 Task: Use indoor maps to help me locate the Broadway theaters within the Theater District.
Action: Mouse moved to (211, 172)
Screenshot: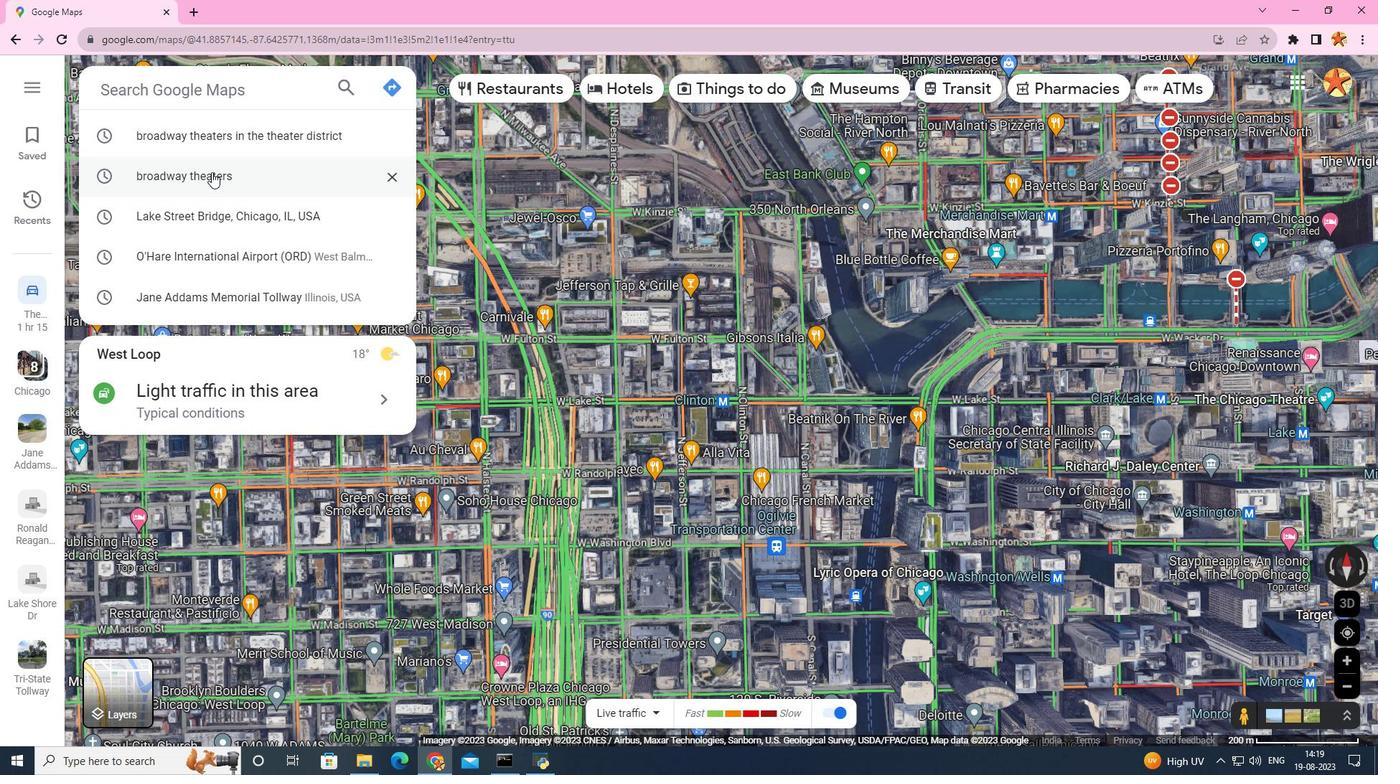 
Action: Mouse pressed left at (211, 172)
Screenshot: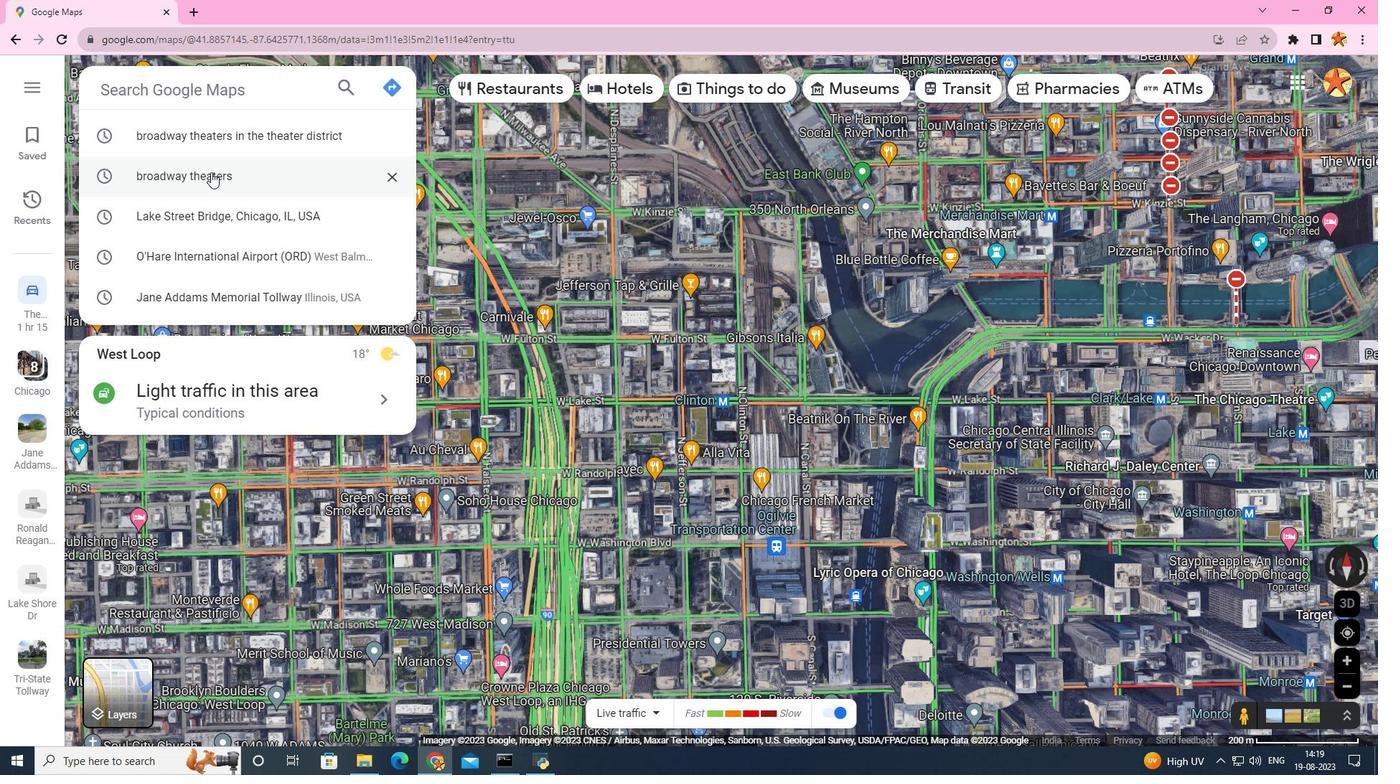 
Action: Mouse moved to (203, 207)
Screenshot: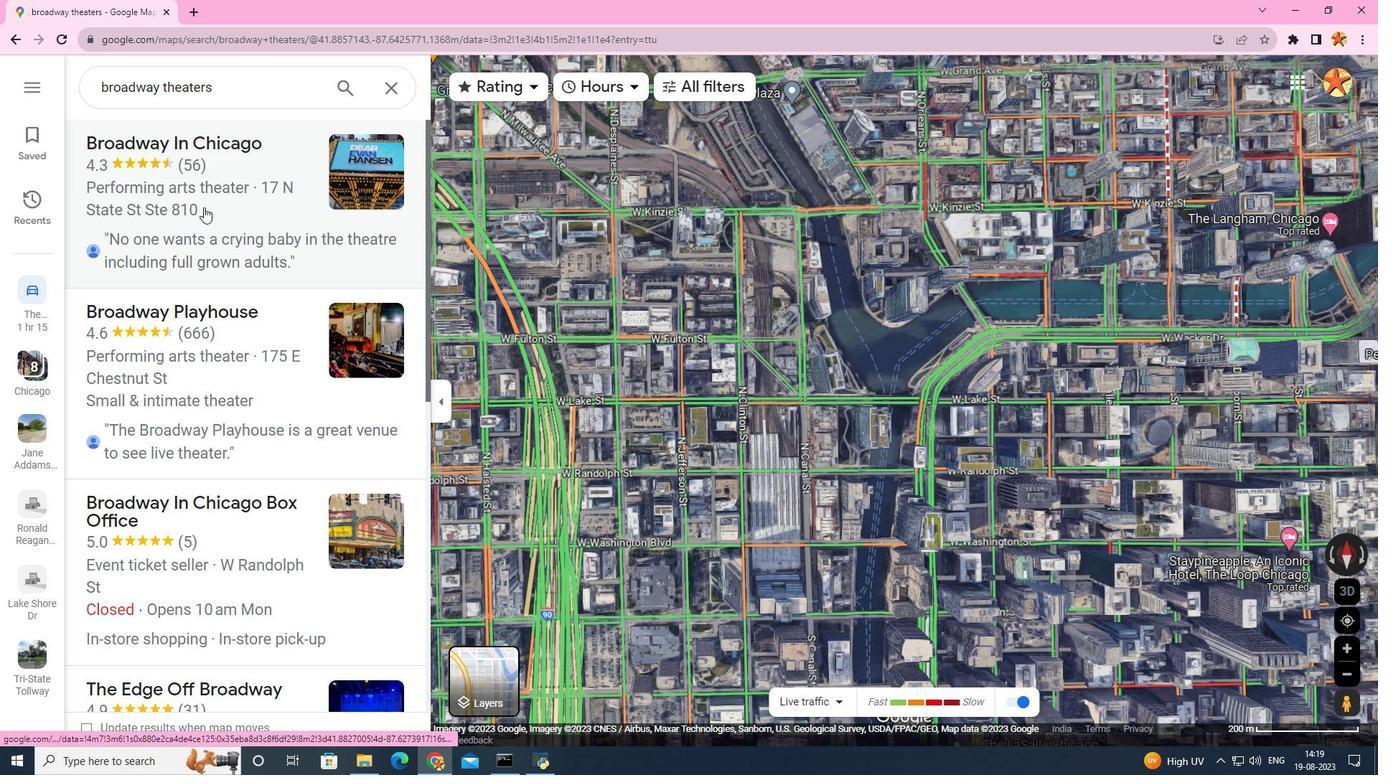 
Action: Mouse pressed left at (203, 207)
Screenshot: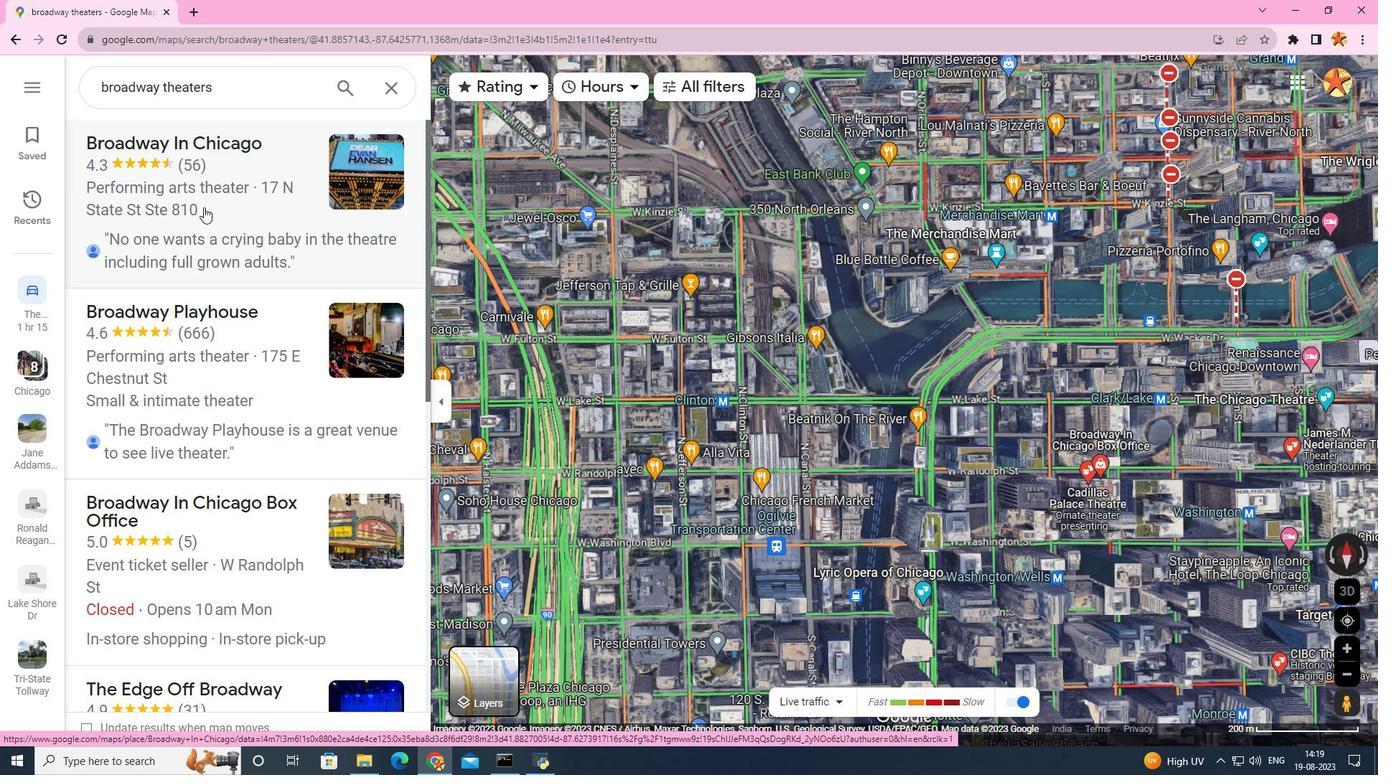 
Action: Mouse moved to (633, 465)
Screenshot: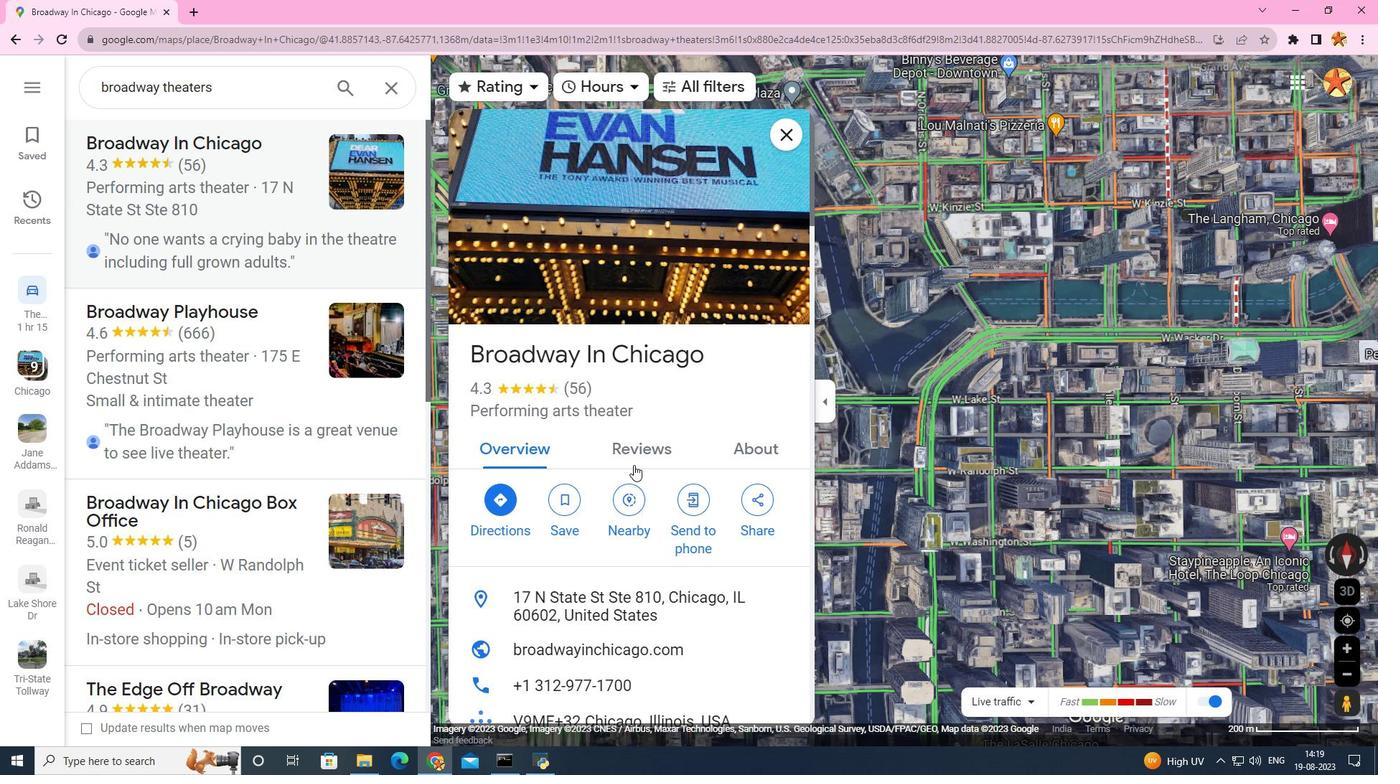 
Action: Mouse scrolled (633, 464) with delta (0, 0)
Screenshot: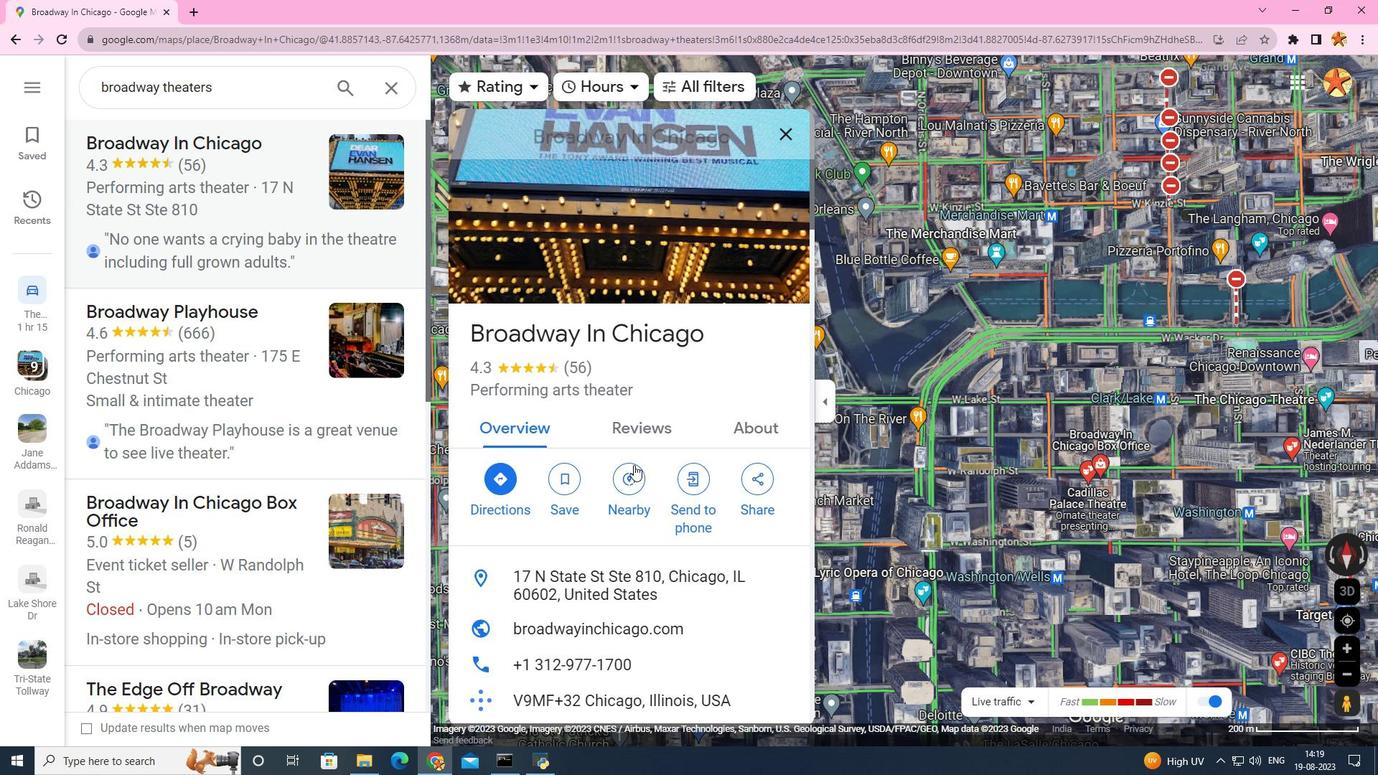
Action: Mouse scrolled (633, 464) with delta (0, 0)
Screenshot: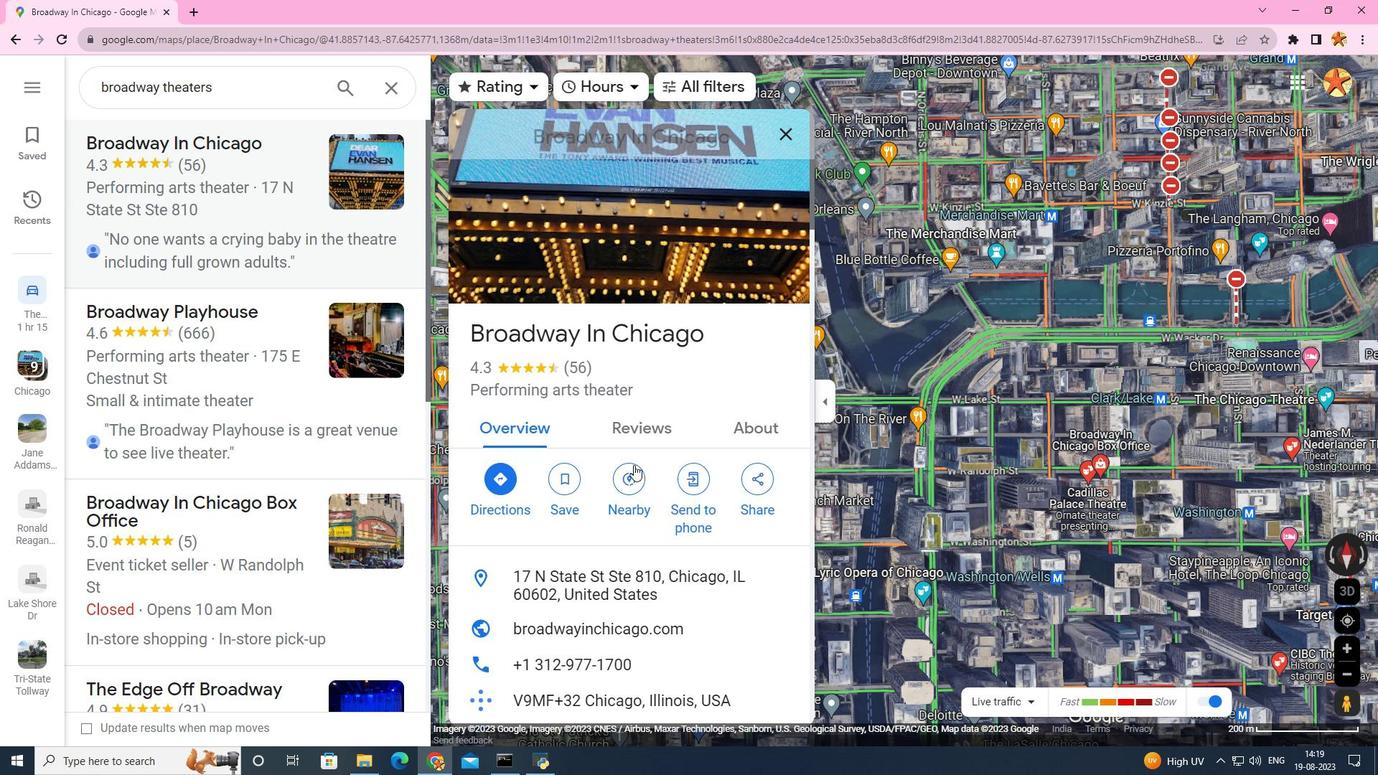 
Action: Mouse scrolled (633, 464) with delta (0, 0)
Screenshot: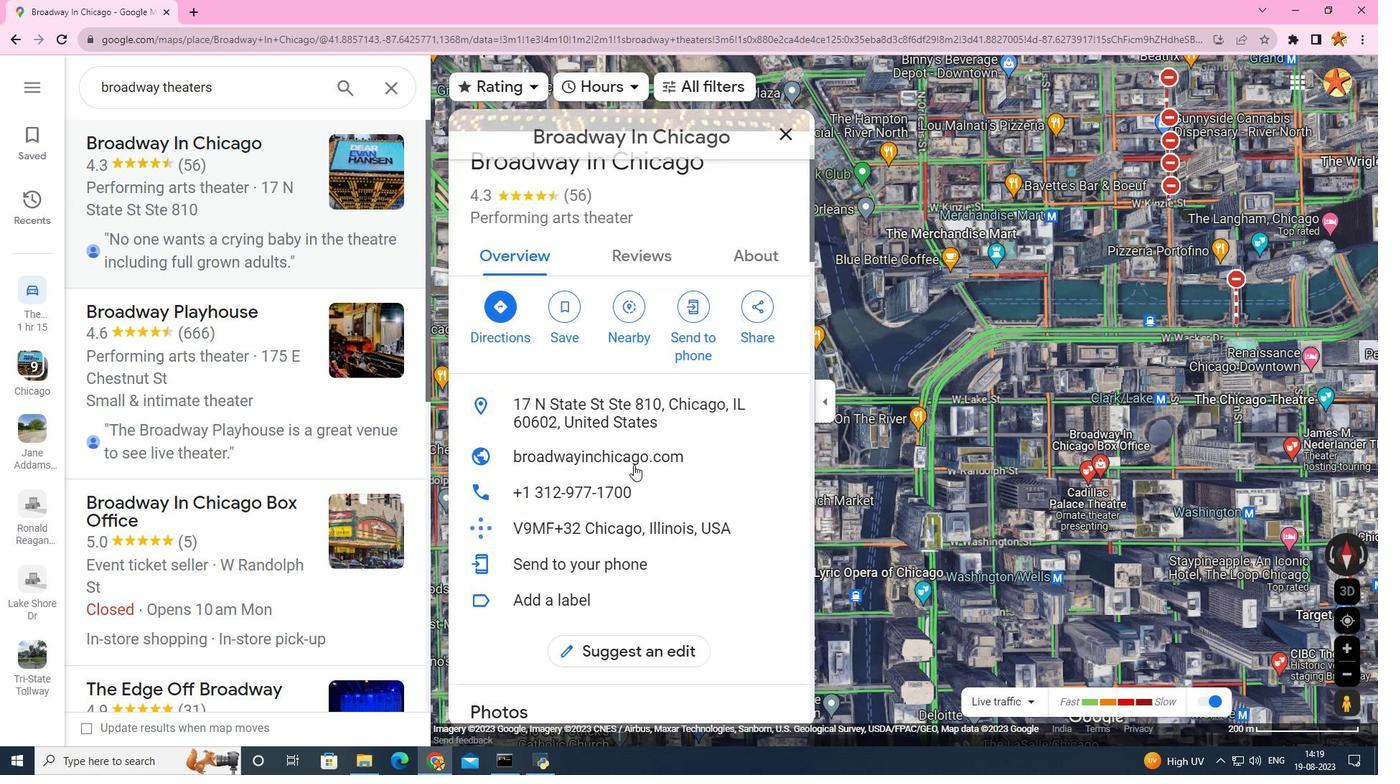 
Action: Mouse scrolled (633, 464) with delta (0, 0)
Screenshot: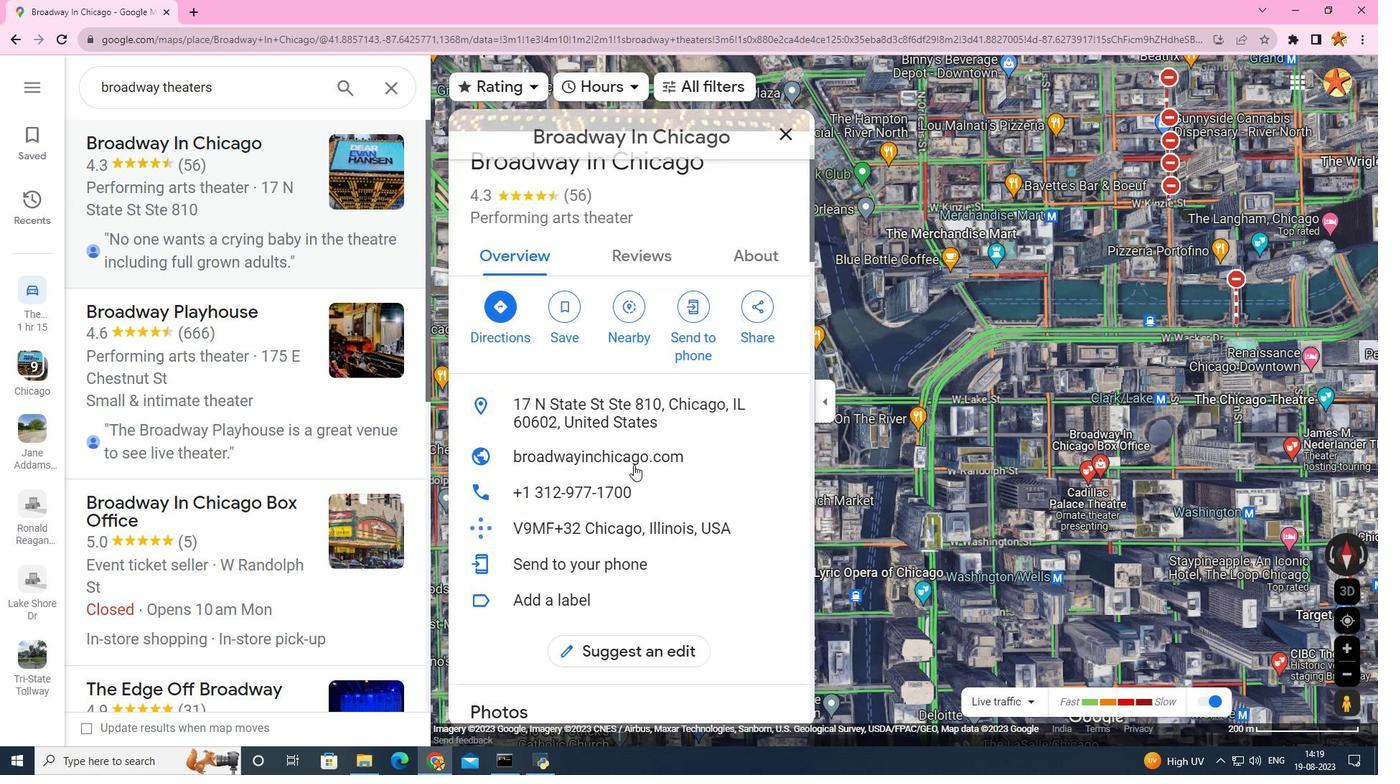 
Action: Mouse scrolled (633, 464) with delta (0, 0)
Screenshot: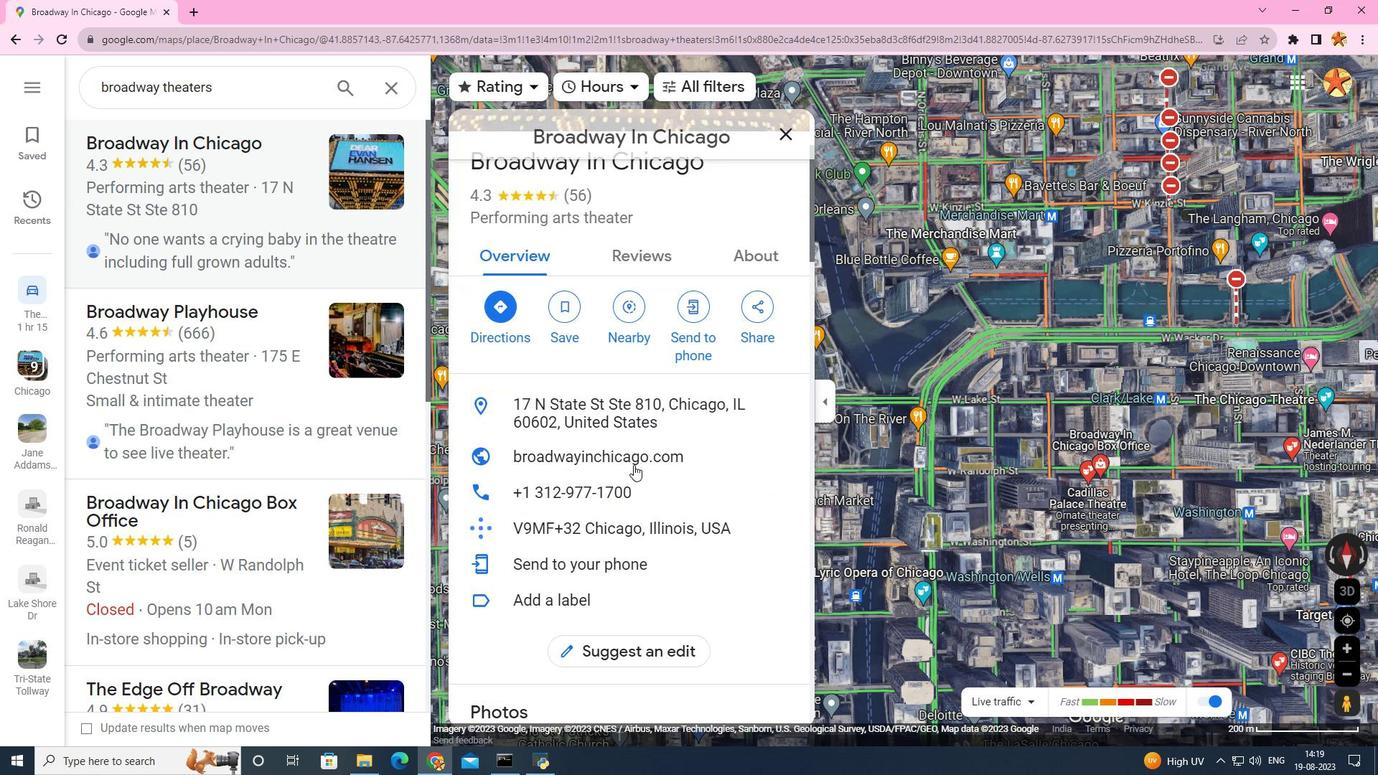 
Action: Mouse scrolled (633, 464) with delta (0, 0)
Screenshot: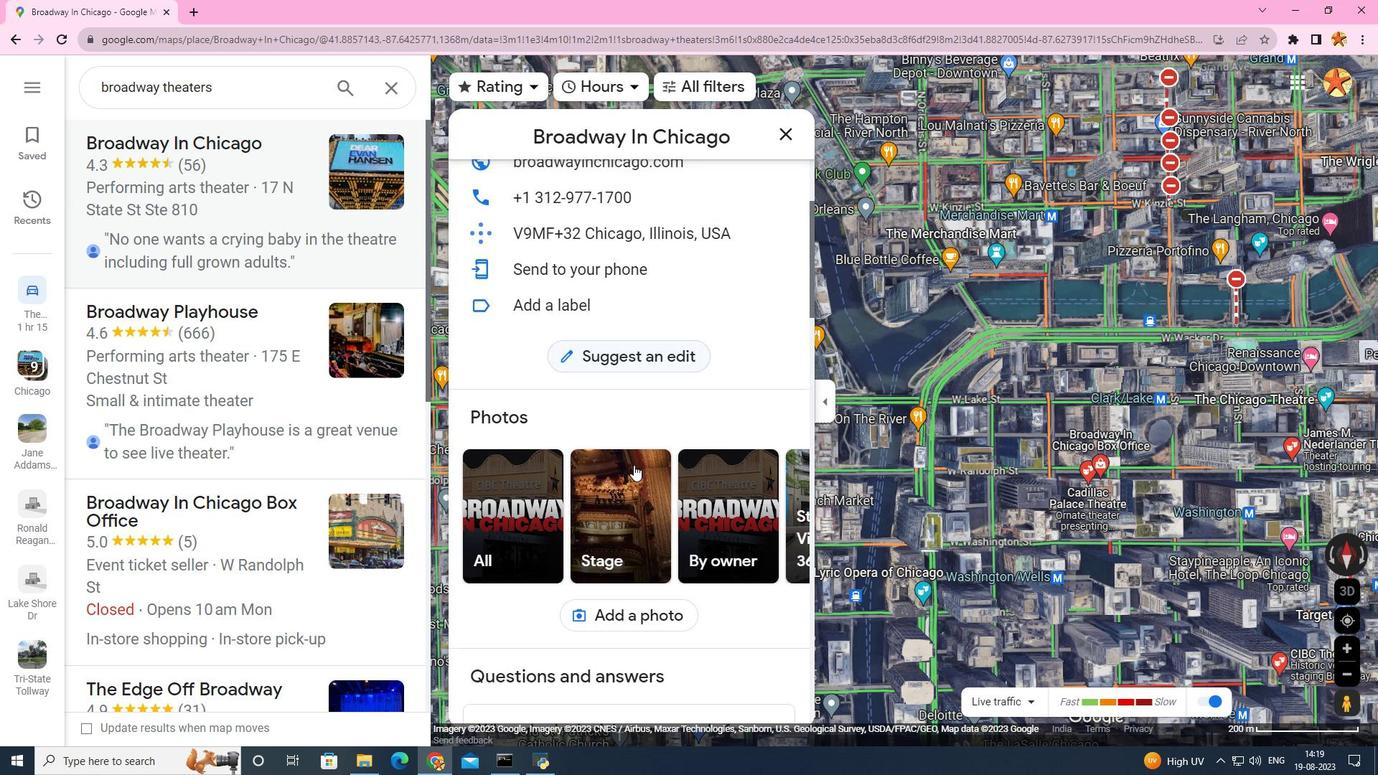 
Action: Mouse scrolled (633, 464) with delta (0, 0)
Screenshot: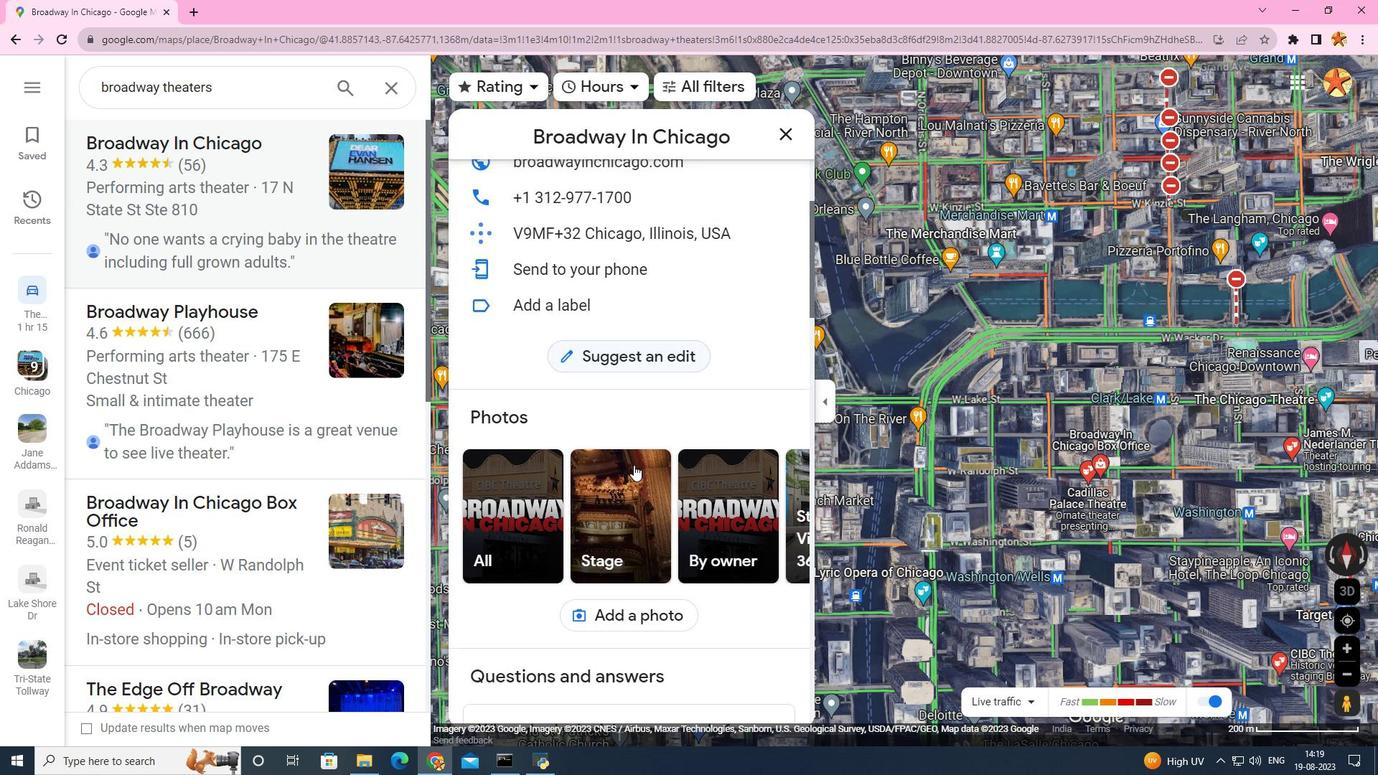 
Action: Mouse scrolled (633, 464) with delta (0, 0)
Screenshot: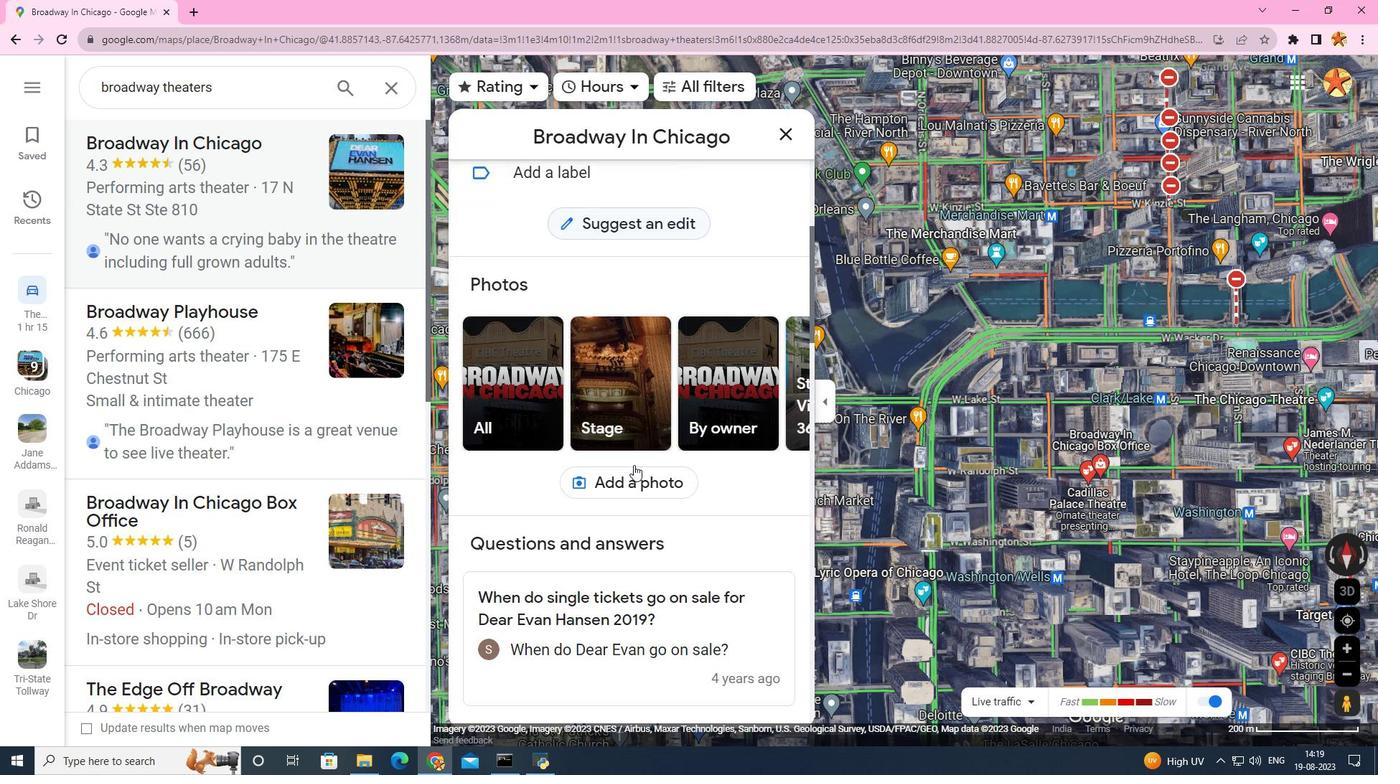 
Action: Mouse scrolled (633, 464) with delta (0, 0)
Screenshot: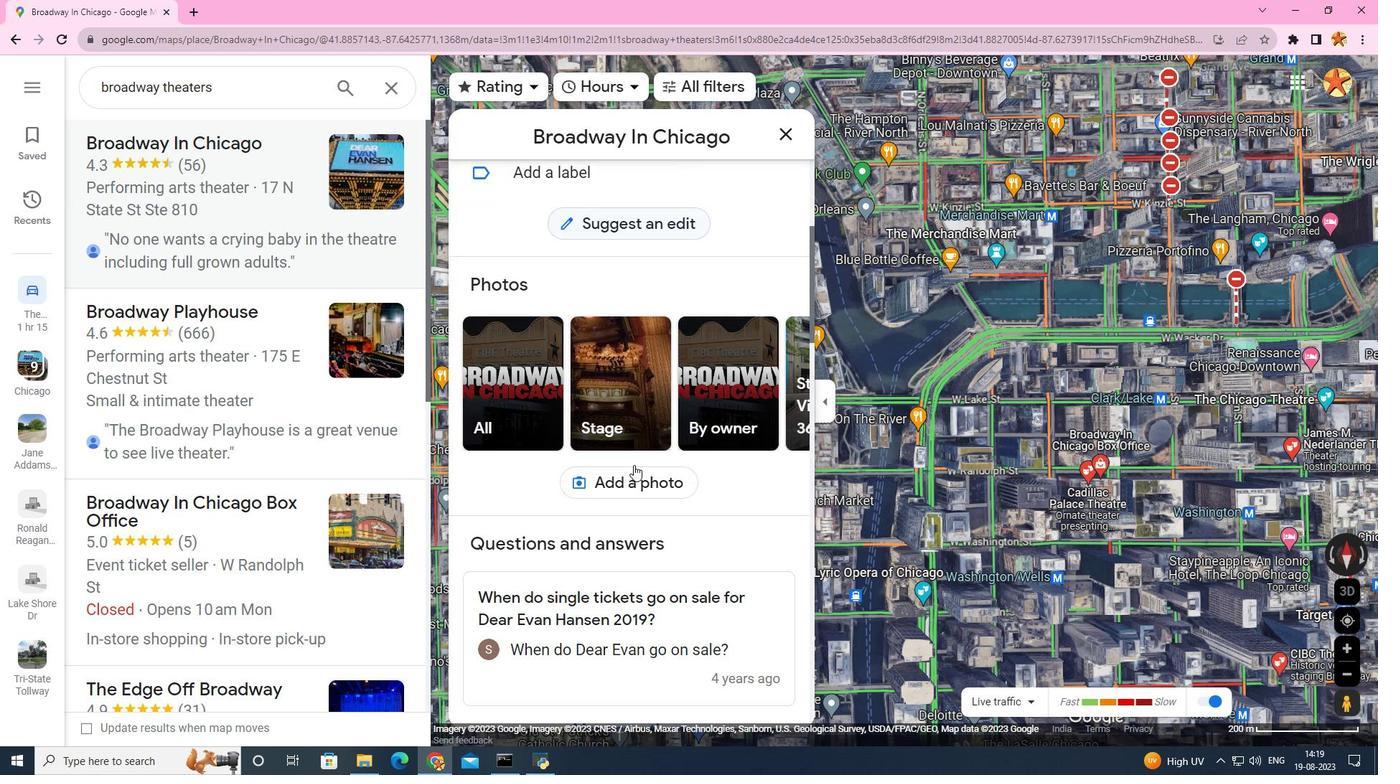 
Action: Mouse moved to (542, 402)
Screenshot: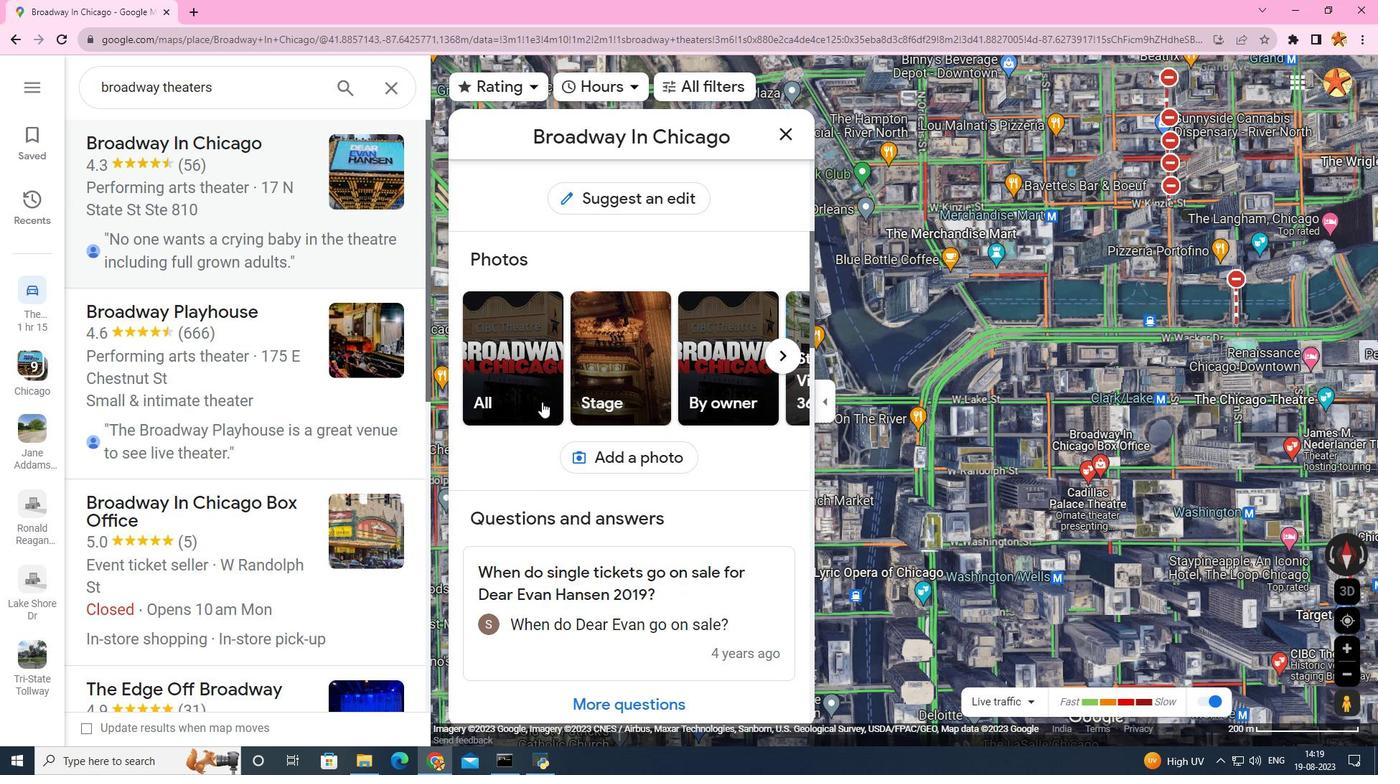 
Action: Mouse pressed left at (542, 402)
Screenshot: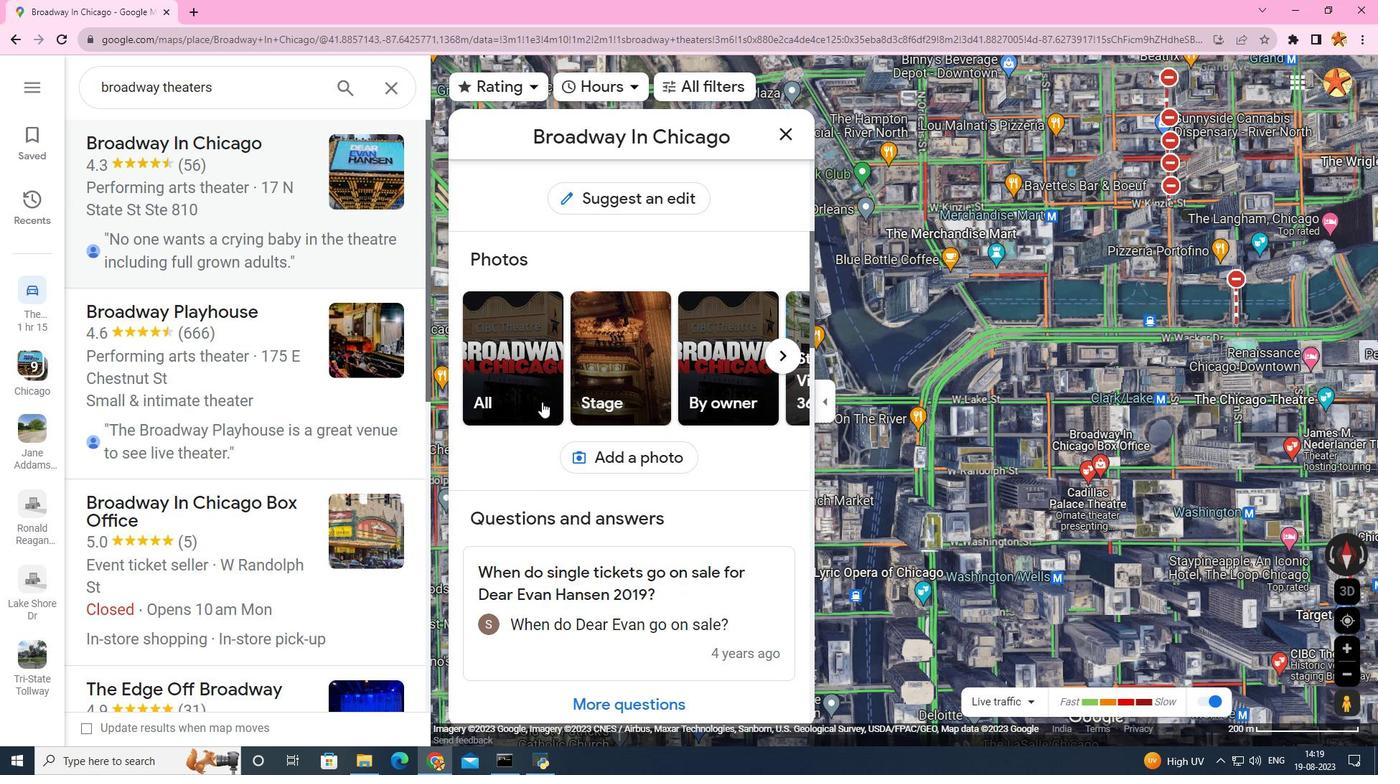 
Action: Mouse moved to (939, 650)
Screenshot: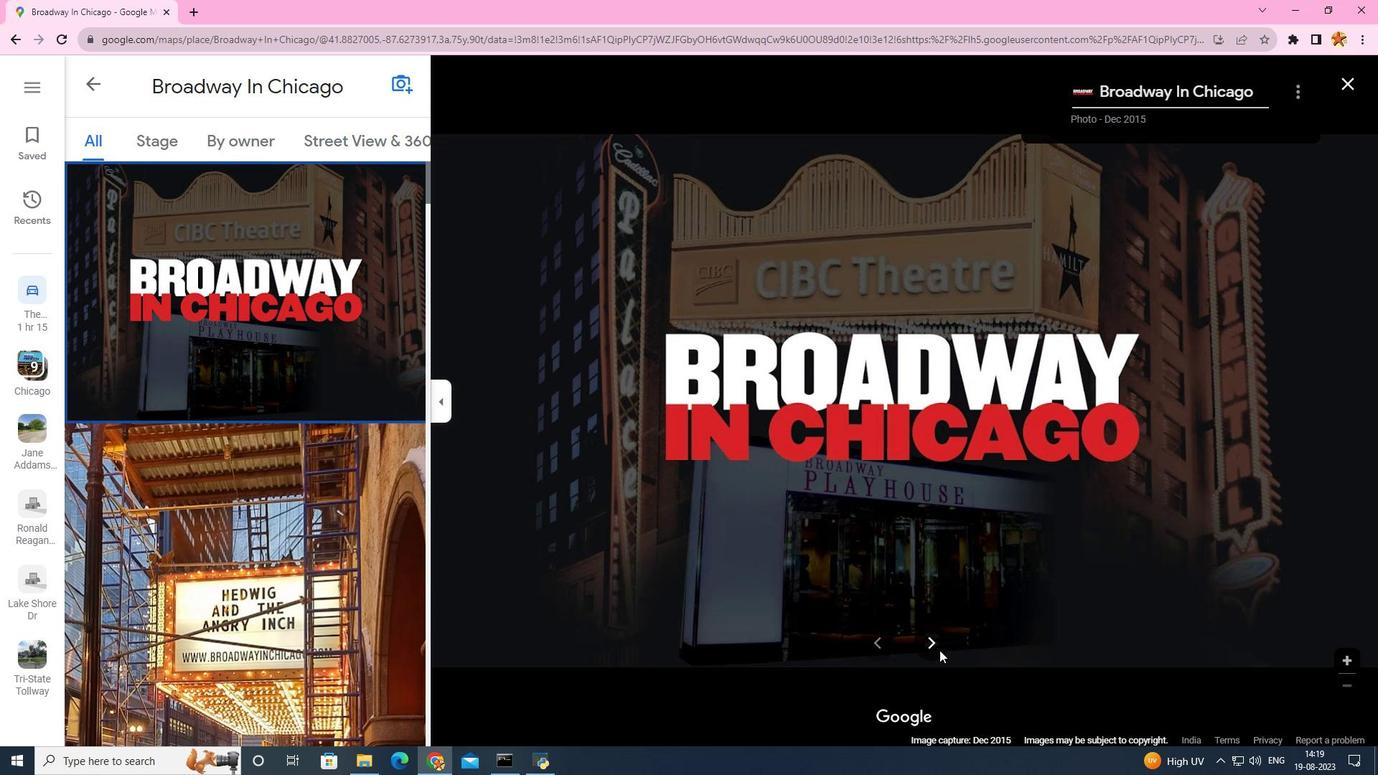 
Action: Mouse pressed left at (939, 650)
Screenshot: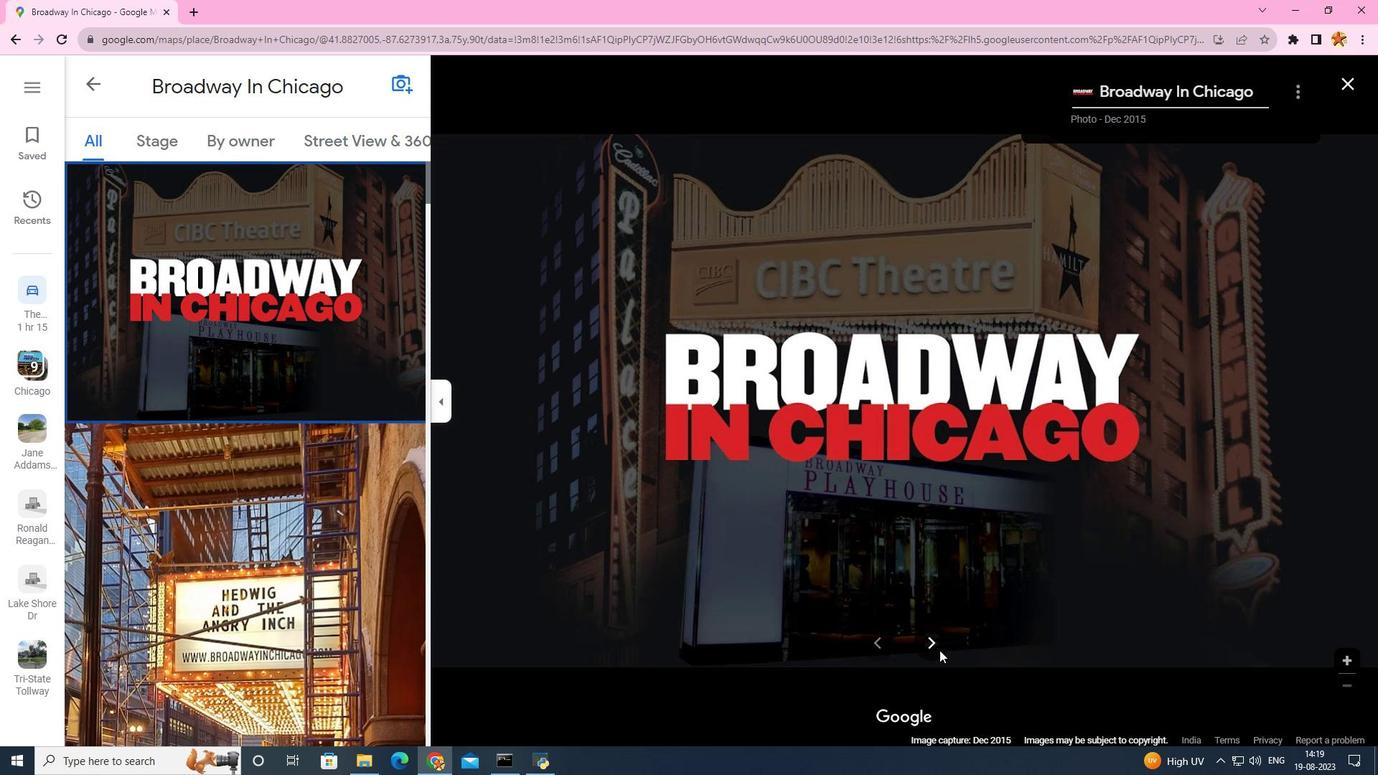 
Action: Mouse moved to (939, 650)
Screenshot: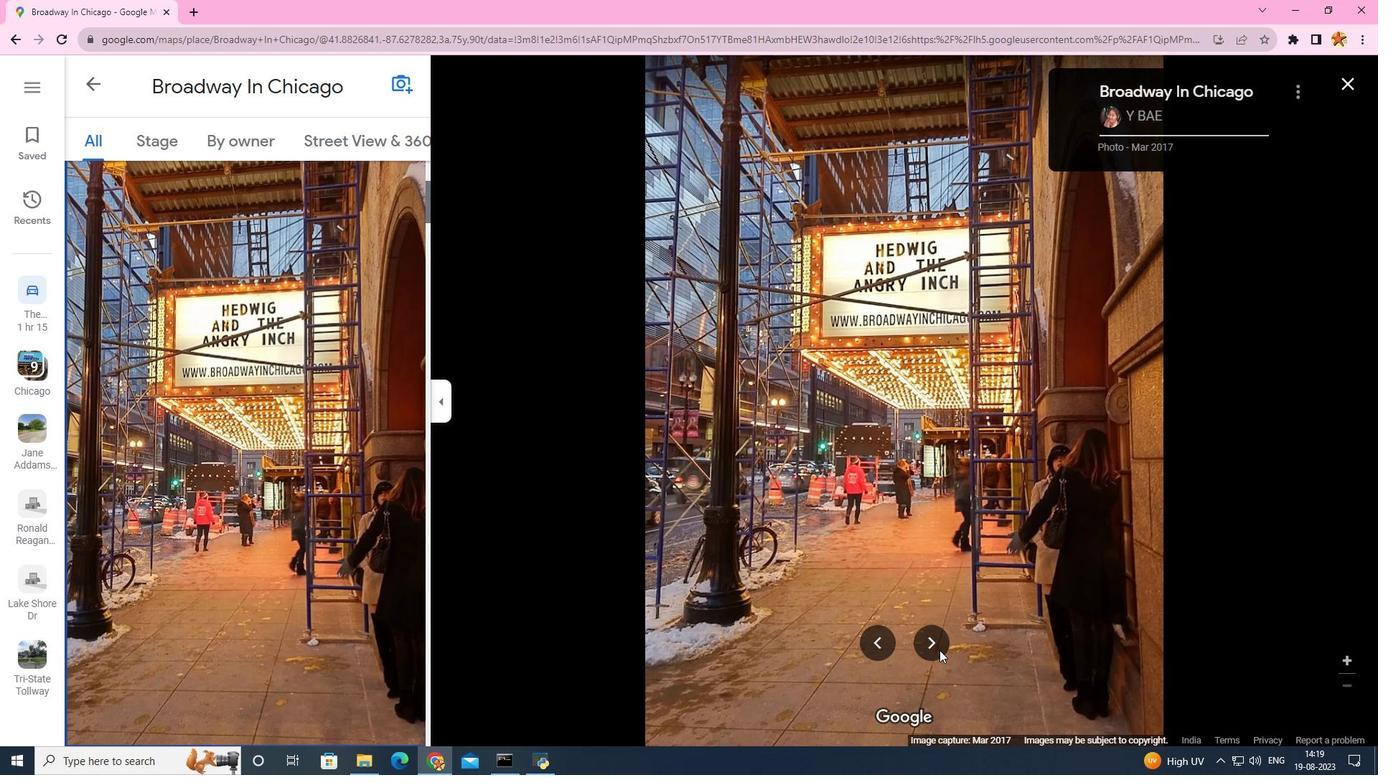 
Action: Mouse pressed left at (939, 650)
Screenshot: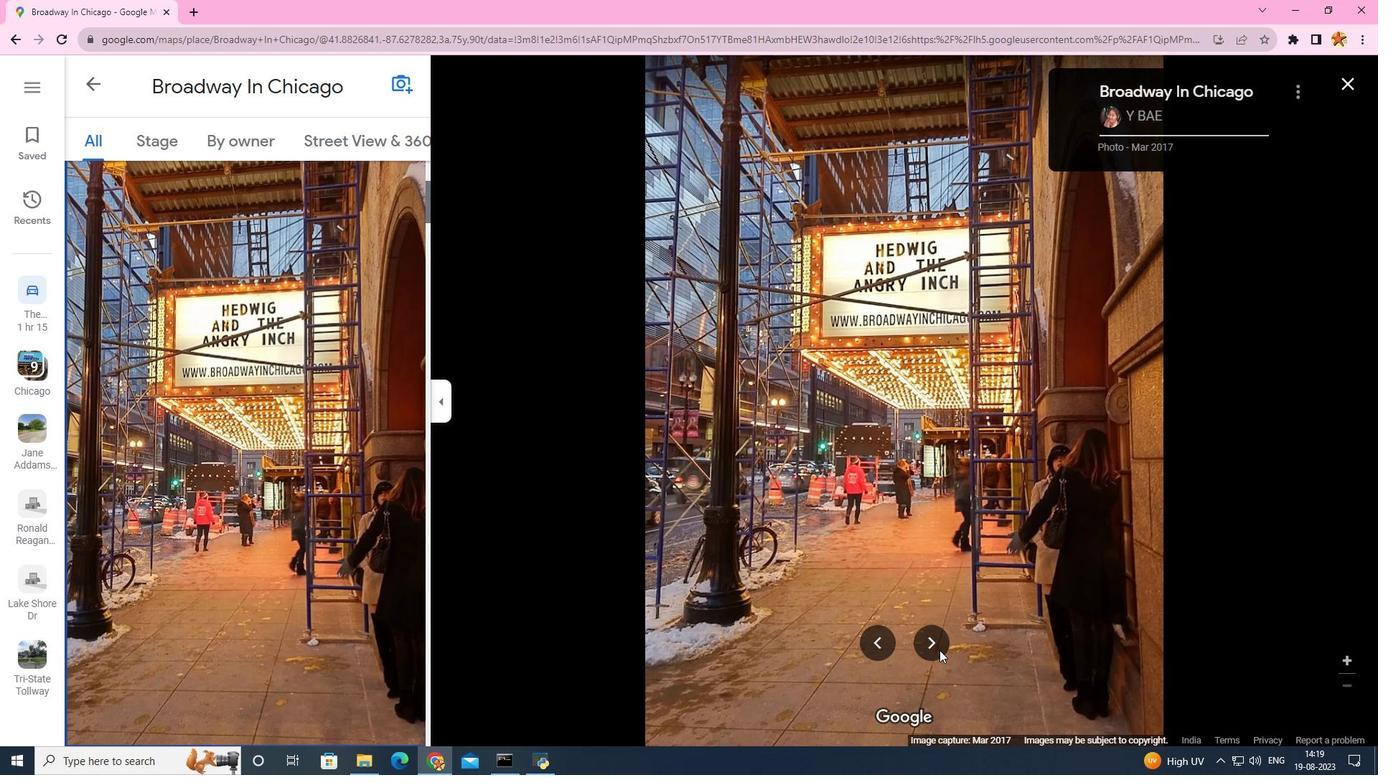 
Action: Mouse moved to (937, 650)
Screenshot: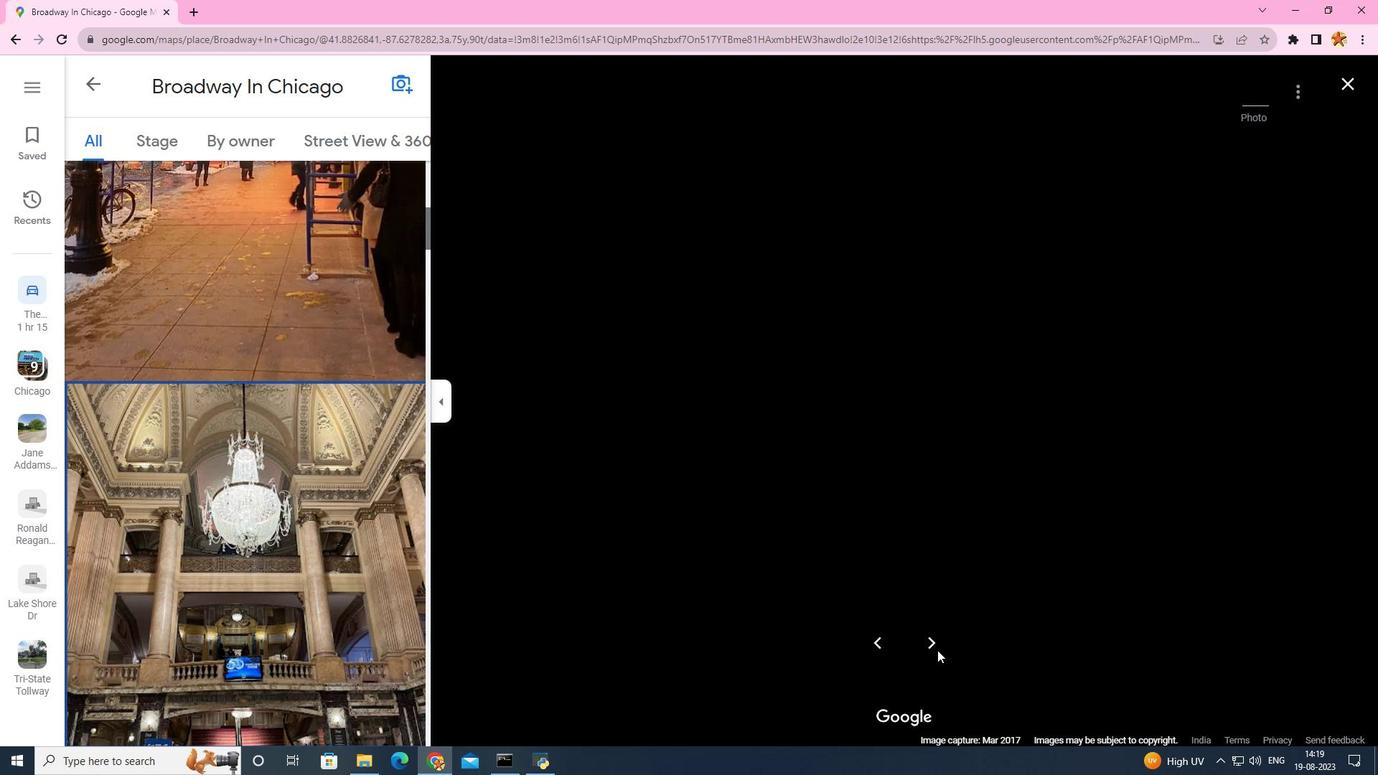 
Action: Mouse pressed left at (937, 650)
Screenshot: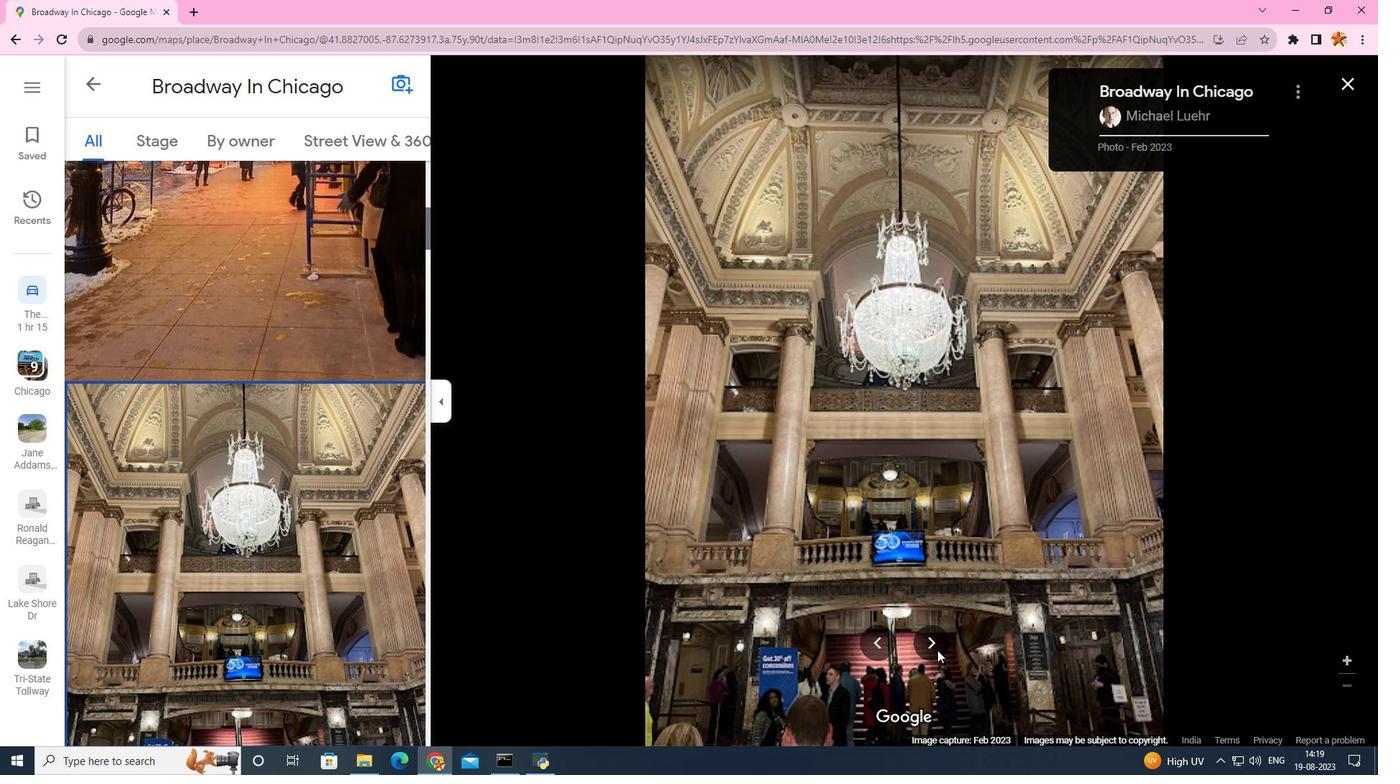 
Action: Mouse pressed left at (937, 650)
Screenshot: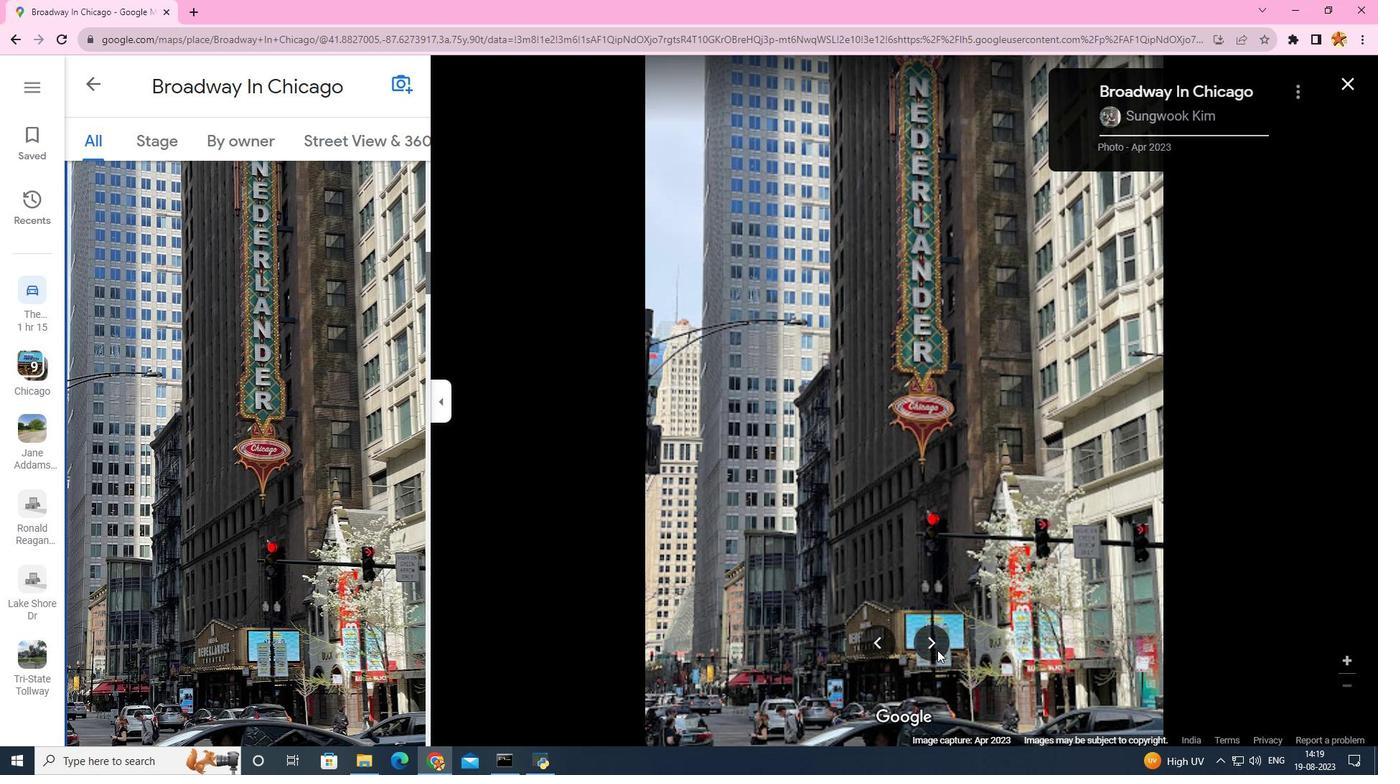 
Action: Mouse pressed left at (937, 650)
Screenshot: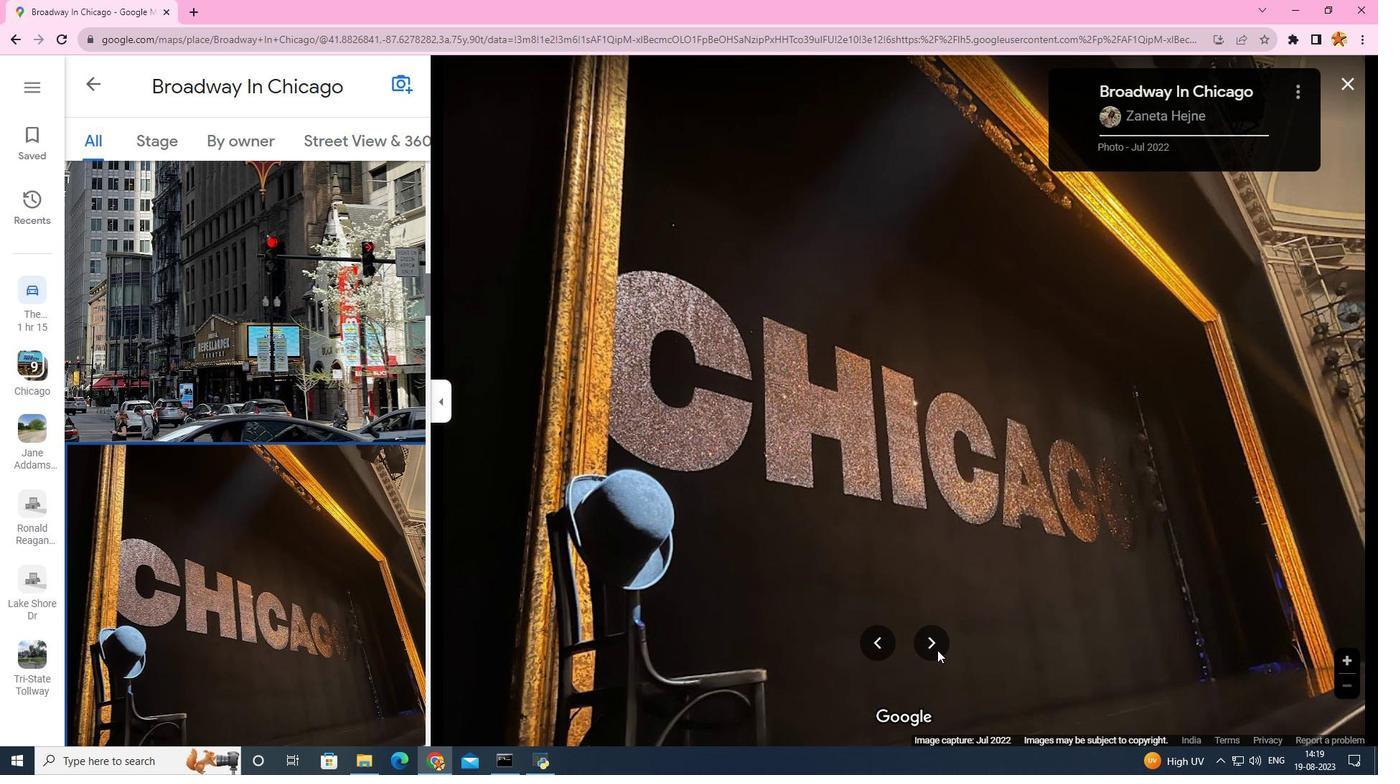 
Action: Mouse pressed left at (937, 650)
Screenshot: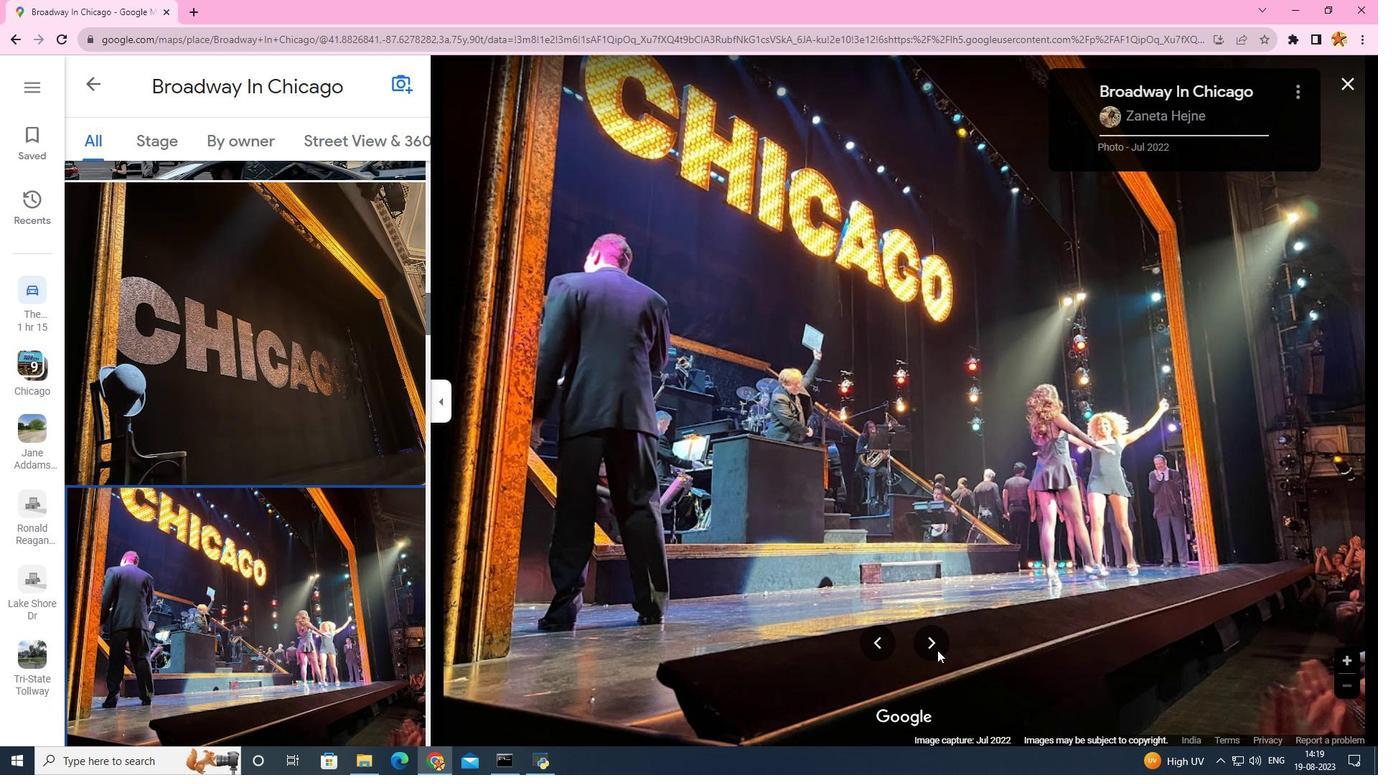 
Action: Mouse pressed left at (937, 650)
Screenshot: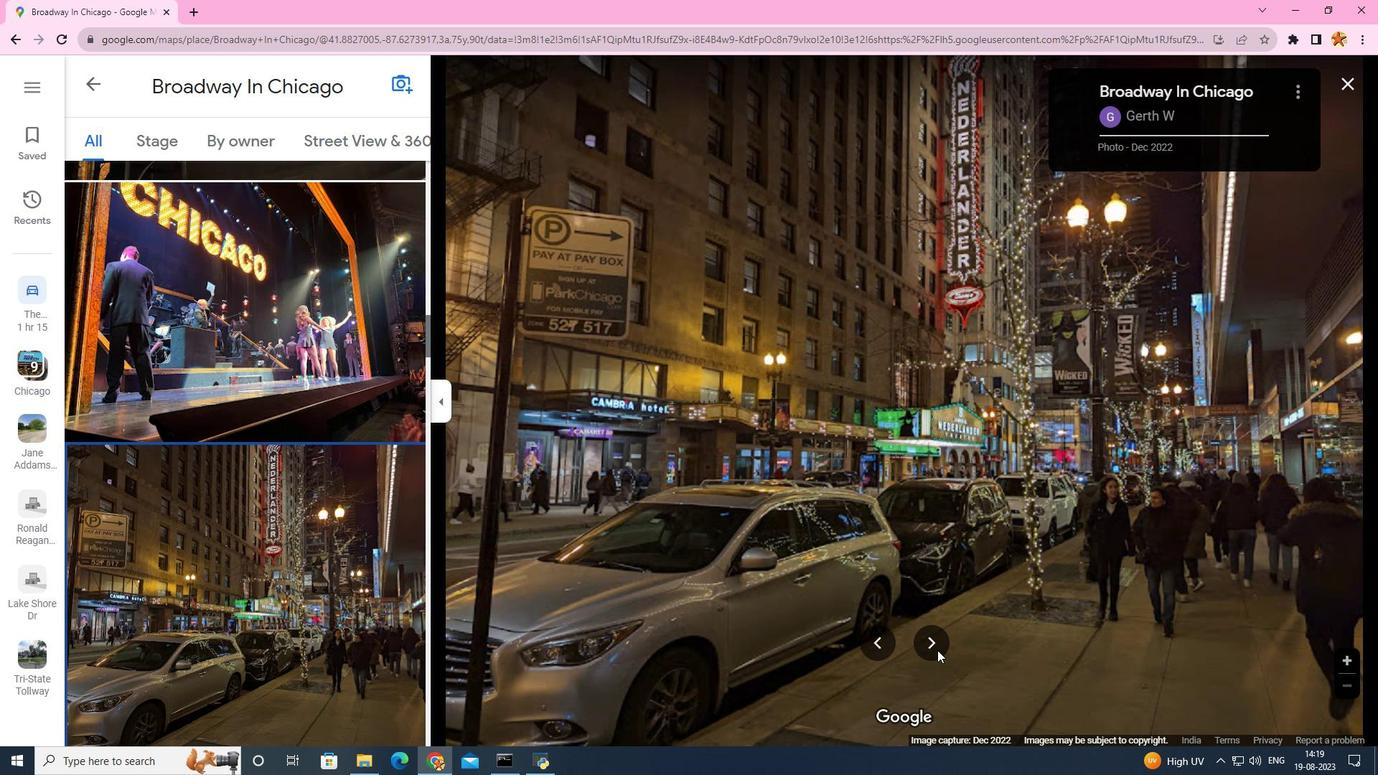 
Action: Mouse pressed left at (937, 650)
Screenshot: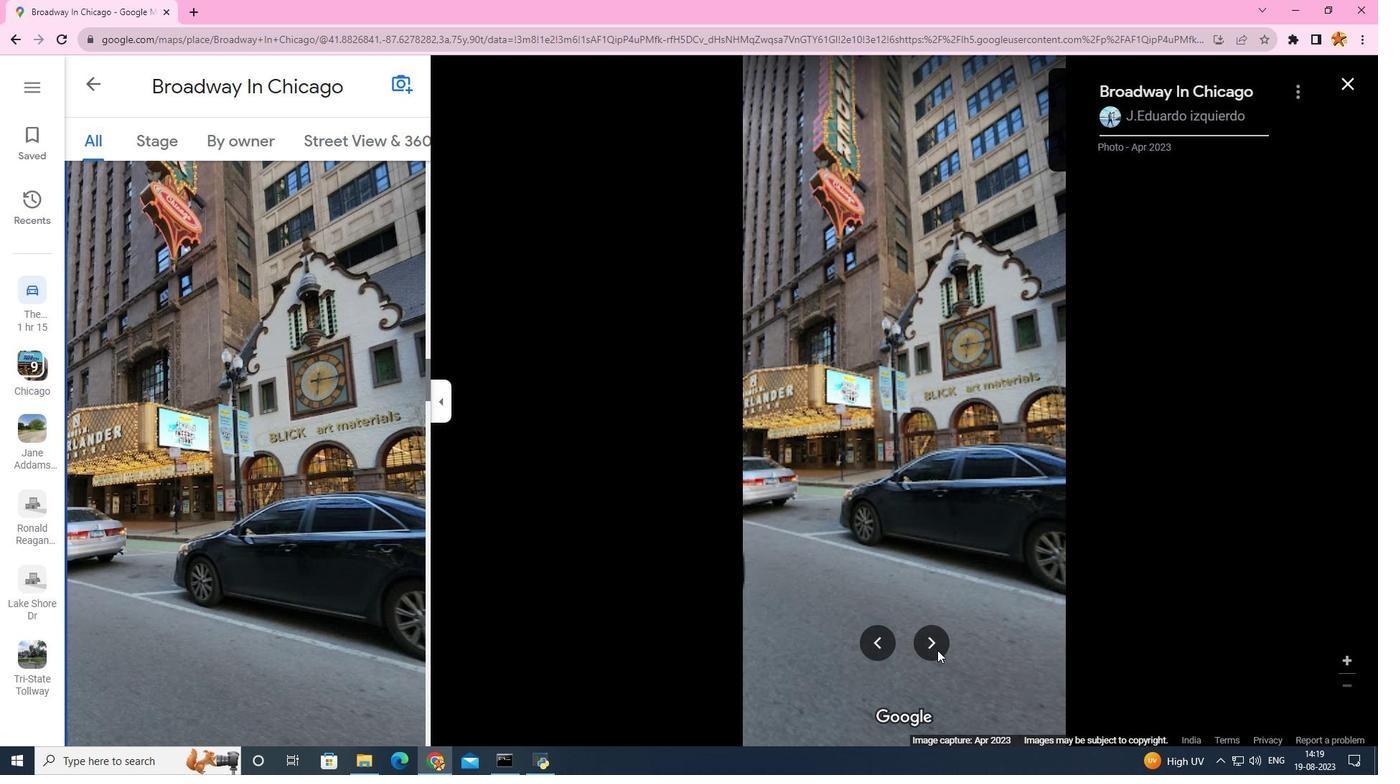 
Action: Mouse pressed left at (937, 650)
Screenshot: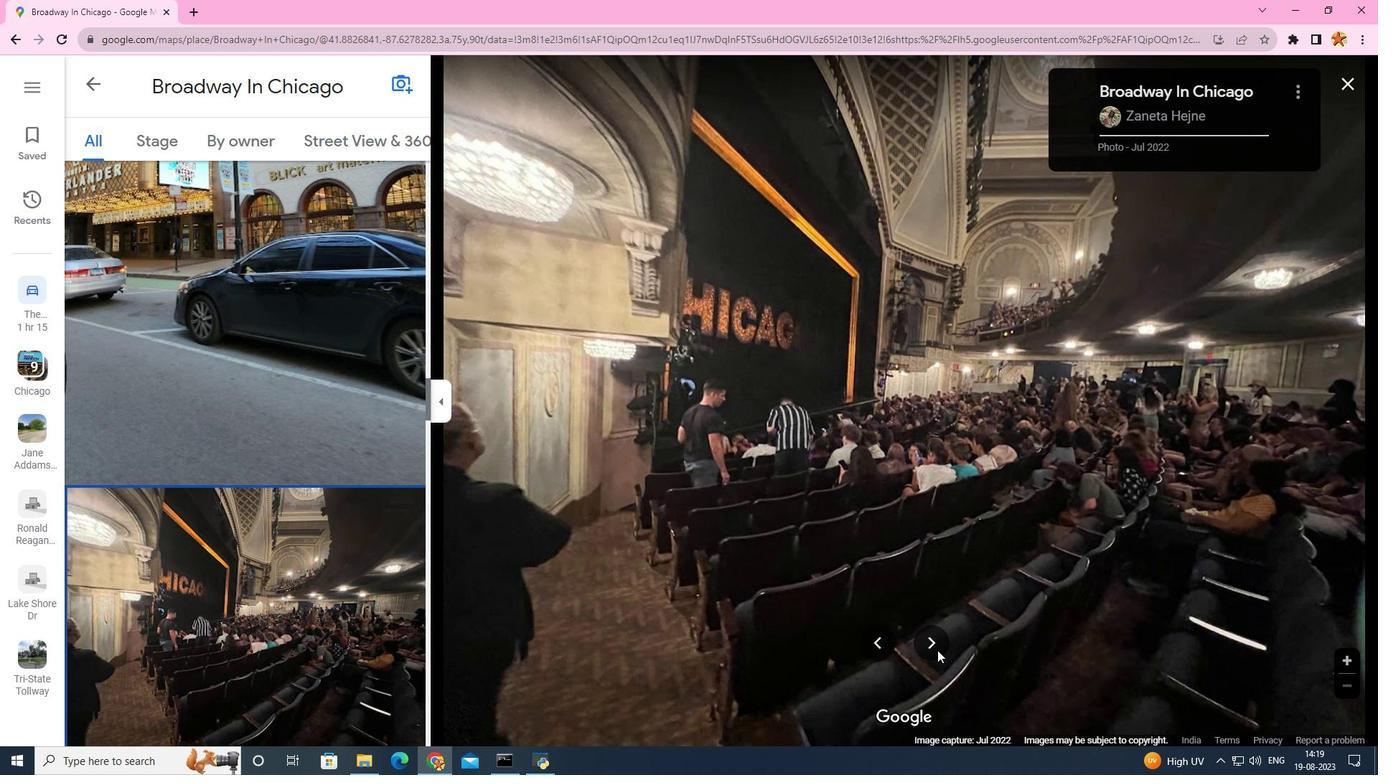 
Action: Mouse pressed left at (937, 650)
Screenshot: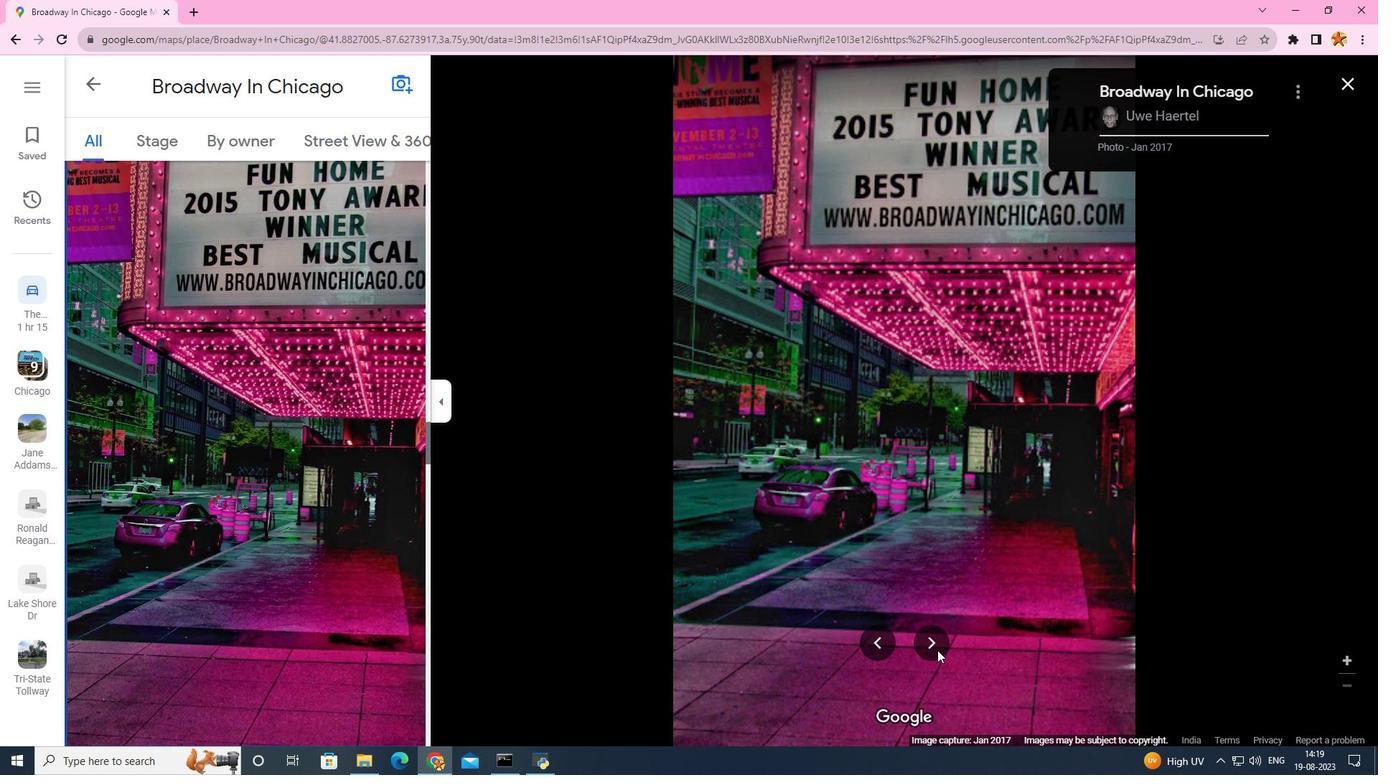 
Action: Mouse pressed left at (937, 650)
Screenshot: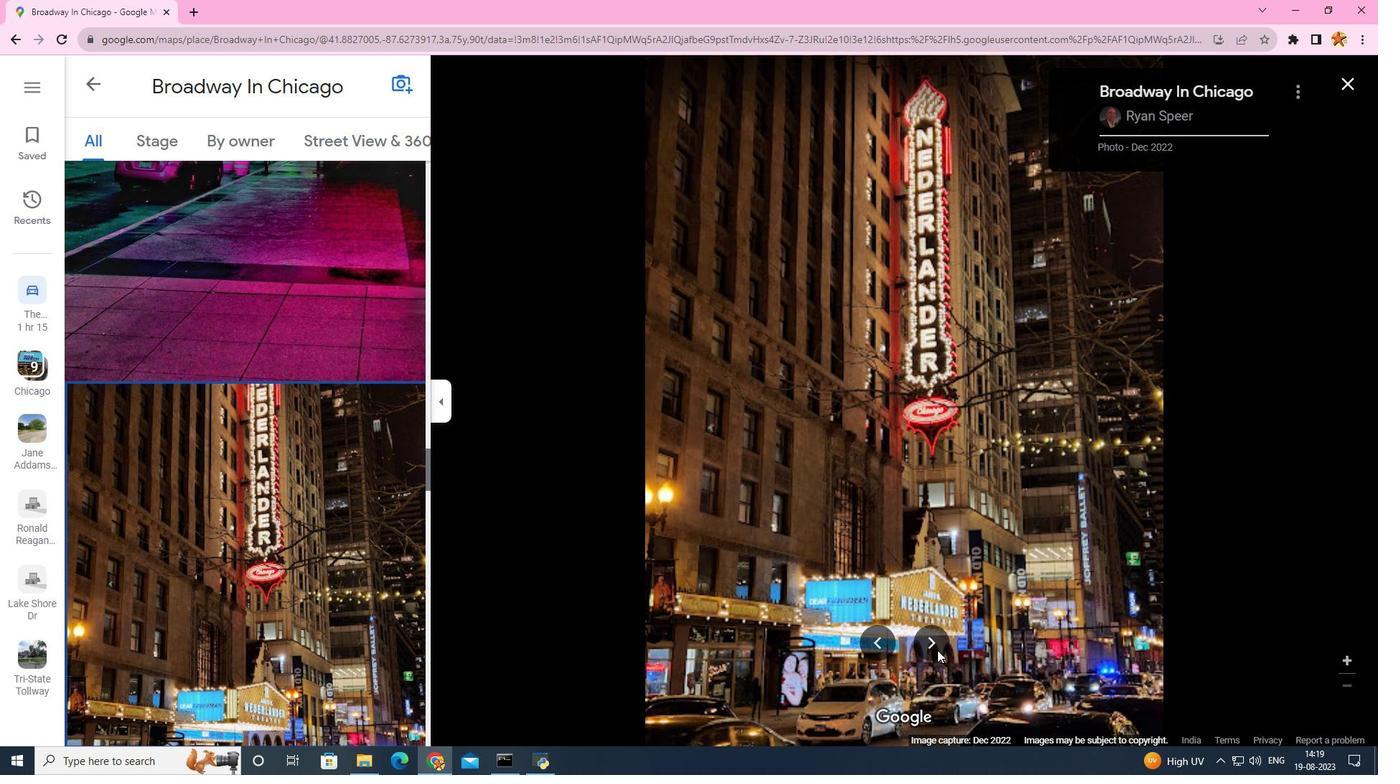 
Action: Mouse pressed left at (937, 650)
Screenshot: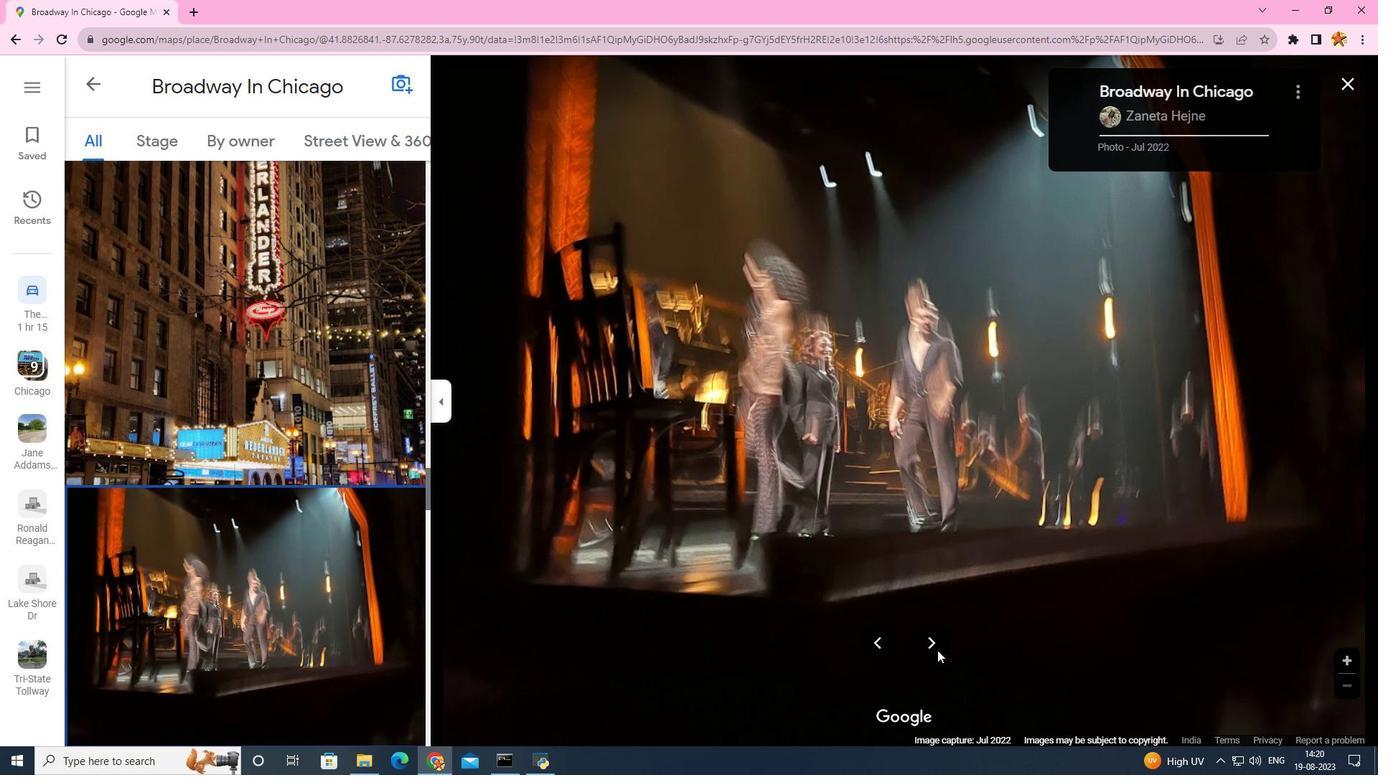 
Action: Mouse pressed left at (937, 650)
Screenshot: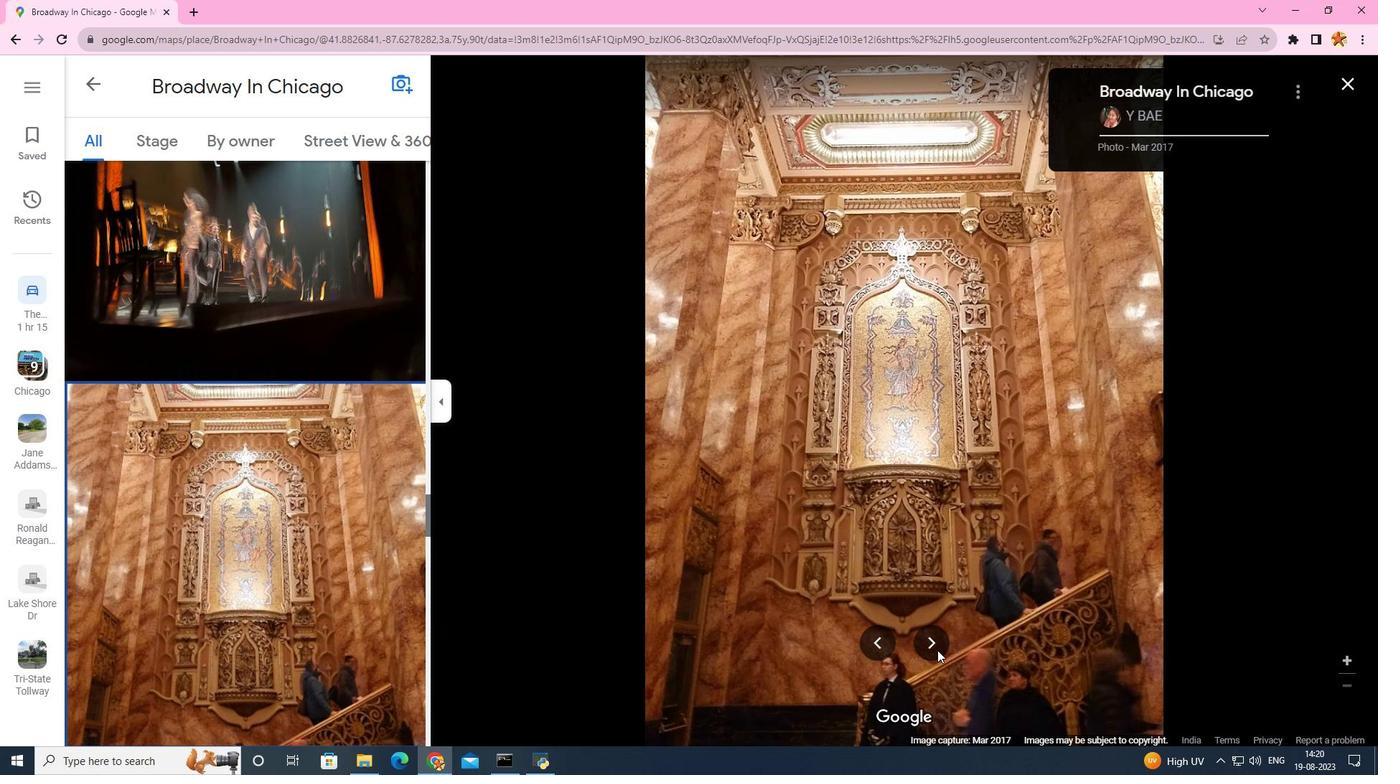 
Action: Mouse pressed left at (937, 650)
Screenshot: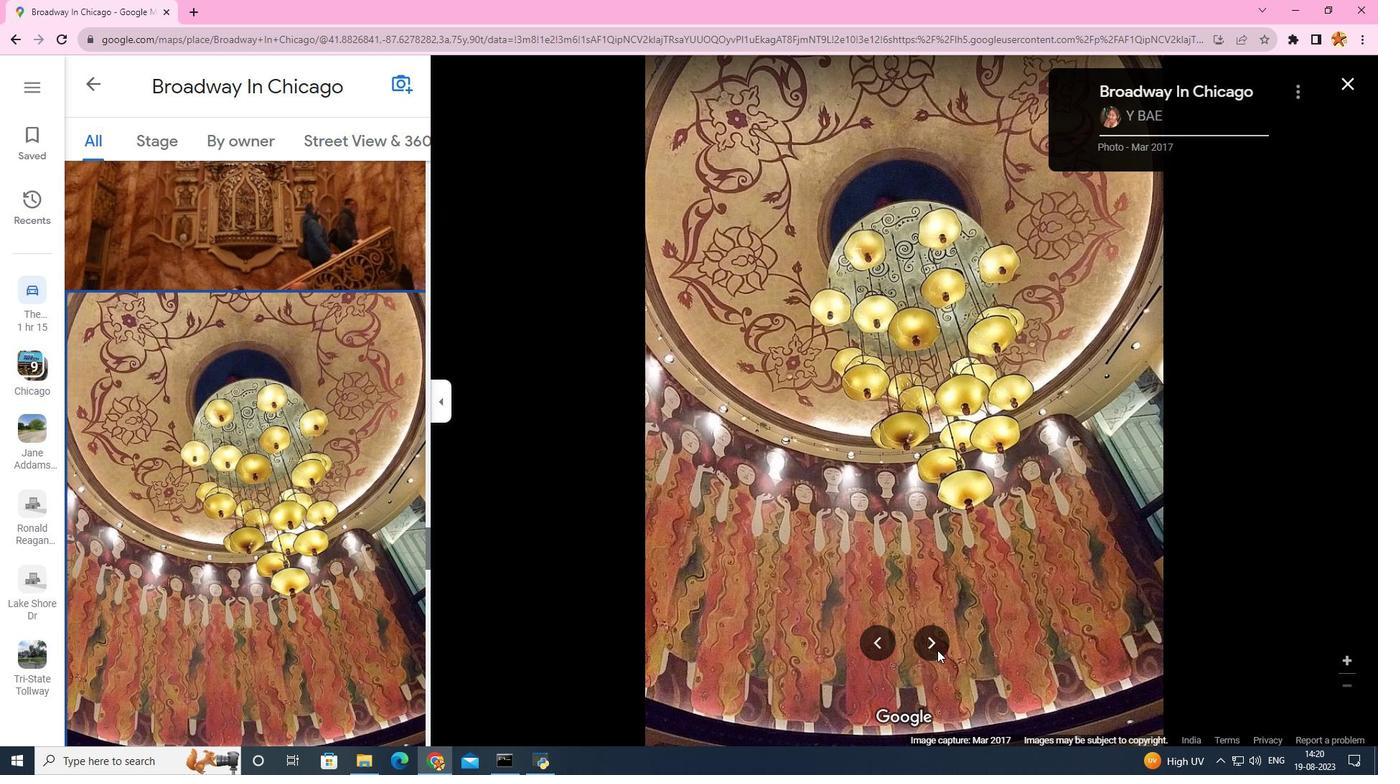 
Action: Mouse moved to (930, 649)
Screenshot: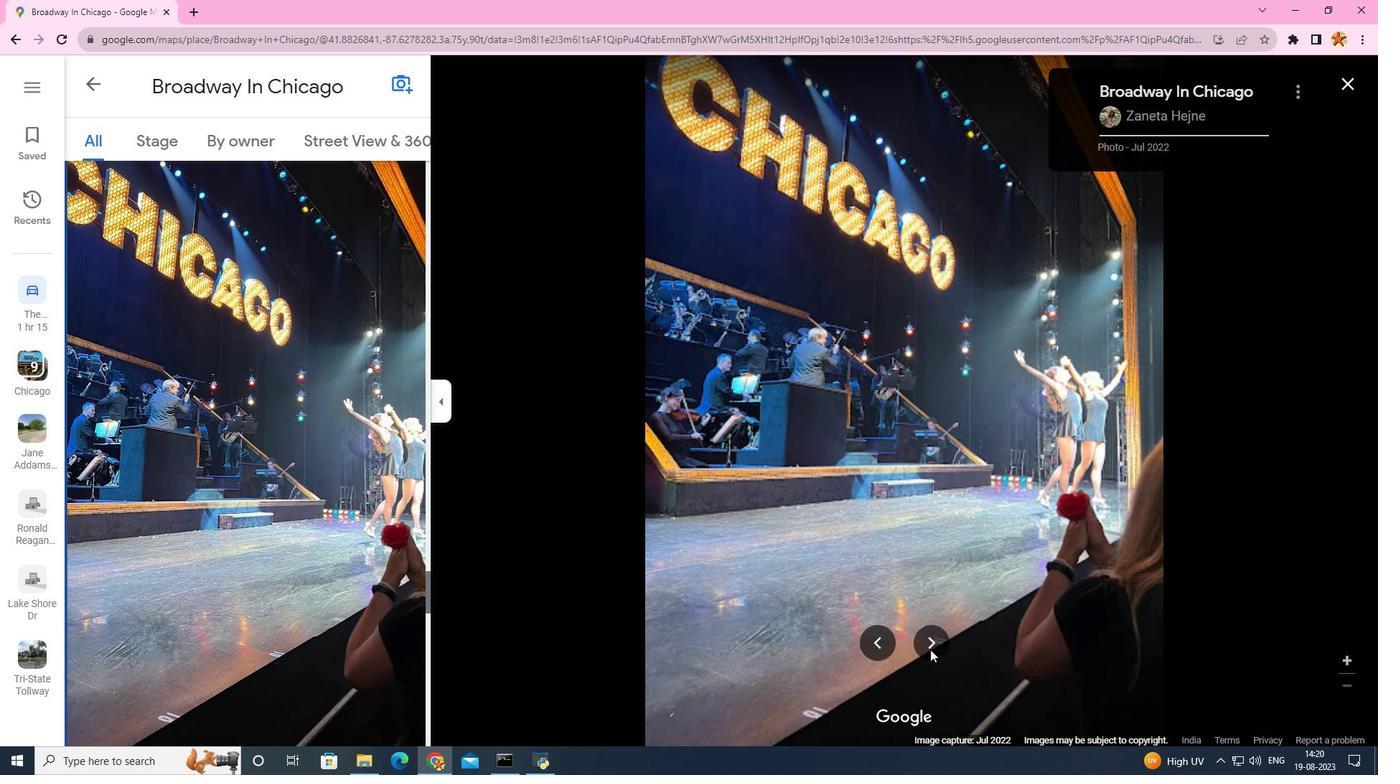 
Action: Mouse pressed left at (930, 649)
Screenshot: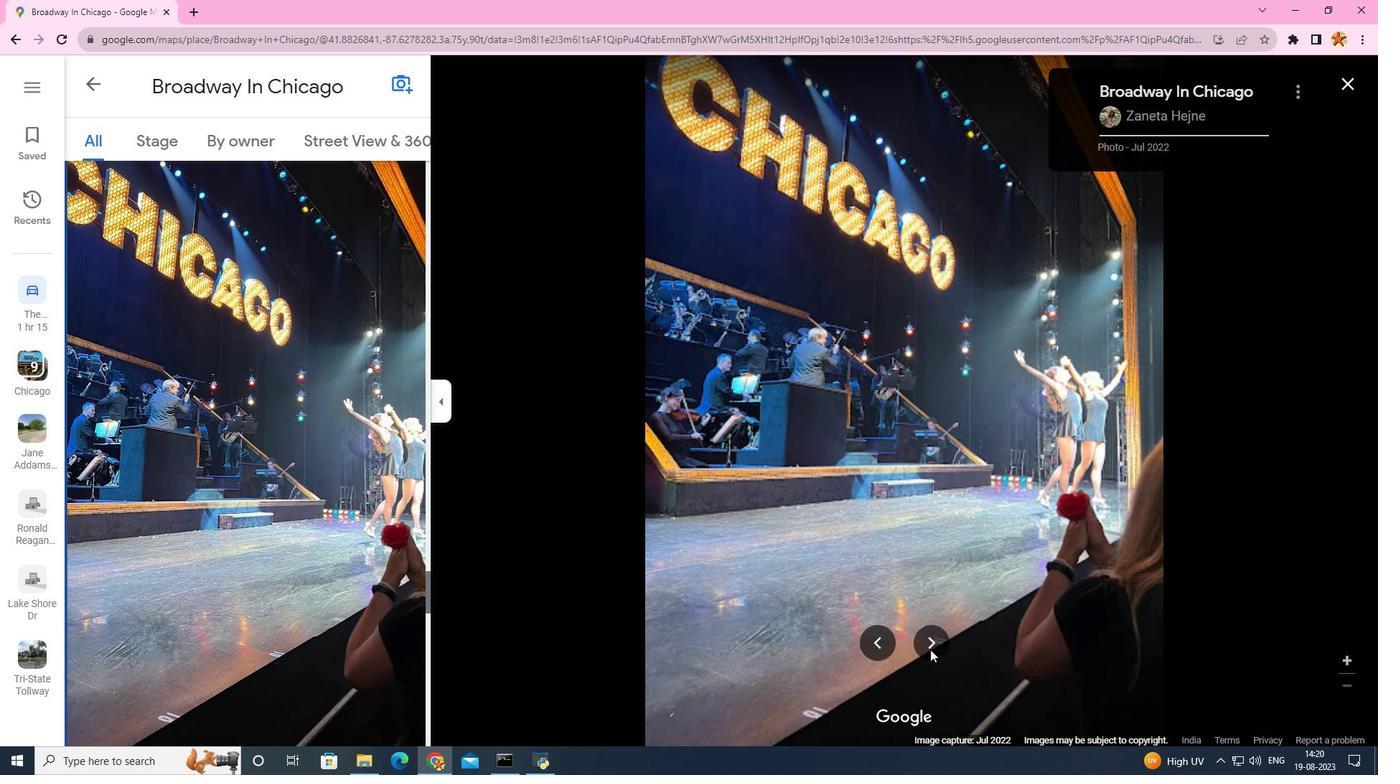 
Action: Mouse moved to (925, 650)
Screenshot: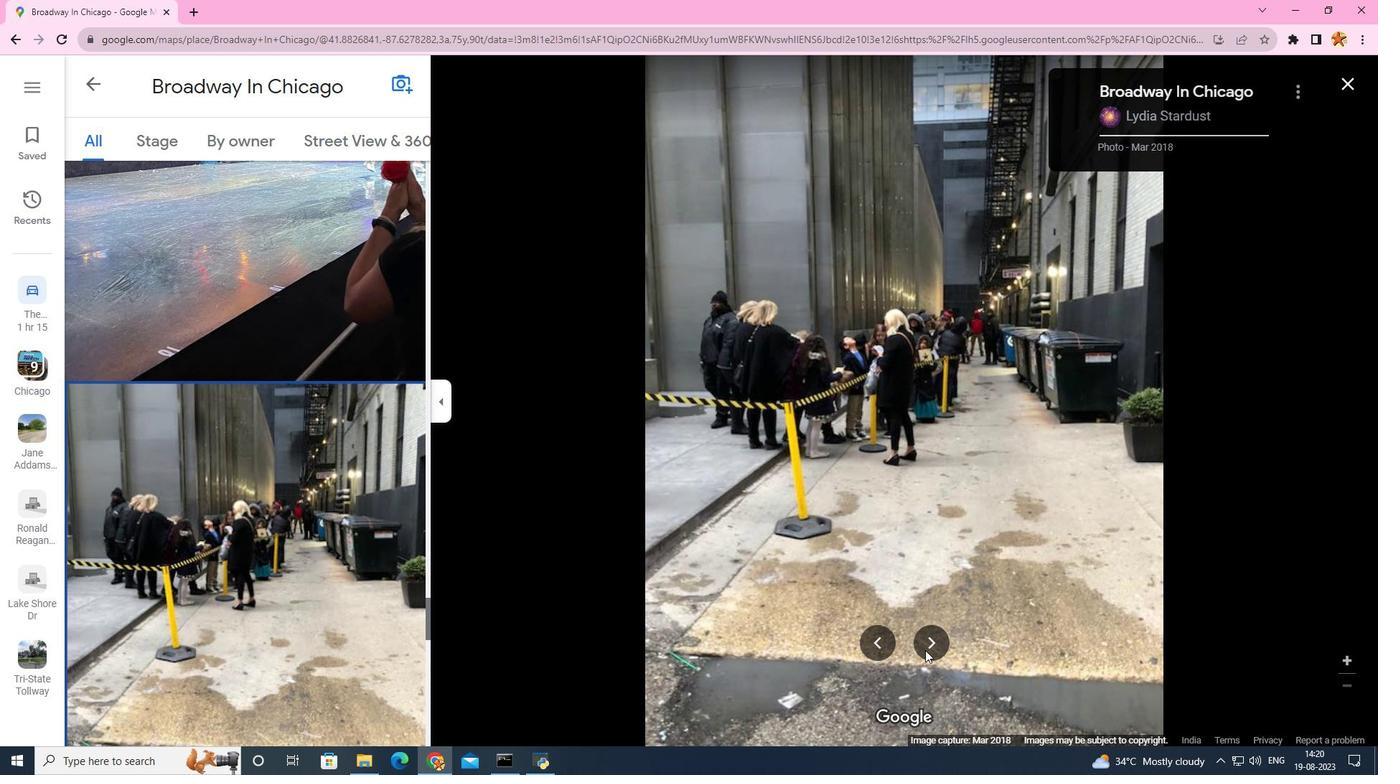 
Action: Mouse pressed left at (925, 650)
Screenshot: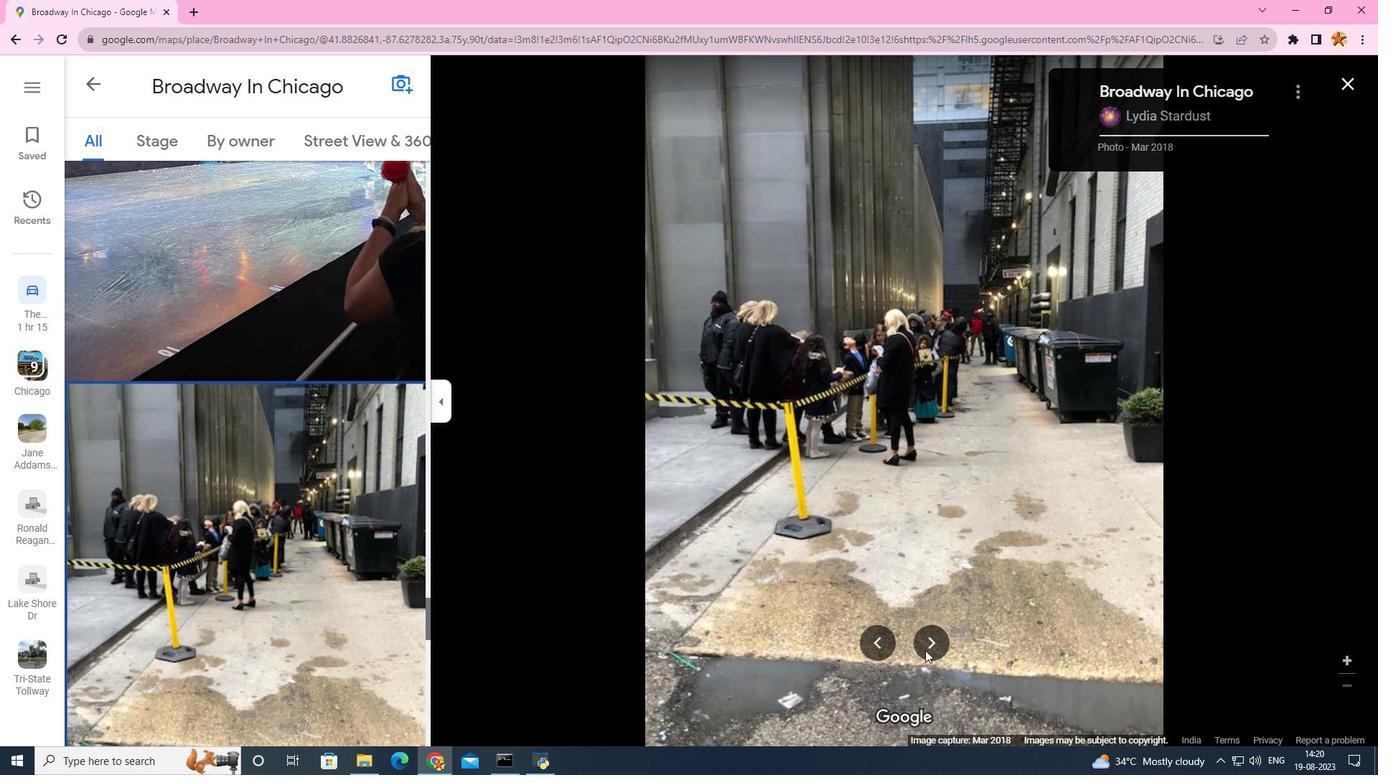 
Action: Mouse pressed left at (925, 650)
Screenshot: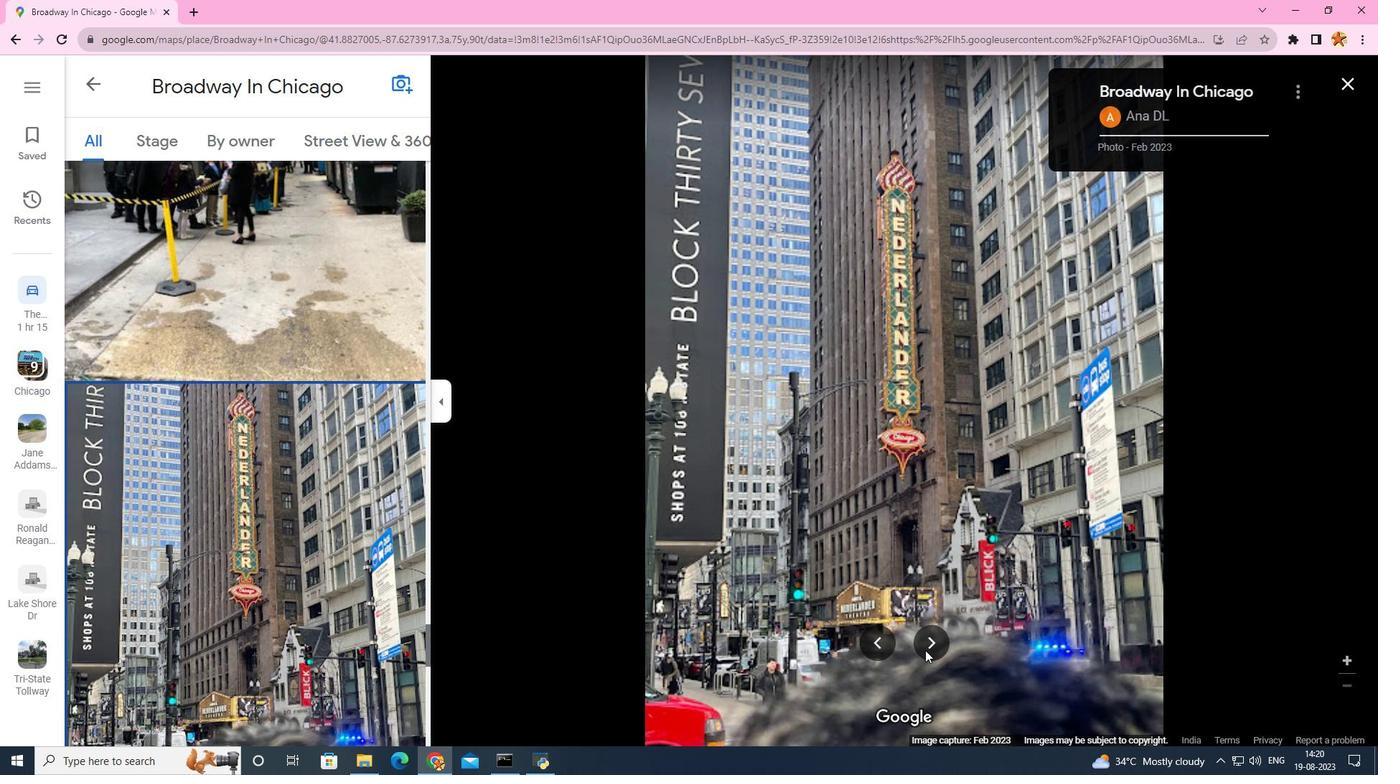 
Action: Mouse pressed left at (925, 650)
Screenshot: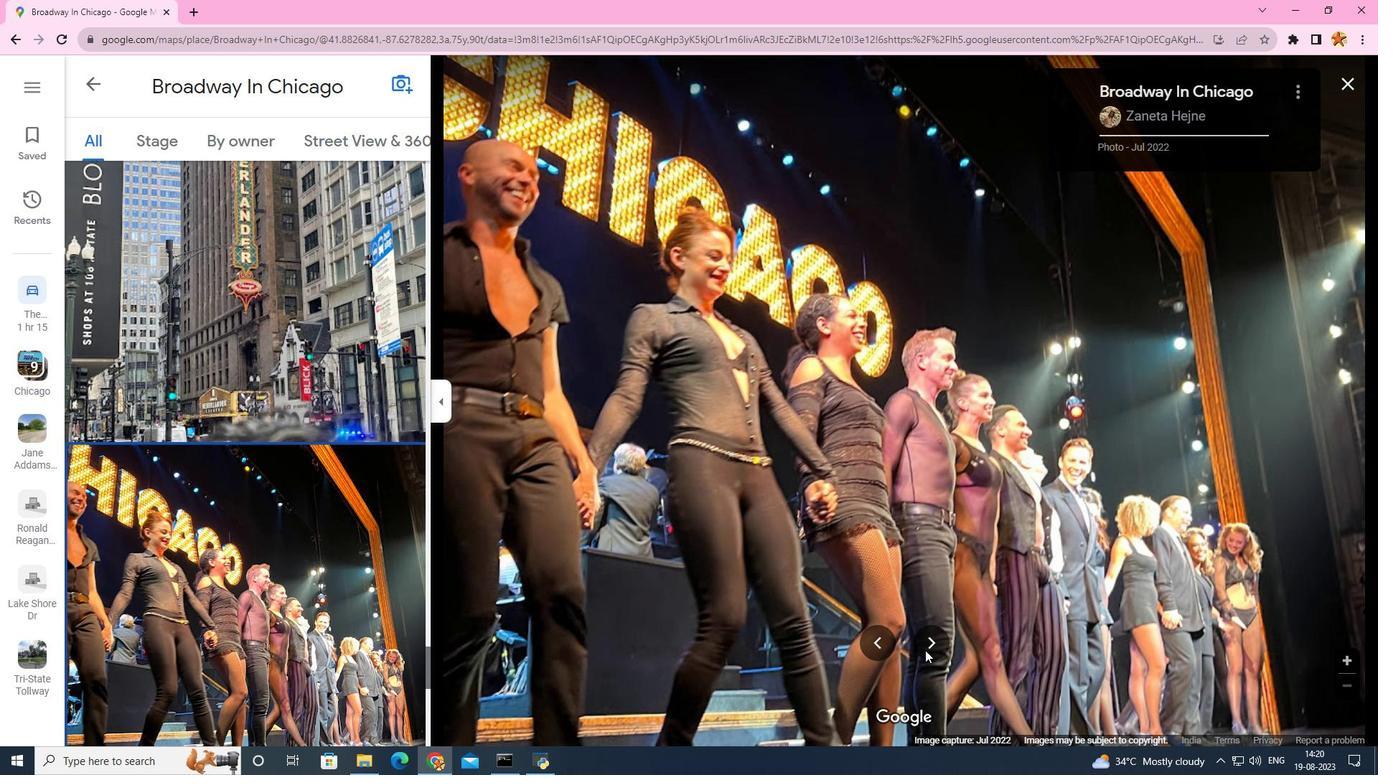 
Action: Mouse pressed left at (925, 650)
Screenshot: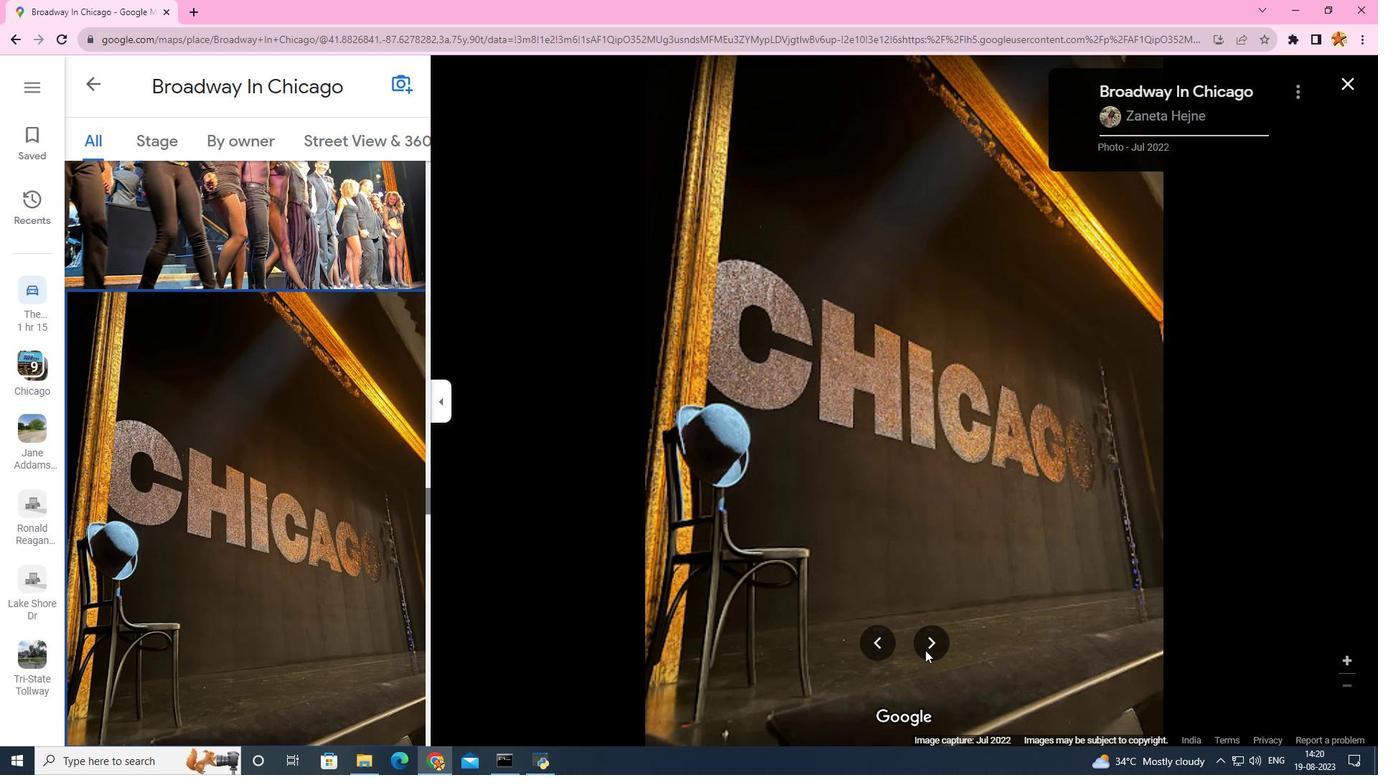 
Action: Mouse pressed left at (925, 650)
Screenshot: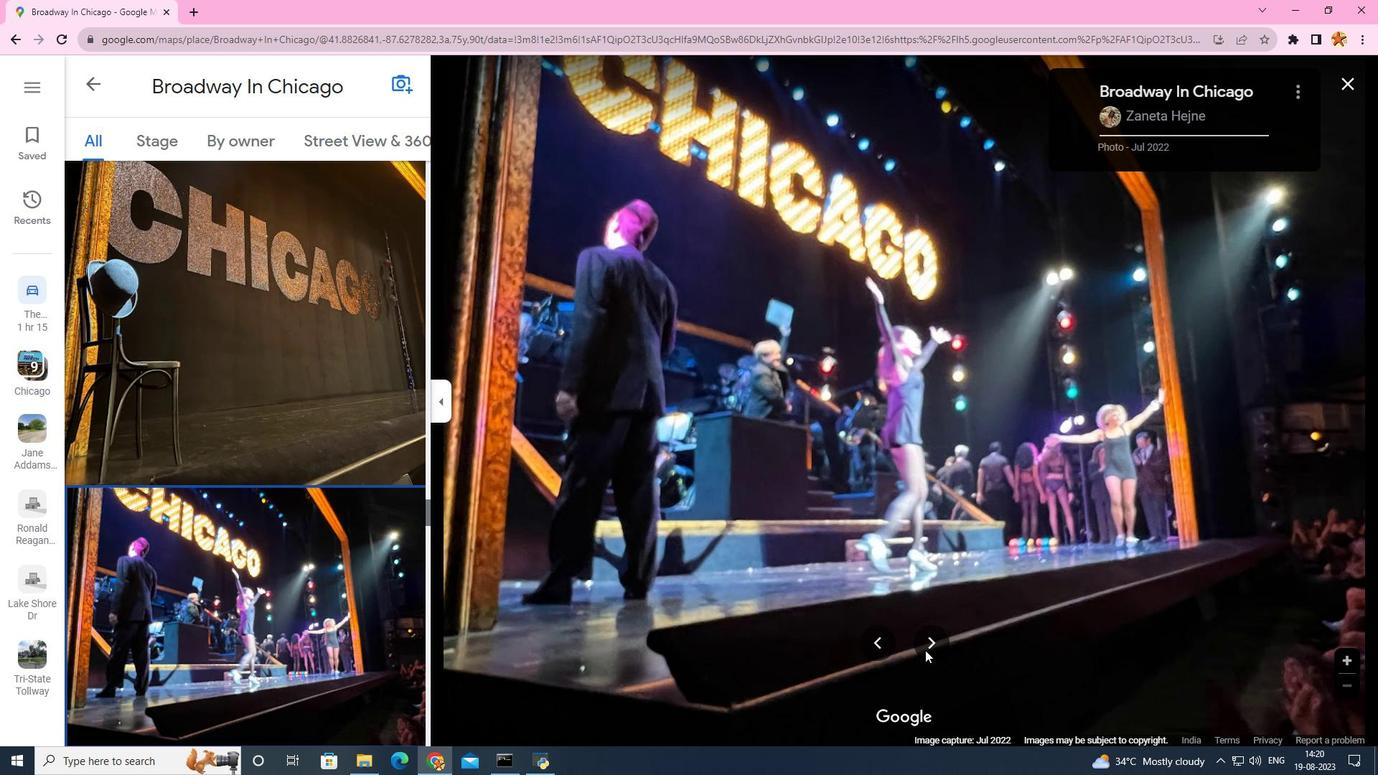 
Action: Mouse moved to (101, 81)
Screenshot: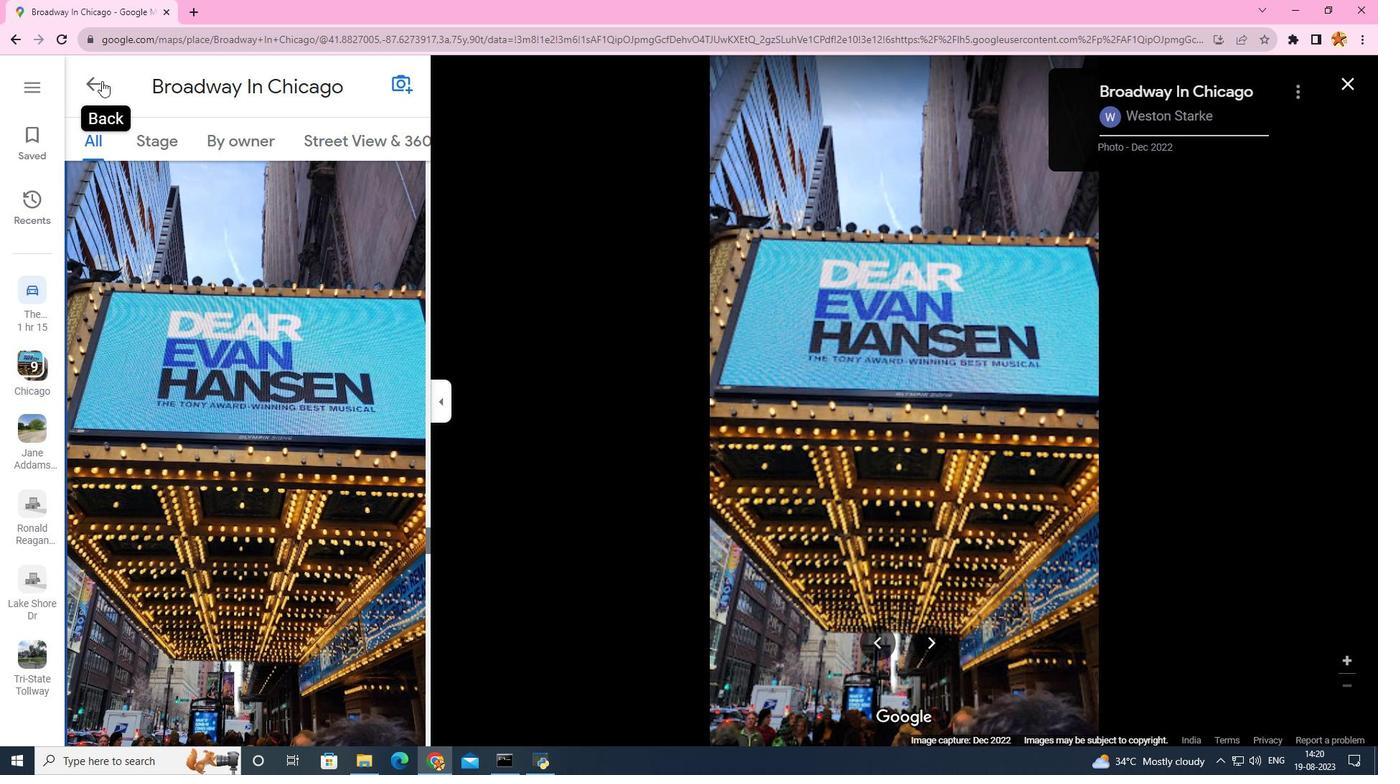 
Action: Mouse pressed left at (101, 81)
Screenshot: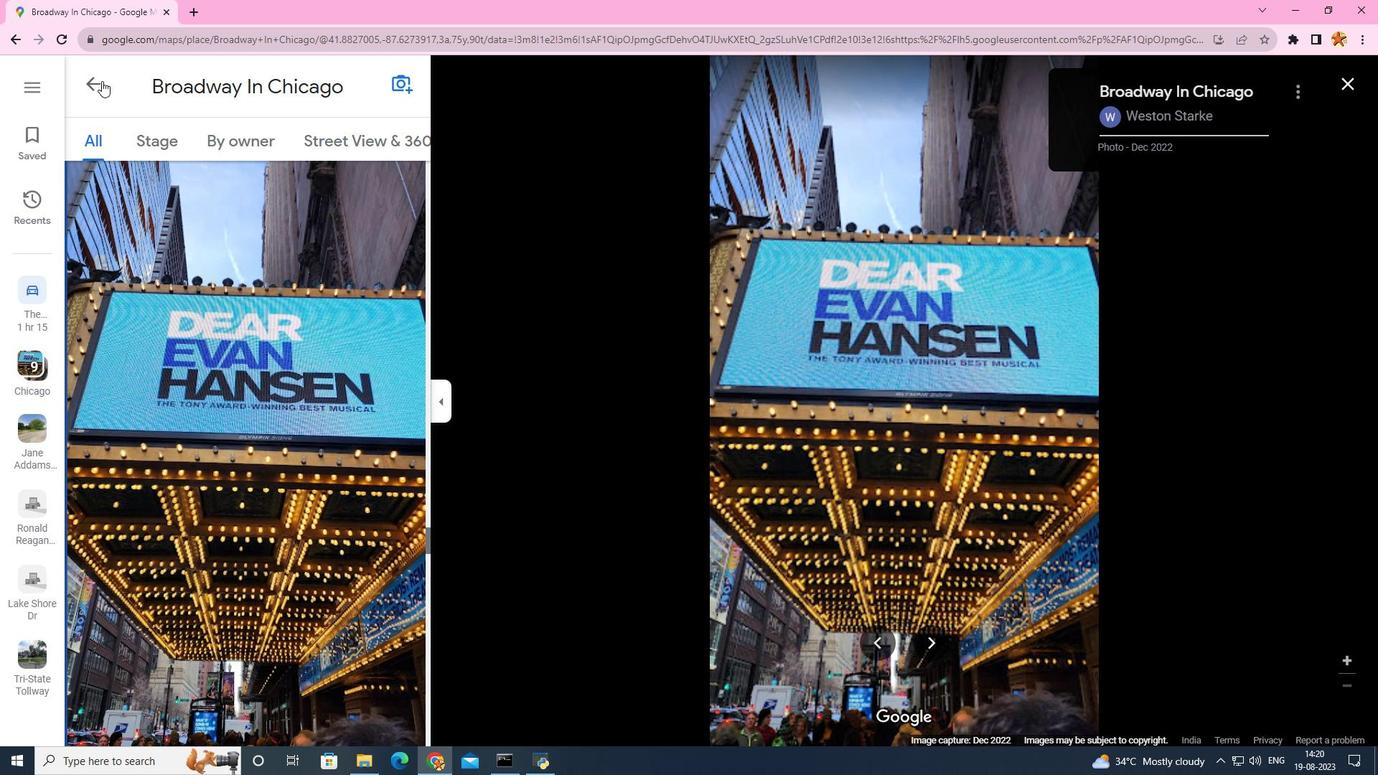 
Action: Mouse moved to (186, 340)
Screenshot: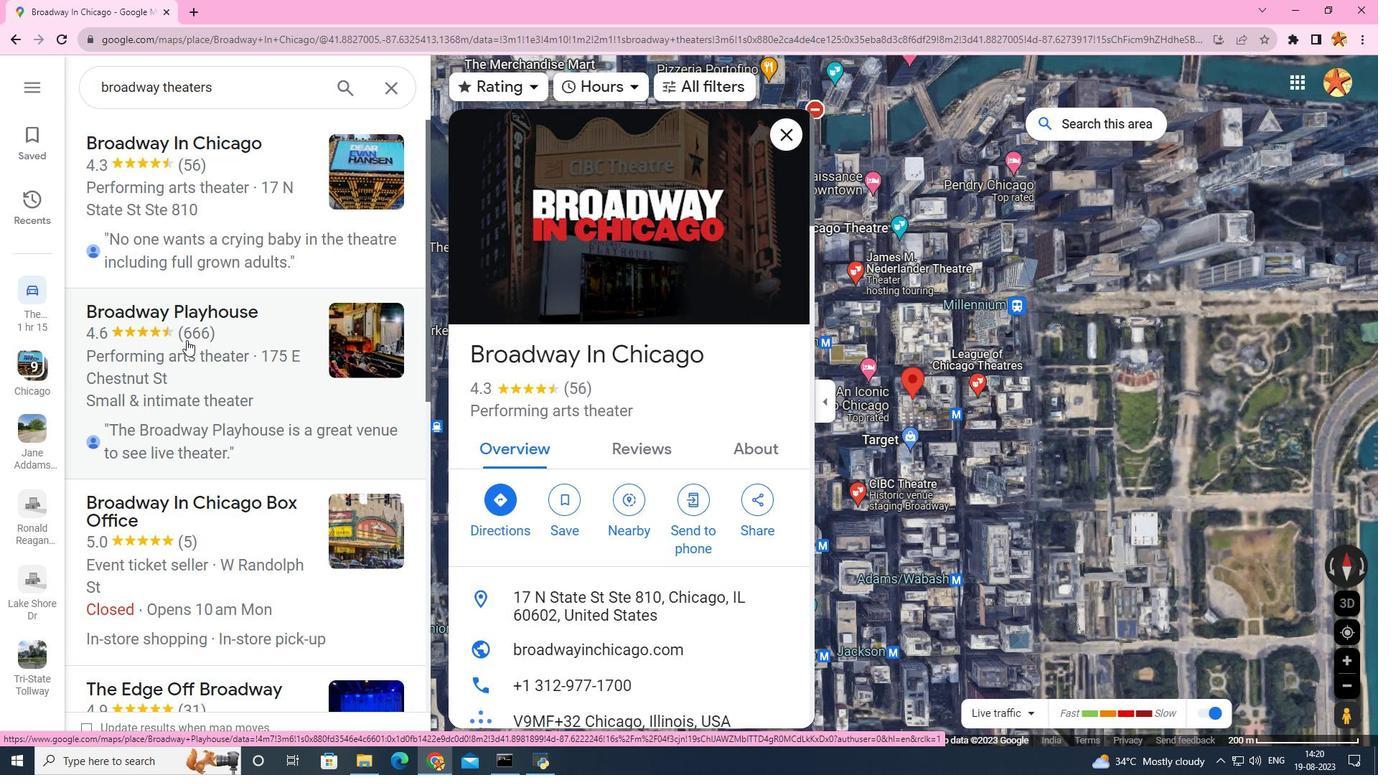 
Action: Mouse pressed left at (186, 340)
Screenshot: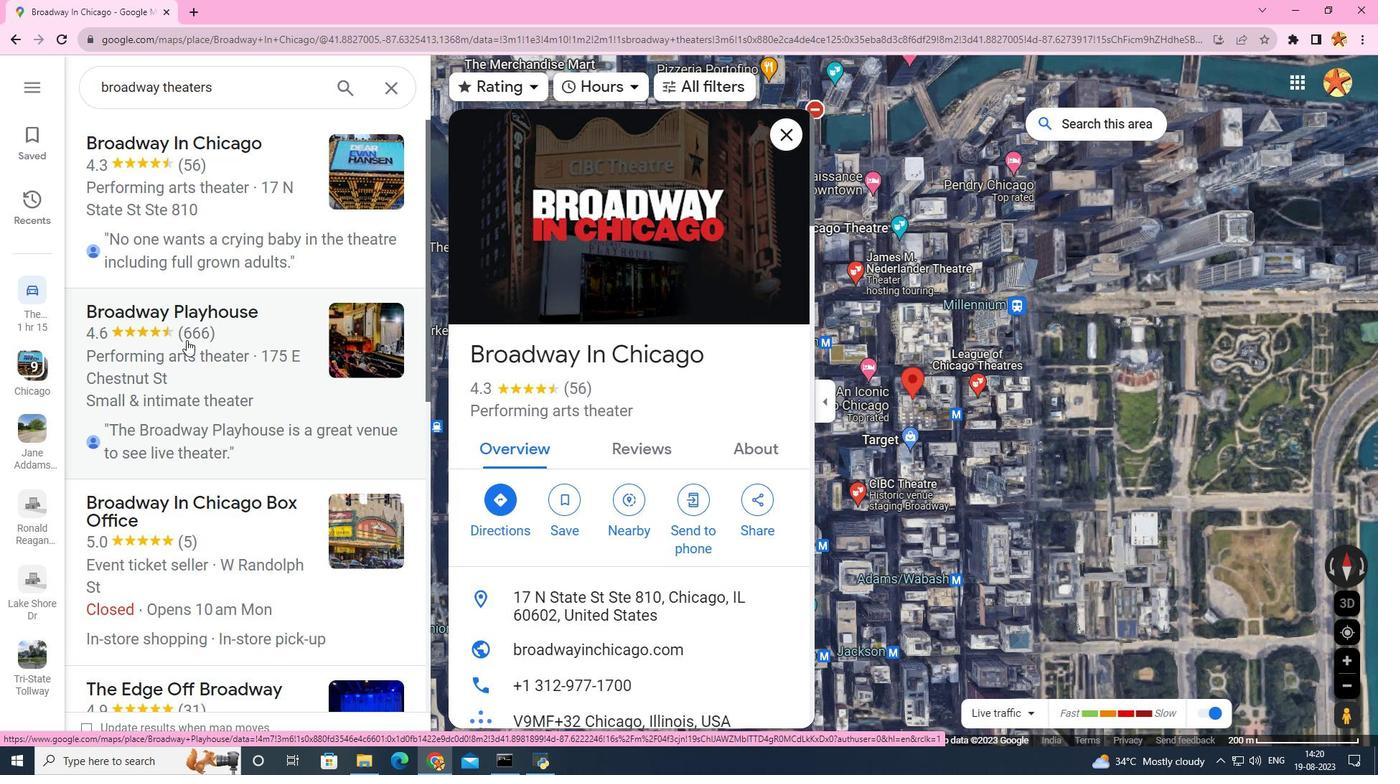 
Action: Mouse moved to (575, 611)
Screenshot: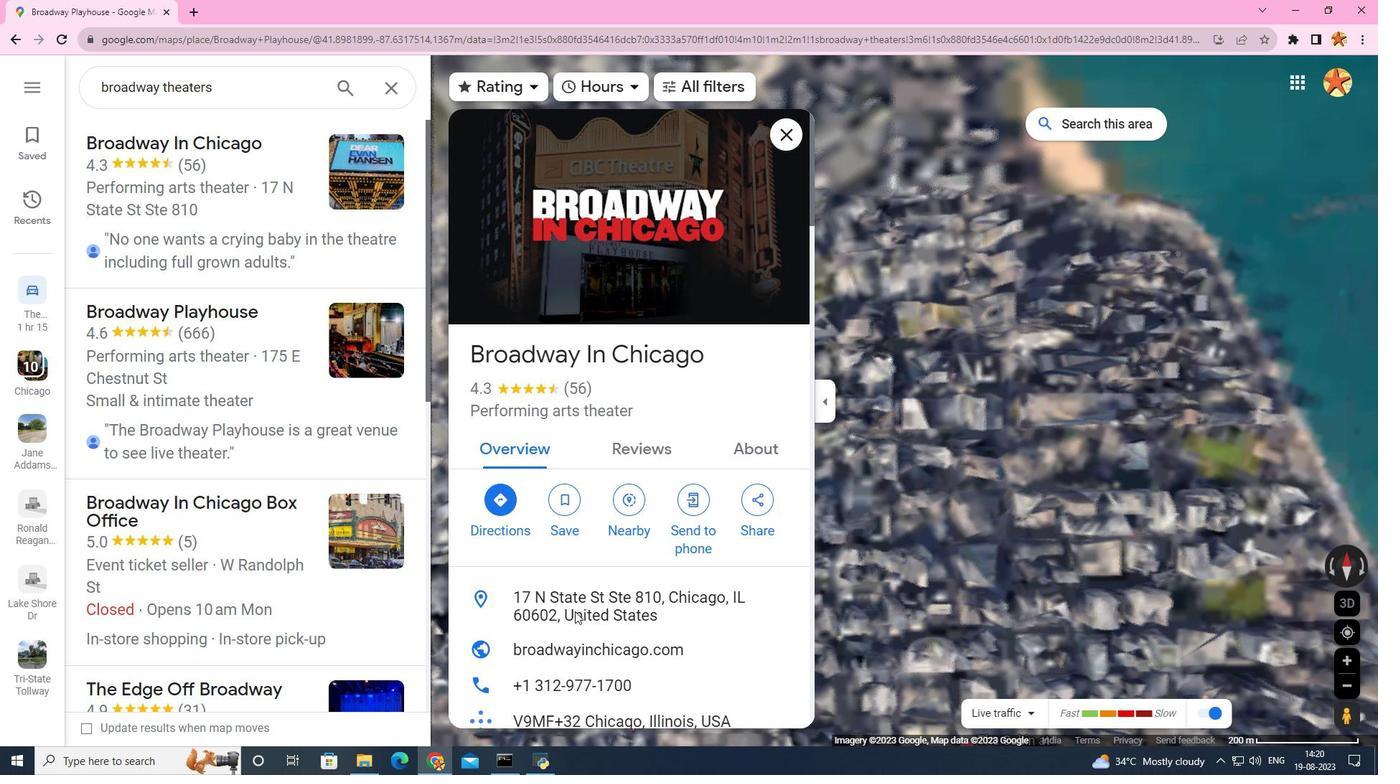 
Action: Mouse scrolled (575, 610) with delta (0, 0)
Screenshot: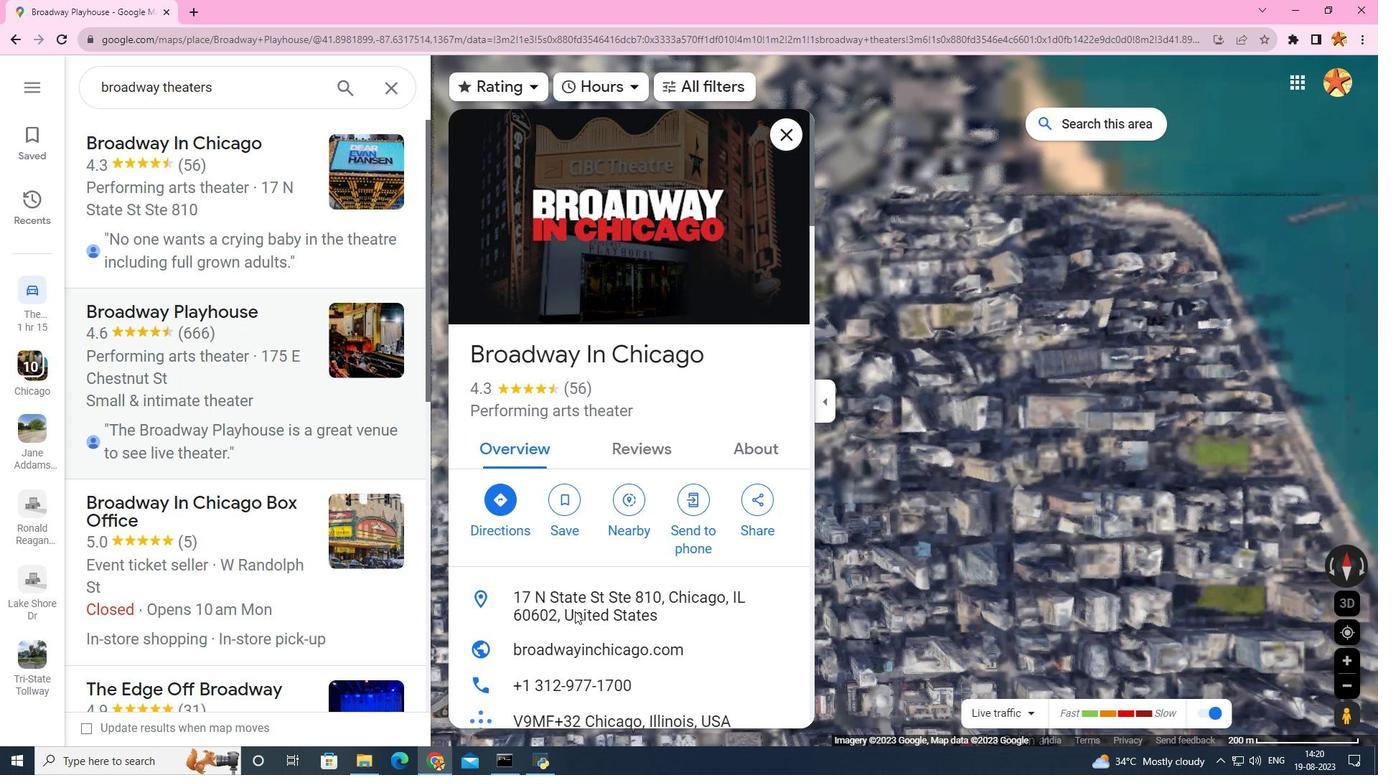 
Action: Mouse scrolled (575, 610) with delta (0, 0)
Screenshot: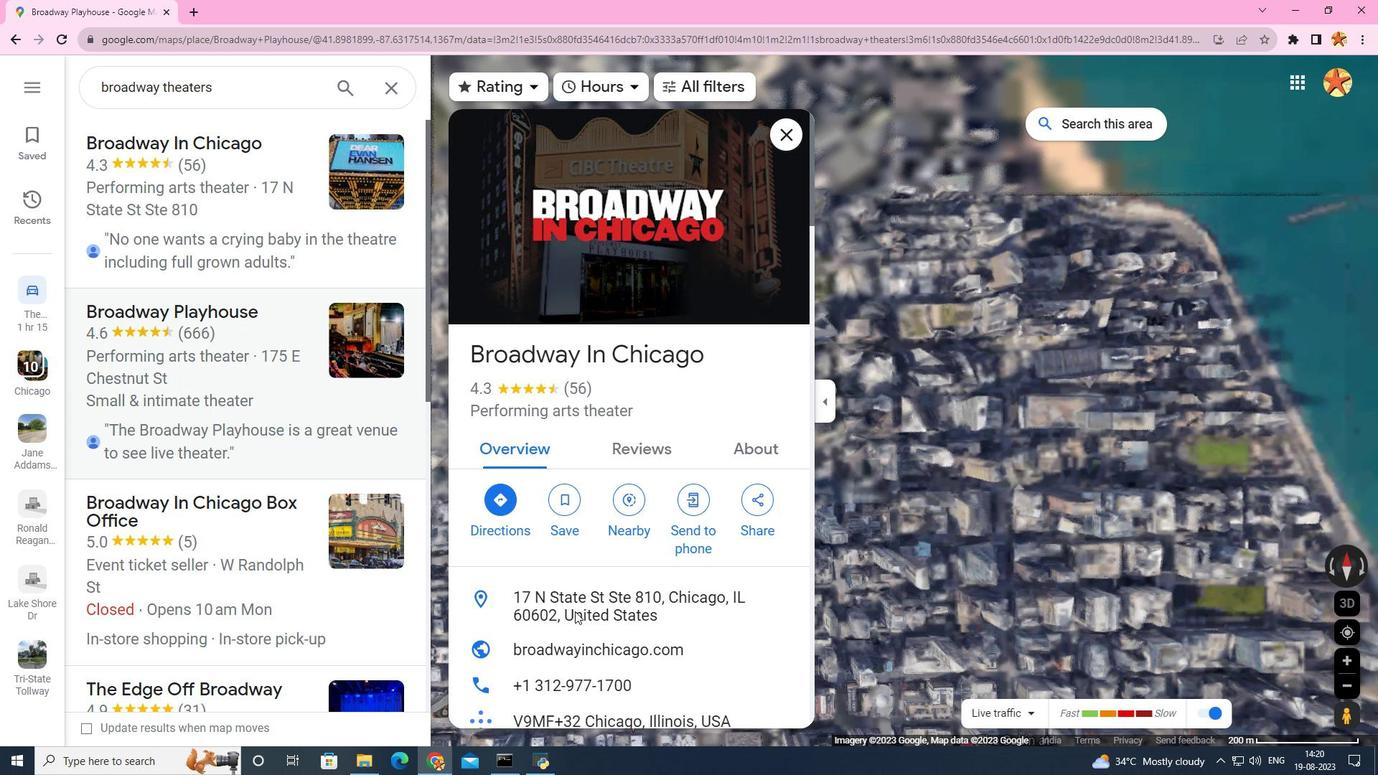 
Action: Mouse scrolled (575, 610) with delta (0, 0)
Screenshot: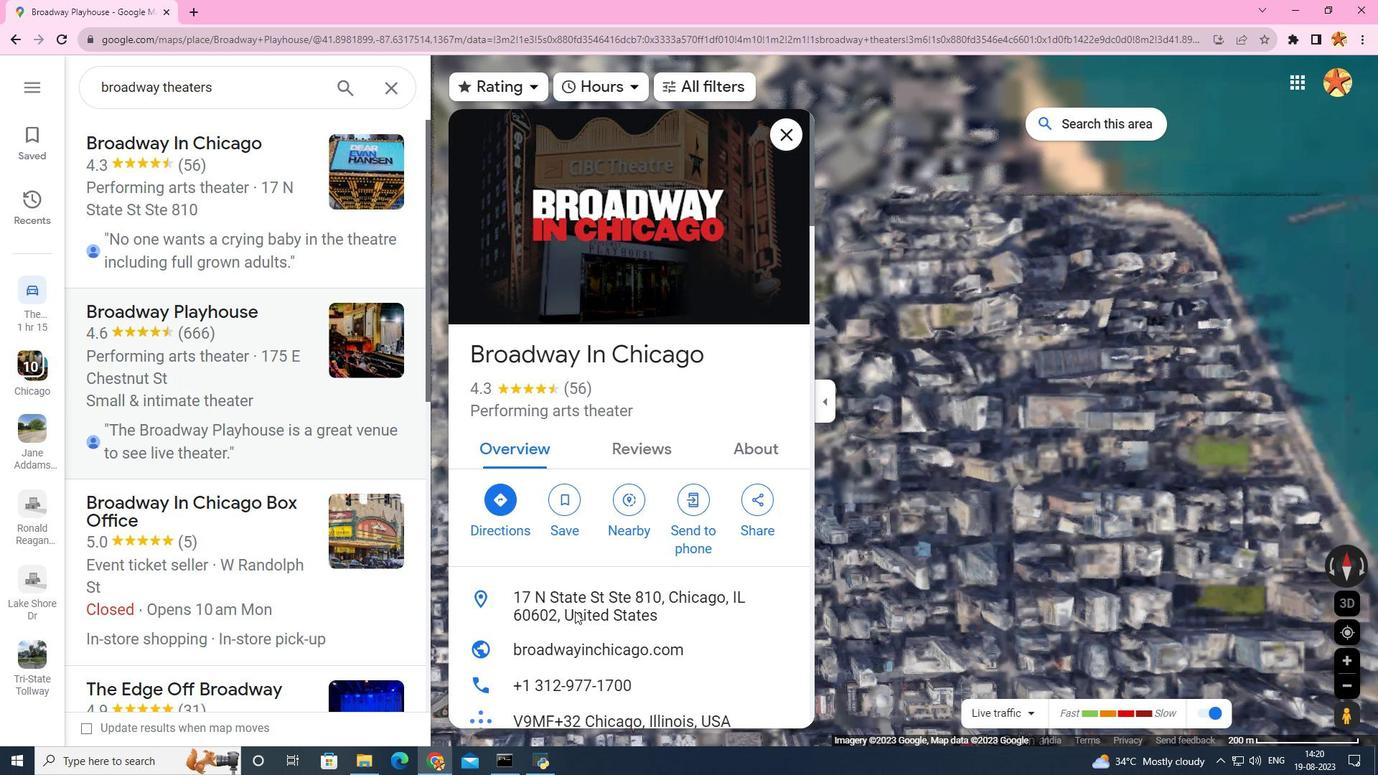
Action: Mouse scrolled (575, 610) with delta (0, 0)
Screenshot: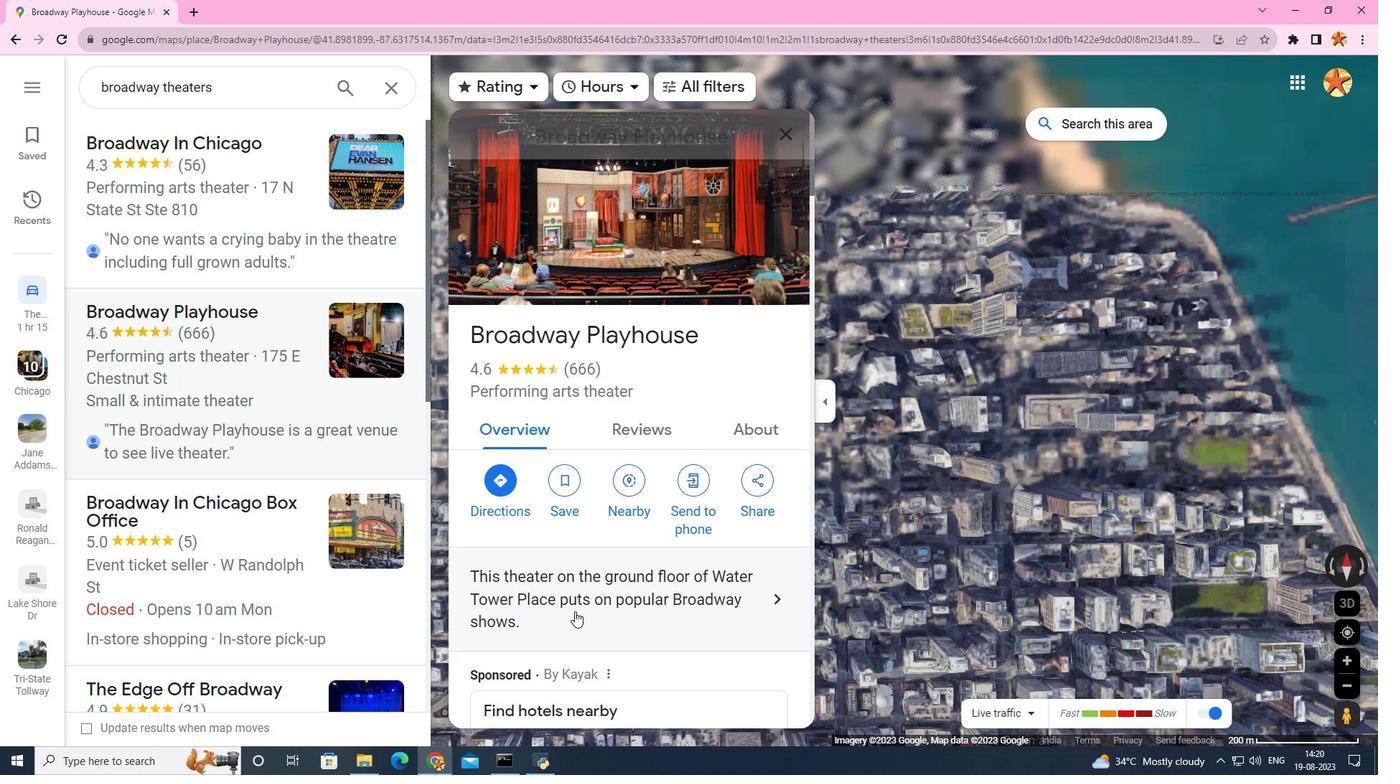 
Action: Mouse scrolled (575, 610) with delta (0, 0)
Screenshot: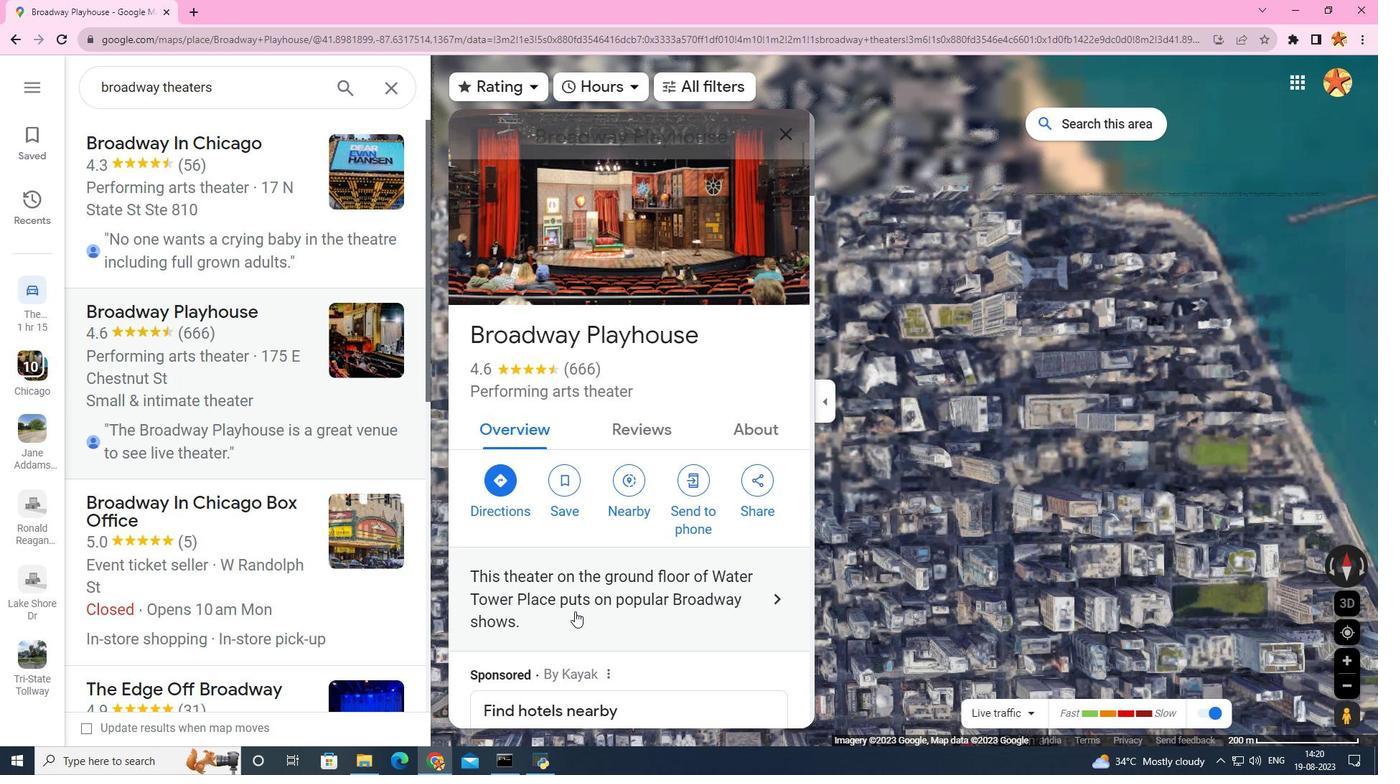 
Action: Mouse moved to (575, 612)
Screenshot: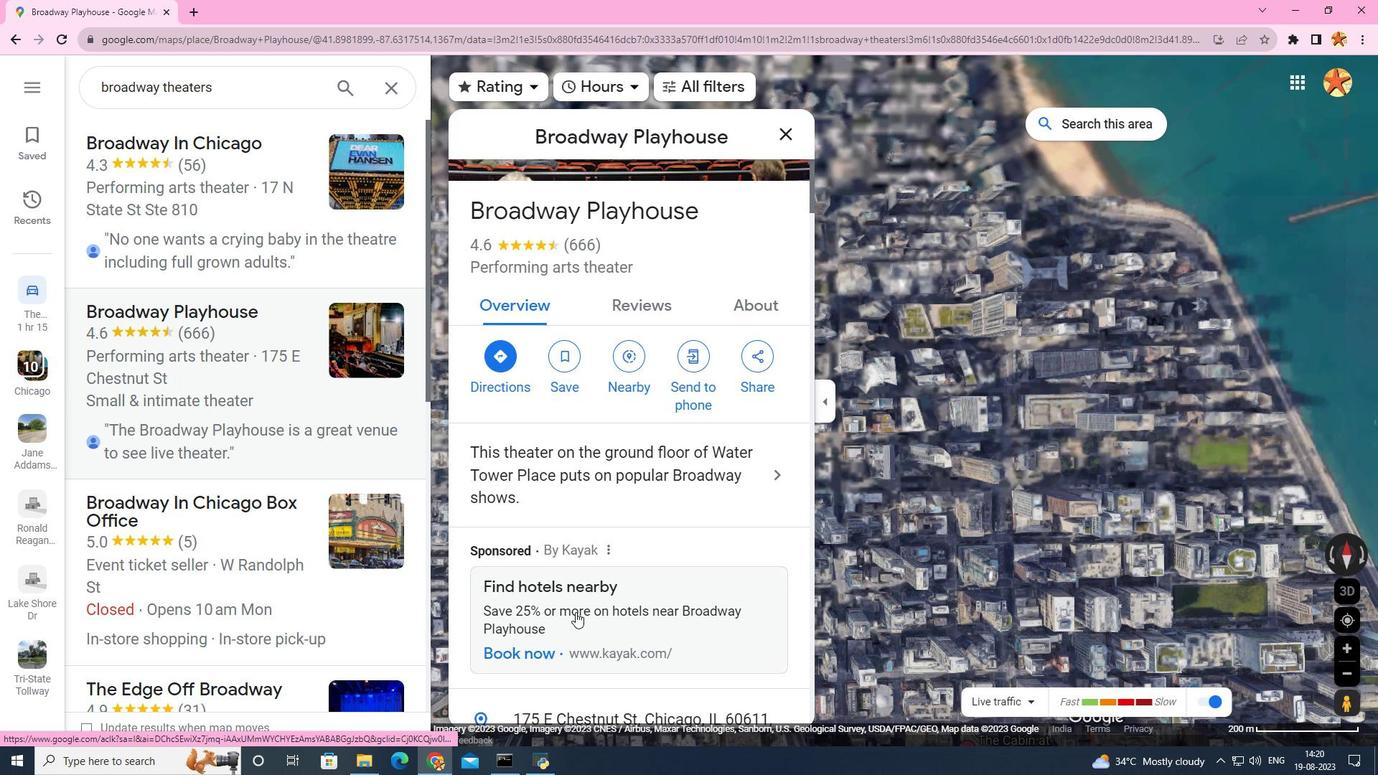 
Action: Mouse scrolled (575, 611) with delta (0, 0)
Screenshot: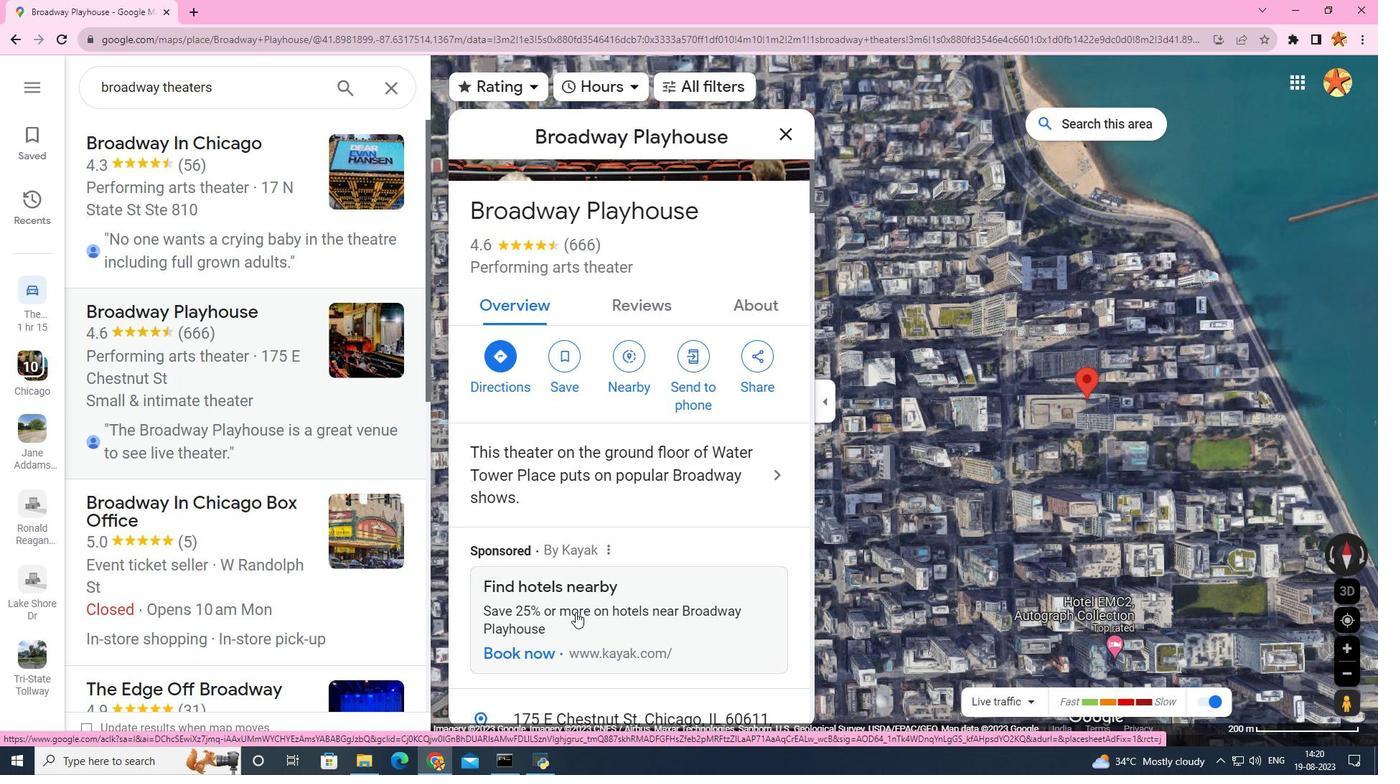 
Action: Mouse scrolled (575, 611) with delta (0, 0)
Screenshot: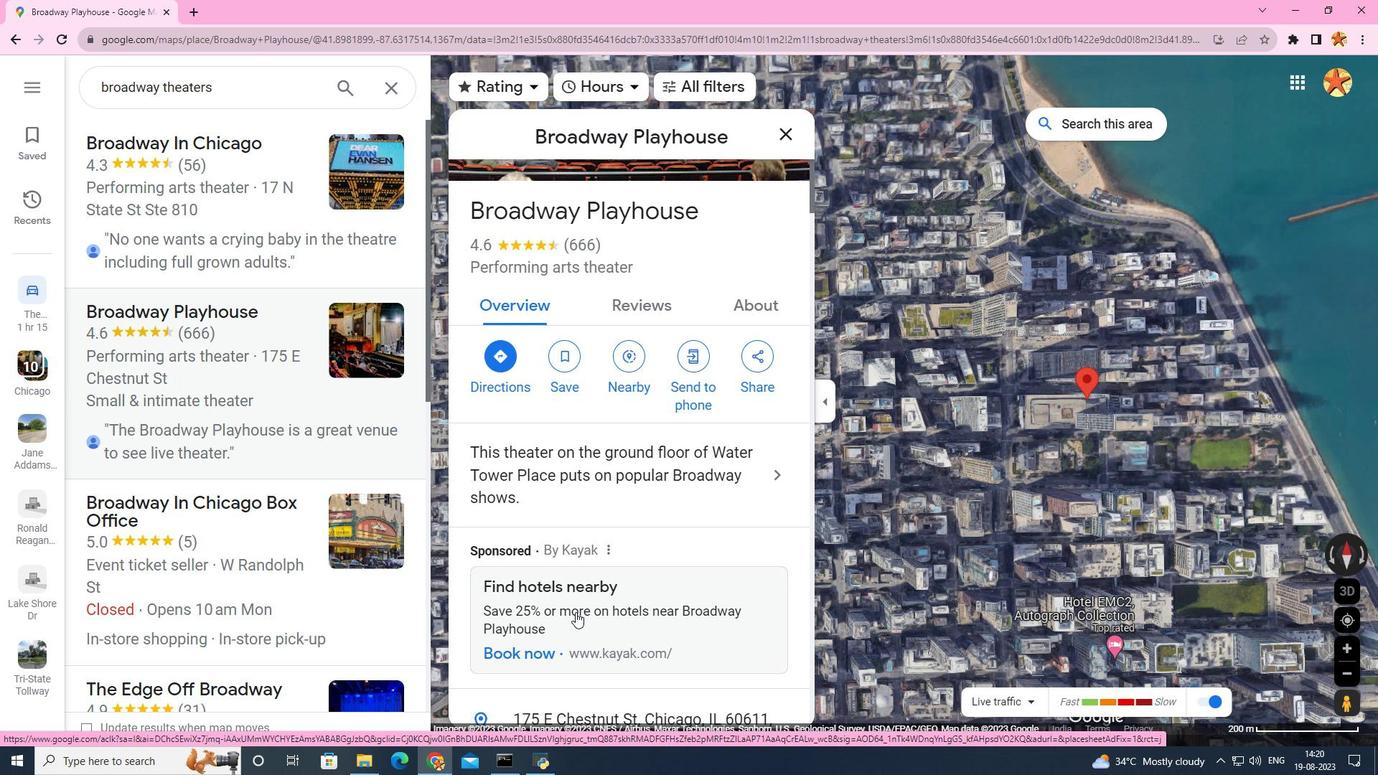 
Action: Mouse scrolled (575, 611) with delta (0, 0)
Screenshot: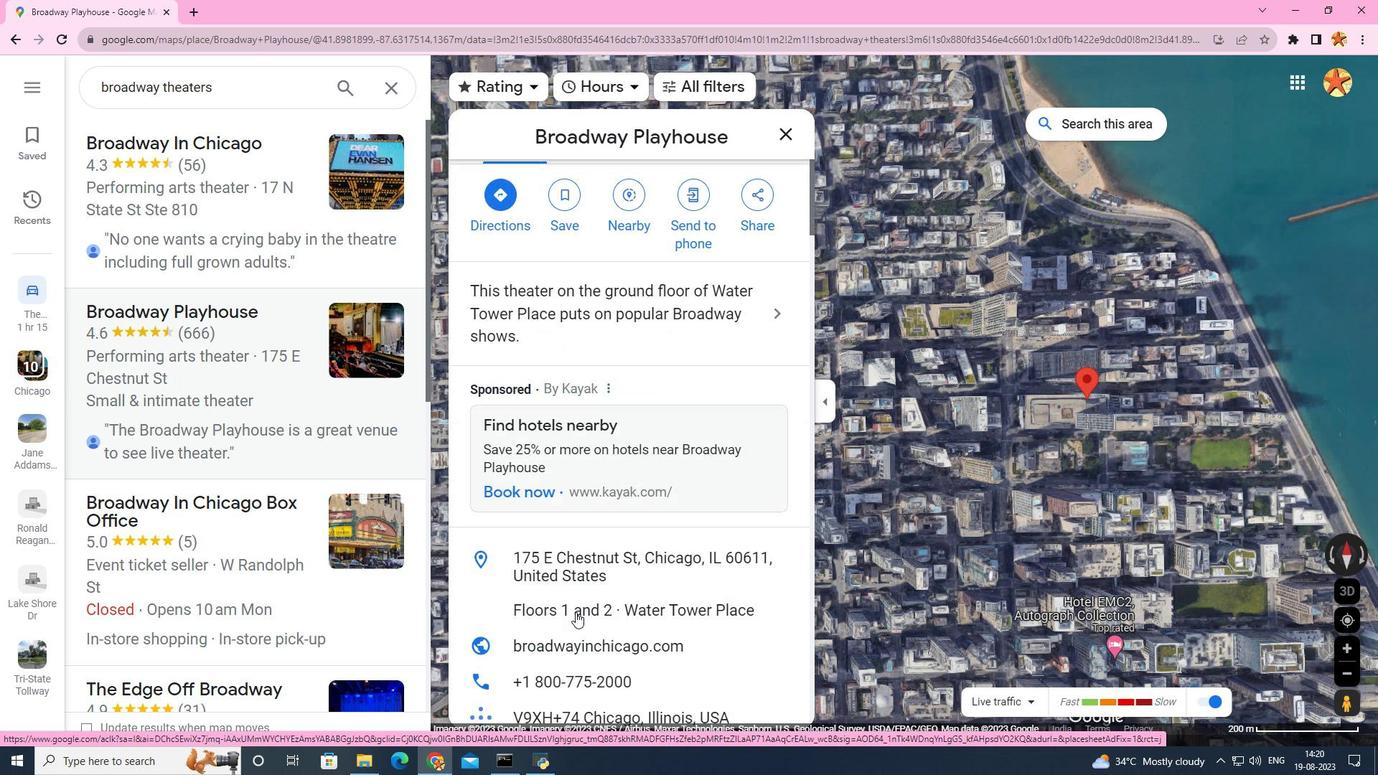 
Action: Mouse scrolled (575, 611) with delta (0, 0)
Screenshot: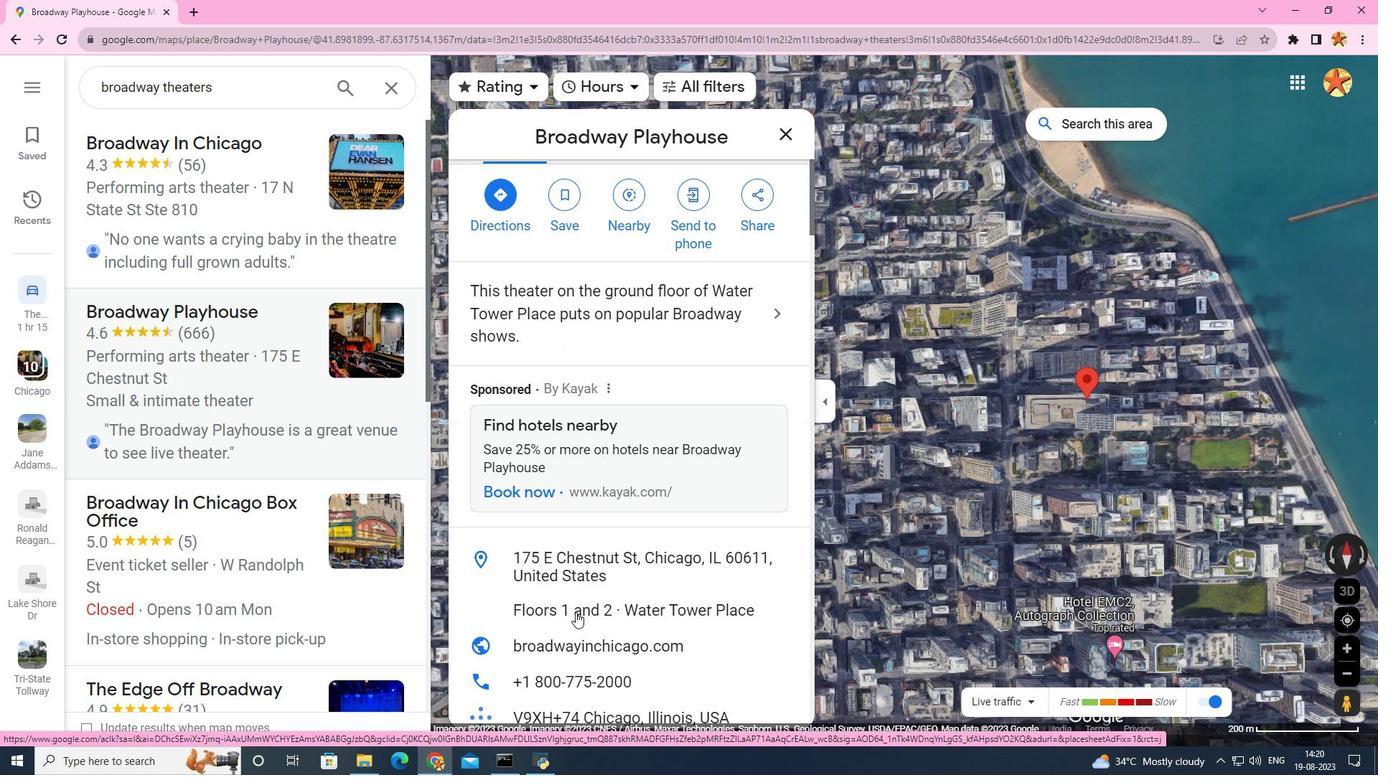
Action: Mouse scrolled (575, 611) with delta (0, 0)
Screenshot: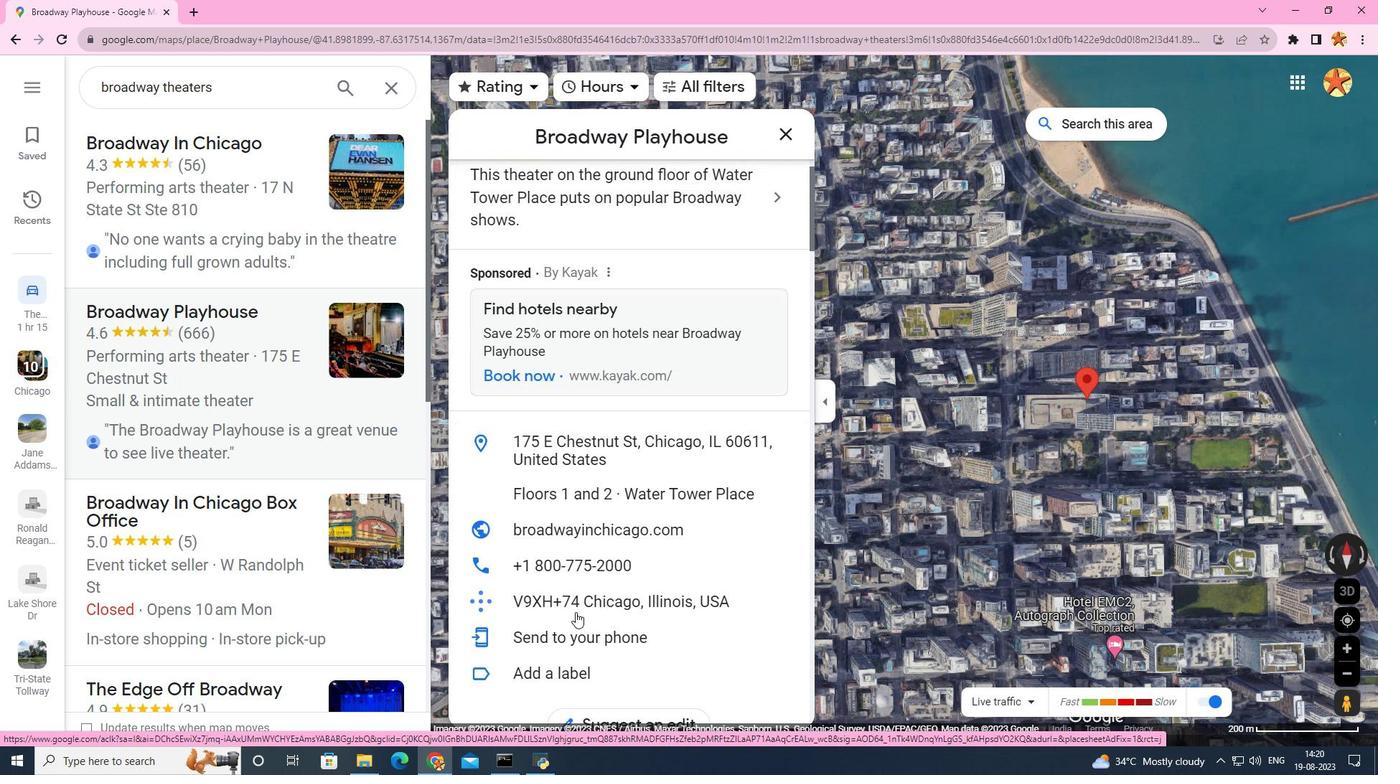 
Action: Mouse scrolled (575, 611) with delta (0, 0)
Screenshot: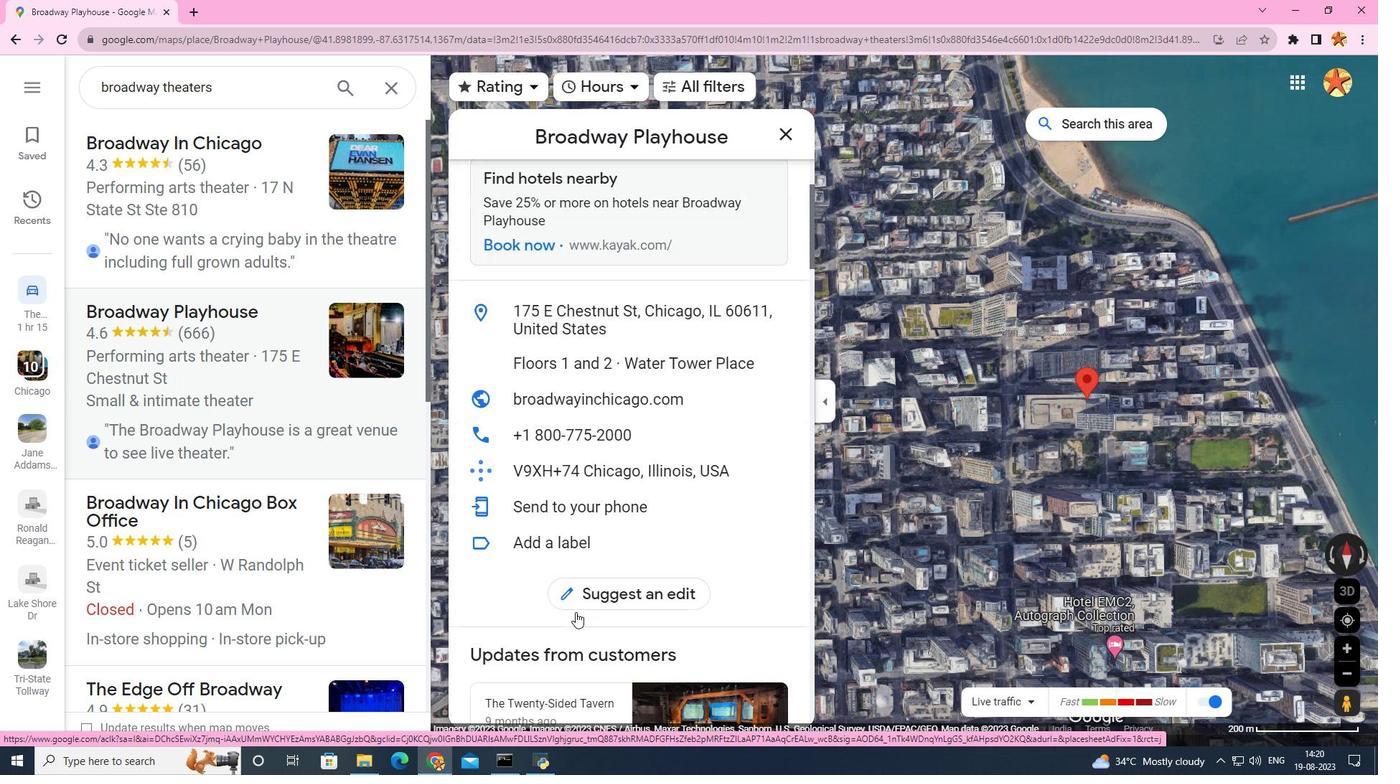 
Action: Mouse scrolled (575, 611) with delta (0, 0)
Screenshot: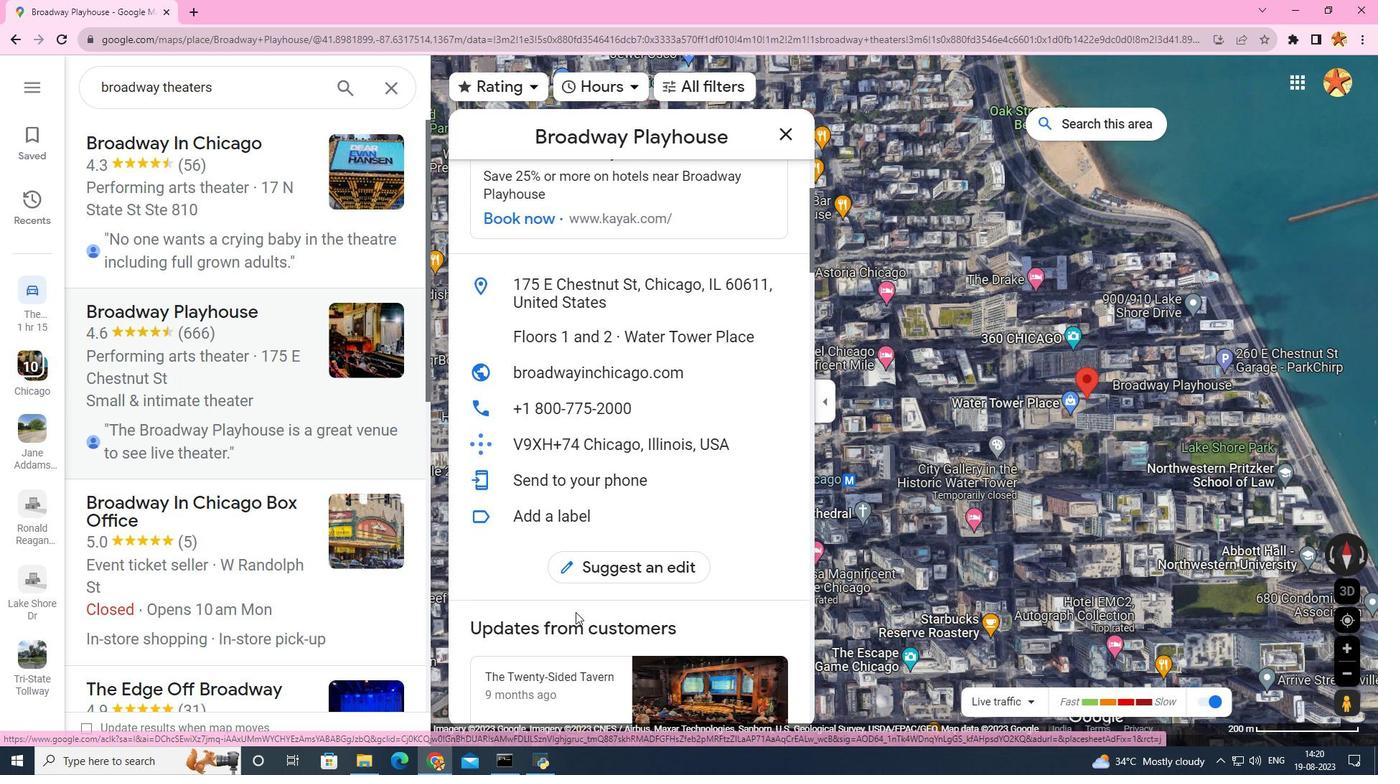 
Action: Mouse scrolled (575, 611) with delta (0, 0)
Screenshot: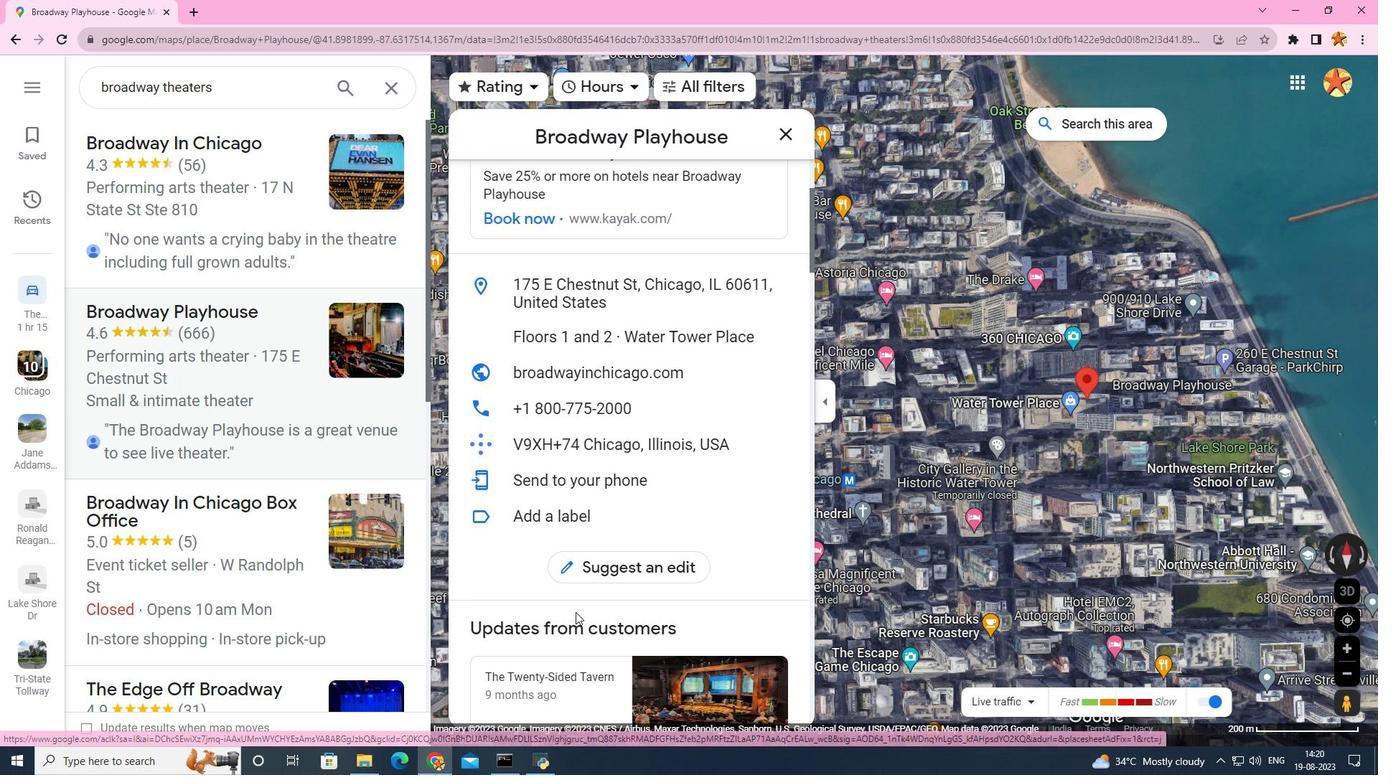 
Action: Mouse scrolled (575, 611) with delta (0, 0)
Screenshot: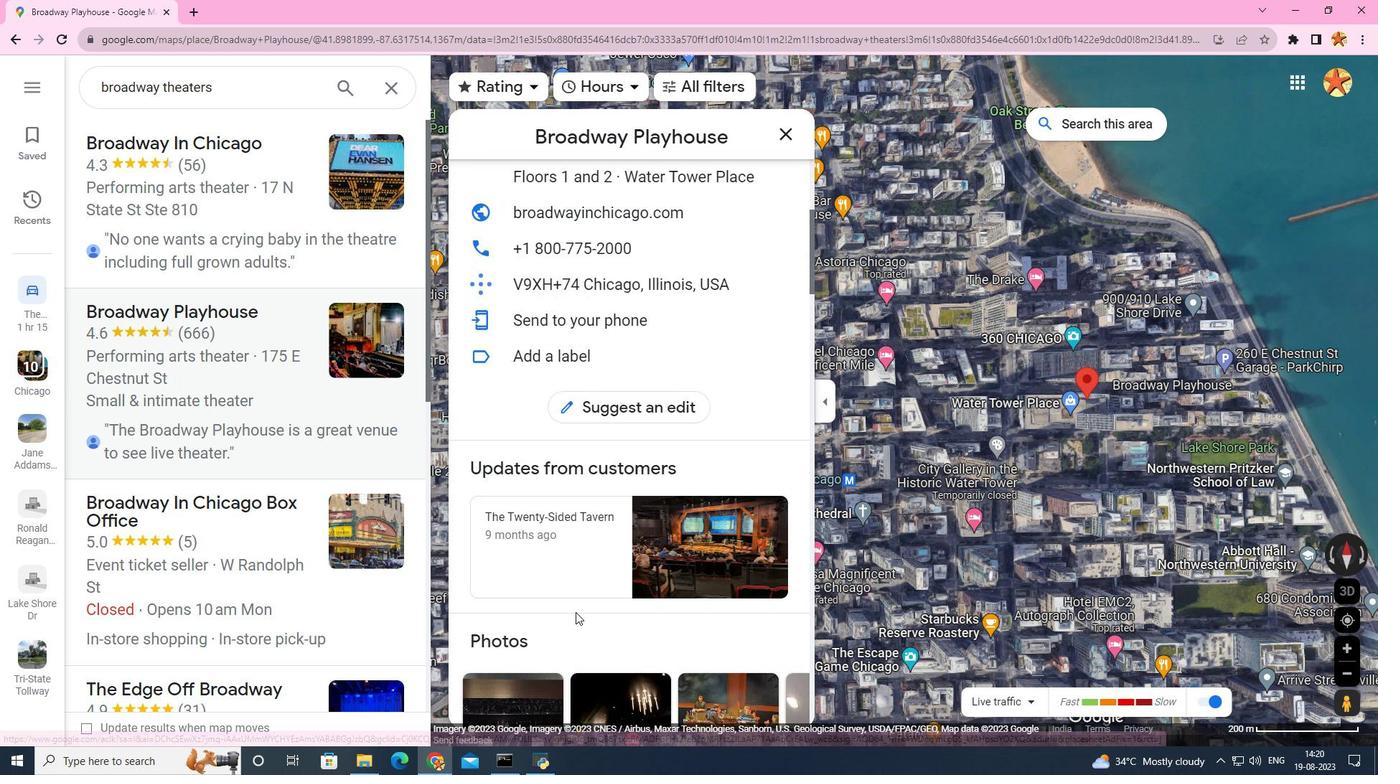 
Action: Mouse scrolled (575, 611) with delta (0, 0)
Screenshot: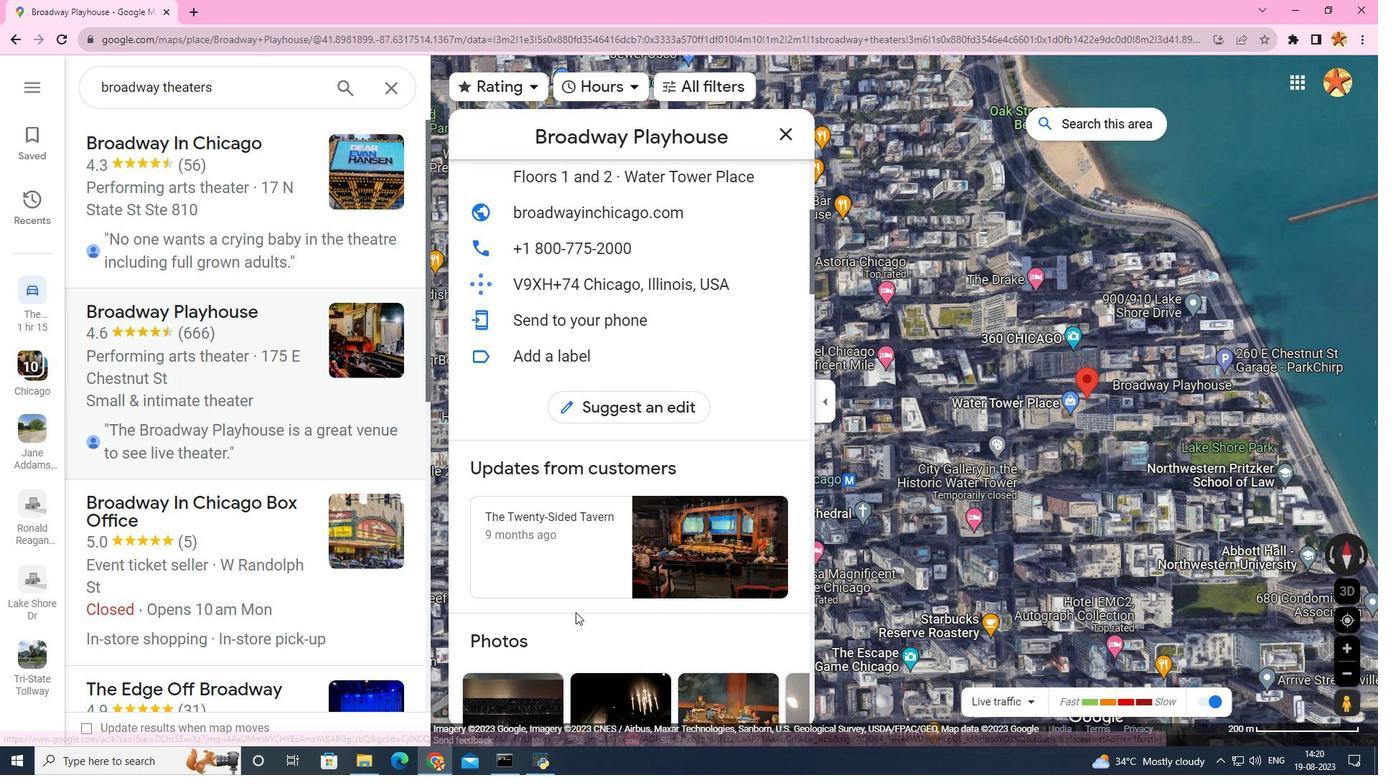 
Action: Mouse scrolled (575, 611) with delta (0, 0)
Screenshot: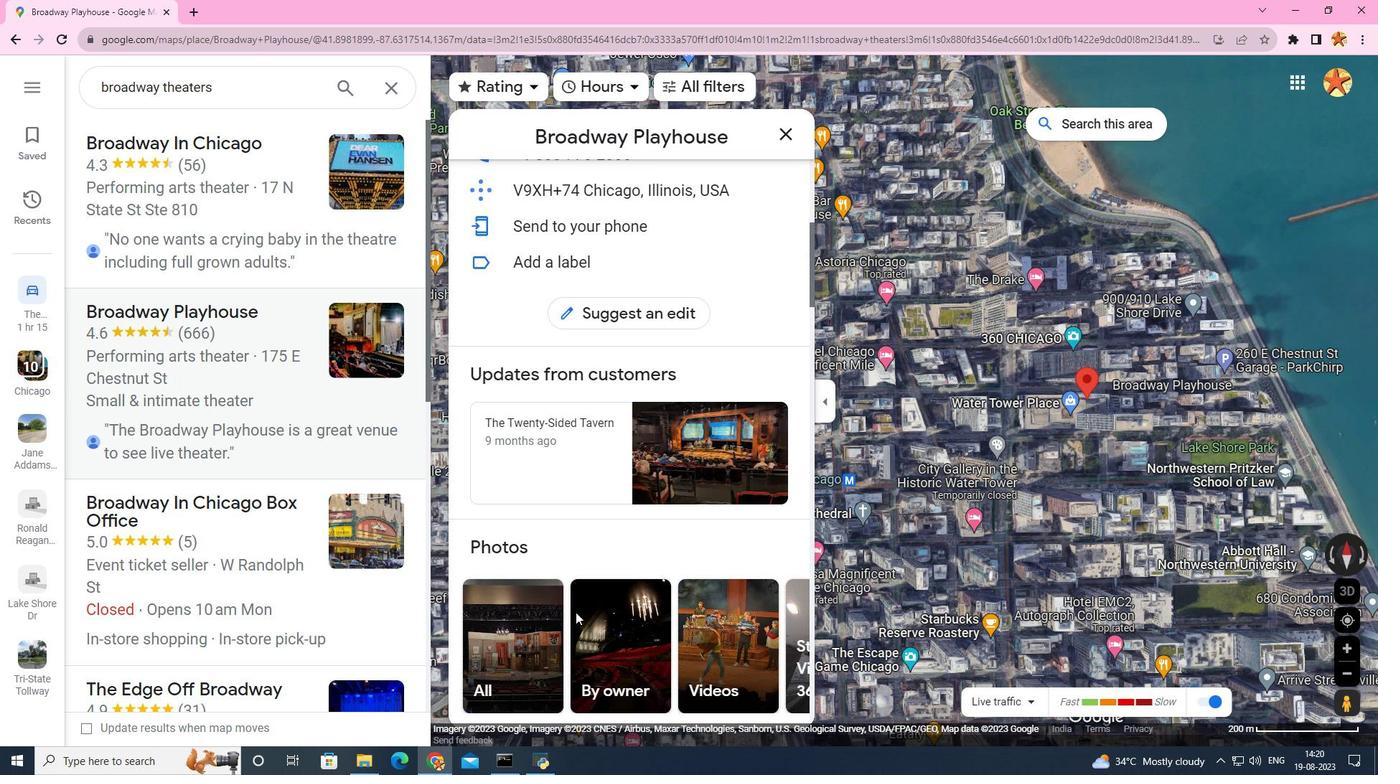 
Action: Mouse scrolled (575, 611) with delta (0, 0)
Screenshot: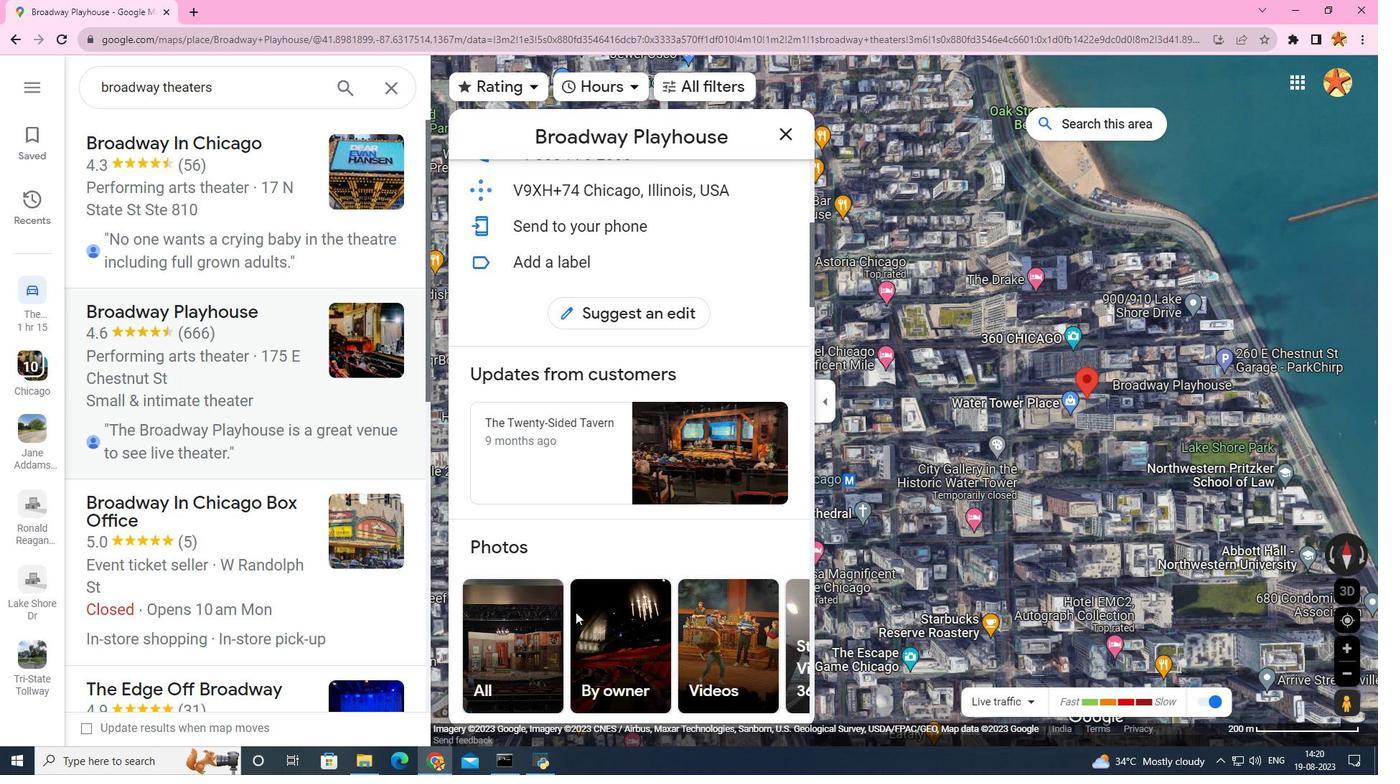 
Action: Mouse moved to (545, 470)
Screenshot: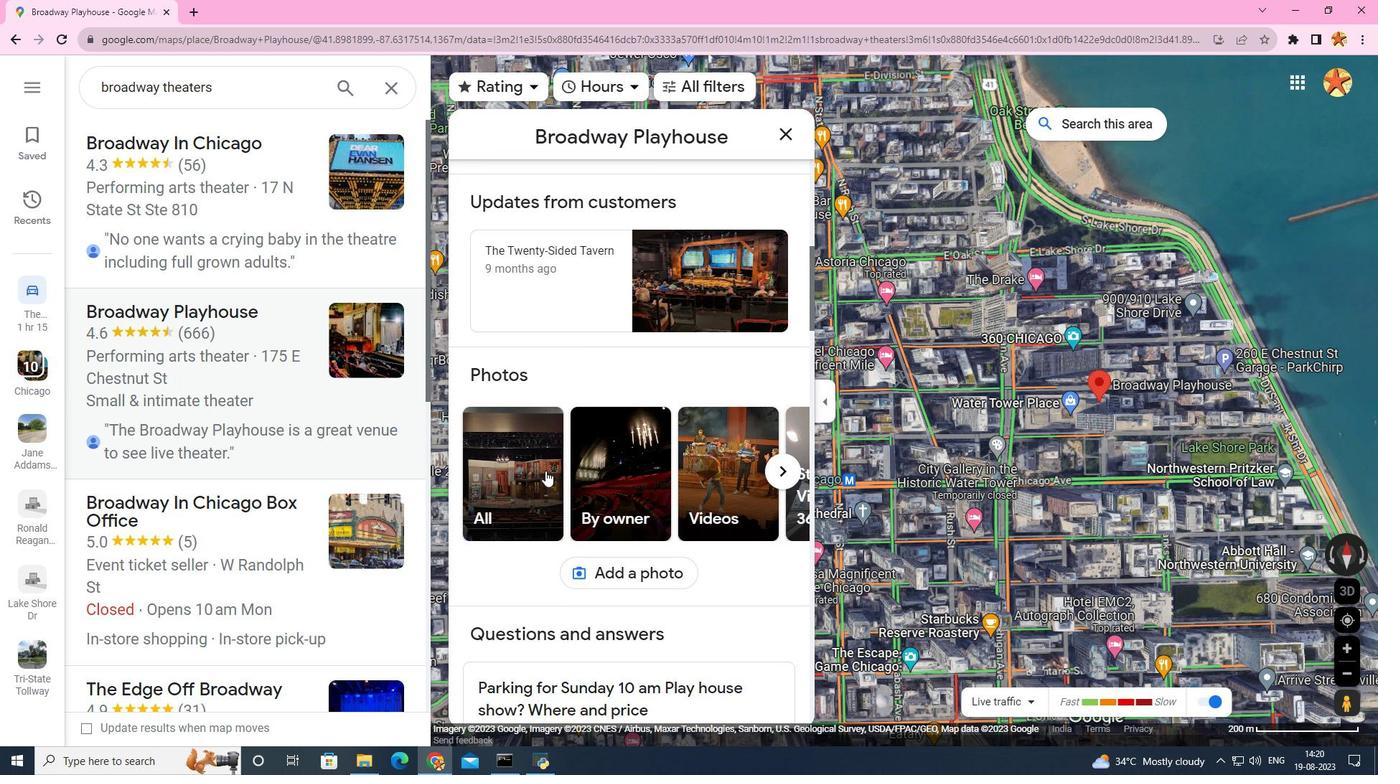
Action: Mouse pressed left at (545, 470)
Screenshot: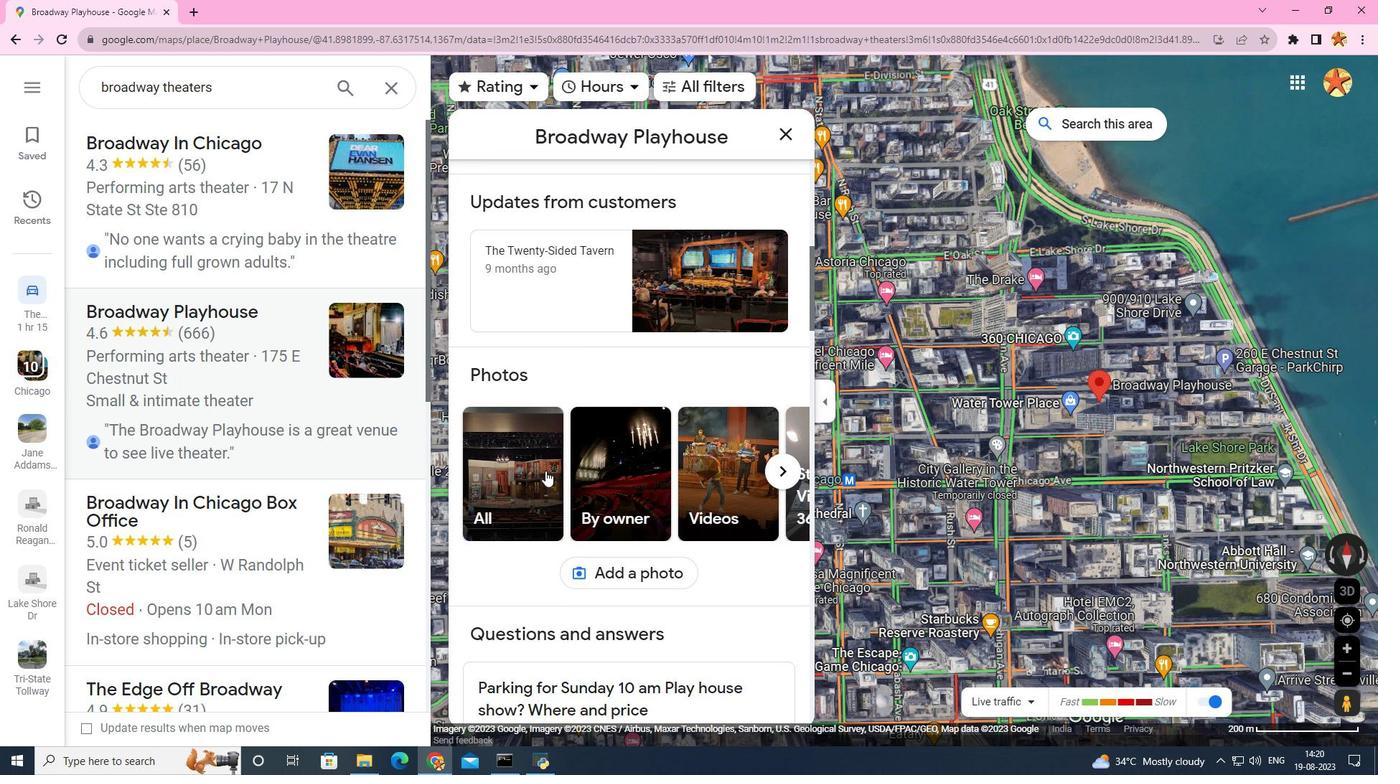 
Action: Mouse moved to (931, 641)
Screenshot: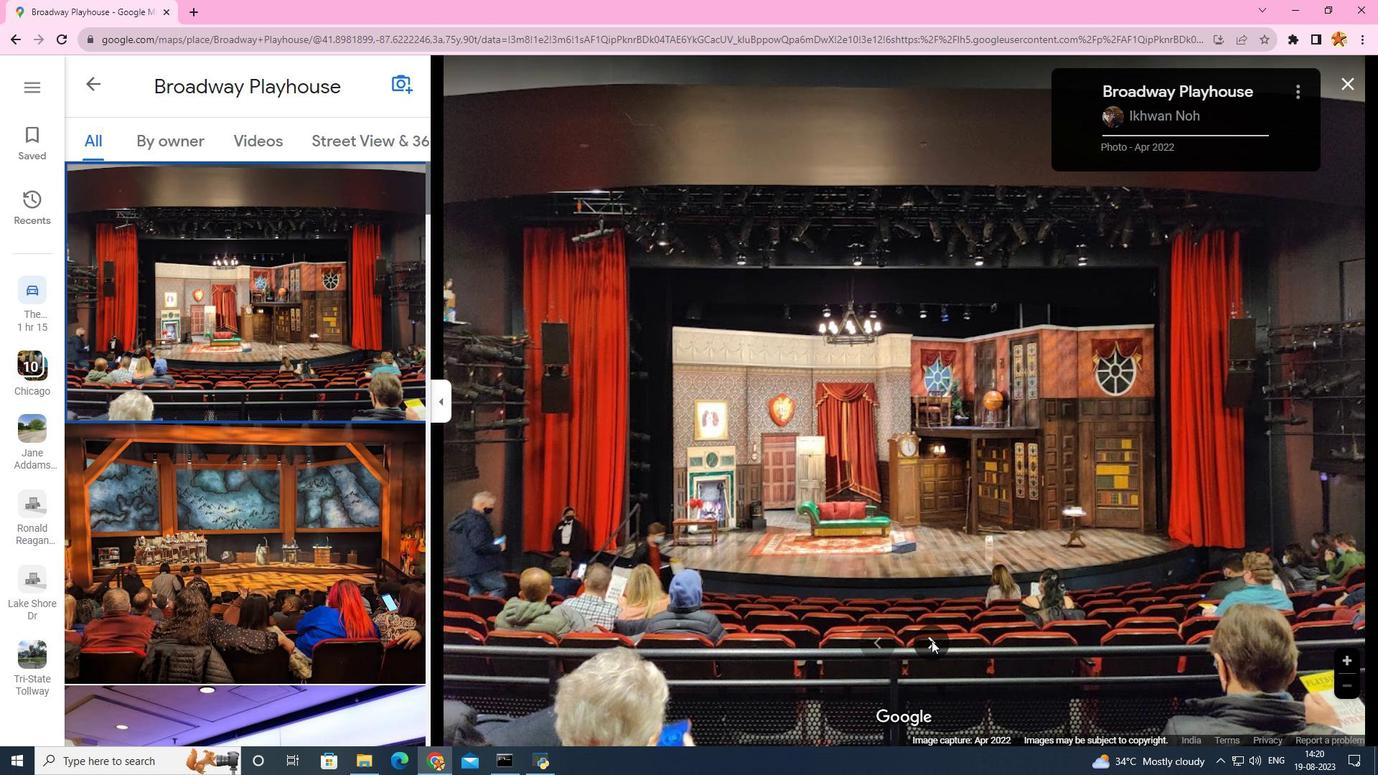 
Action: Mouse pressed left at (931, 641)
Screenshot: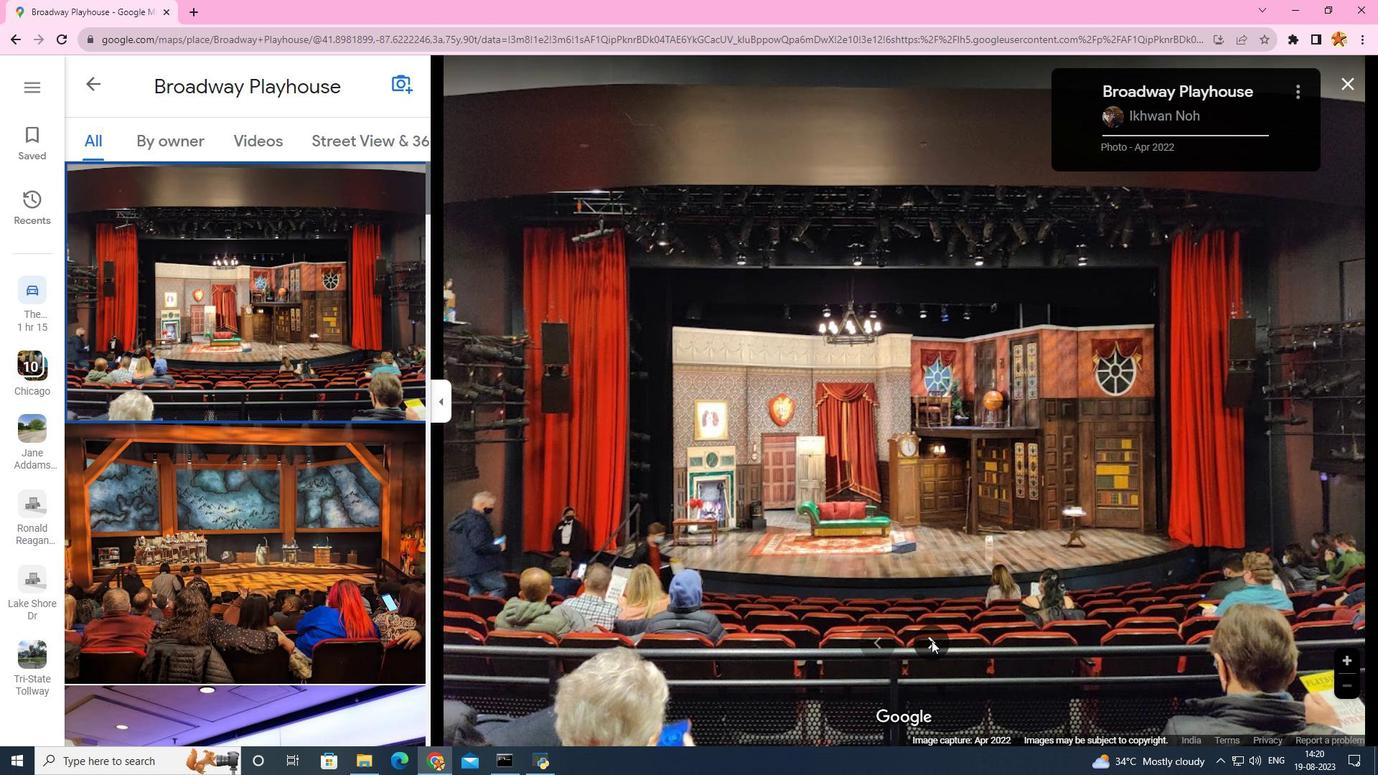 
Action: Mouse pressed left at (931, 641)
Screenshot: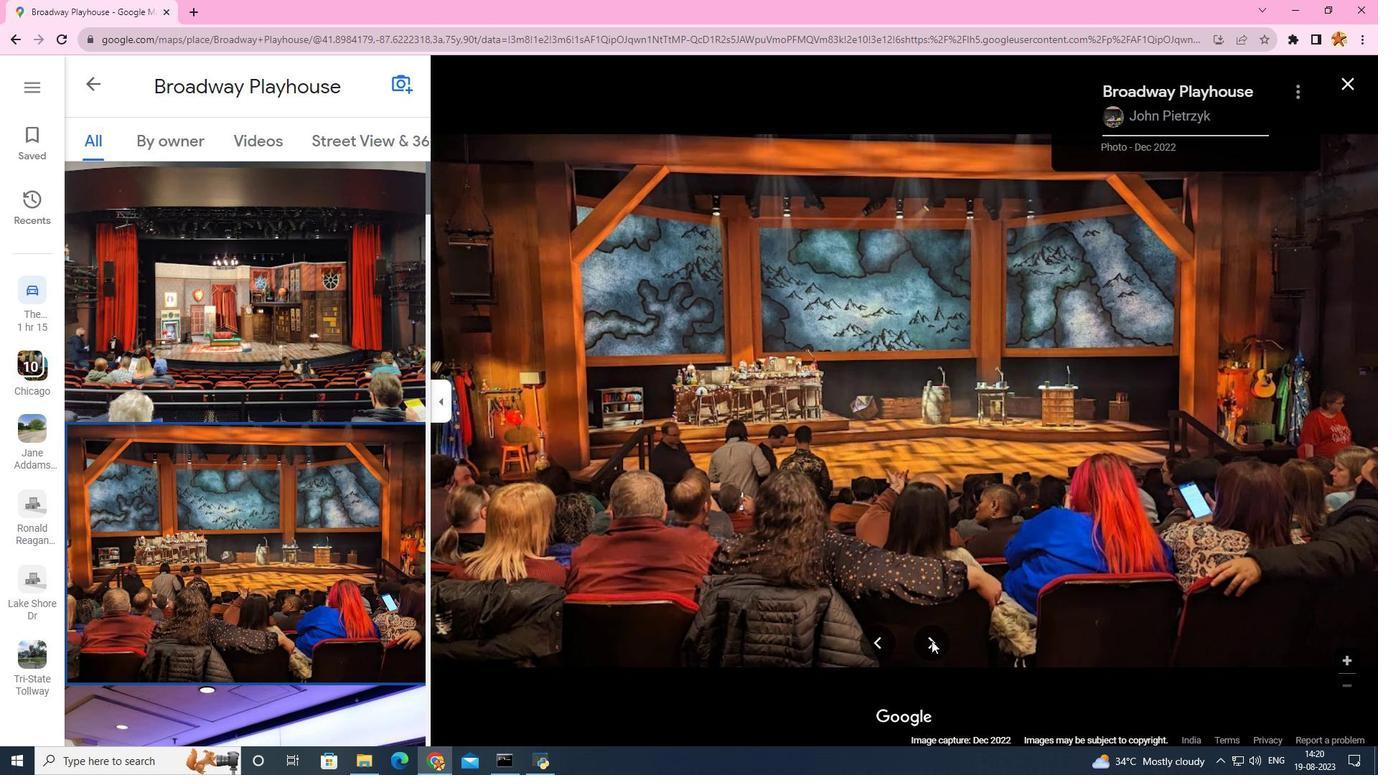 
Action: Mouse pressed left at (931, 641)
Screenshot: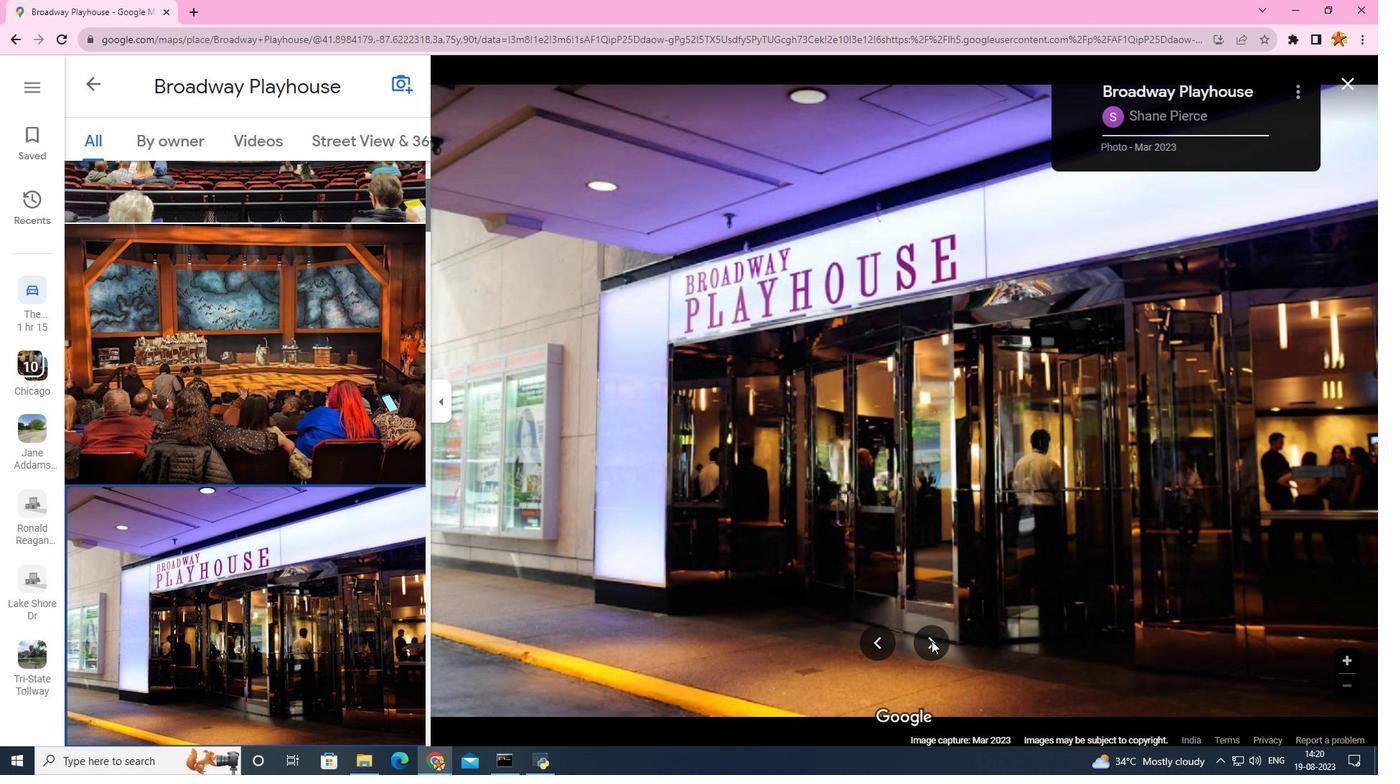
Action: Mouse moved to (931, 640)
Screenshot: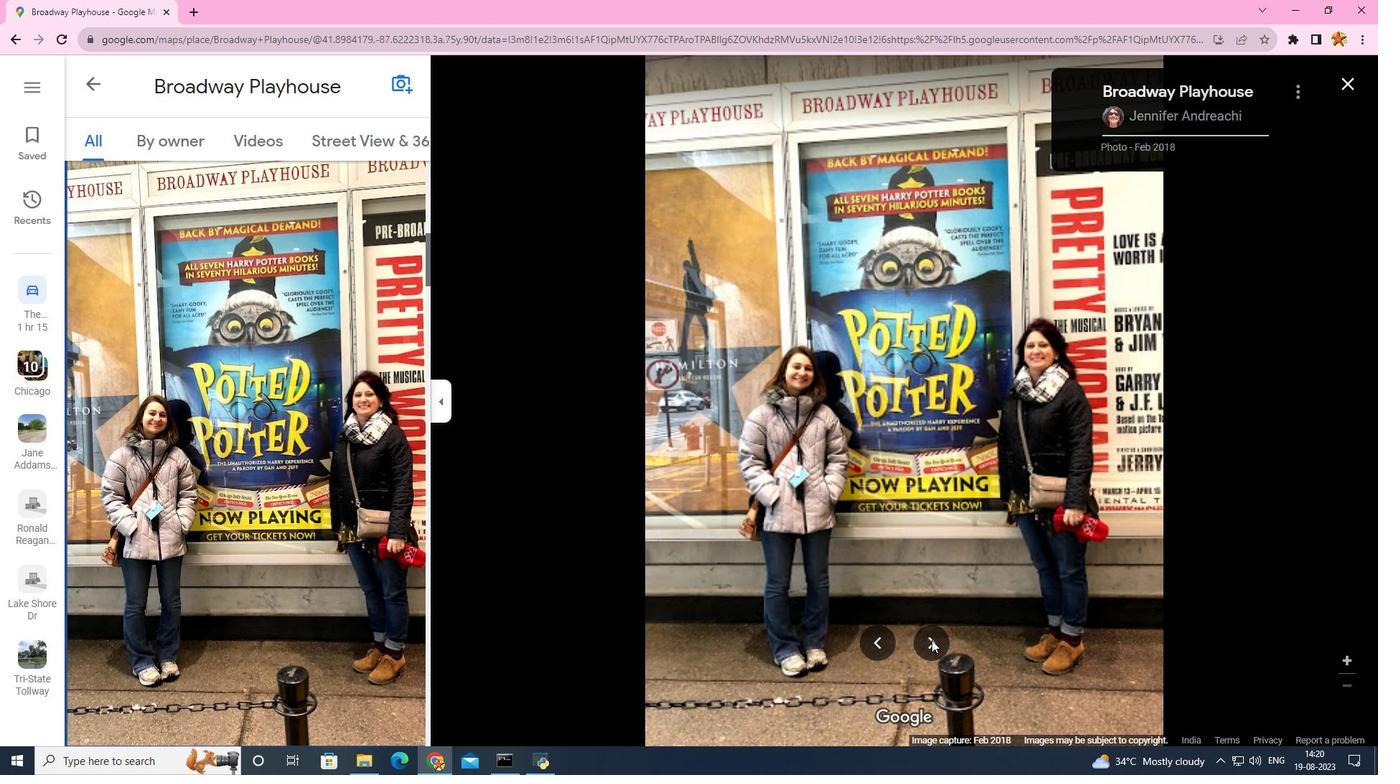 
Action: Mouse pressed left at (931, 640)
Screenshot: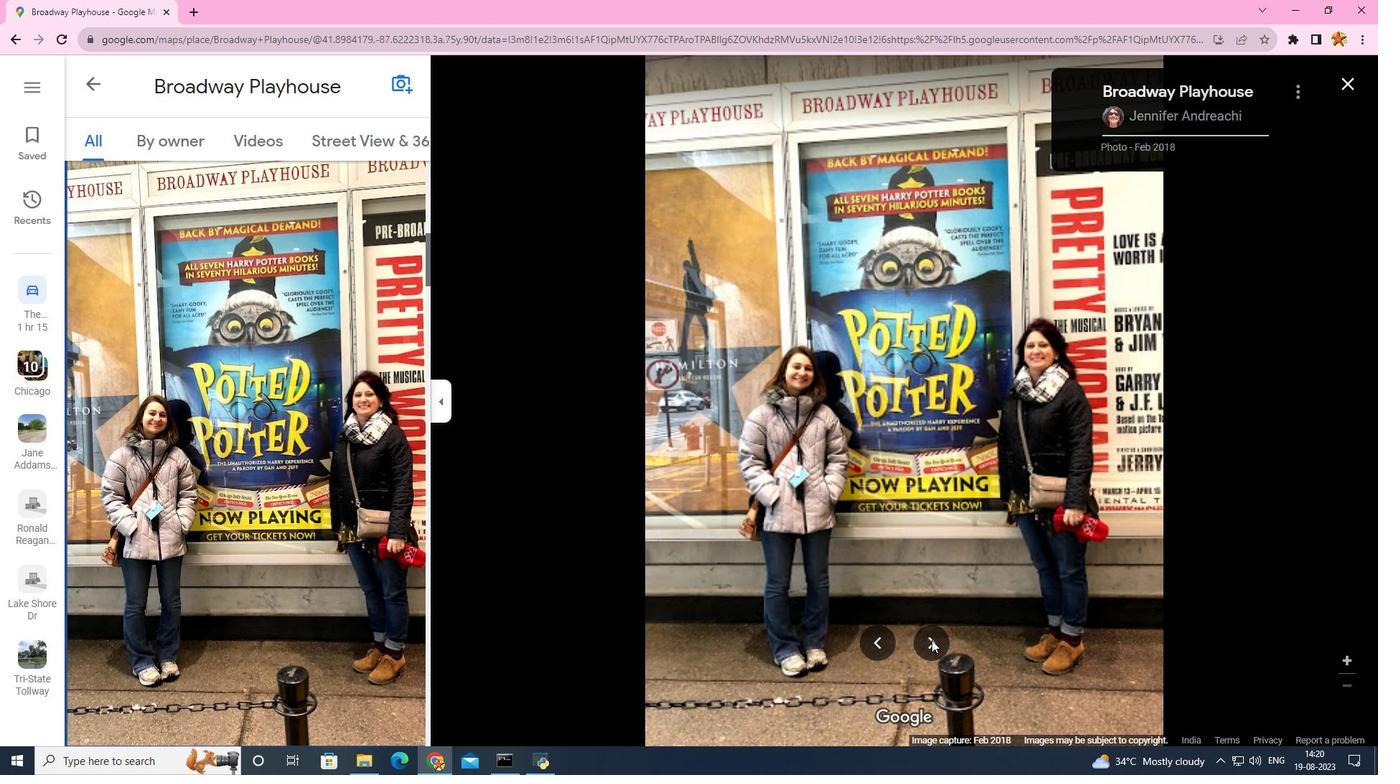 
Action: Mouse pressed left at (931, 640)
Screenshot: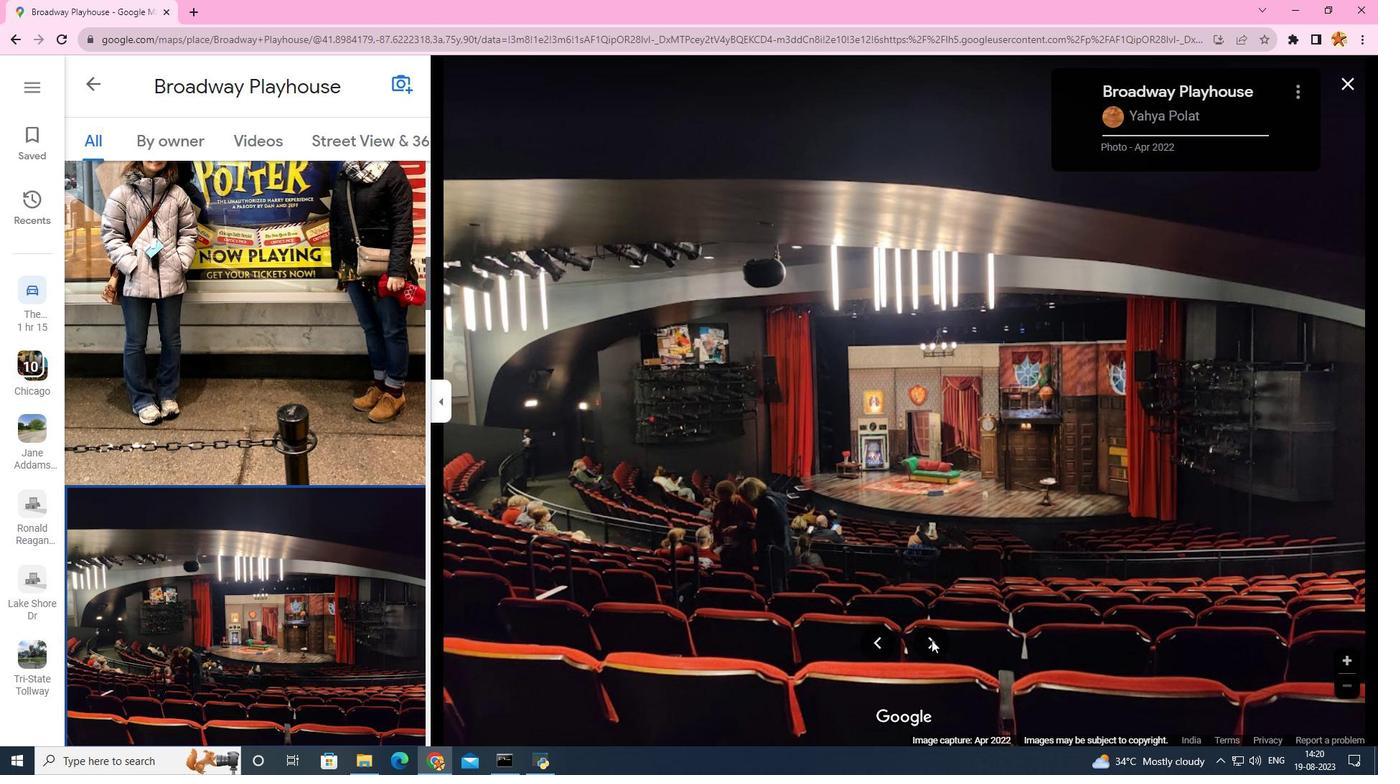 
Action: Mouse pressed left at (931, 640)
Screenshot: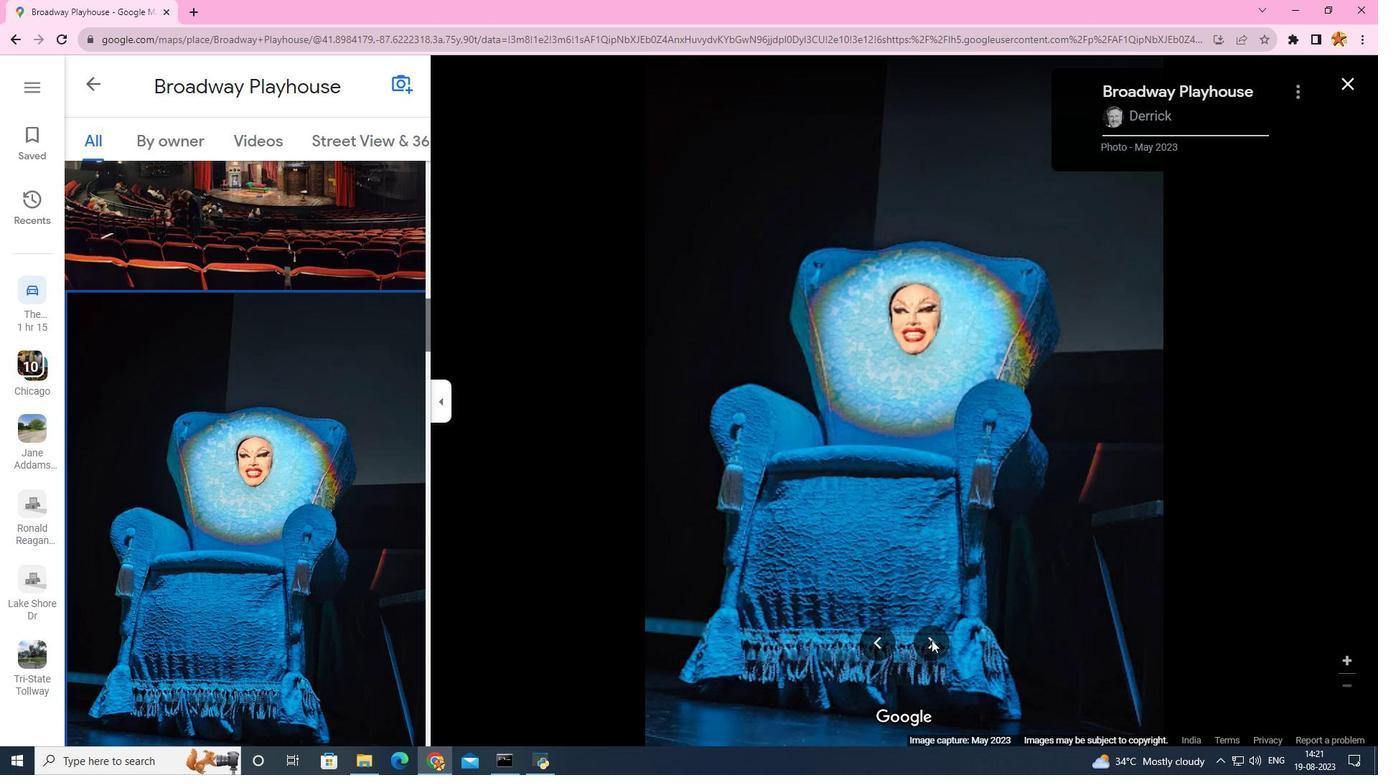 
Action: Mouse pressed left at (931, 640)
Screenshot: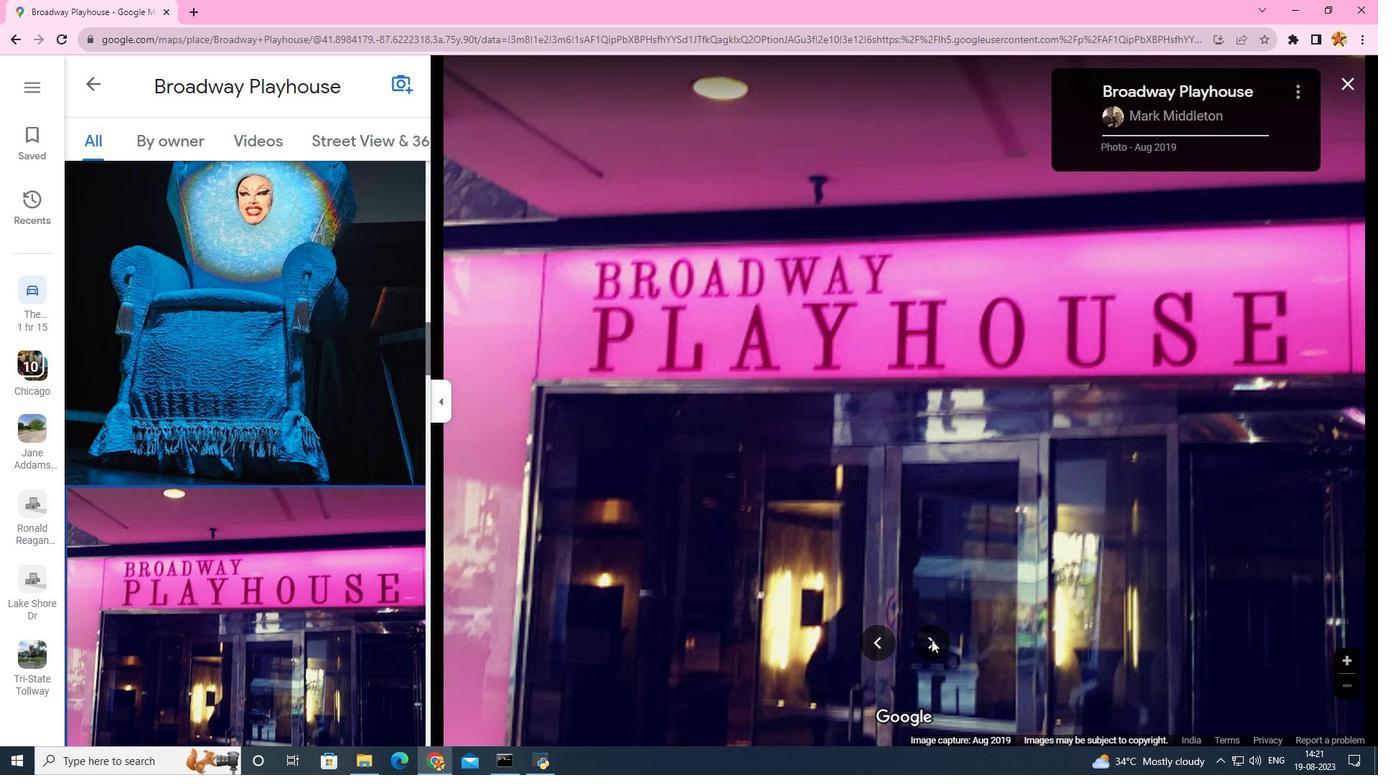 
Action: Mouse pressed left at (931, 640)
Screenshot: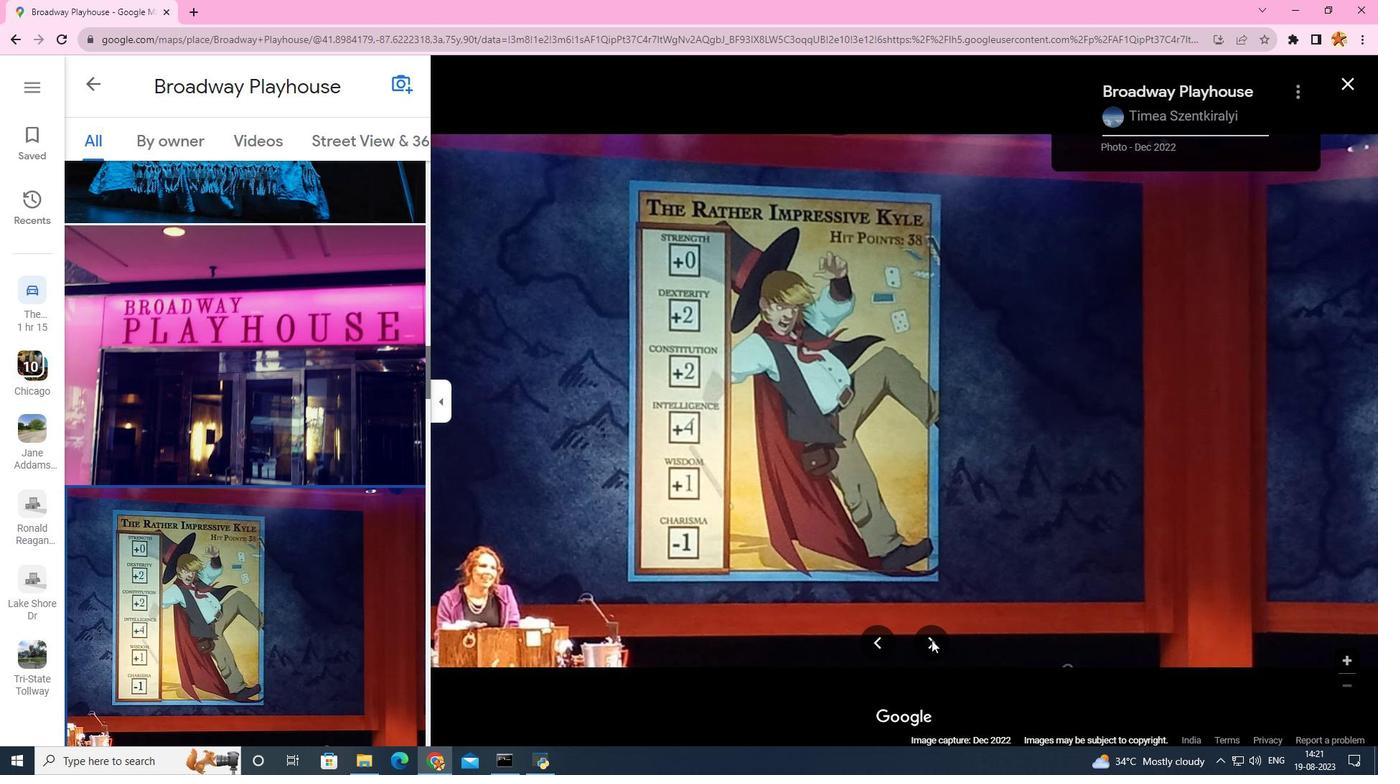
Action: Mouse pressed left at (931, 640)
Screenshot: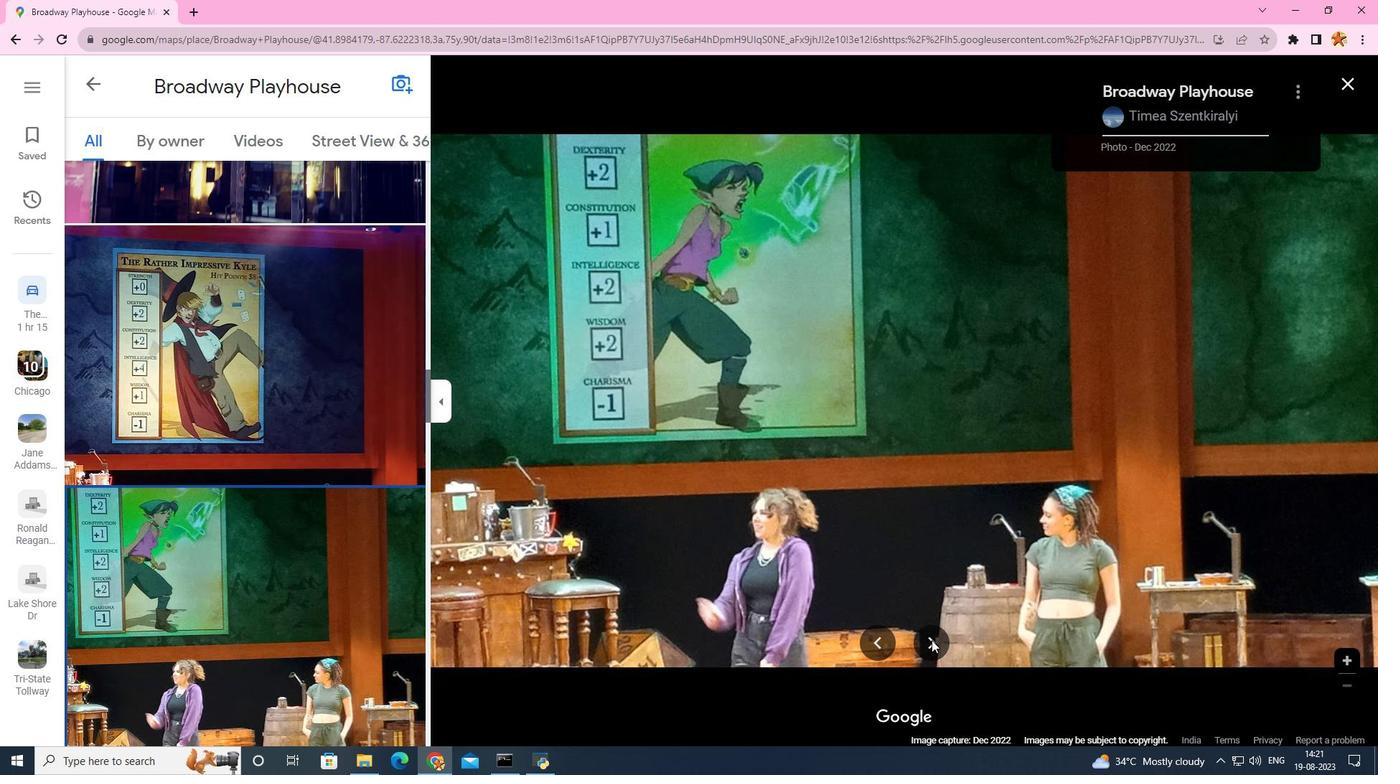 
Action: Mouse pressed left at (931, 640)
Screenshot: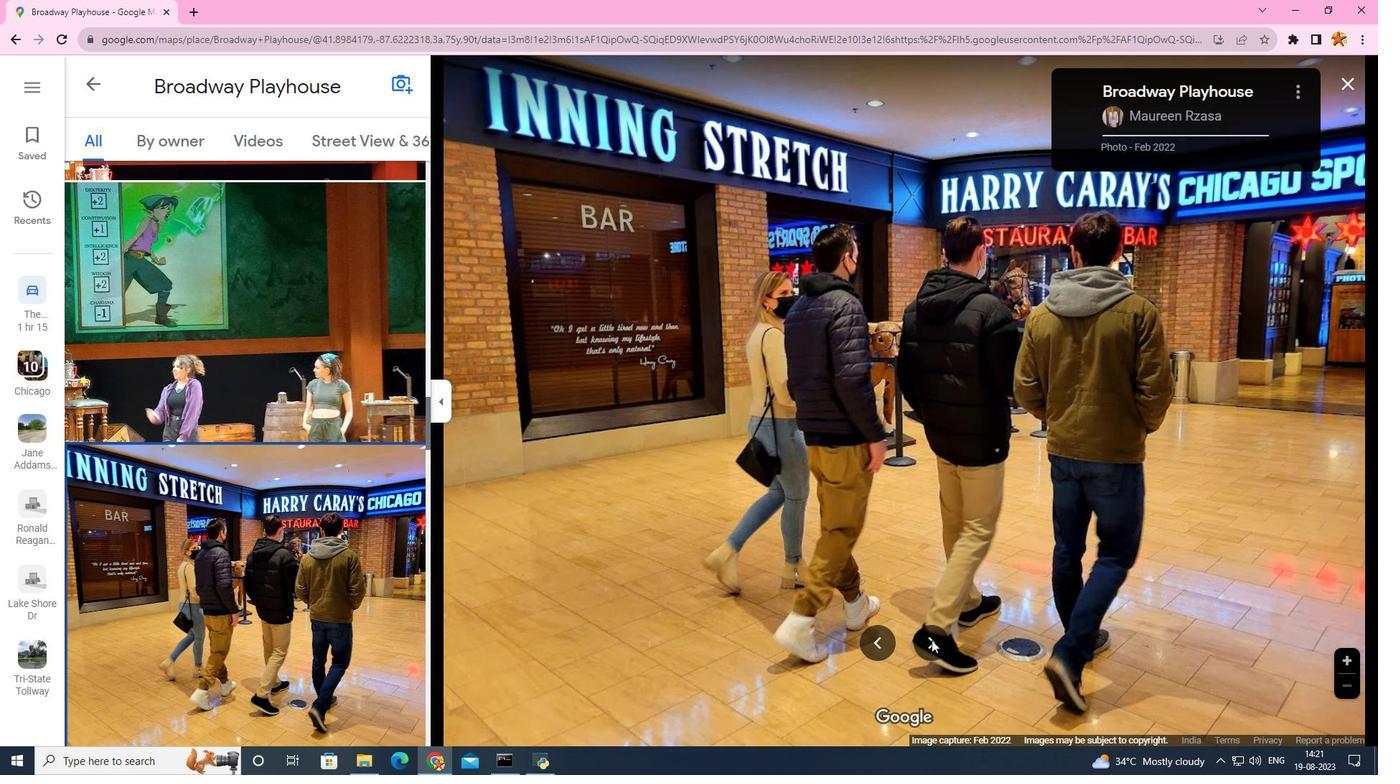 
Action: Mouse pressed left at (931, 640)
Screenshot: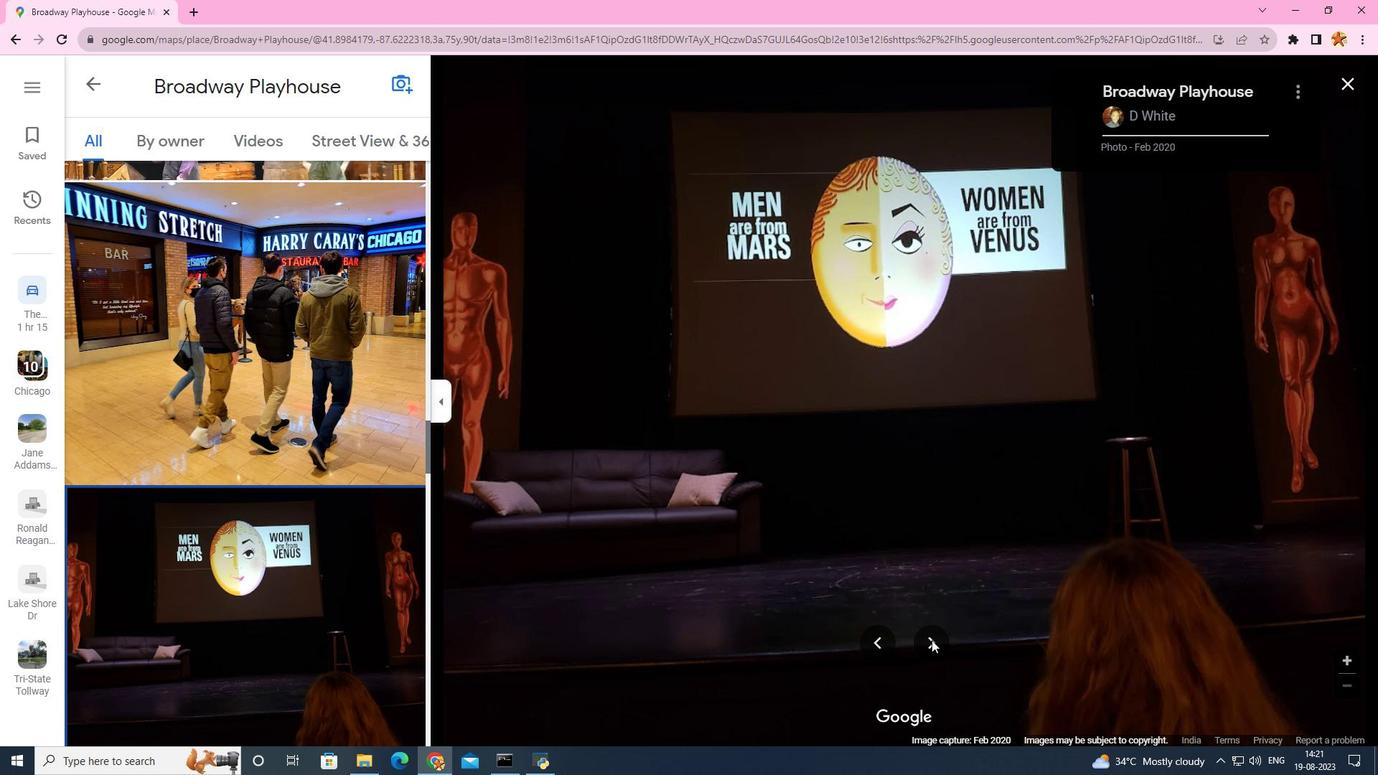 
Action: Mouse moved to (881, 647)
Screenshot: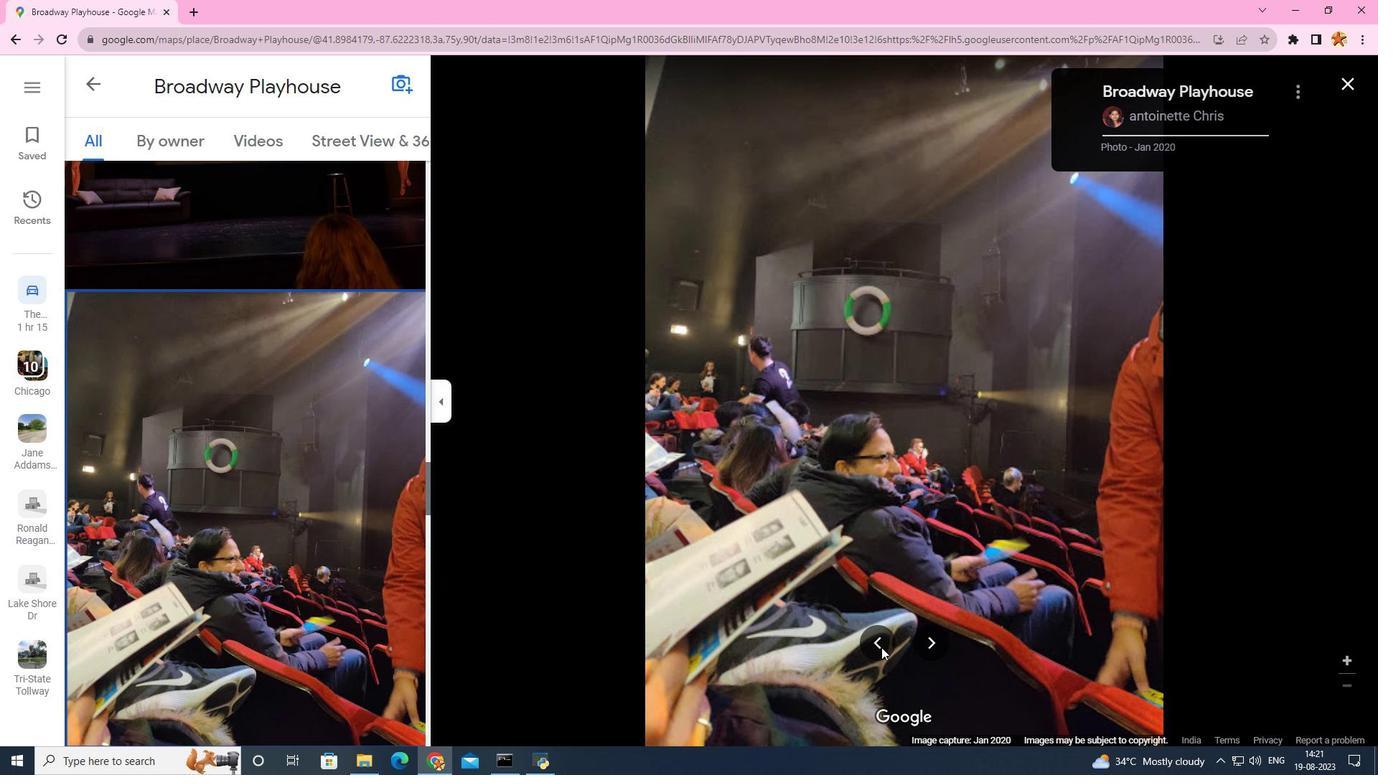 
Action: Mouse pressed left at (881, 647)
Screenshot: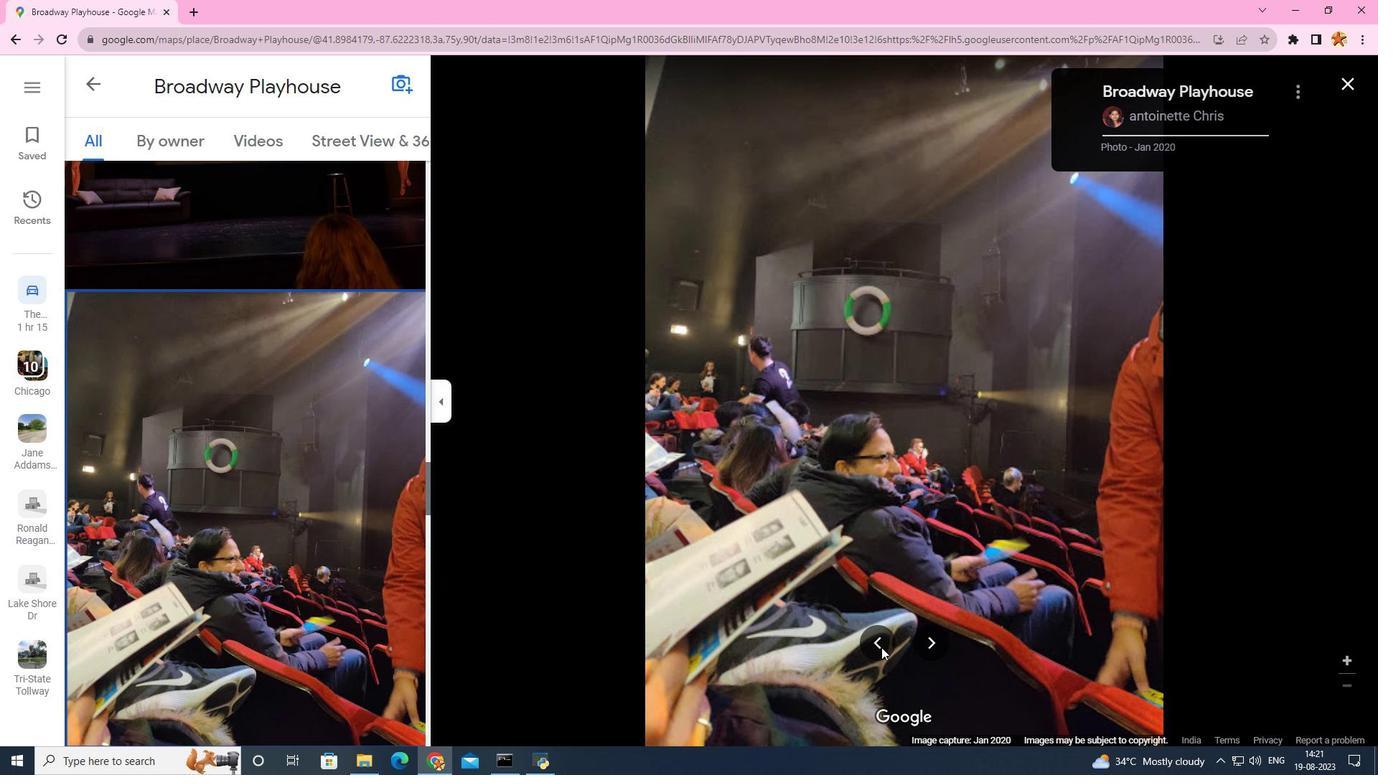 
Action: Mouse moved to (906, 643)
Screenshot: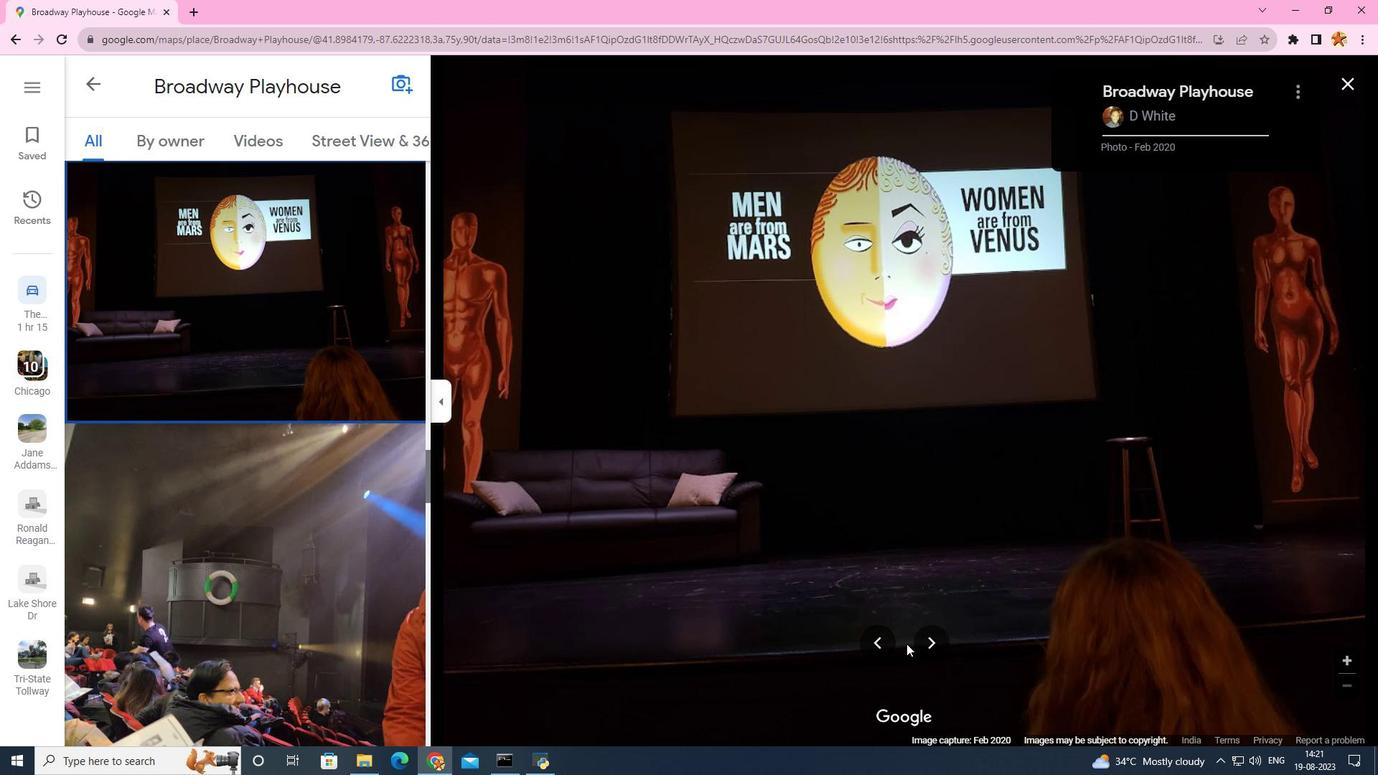 
Action: Mouse pressed left at (906, 643)
Screenshot: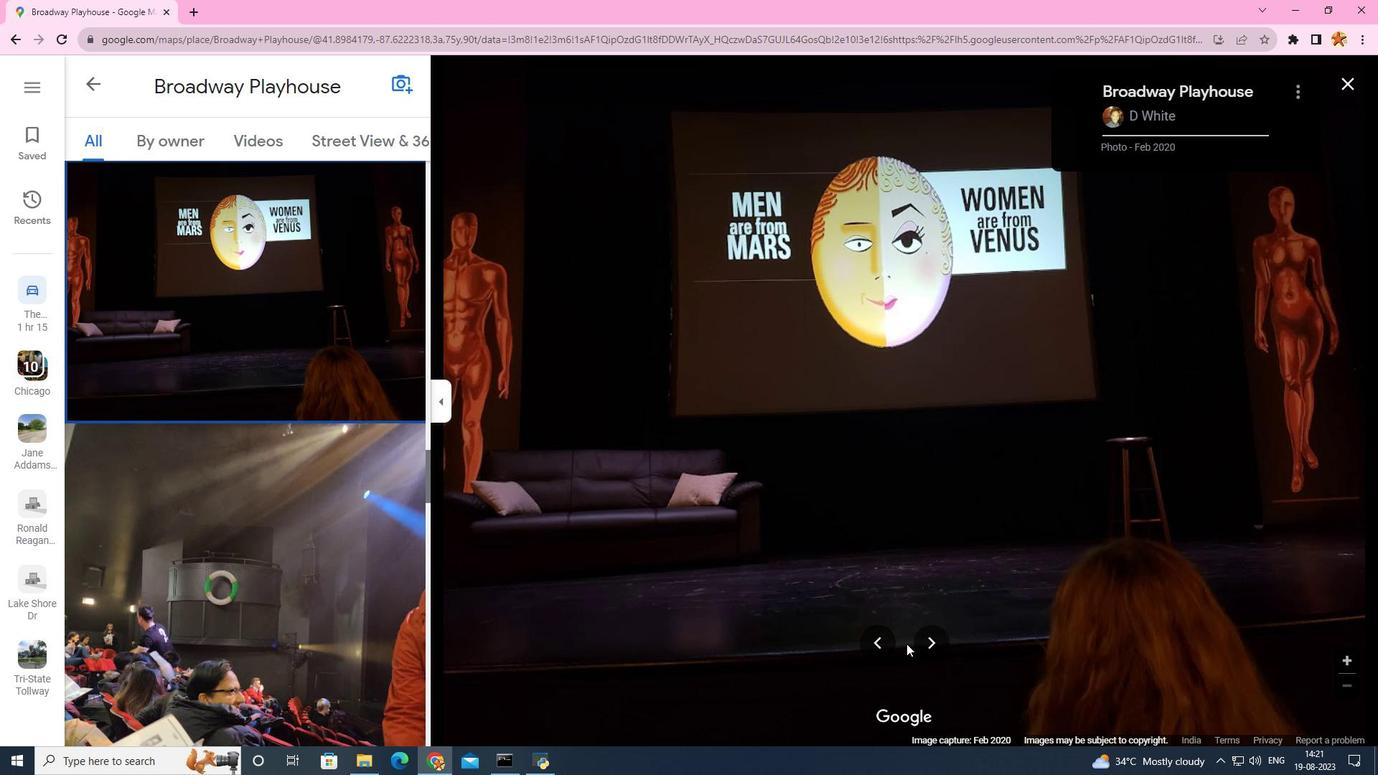 
Action: Mouse moved to (928, 645)
Screenshot: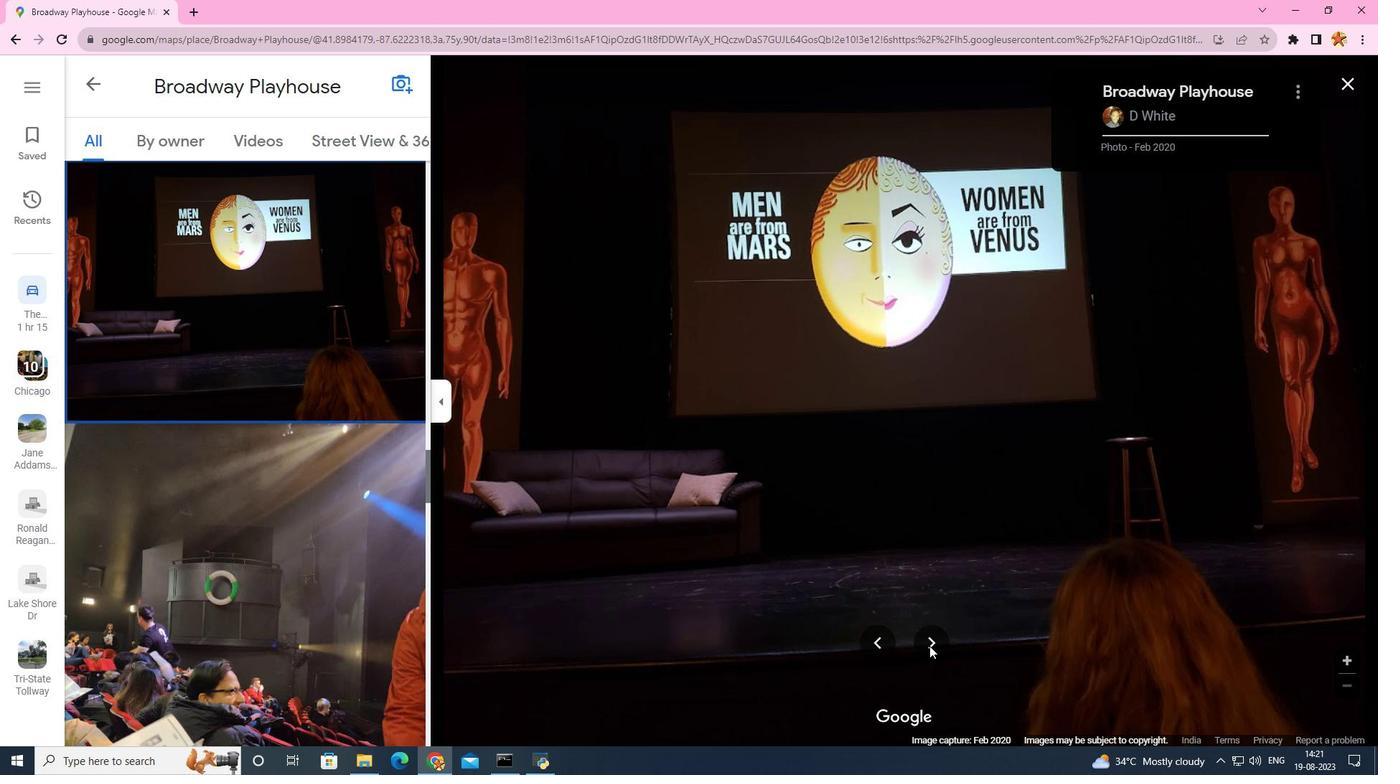 
Action: Mouse pressed left at (928, 645)
Screenshot: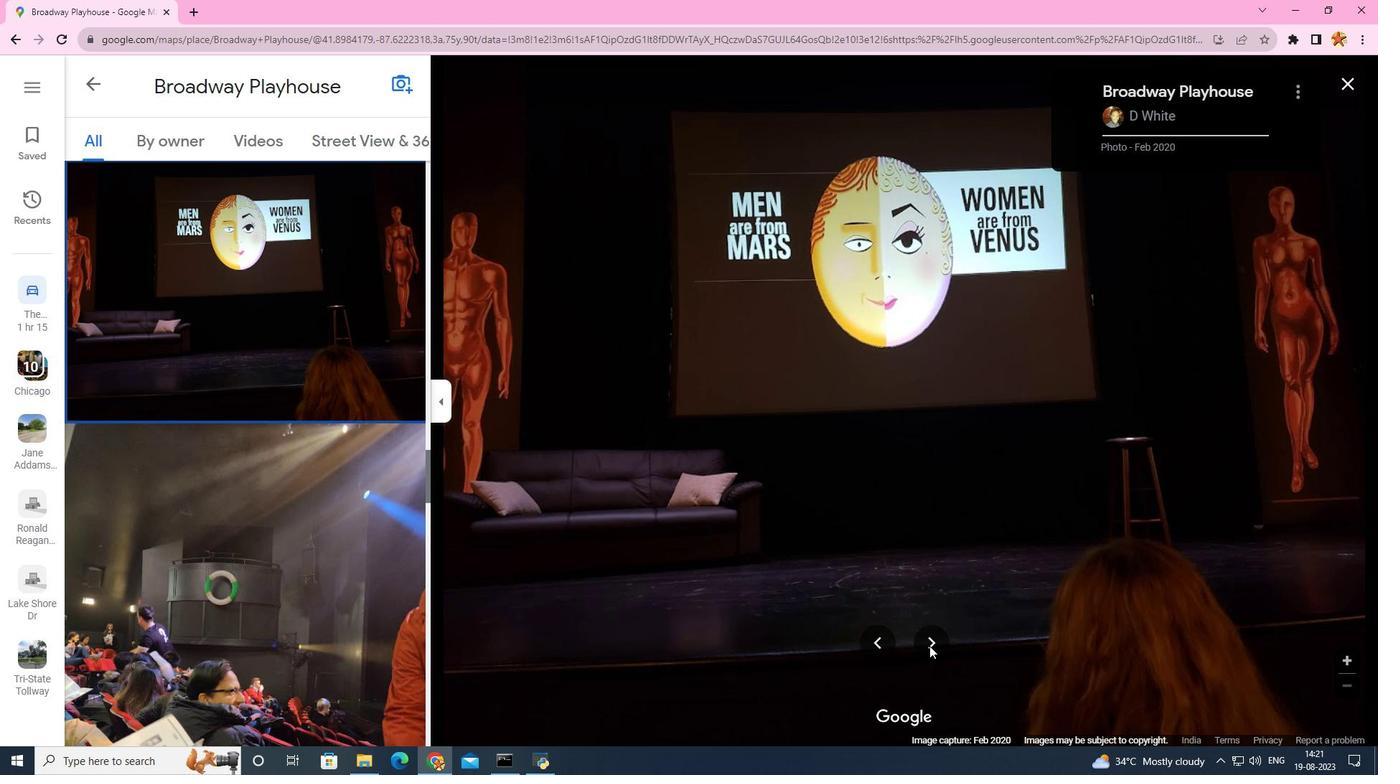 
Action: Mouse moved to (929, 646)
Screenshot: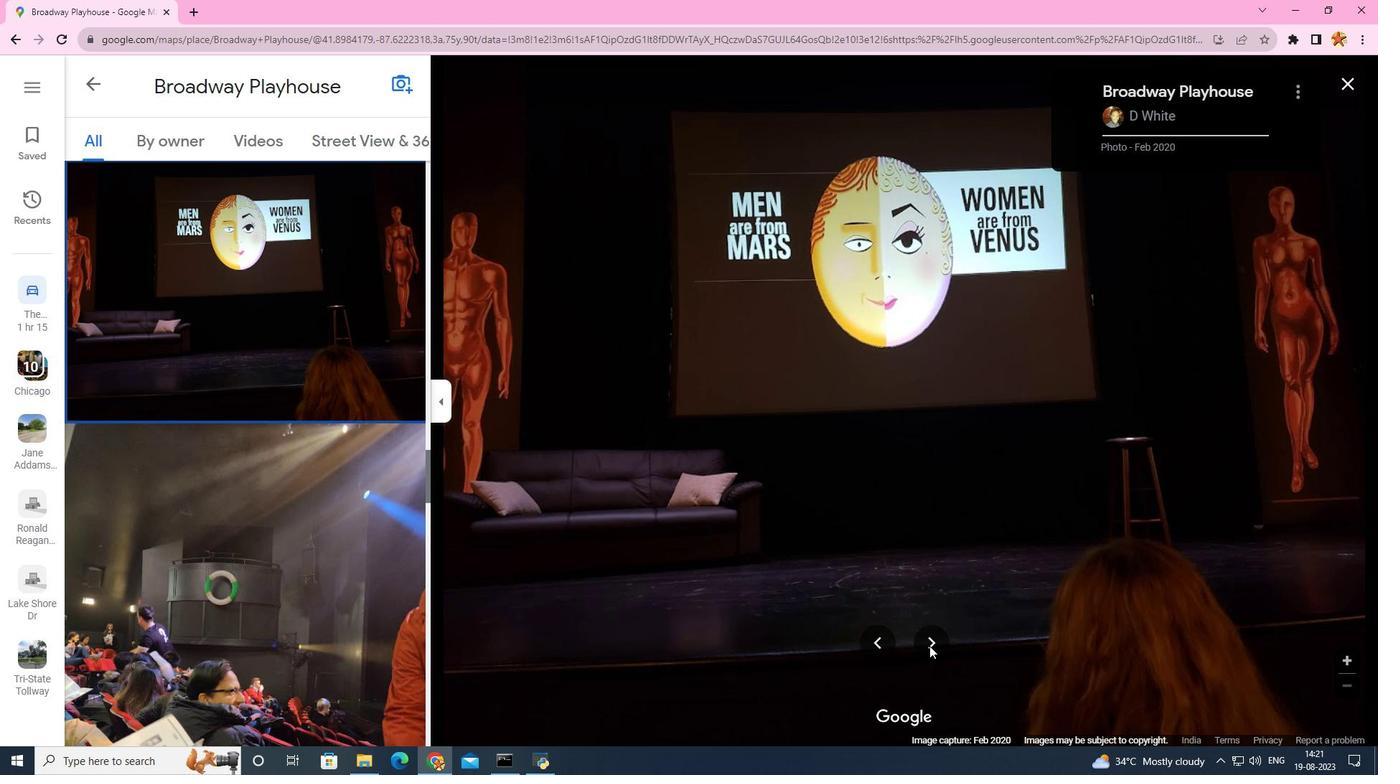 
Action: Mouse pressed left at (929, 646)
Screenshot: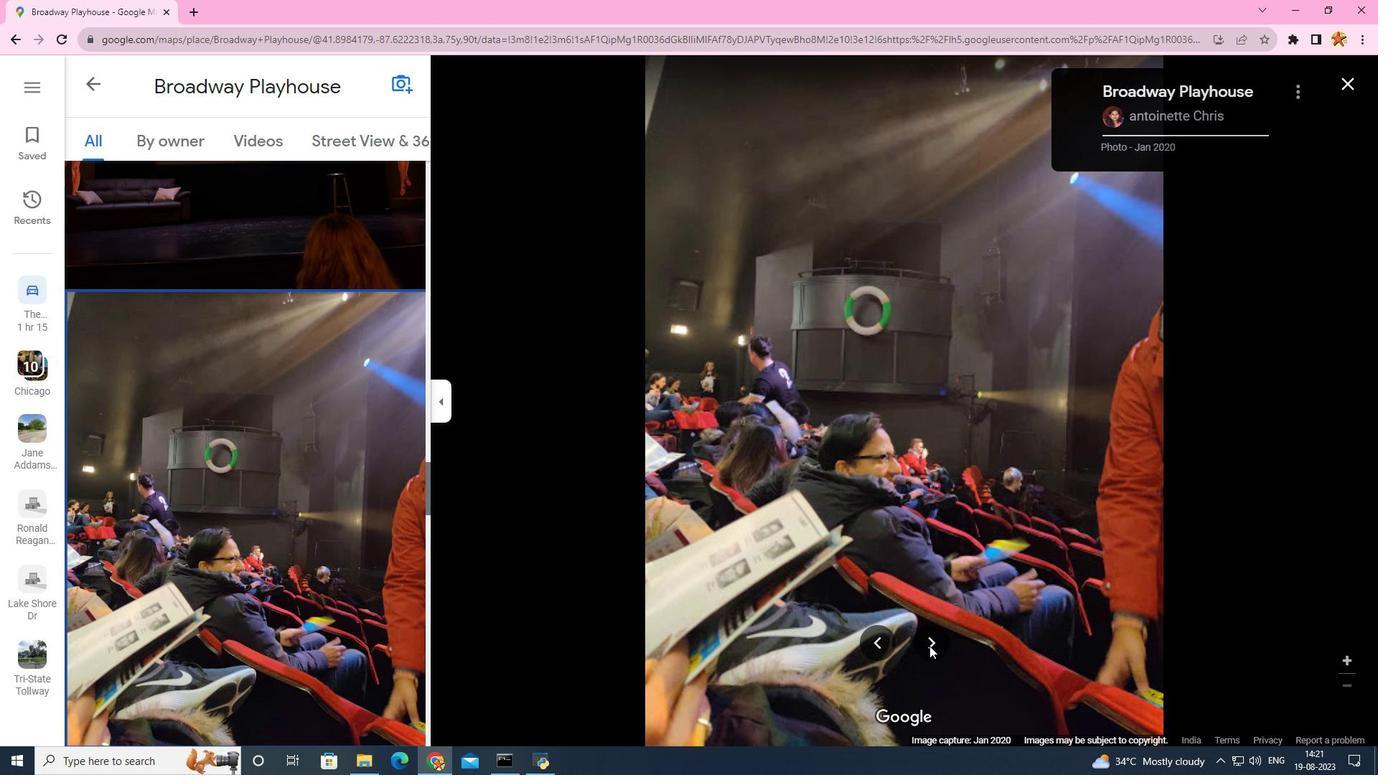 
Action: Mouse moved to (929, 646)
Screenshot: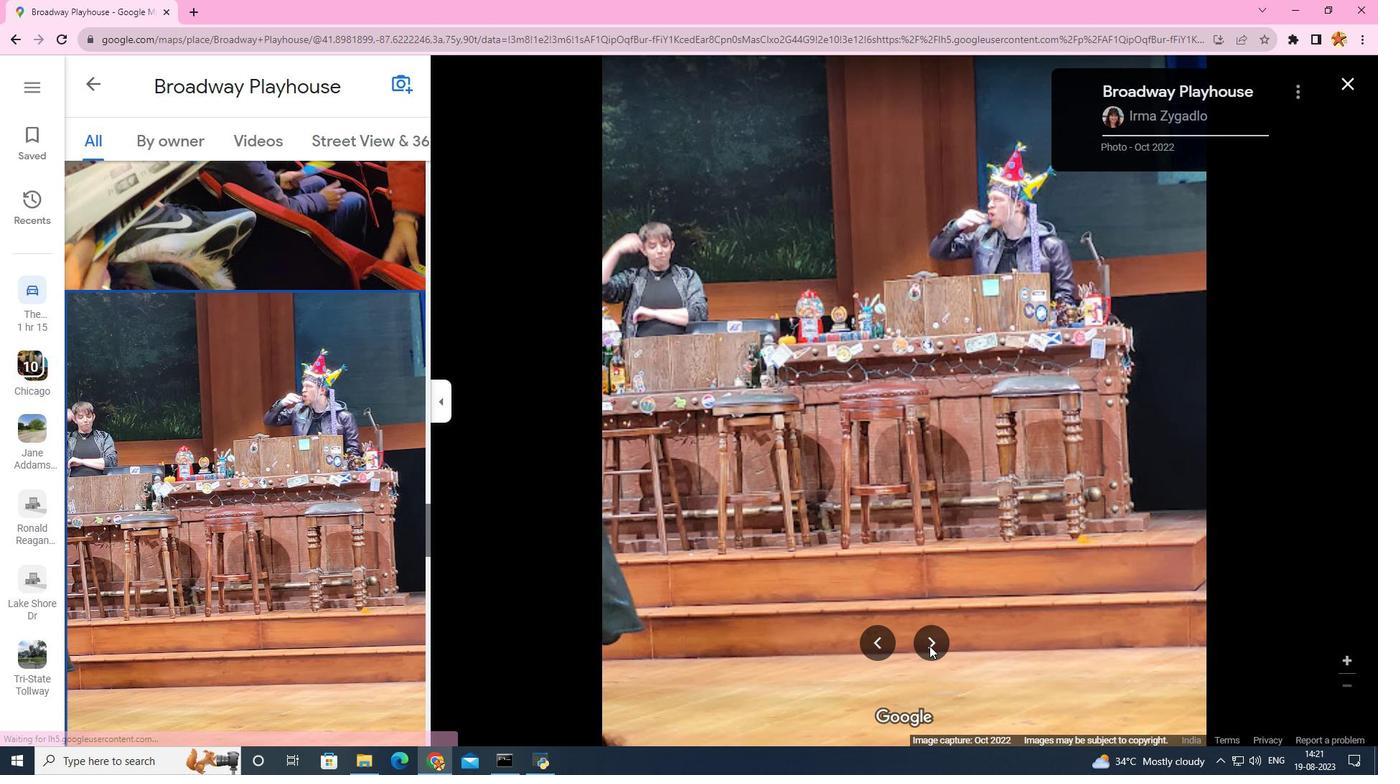 
Action: Mouse pressed left at (929, 646)
Screenshot: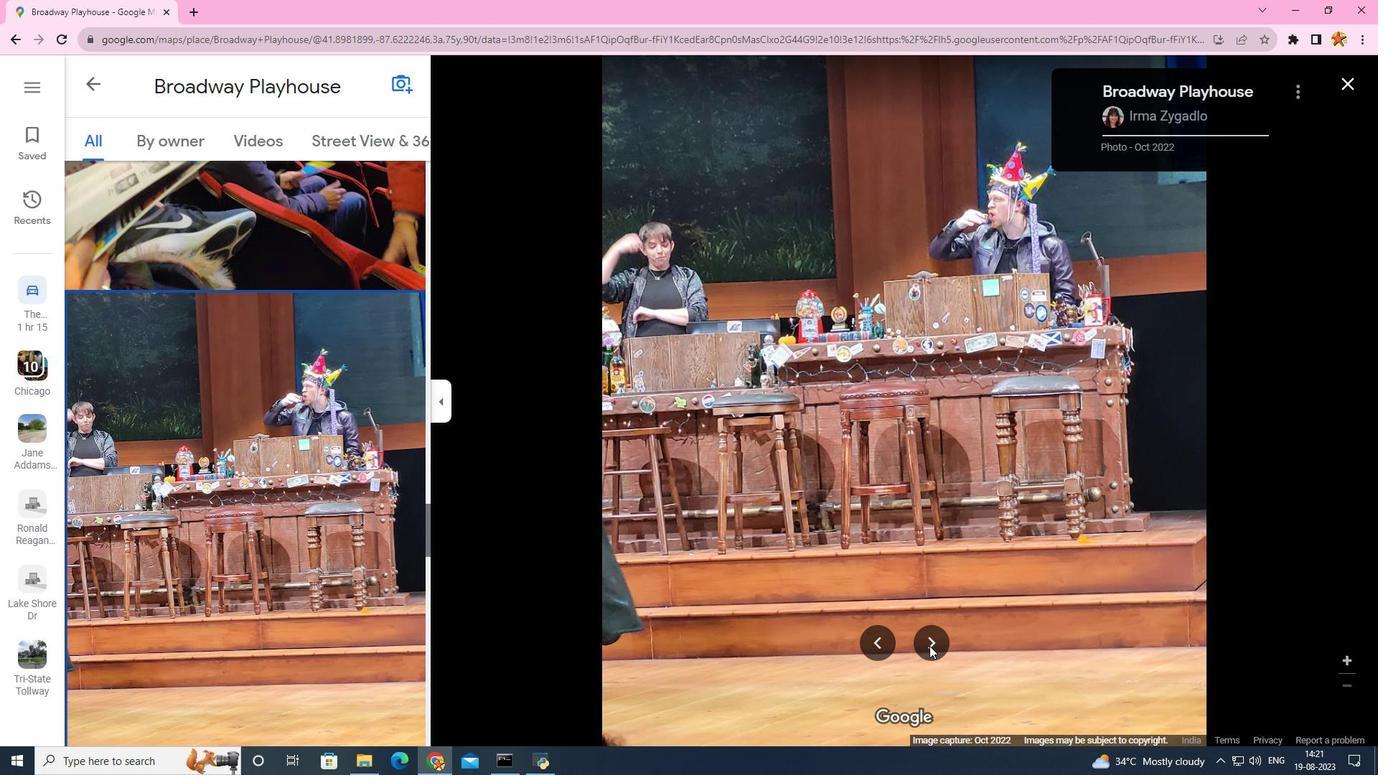 
Action: Mouse pressed left at (929, 646)
Screenshot: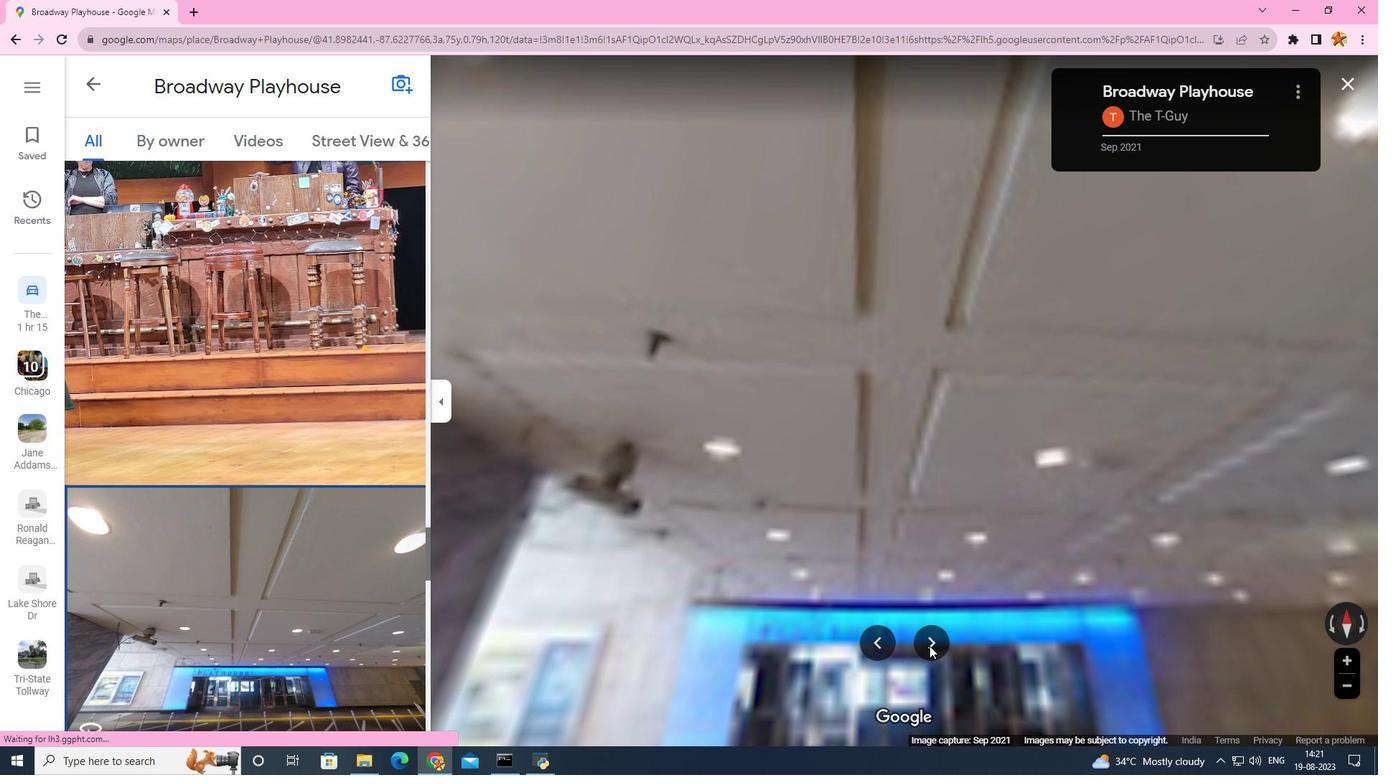 
Action: Mouse pressed left at (929, 646)
Screenshot: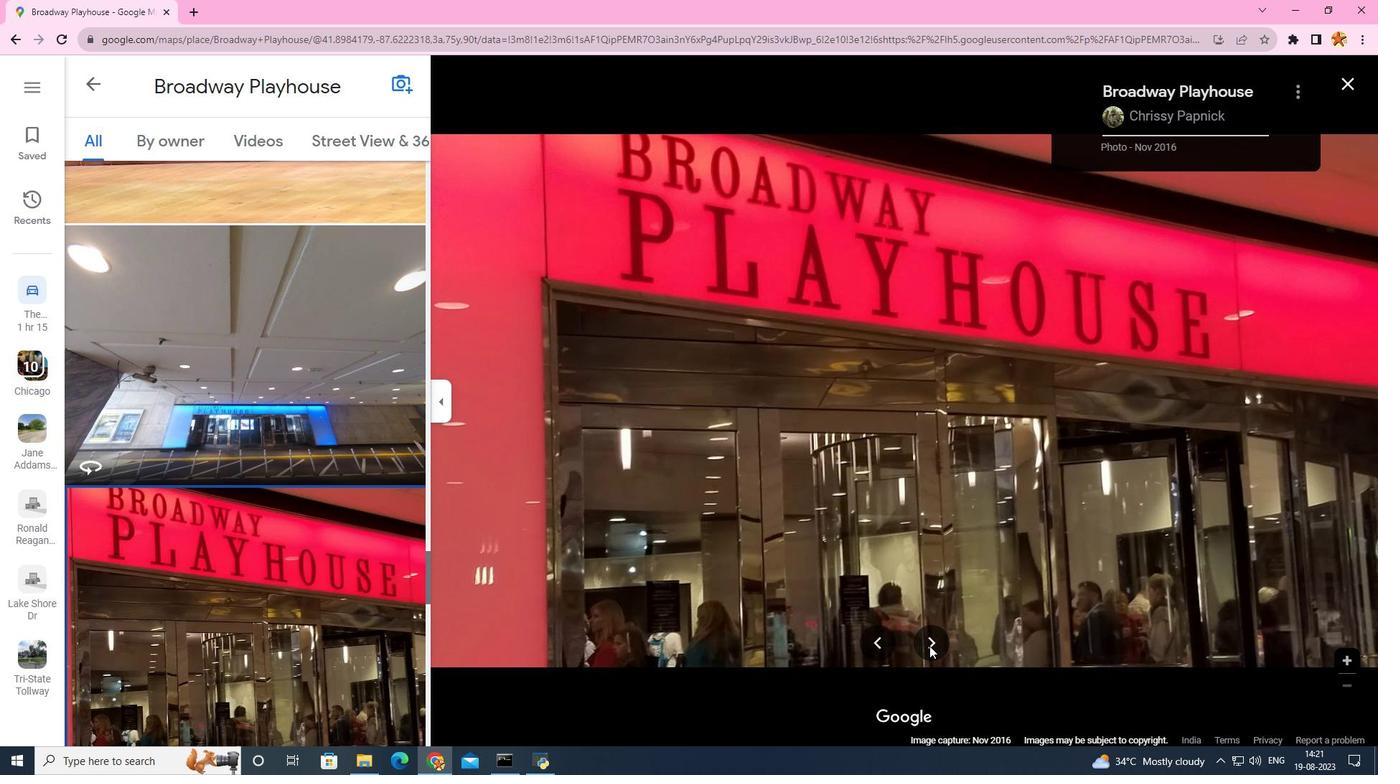
Action: Mouse moved to (94, 86)
Screenshot: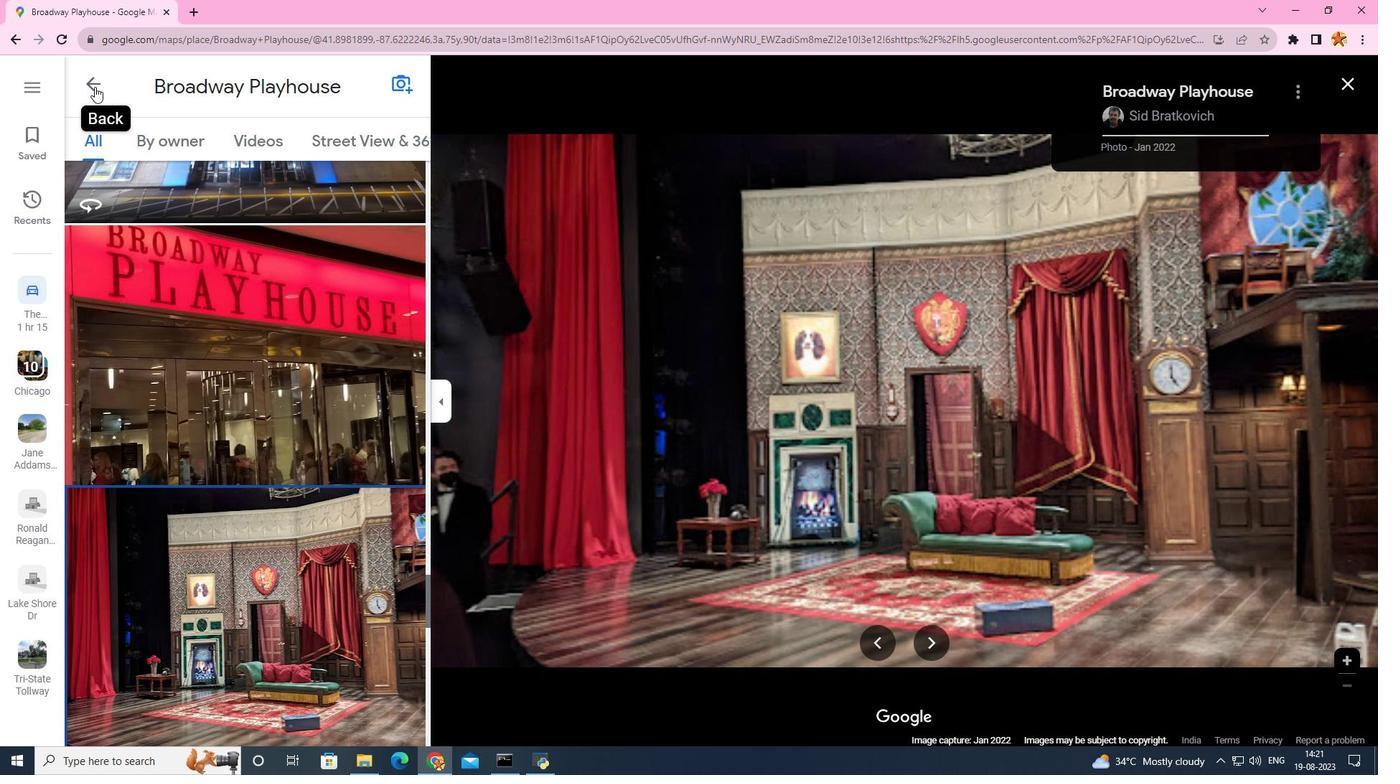 
Action: Mouse pressed left at (94, 86)
Screenshot: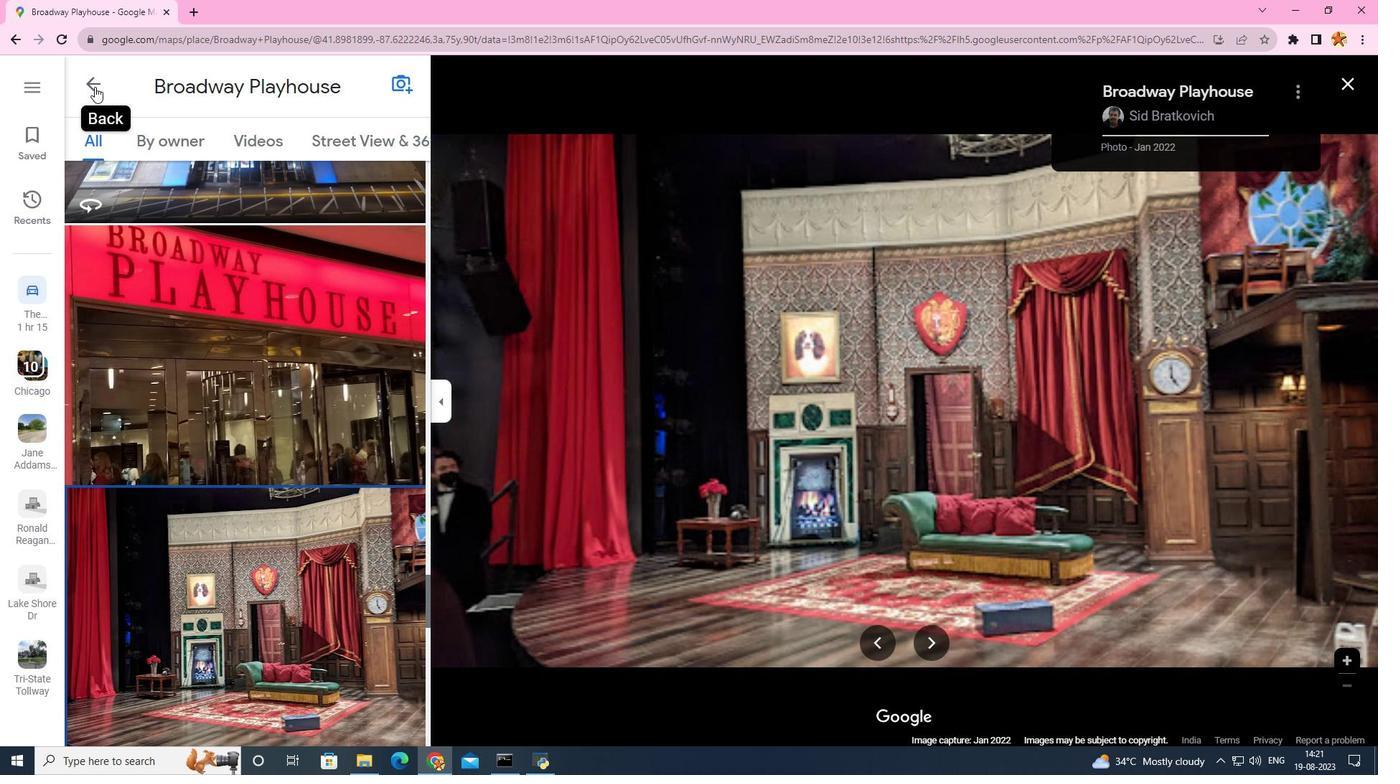 
Action: Mouse moved to (244, 345)
Screenshot: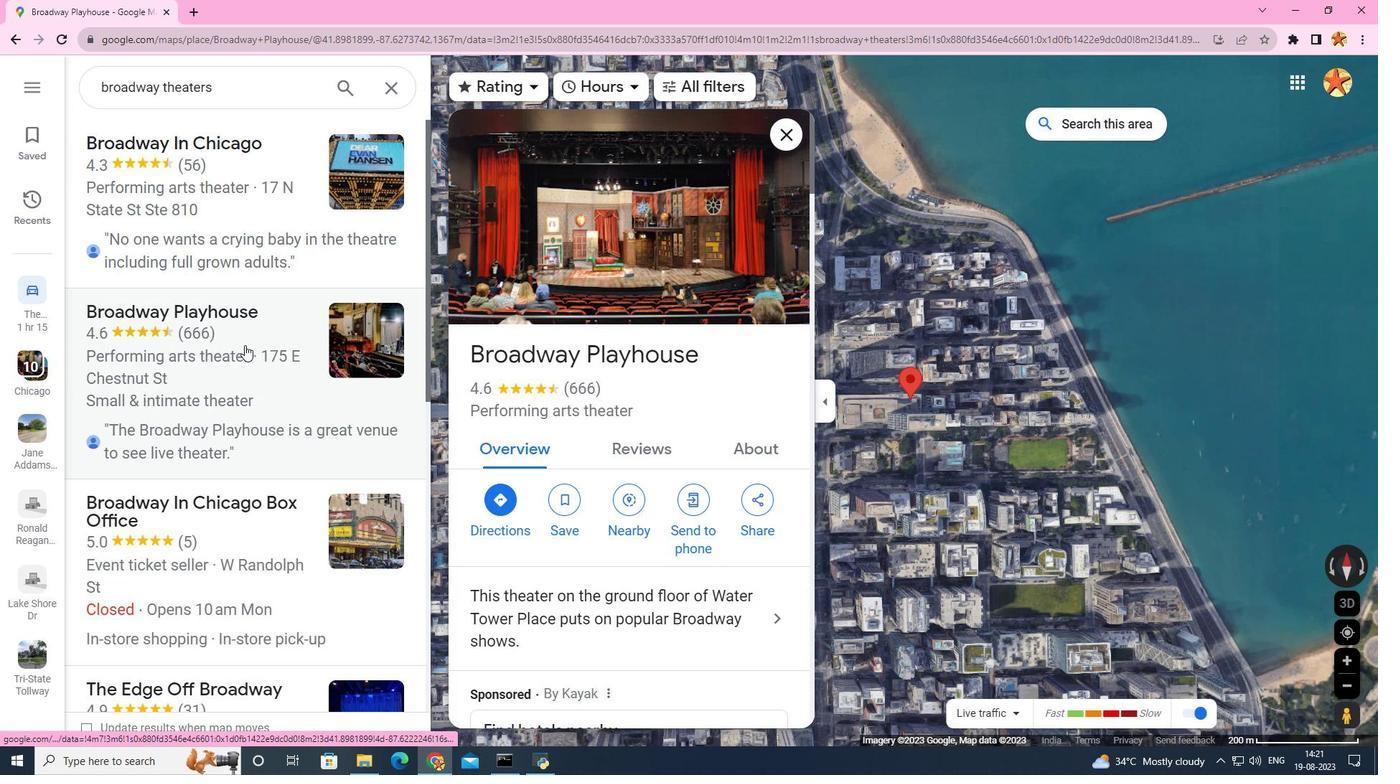 
Action: Mouse scrolled (244, 344) with delta (0, 0)
Screenshot: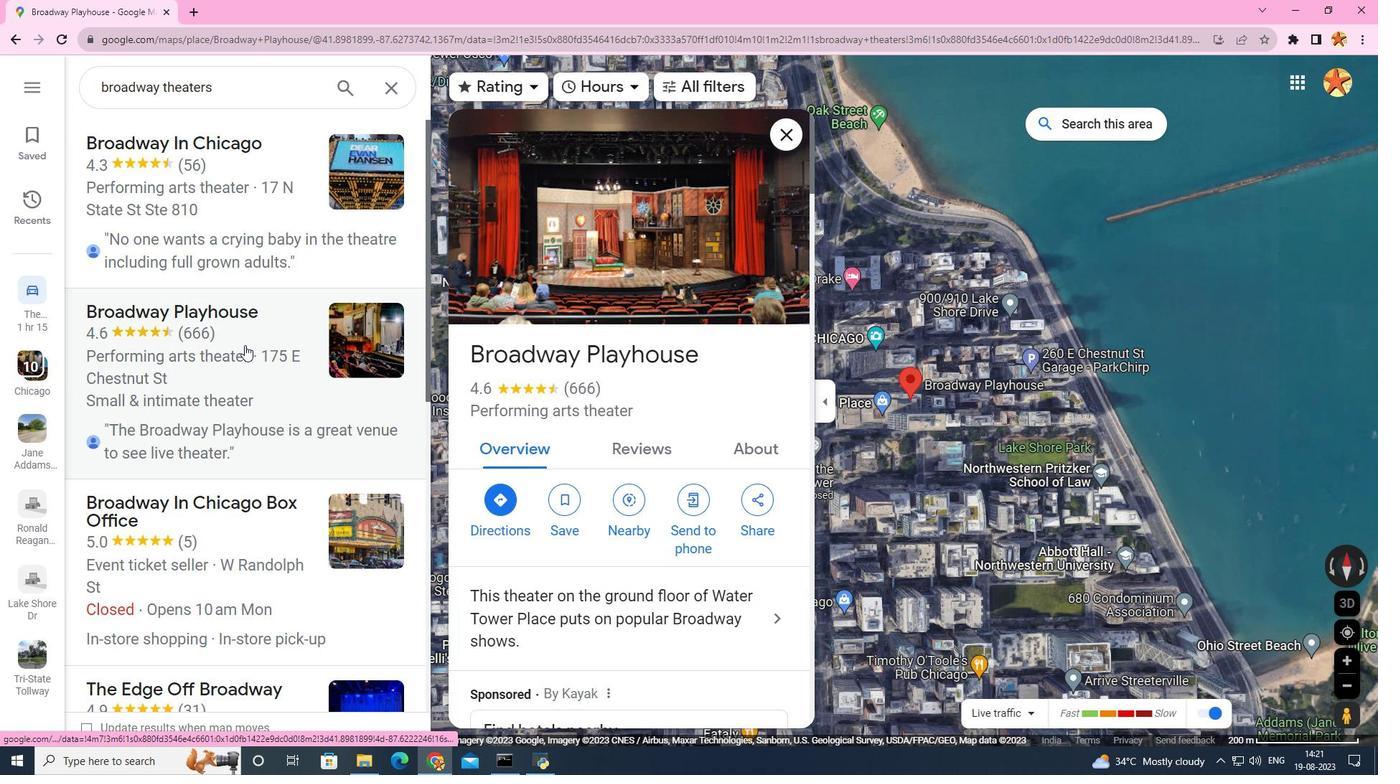 
Action: Mouse scrolled (244, 344) with delta (0, 0)
Screenshot: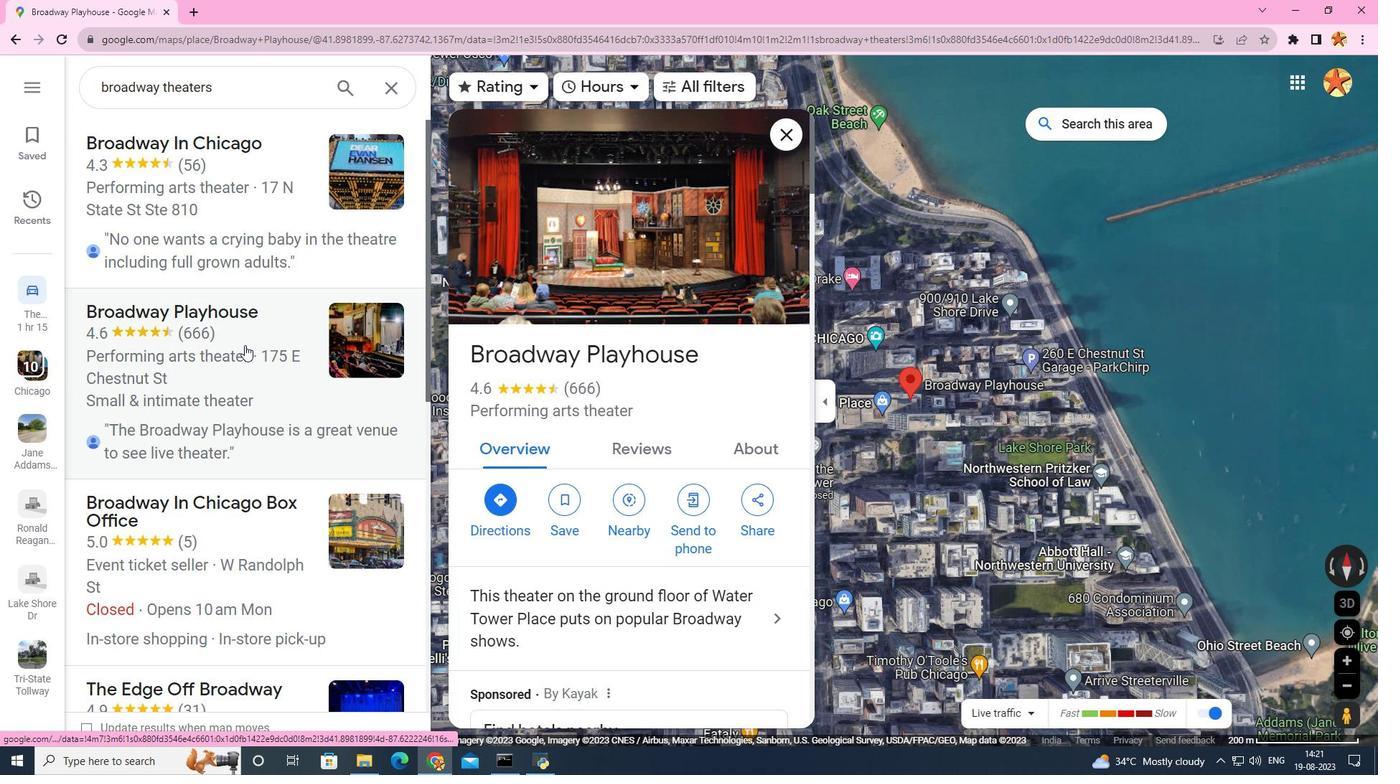 
Action: Mouse scrolled (244, 344) with delta (0, 0)
Screenshot: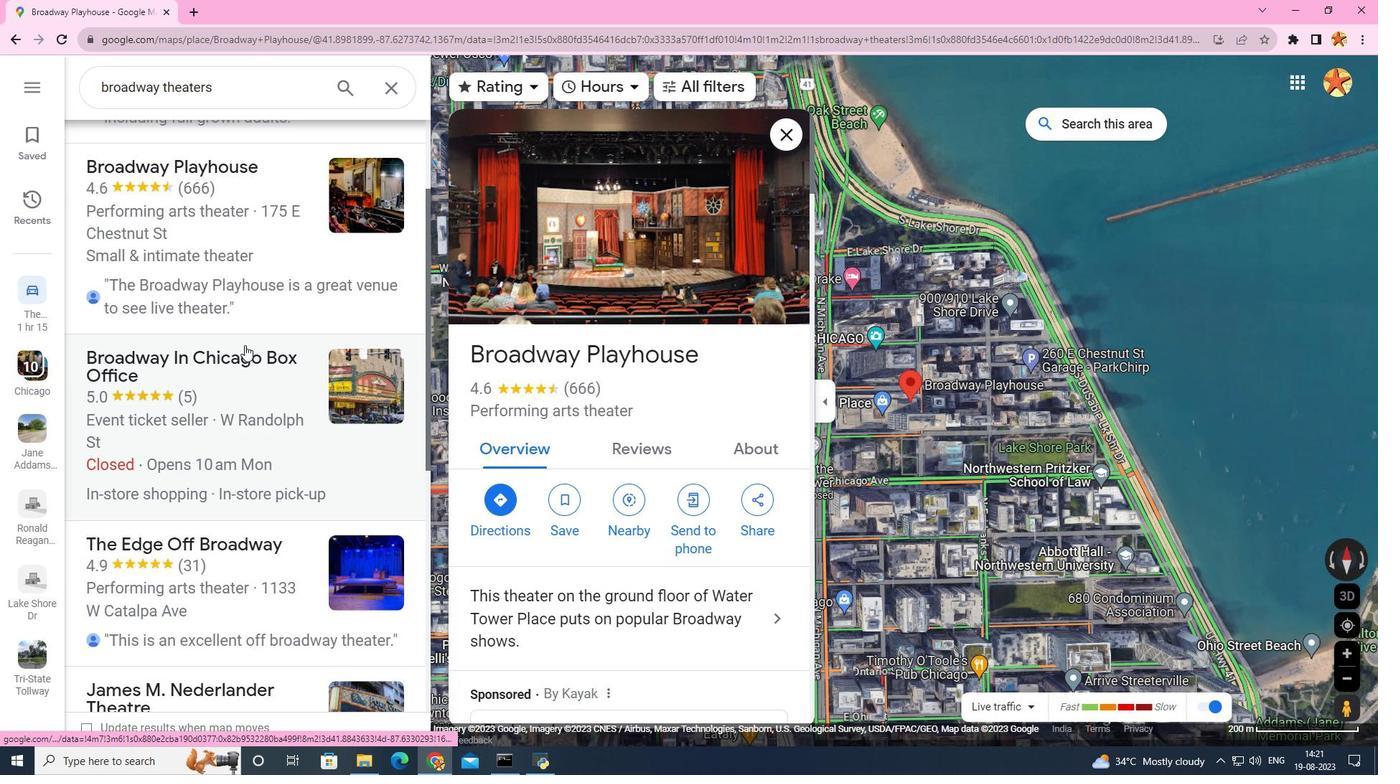 
Action: Mouse scrolled (244, 344) with delta (0, 0)
Screenshot: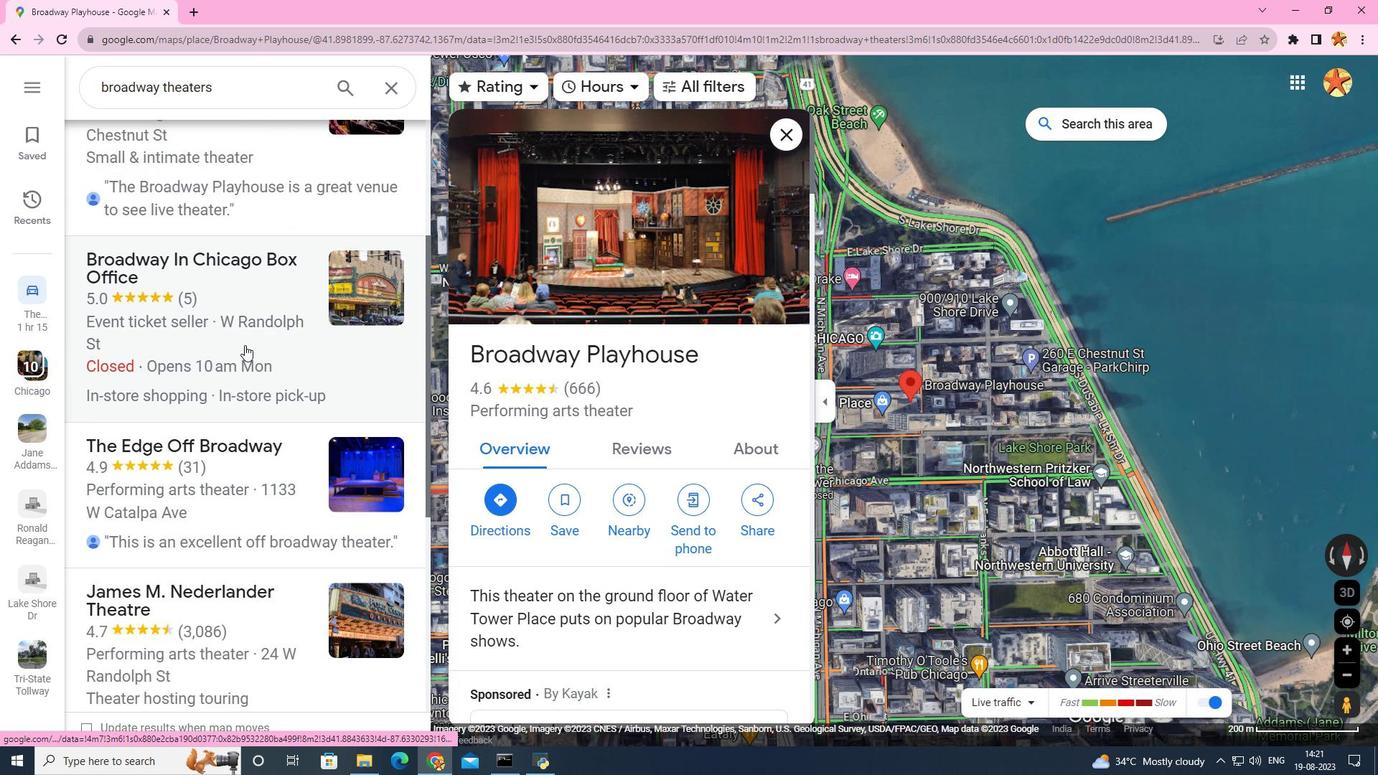 
Action: Mouse scrolled (244, 344) with delta (0, 0)
Screenshot: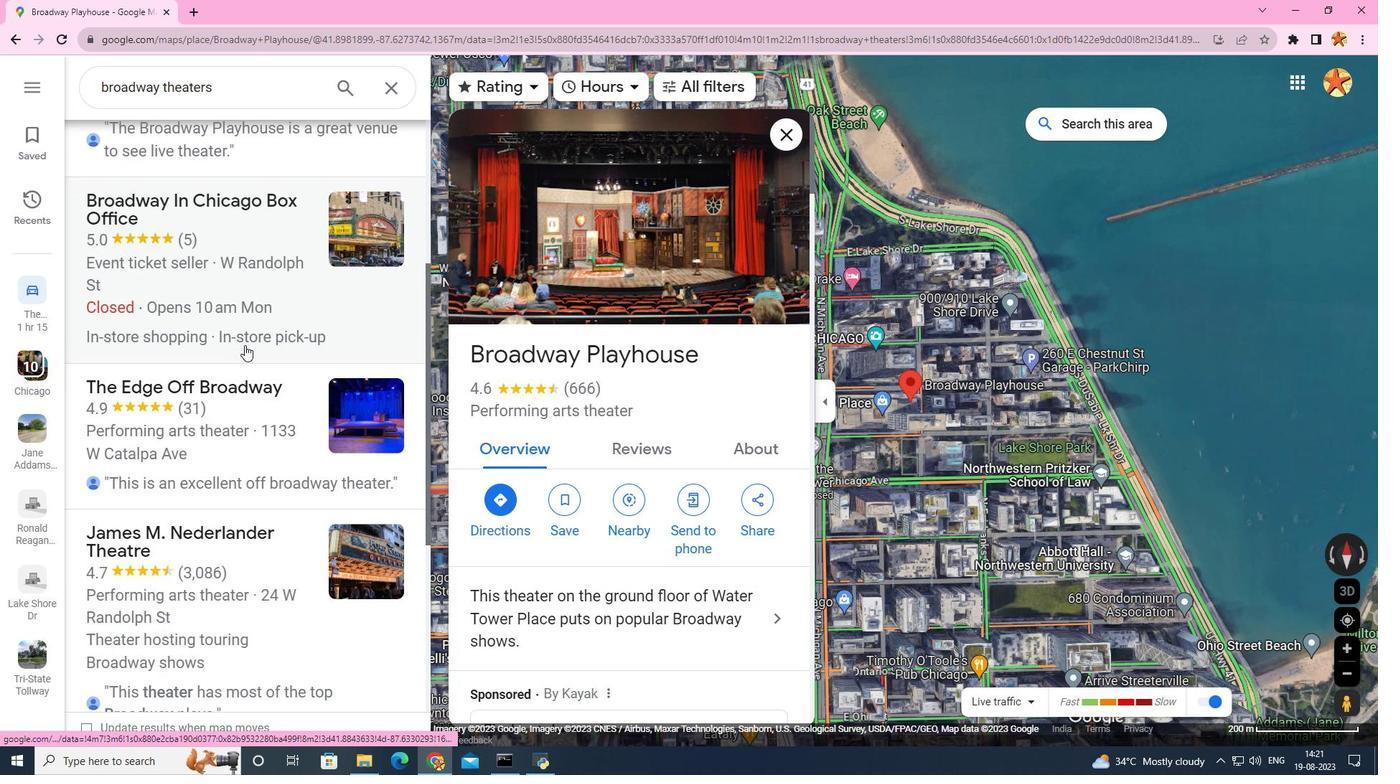 
Action: Mouse moved to (276, 229)
Screenshot: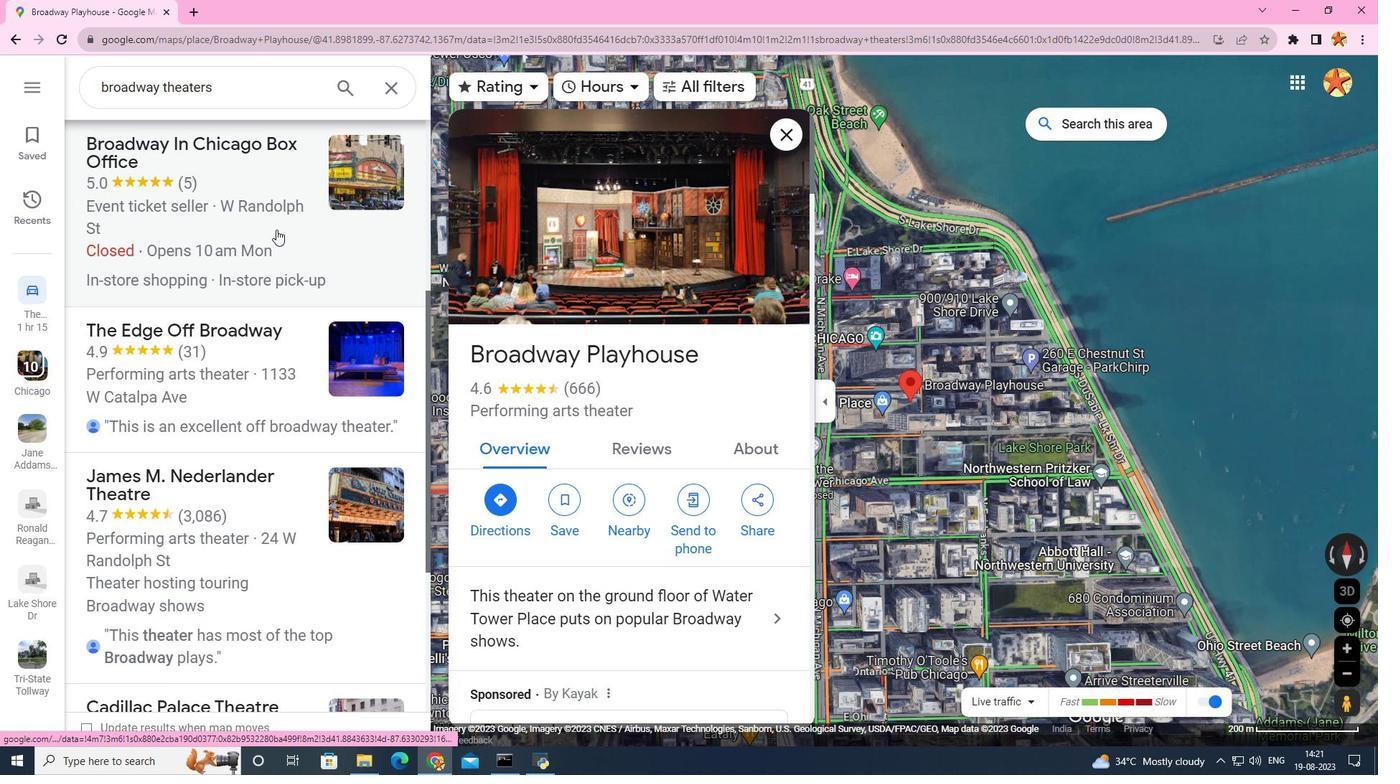 
Action: Mouse pressed left at (276, 229)
Screenshot: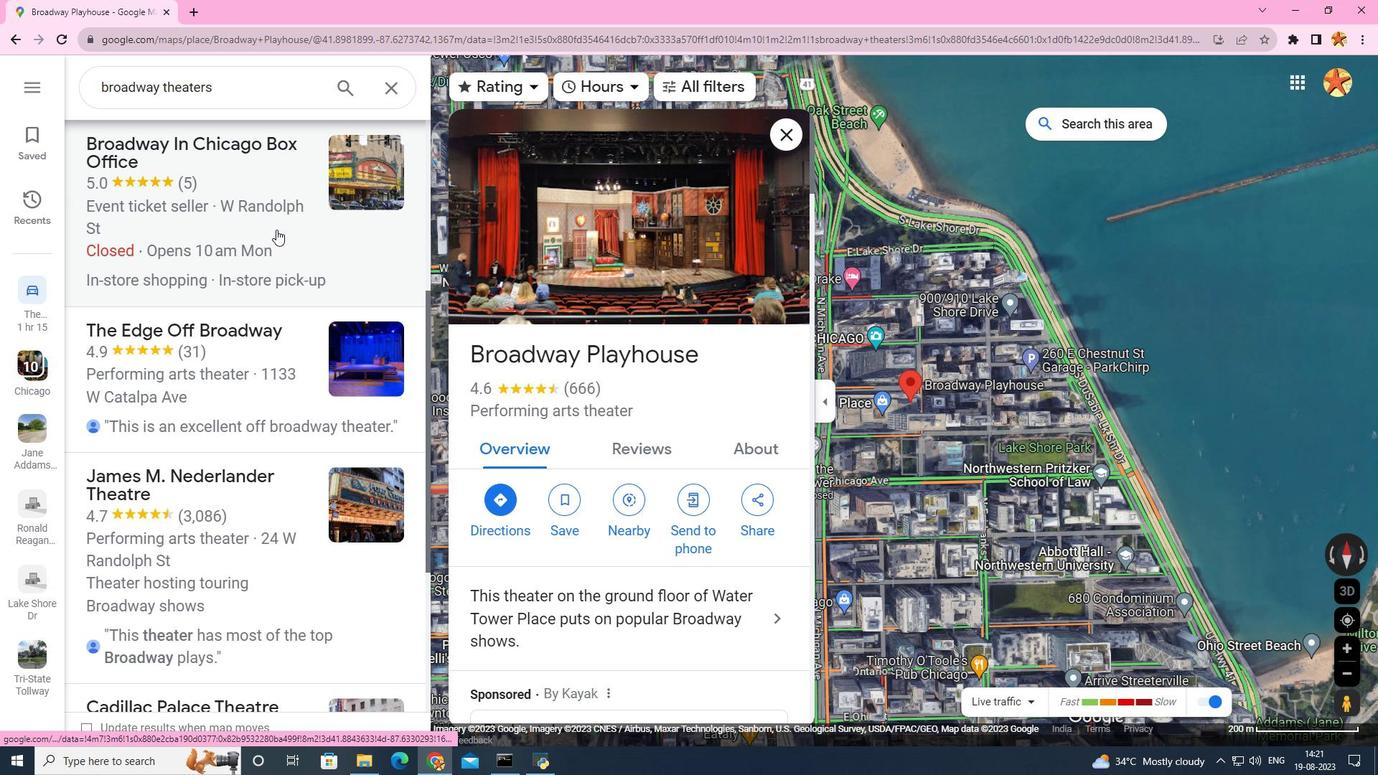 
Action: Mouse moved to (600, 568)
Screenshot: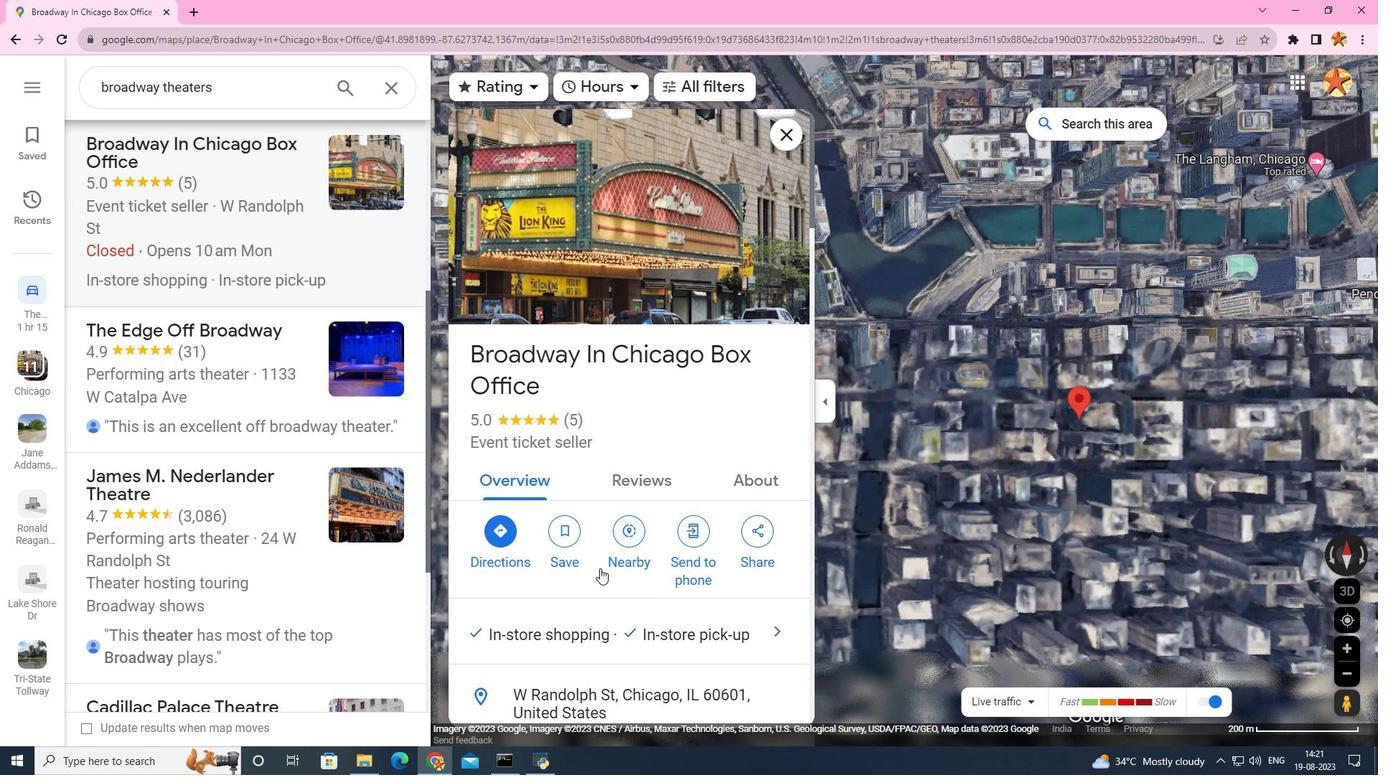 
Action: Mouse scrolled (600, 567) with delta (0, 0)
Screenshot: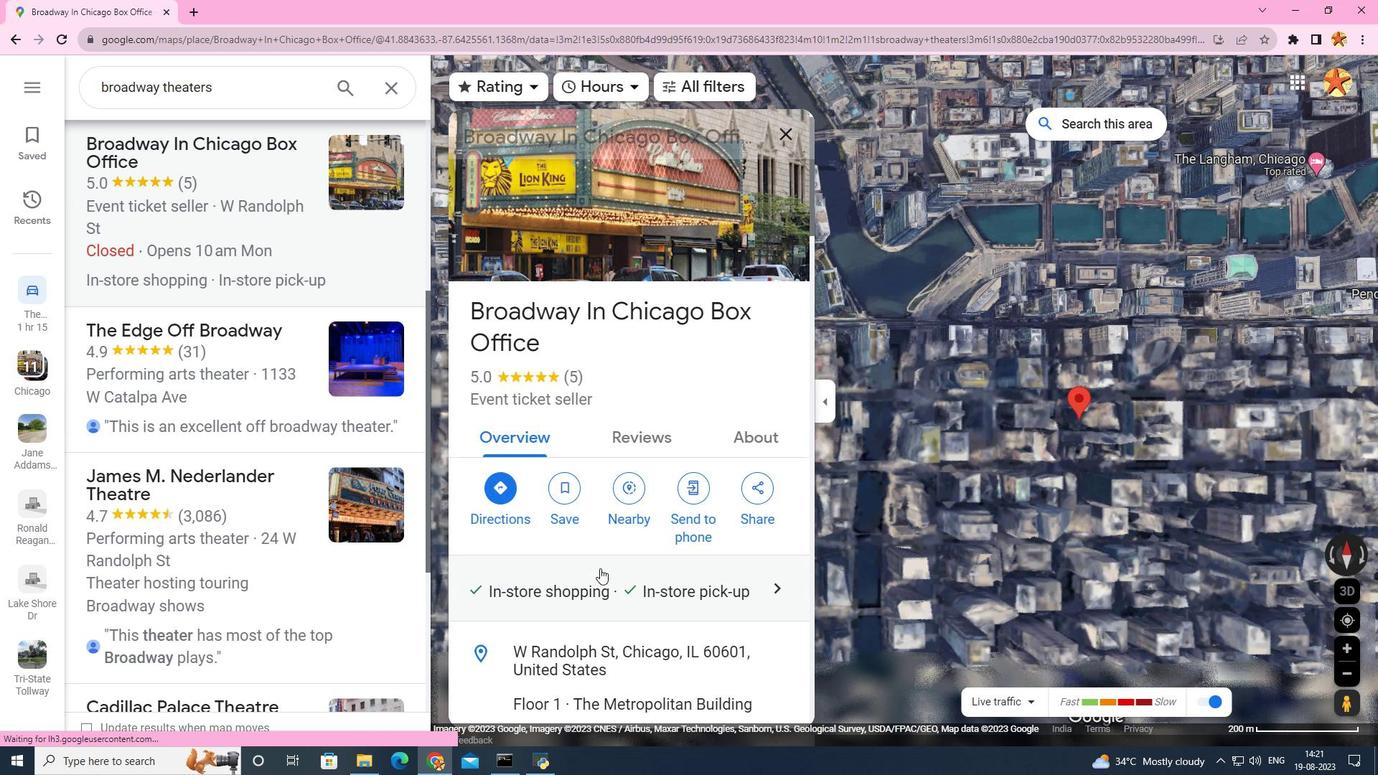 
Action: Mouse scrolled (600, 567) with delta (0, 0)
Screenshot: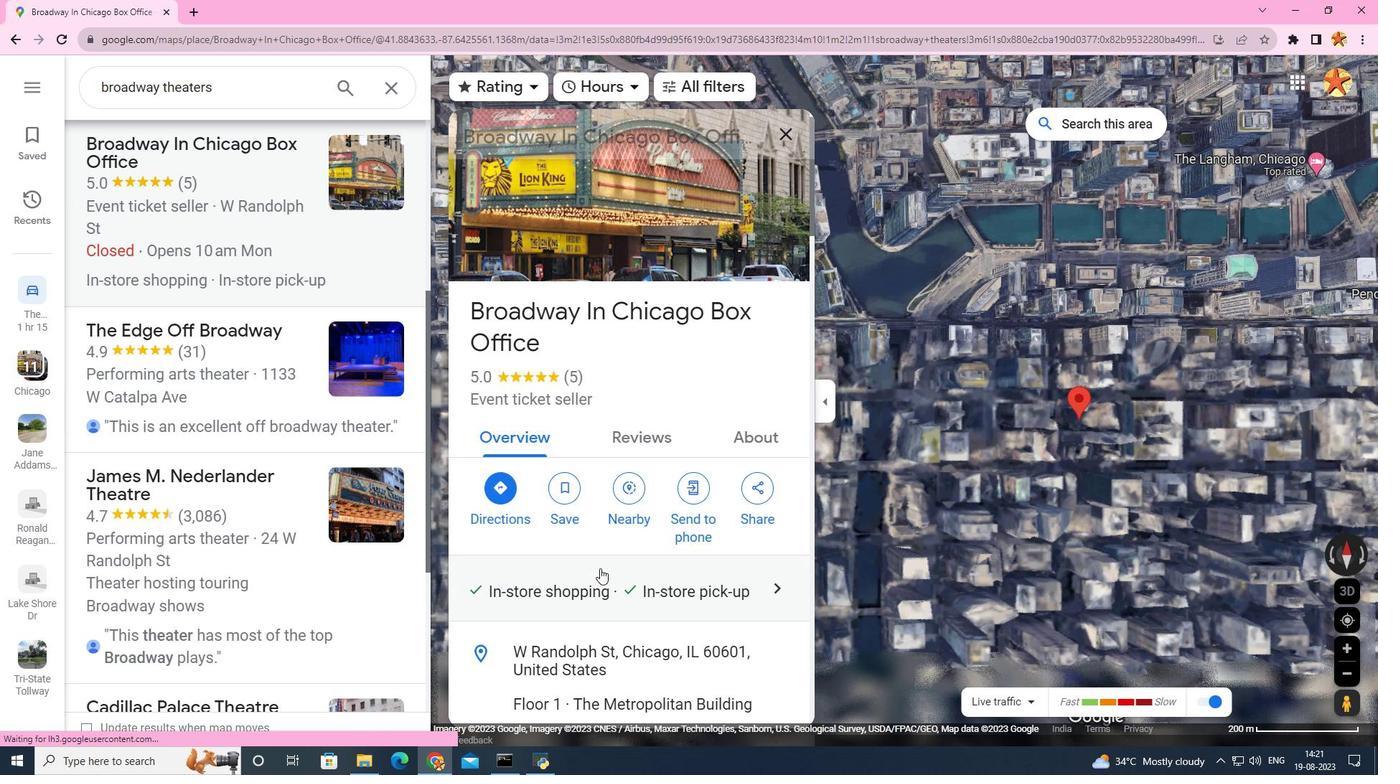 
Action: Mouse scrolled (600, 567) with delta (0, 0)
Screenshot: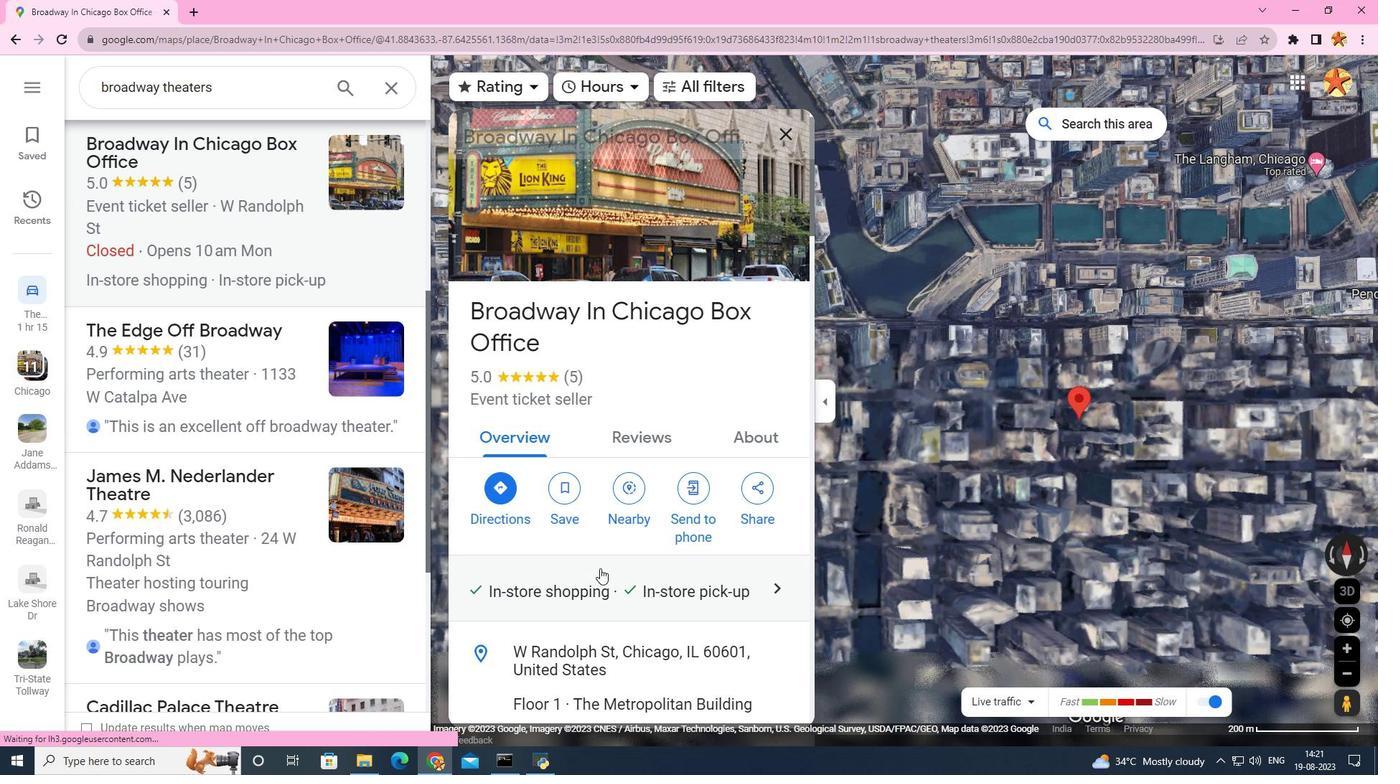 
Action: Mouse scrolled (600, 567) with delta (0, 0)
Screenshot: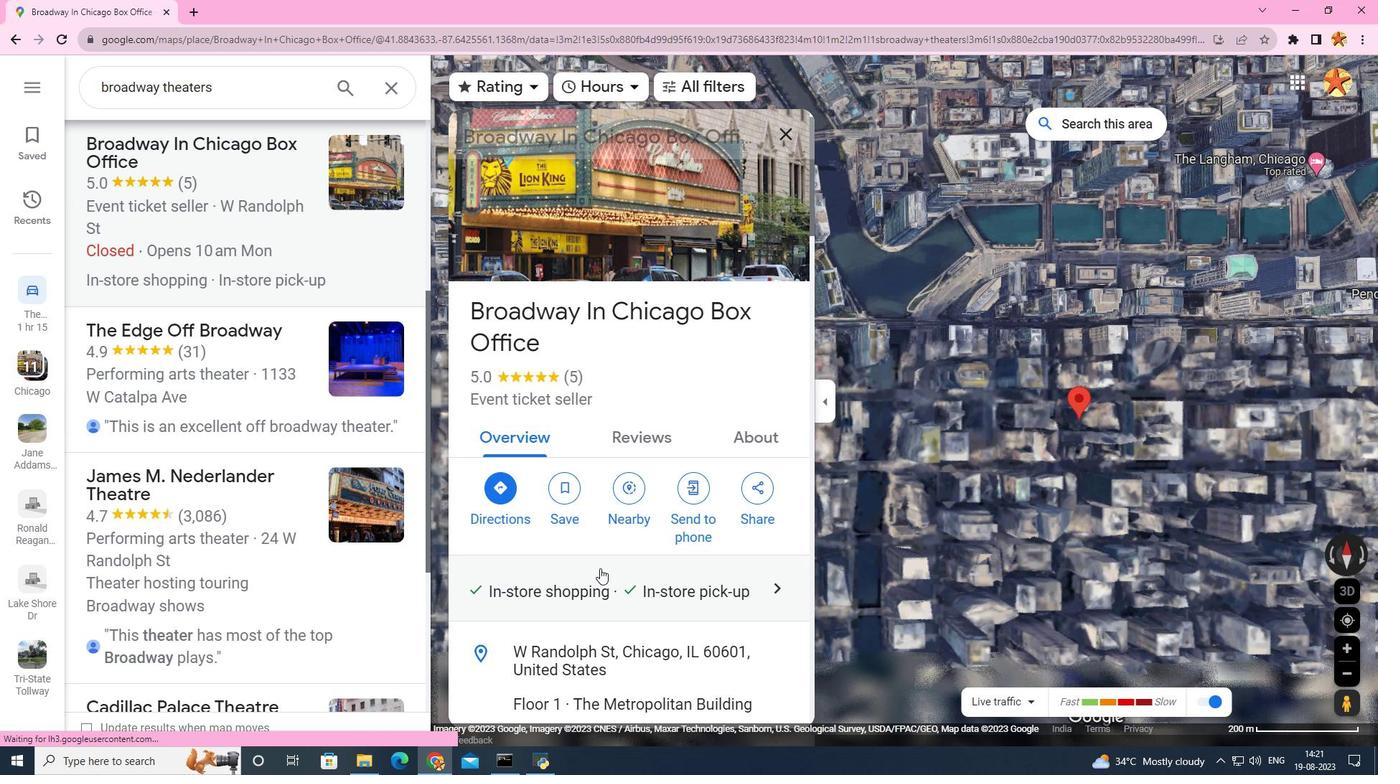 
Action: Mouse scrolled (600, 567) with delta (0, 0)
Screenshot: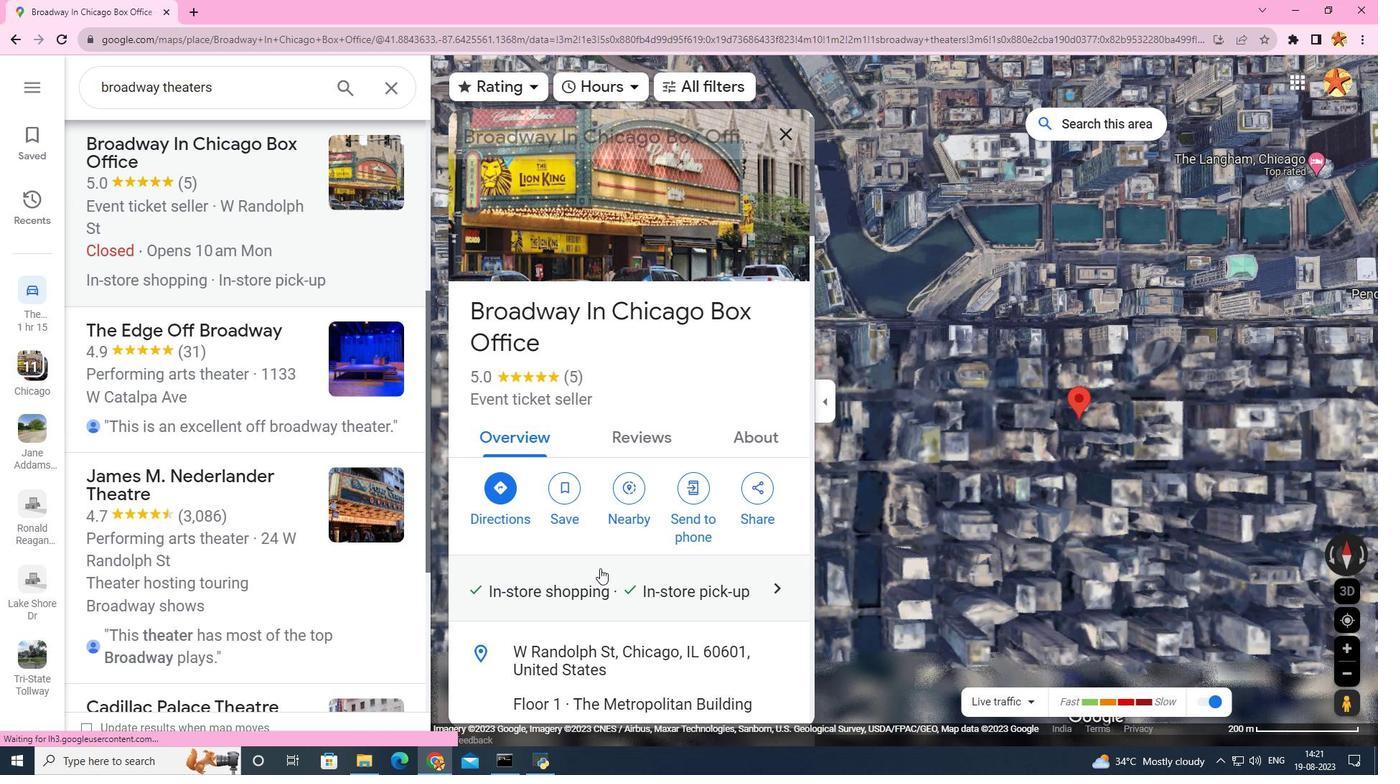 
Action: Mouse scrolled (600, 567) with delta (0, 0)
Screenshot: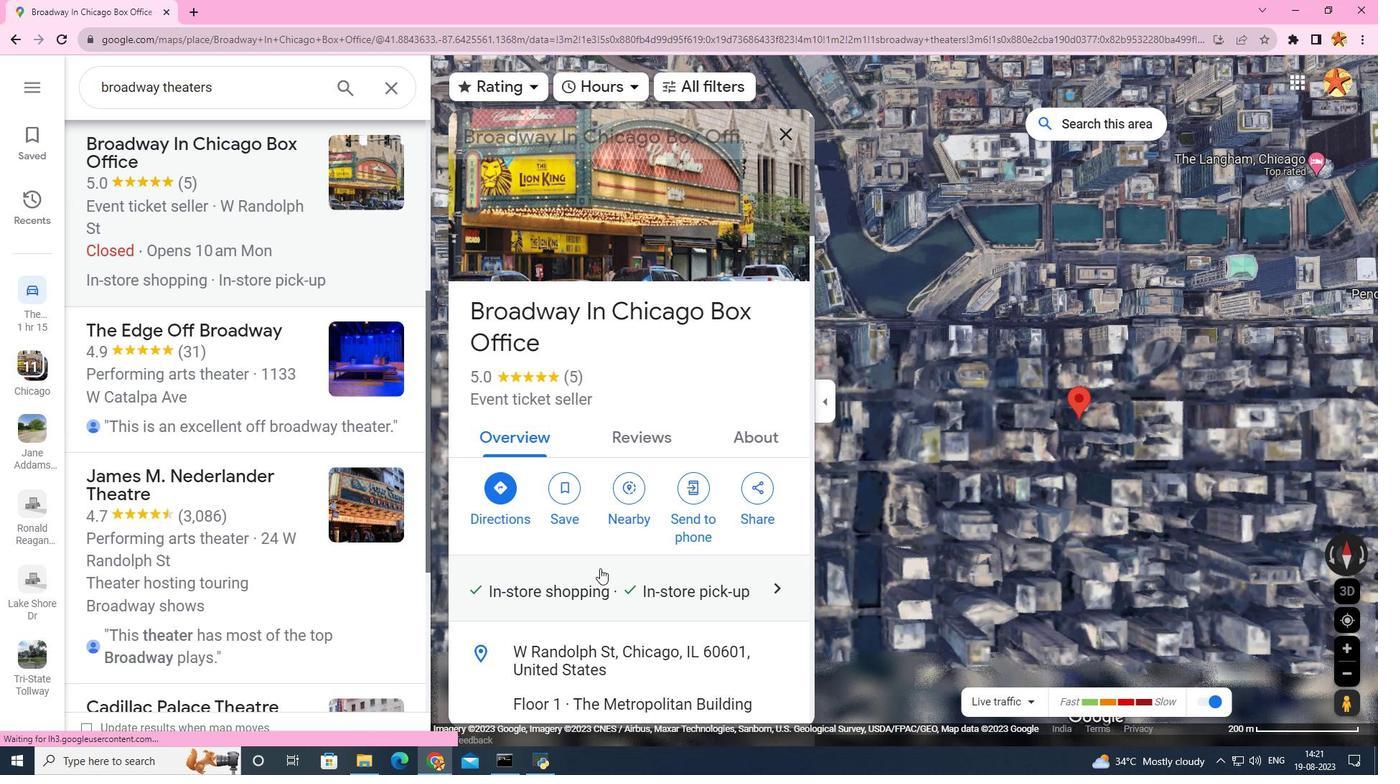 
Action: Mouse scrolled (600, 567) with delta (0, 0)
Screenshot: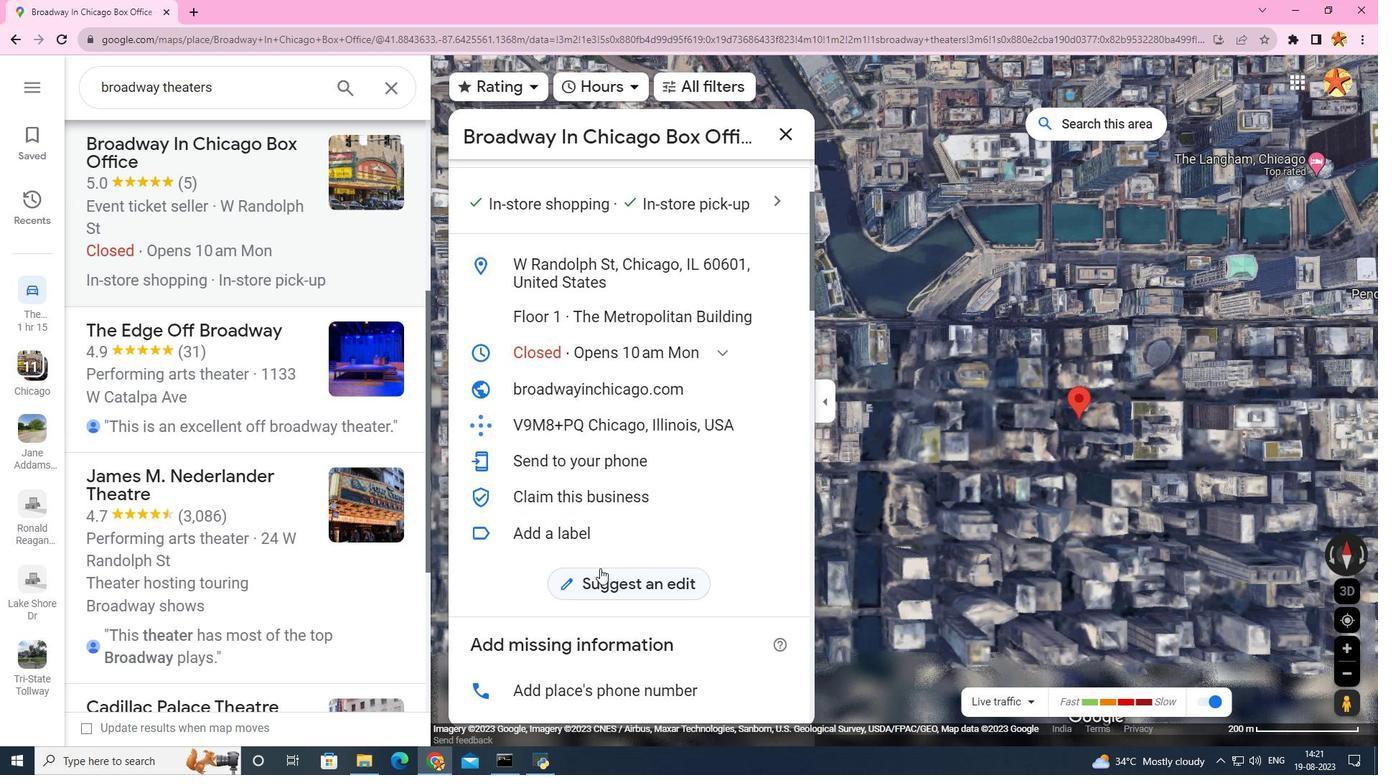 
Action: Mouse scrolled (600, 567) with delta (0, 0)
Screenshot: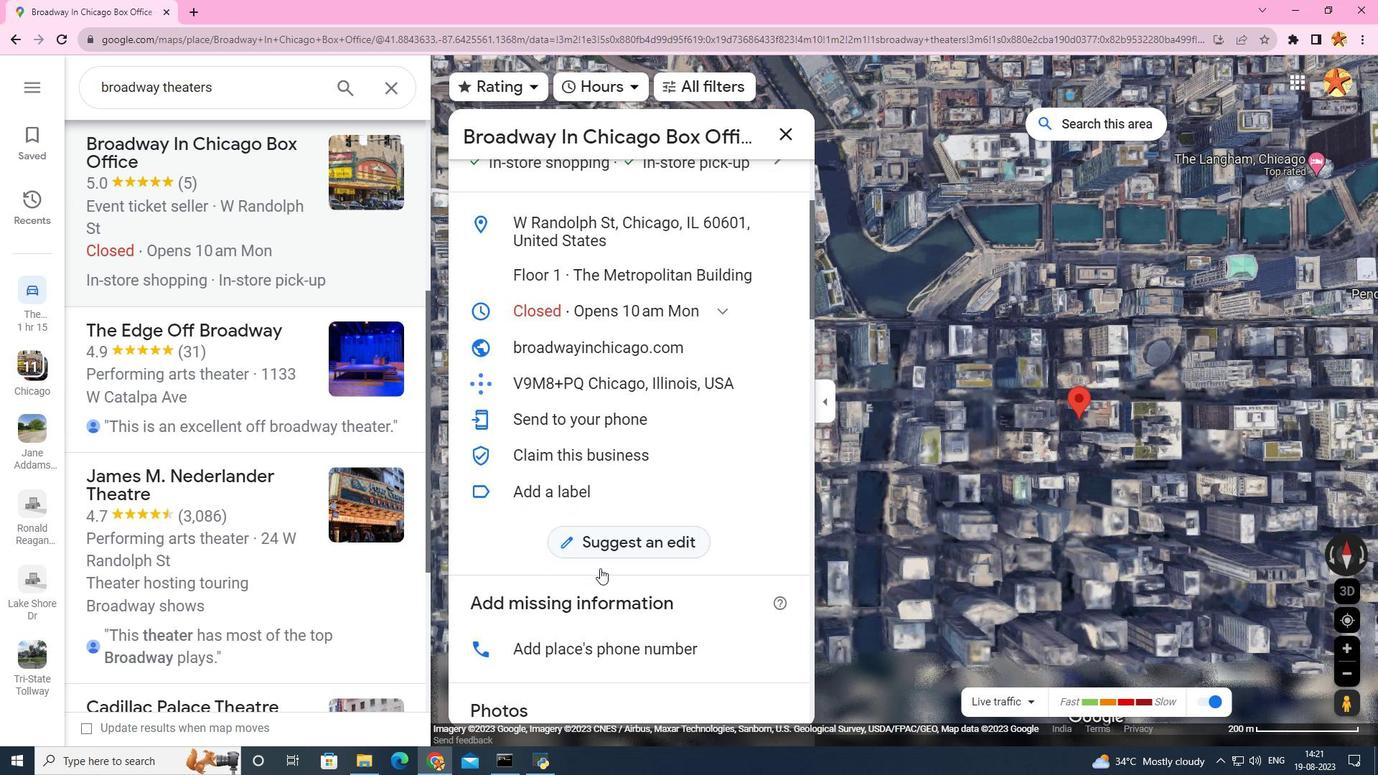 
Action: Mouse scrolled (600, 567) with delta (0, 0)
Screenshot: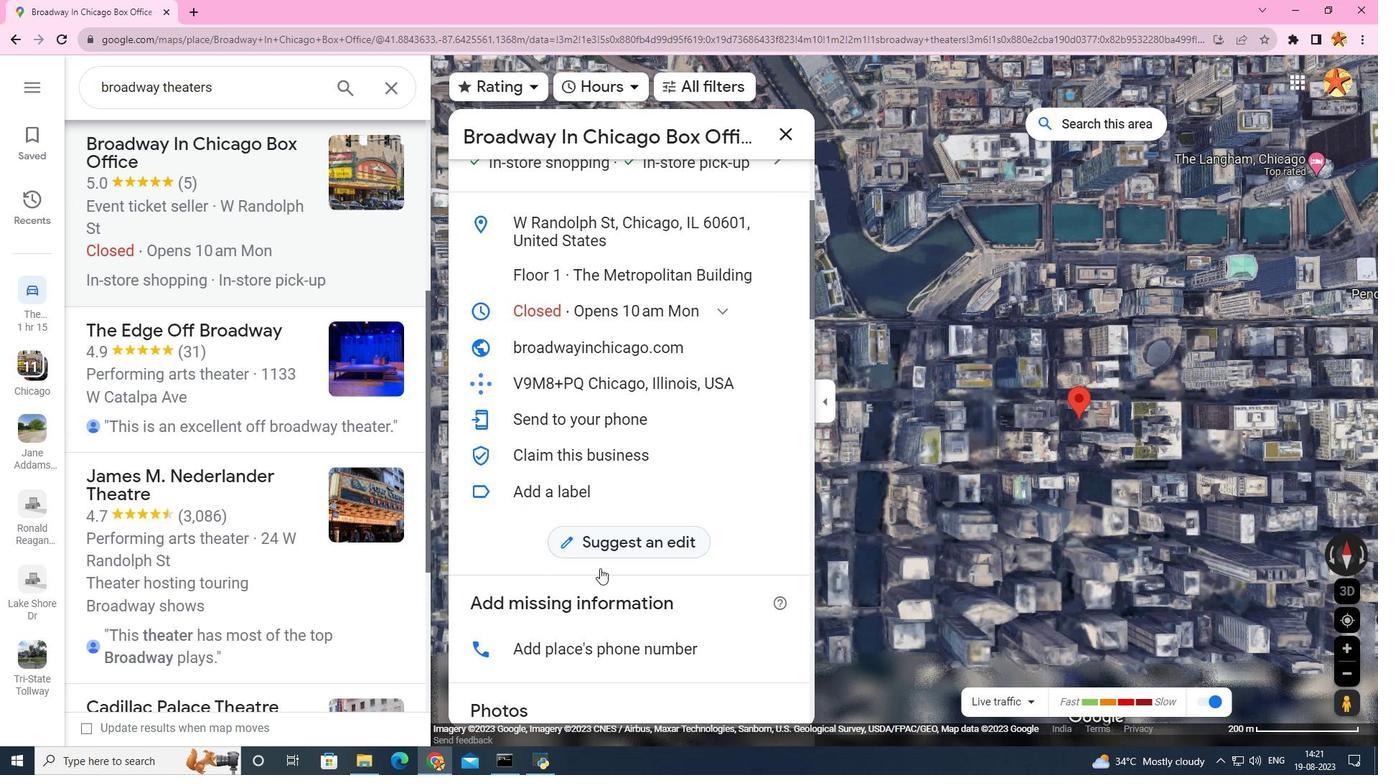 
Action: Mouse scrolled (600, 567) with delta (0, 0)
Screenshot: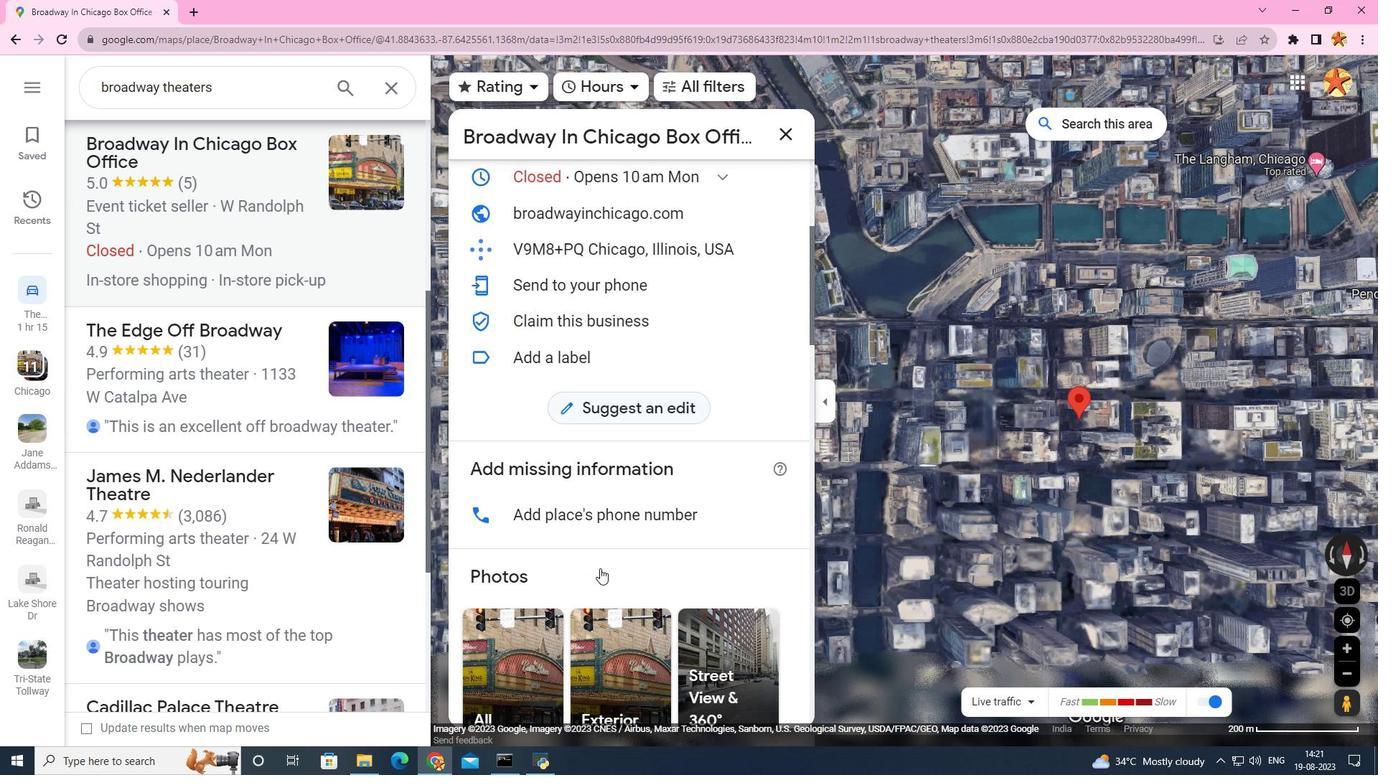 
Action: Mouse scrolled (600, 567) with delta (0, 0)
Screenshot: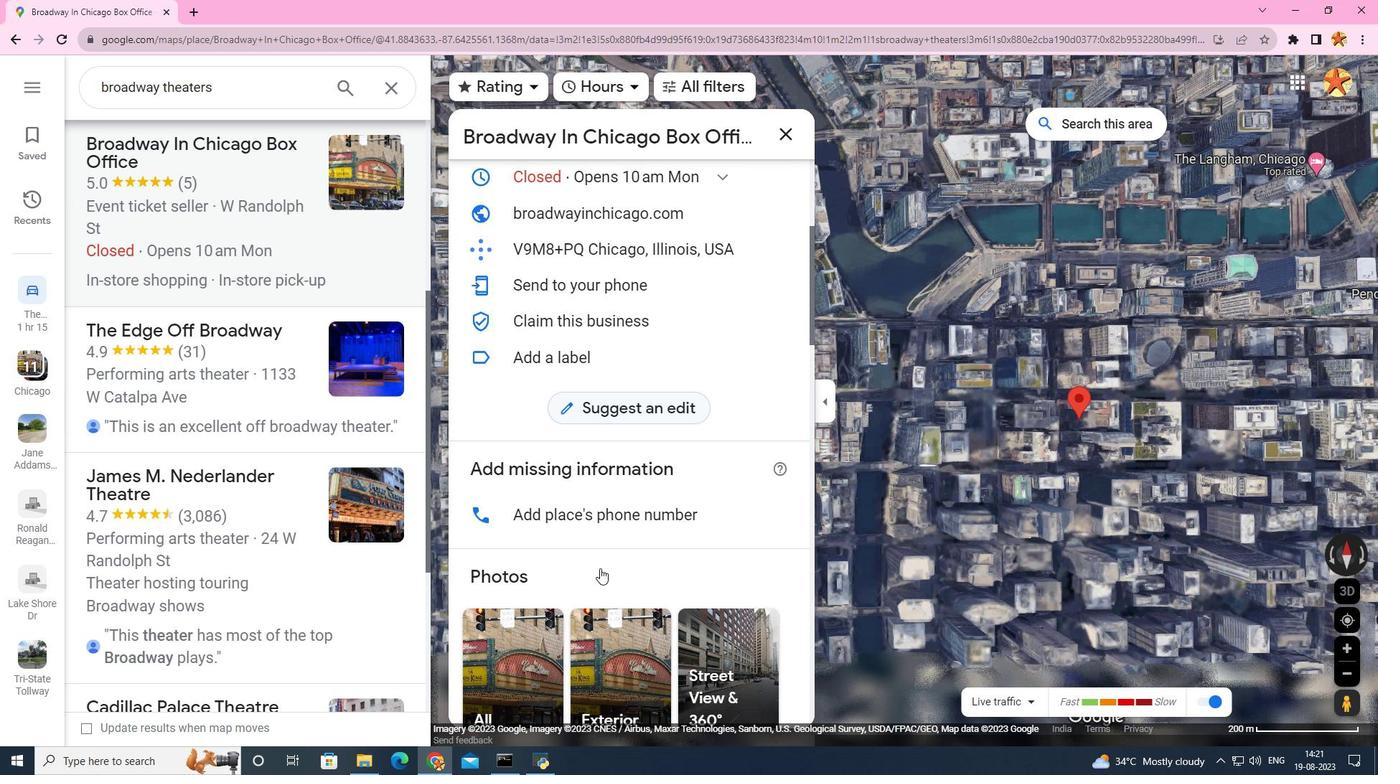 
Action: Mouse scrolled (600, 567) with delta (0, 0)
Screenshot: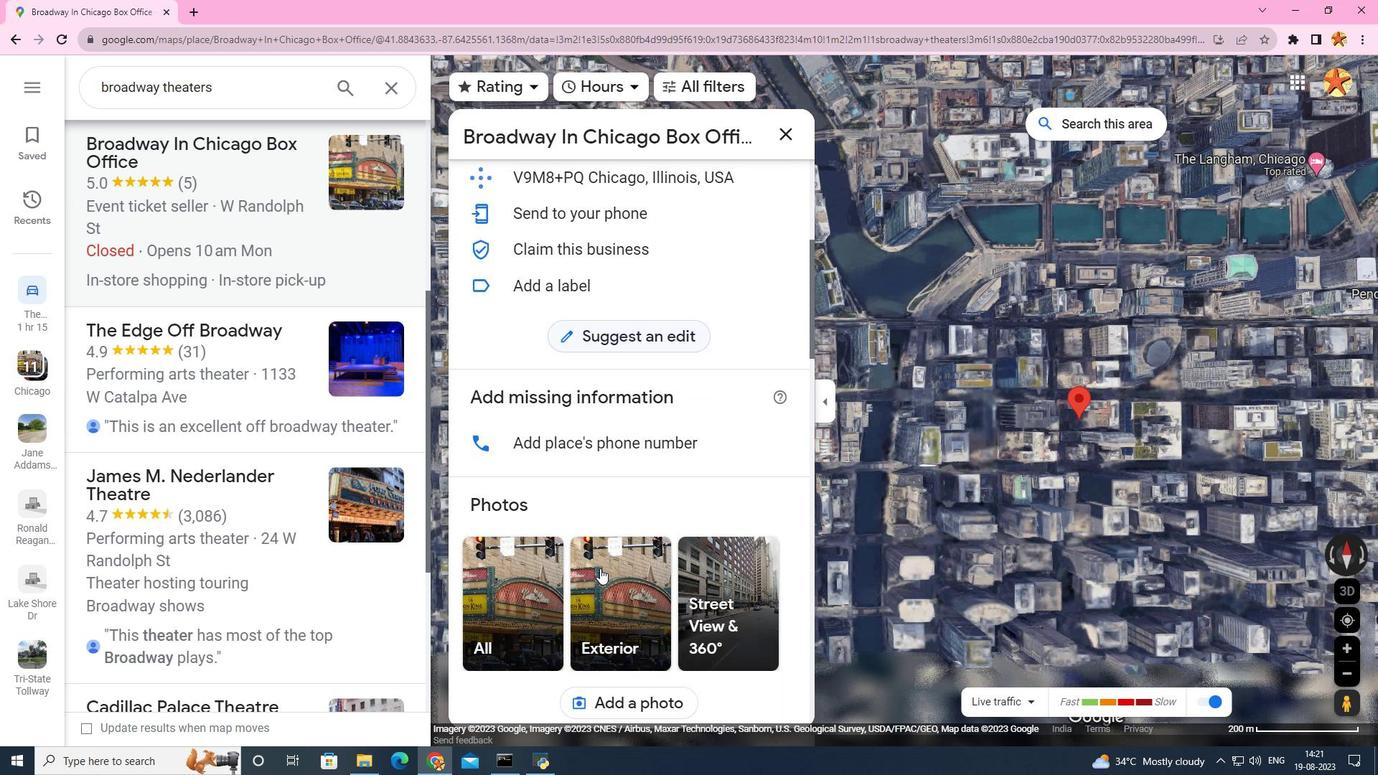 
Action: Mouse moved to (490, 446)
Screenshot: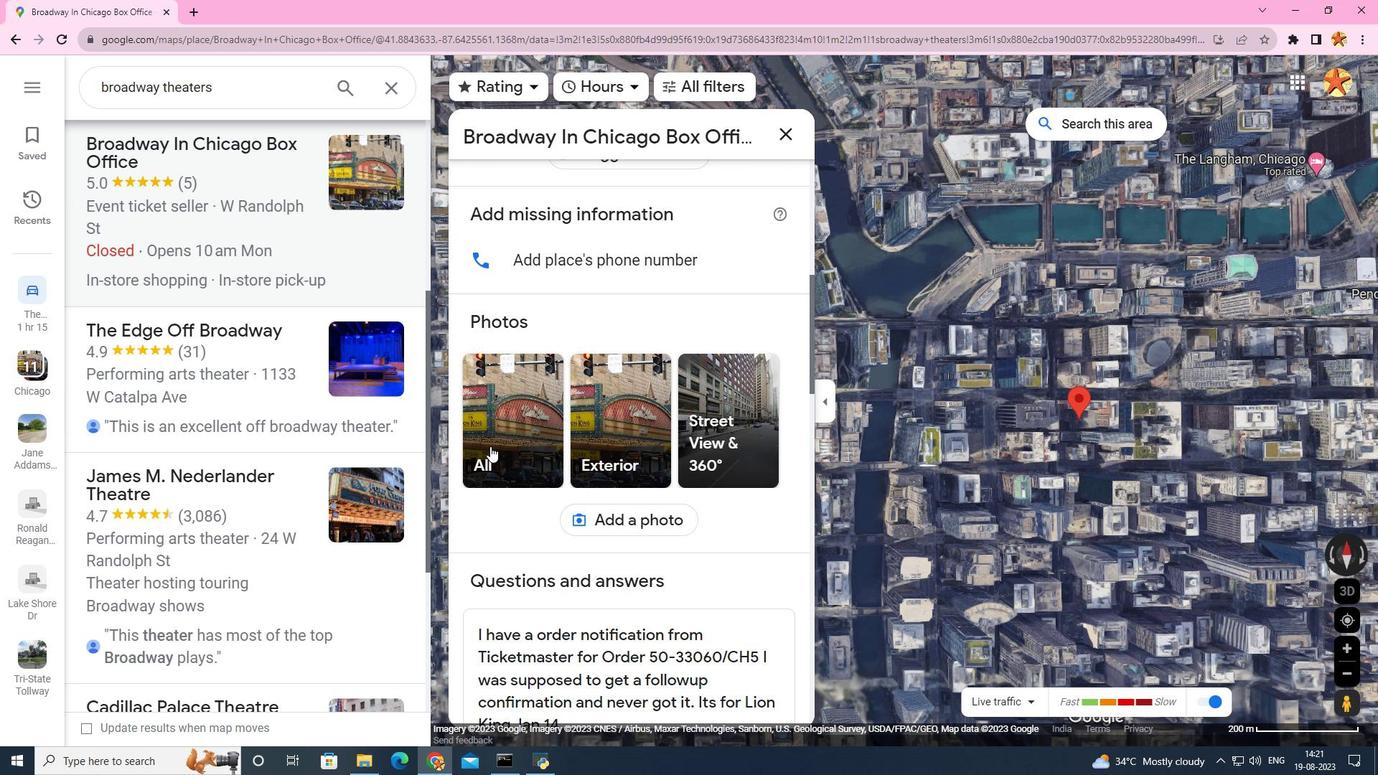 
Action: Mouse pressed left at (490, 446)
Screenshot: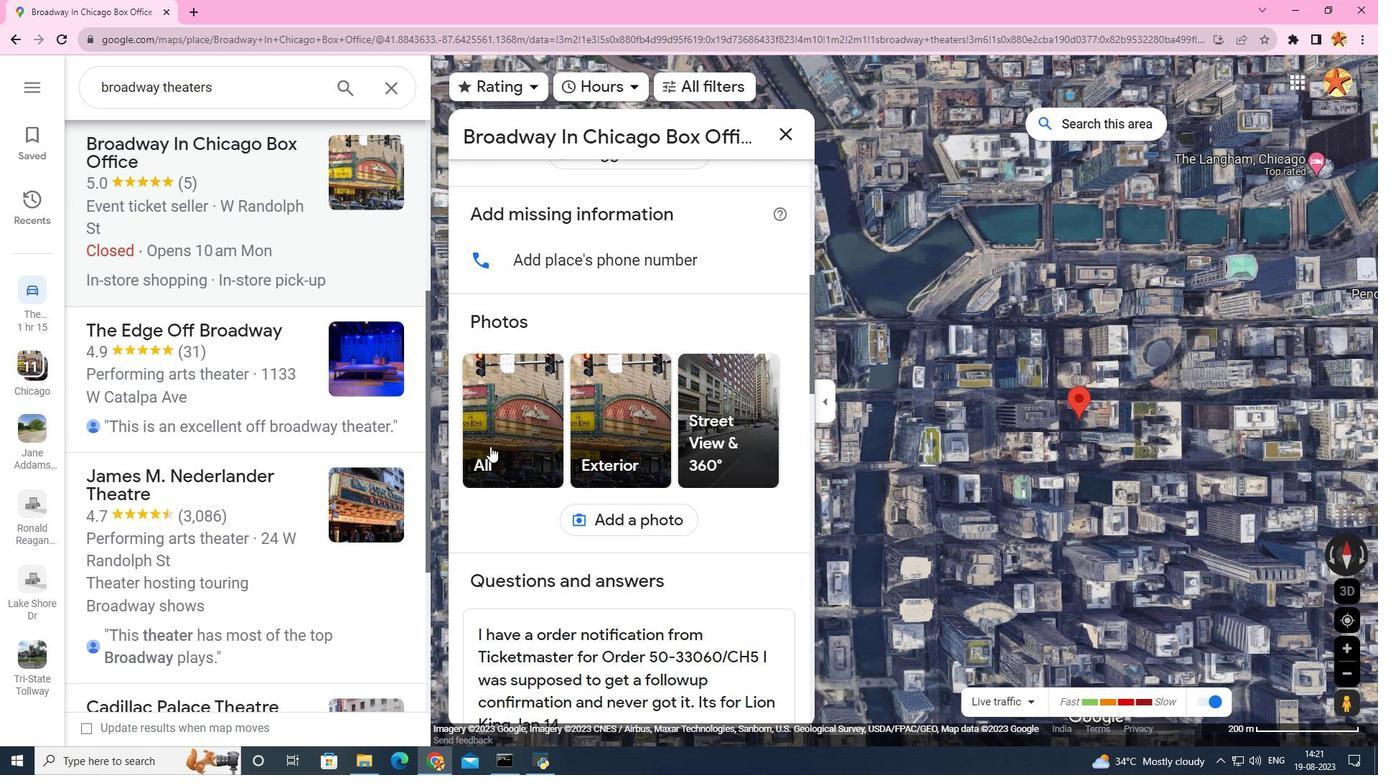 
Action: Mouse moved to (934, 643)
Screenshot: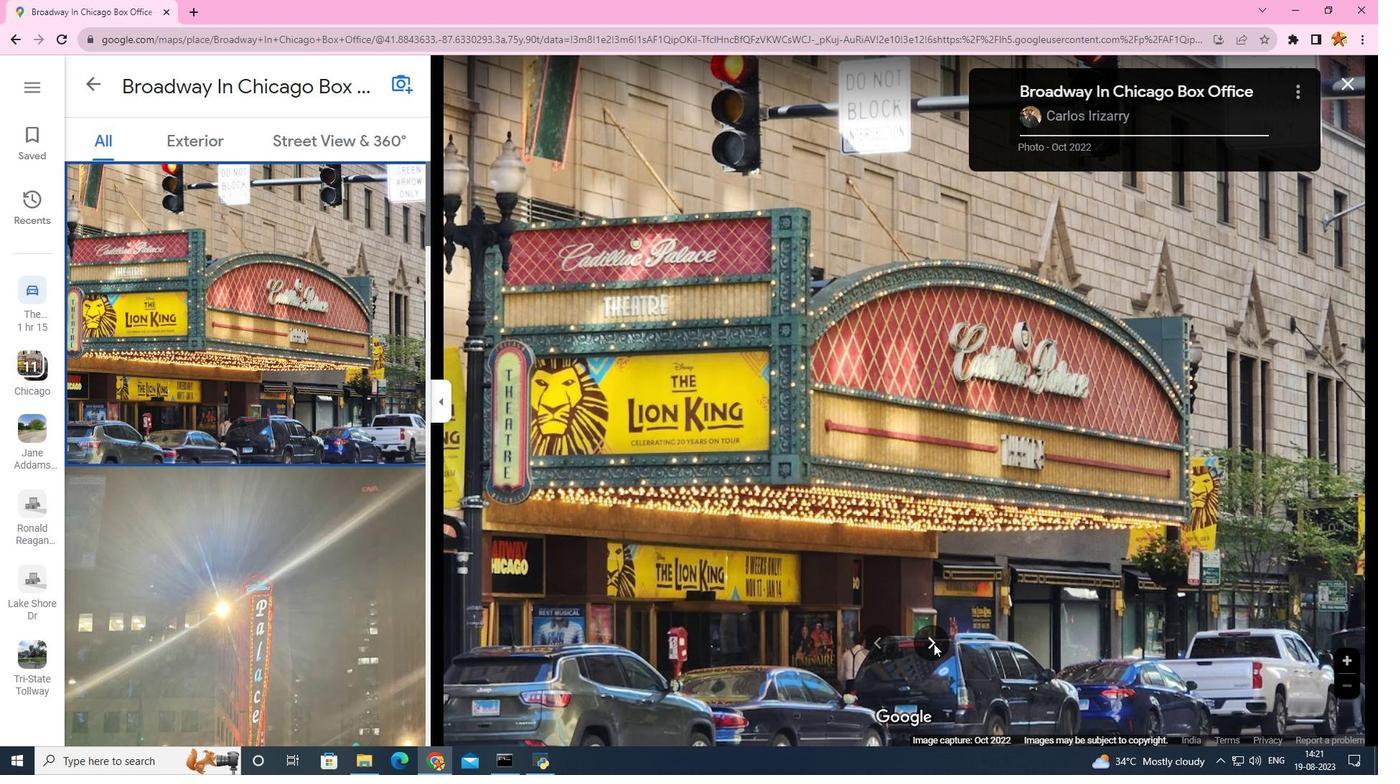 
Action: Mouse pressed left at (934, 643)
Screenshot: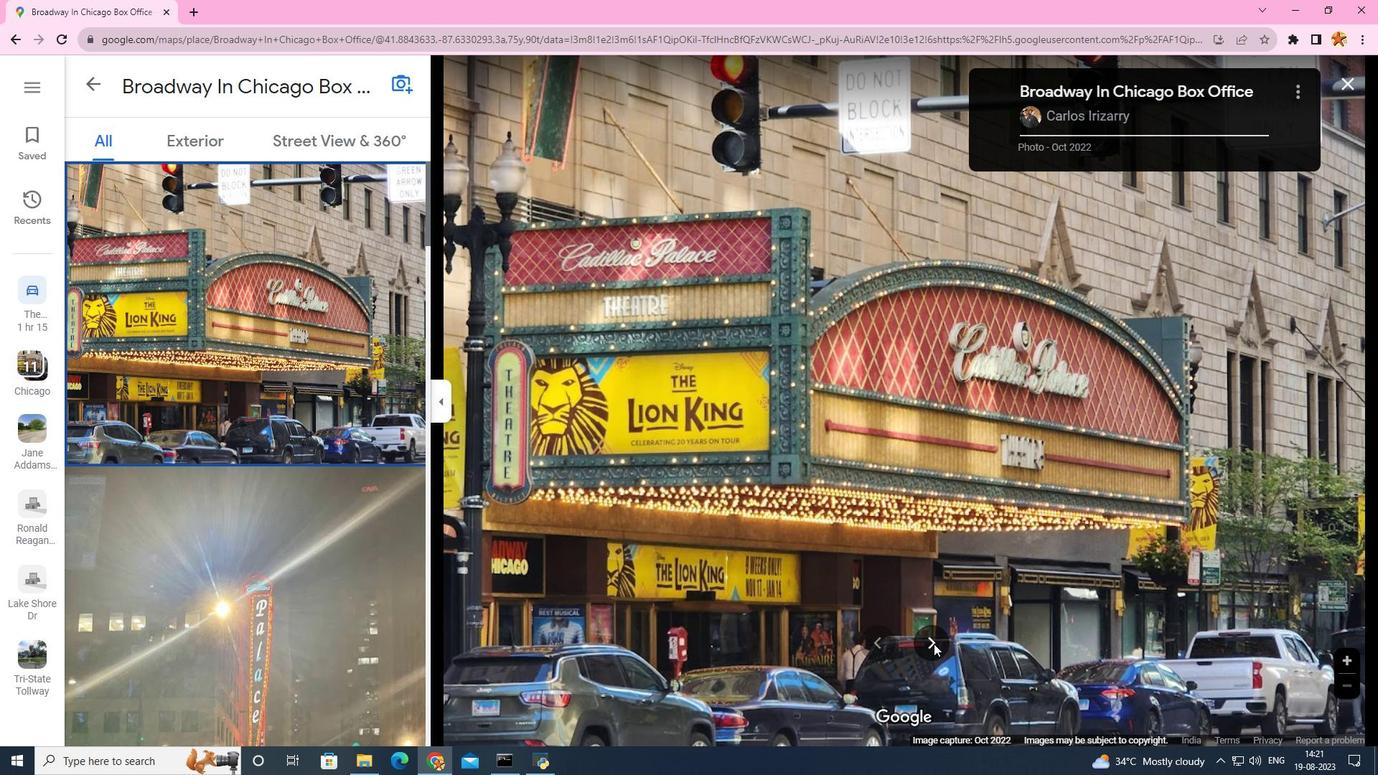 
Action: Mouse pressed left at (934, 643)
Screenshot: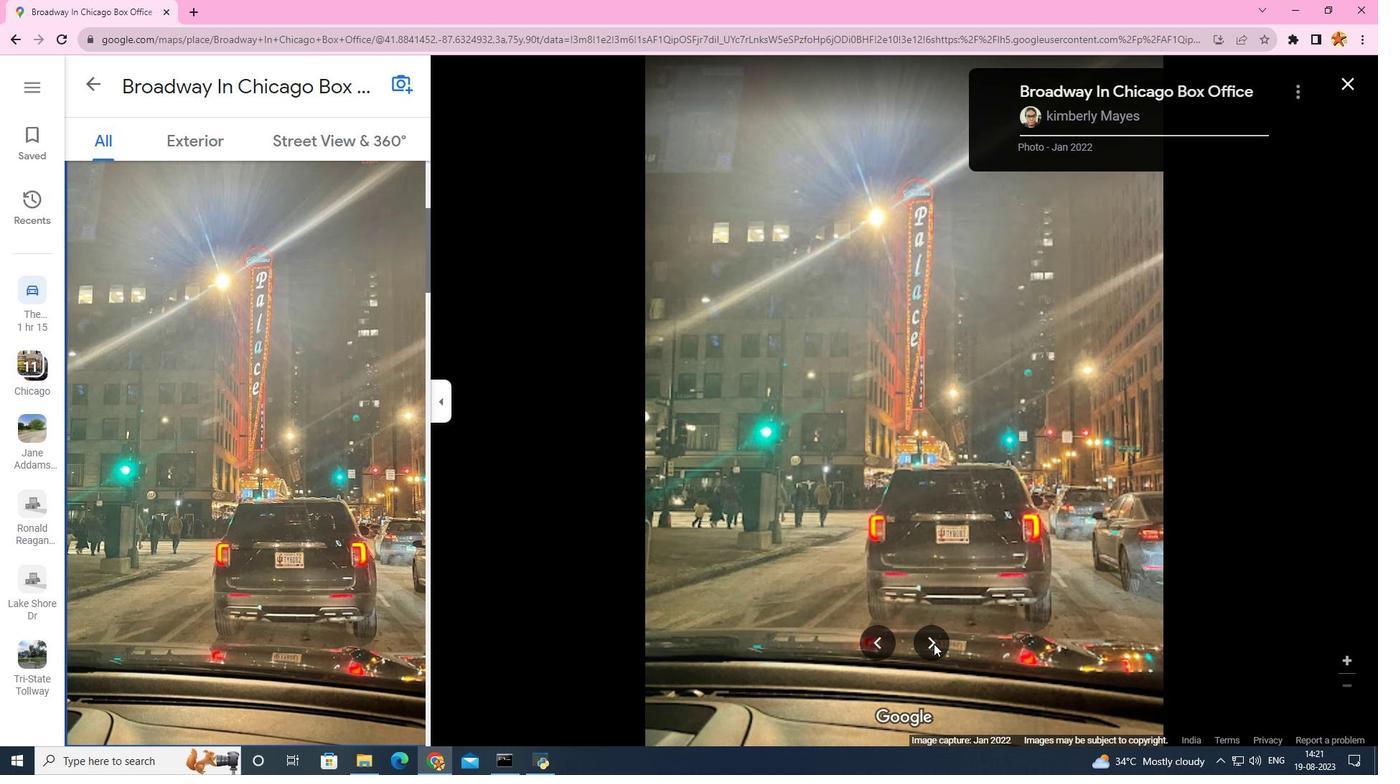 
Action: Mouse pressed left at (934, 643)
Screenshot: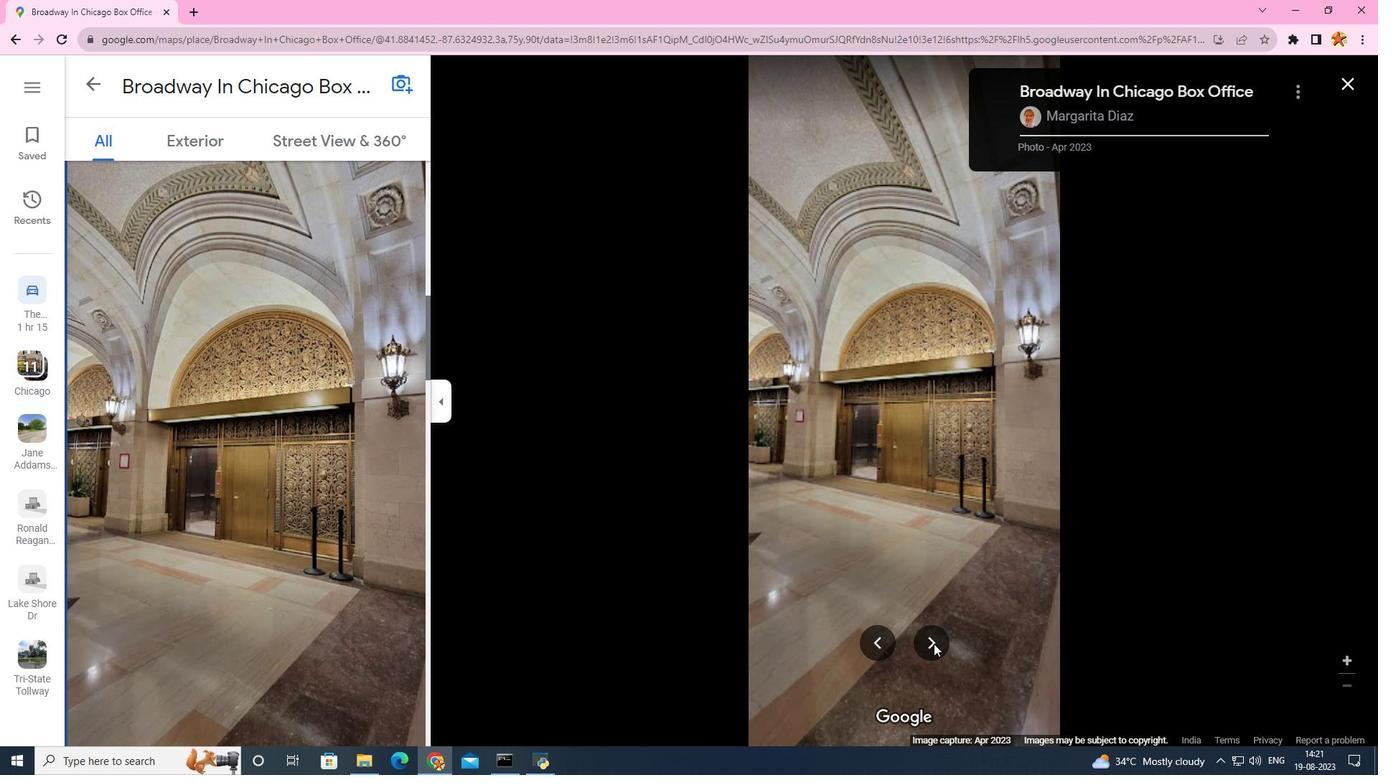 
Action: Mouse pressed left at (934, 643)
Screenshot: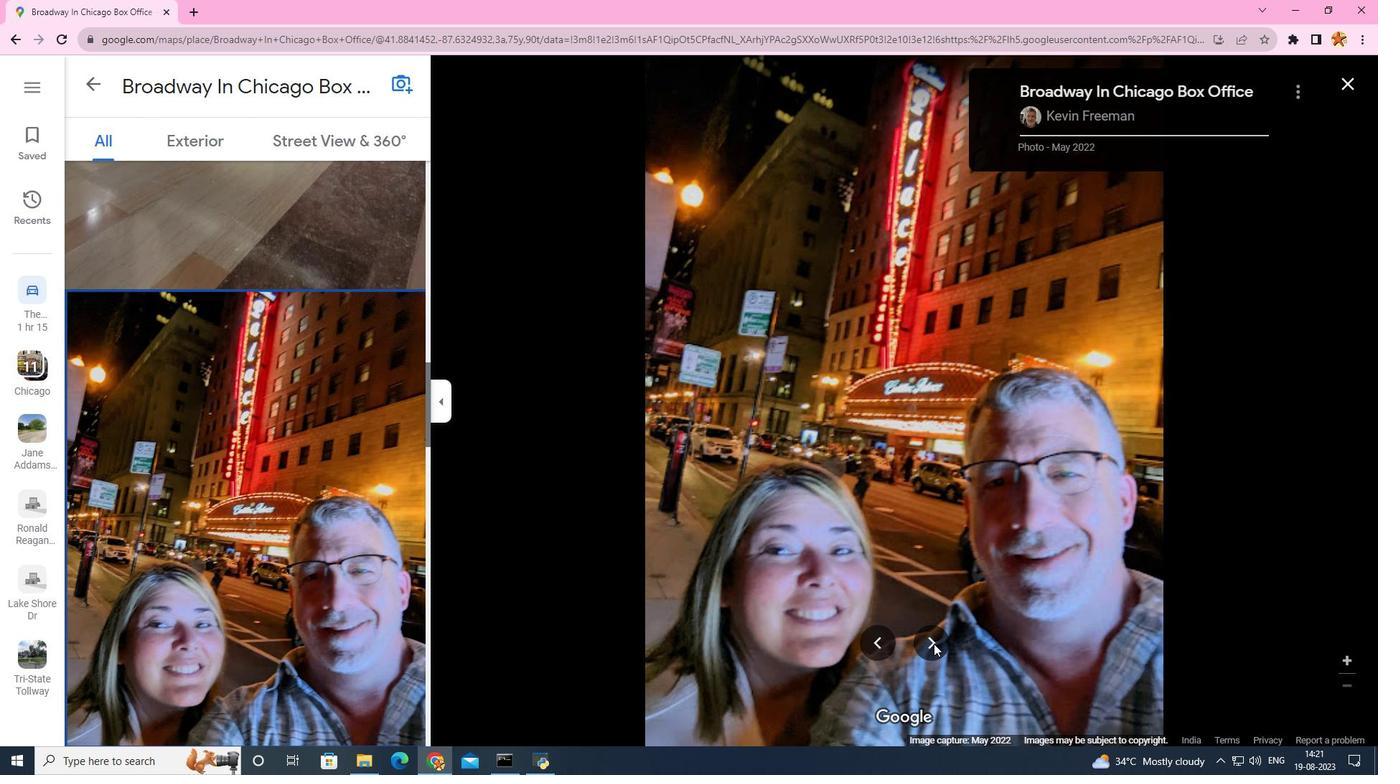 
Action: Mouse pressed left at (934, 643)
Screenshot: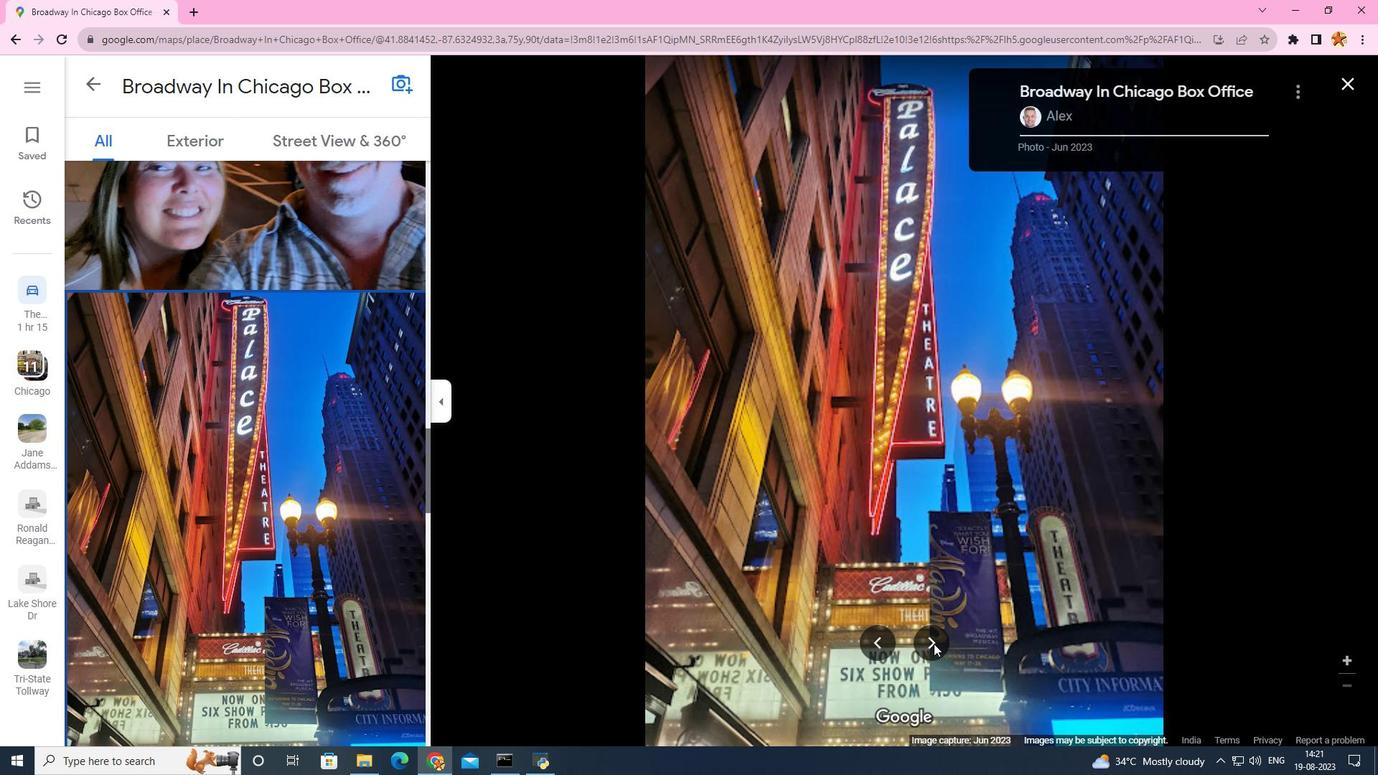 
Action: Mouse pressed left at (934, 643)
Screenshot: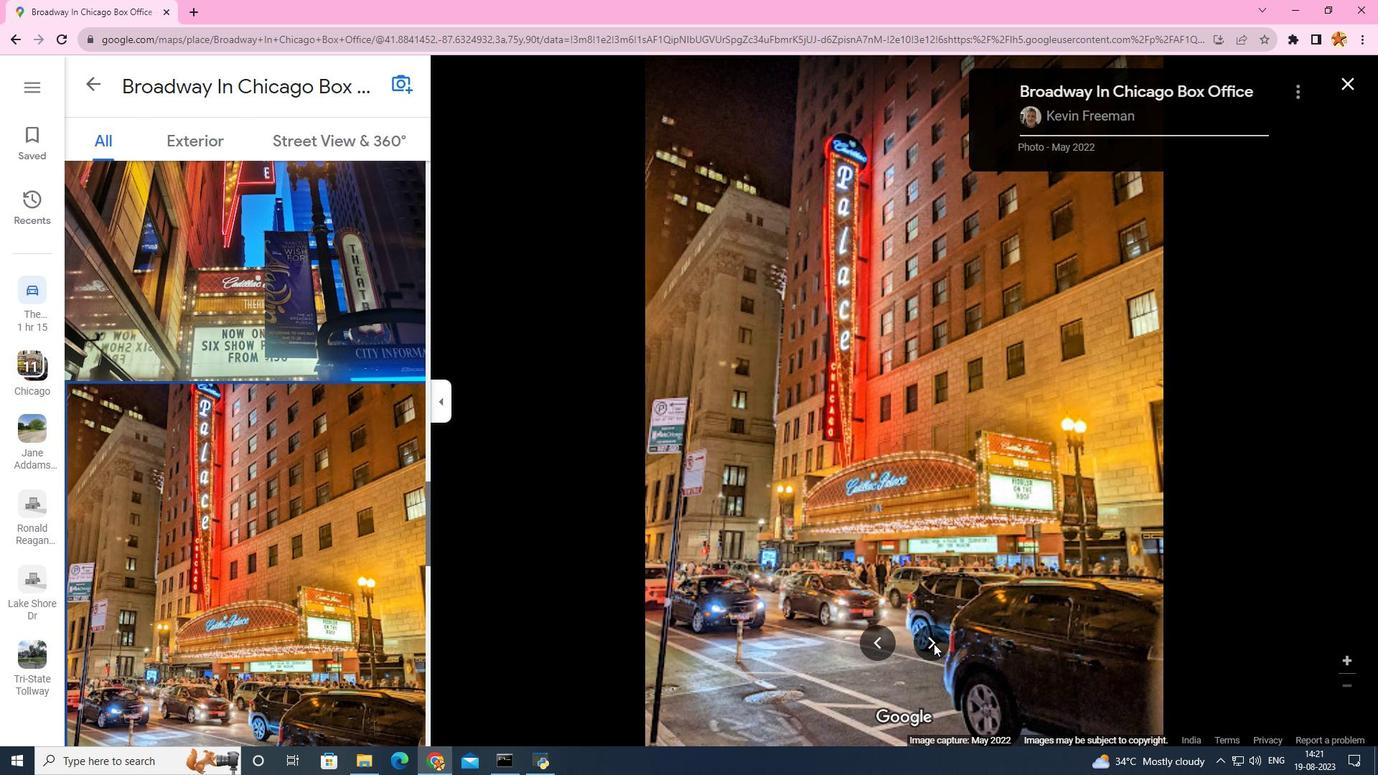 
Action: Mouse pressed left at (934, 643)
Screenshot: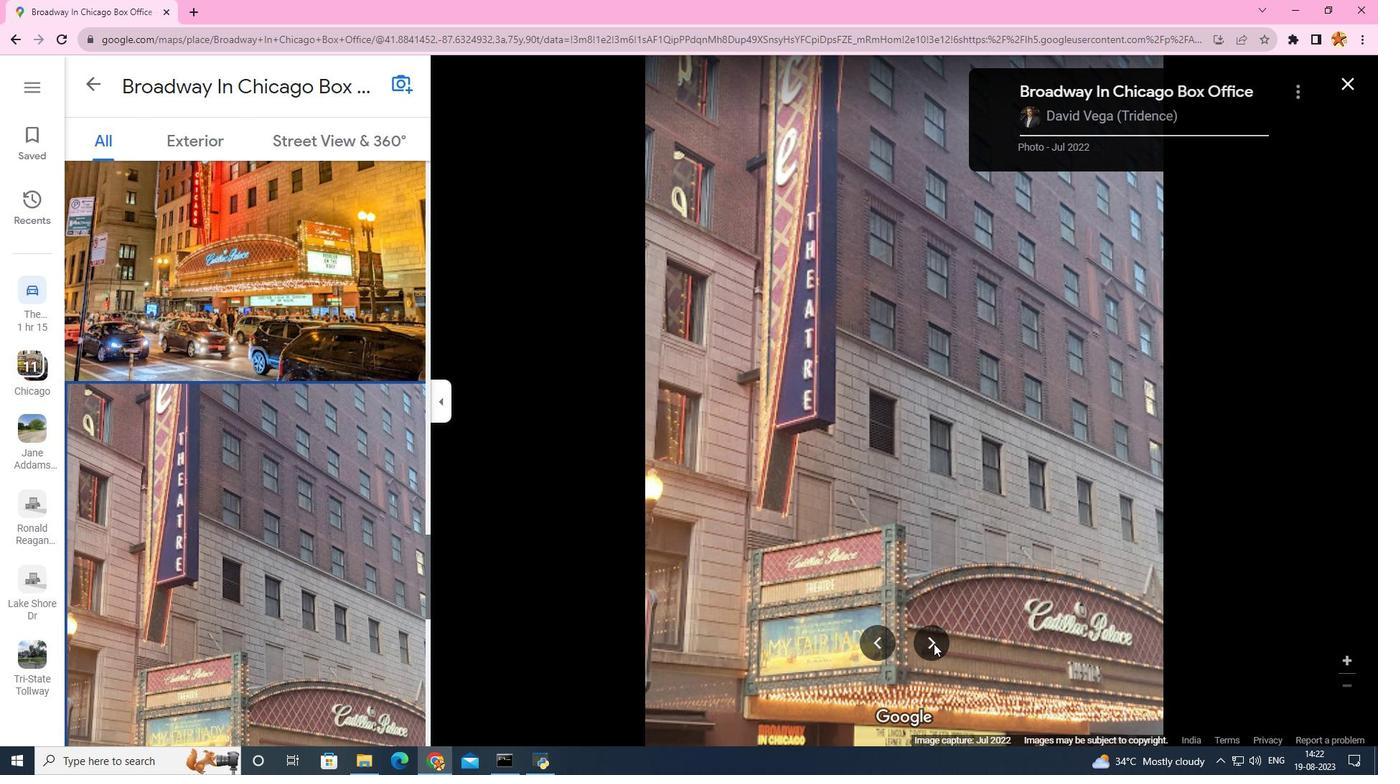 
Action: Mouse pressed left at (934, 643)
Screenshot: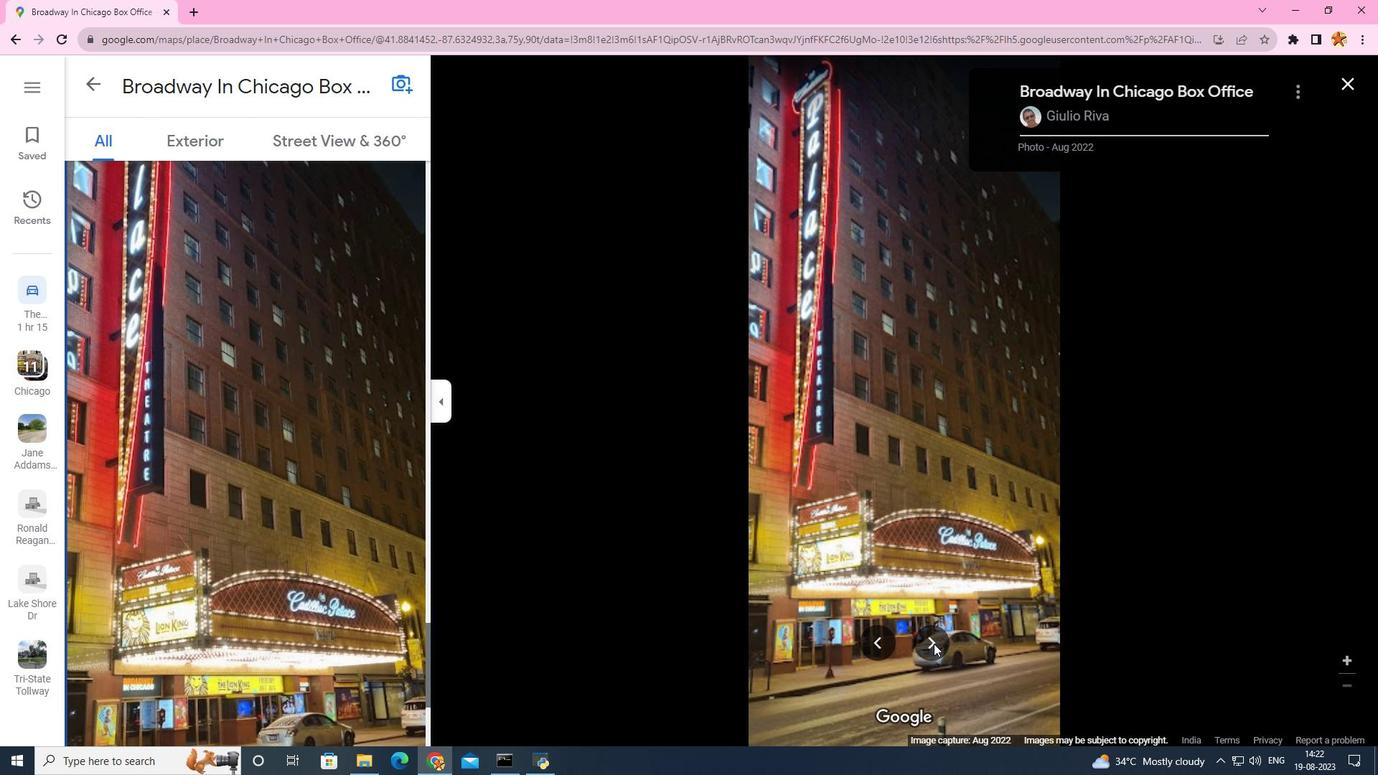 
Action: Mouse pressed left at (934, 643)
Screenshot: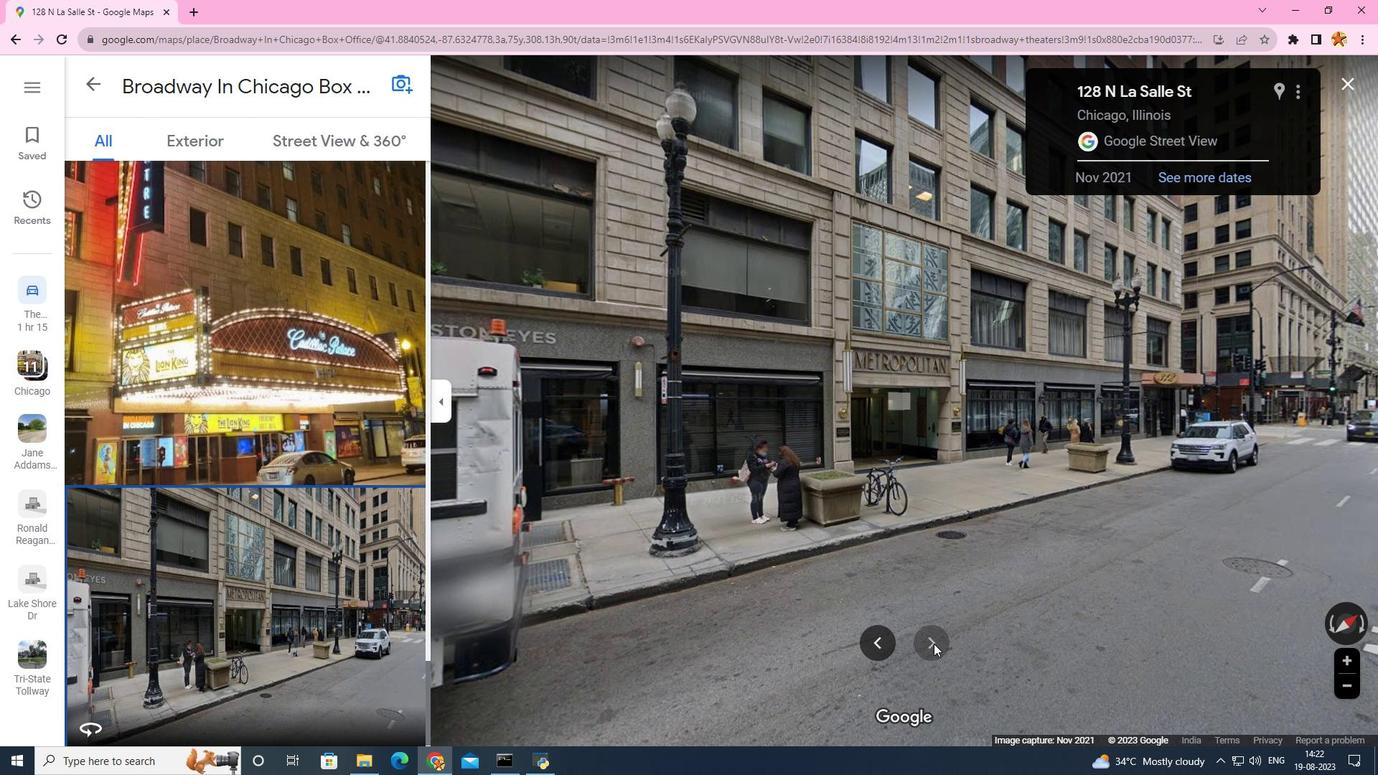 
Action: Mouse moved to (97, 94)
Screenshot: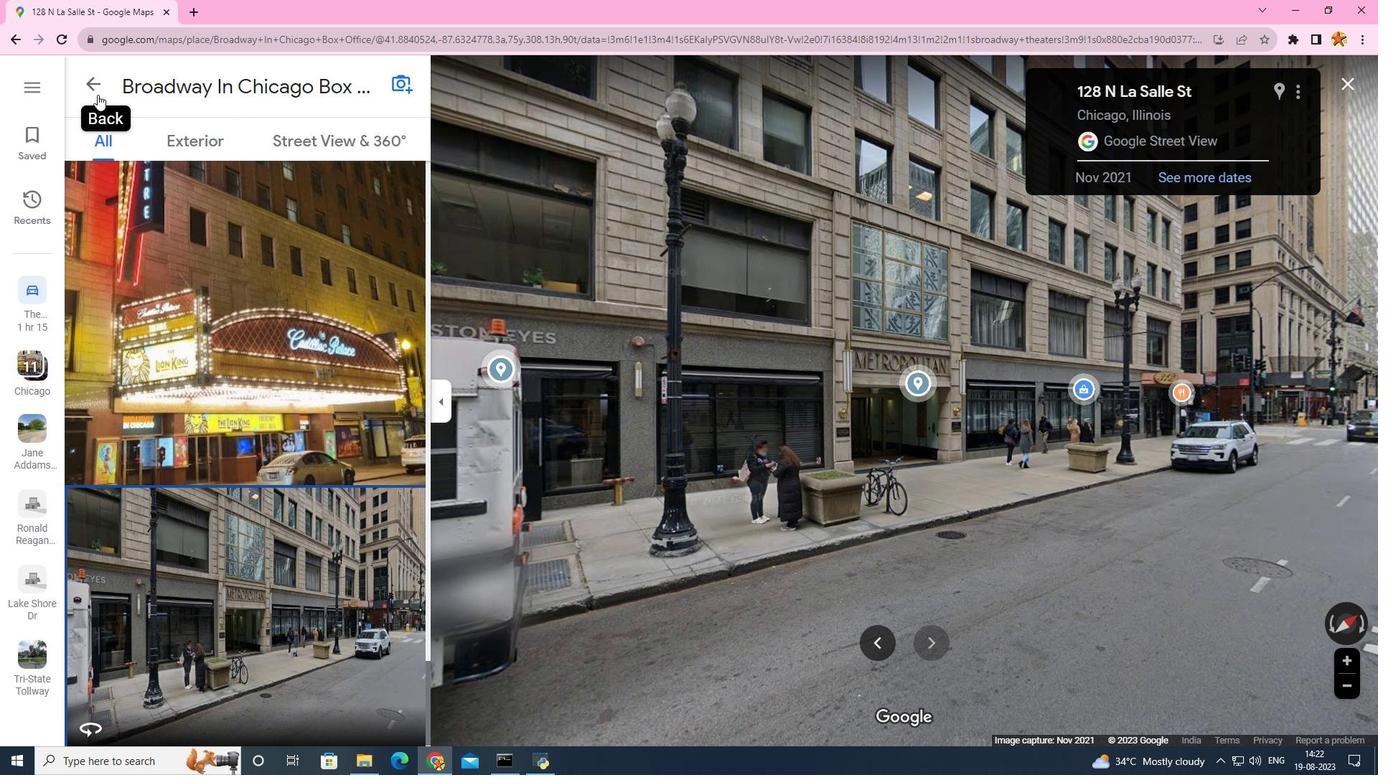 
Action: Mouse pressed left at (97, 94)
Screenshot: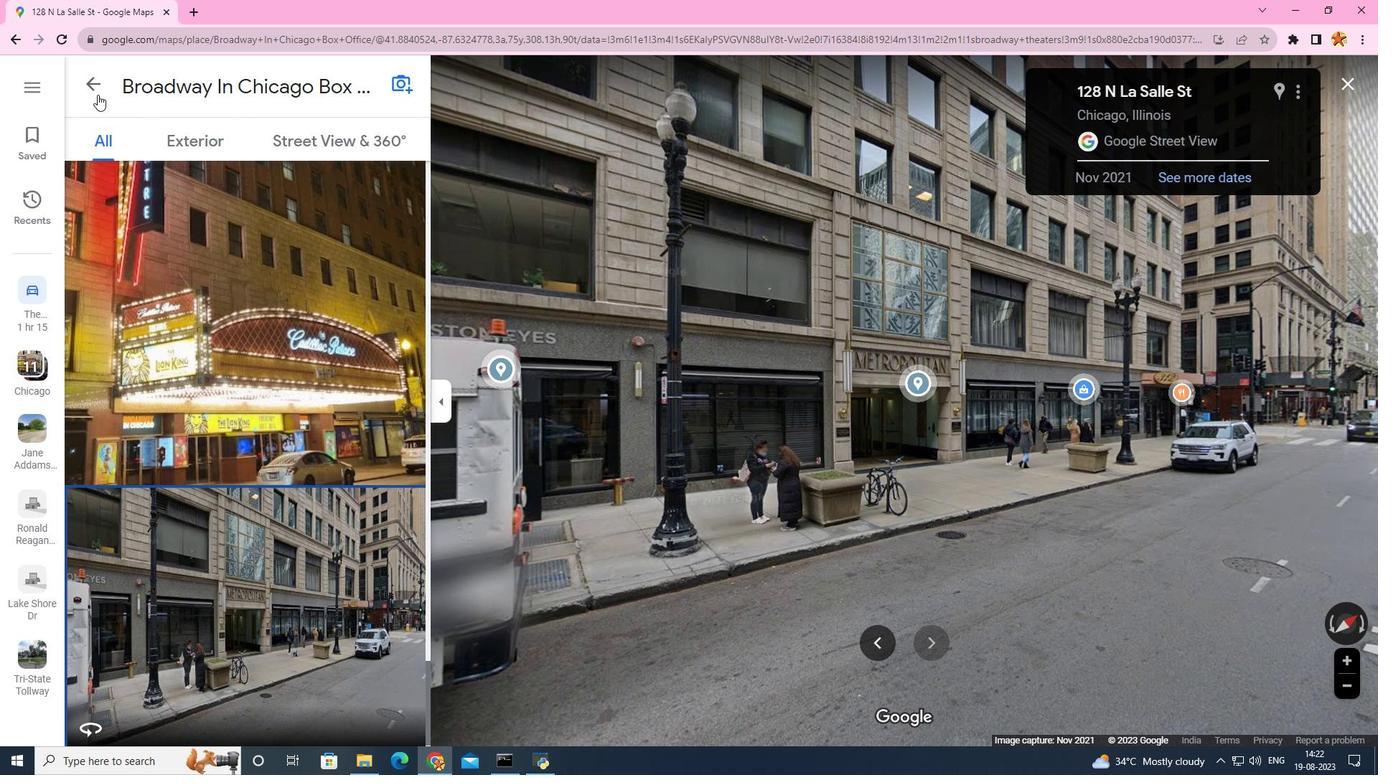 
Action: Mouse moved to (99, 153)
Screenshot: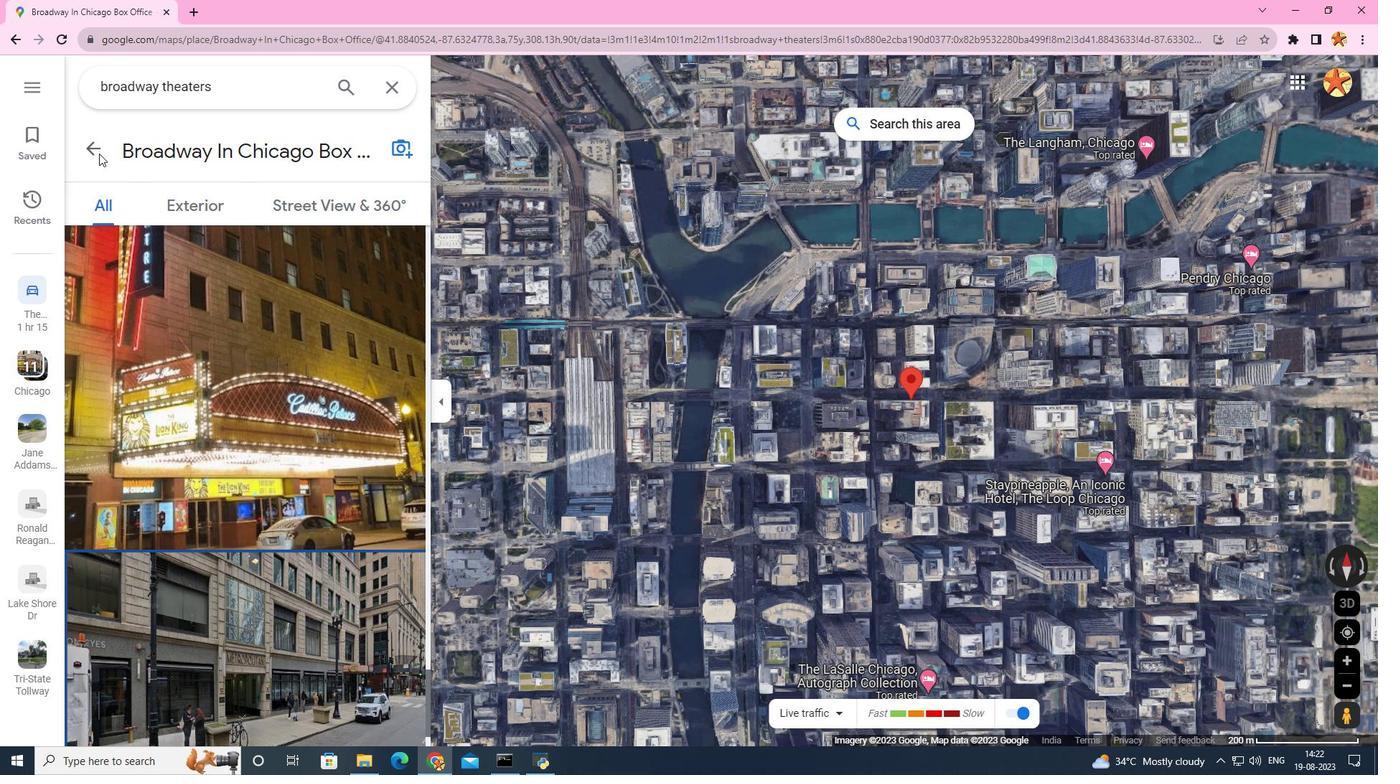 
Action: Mouse pressed left at (99, 153)
Screenshot: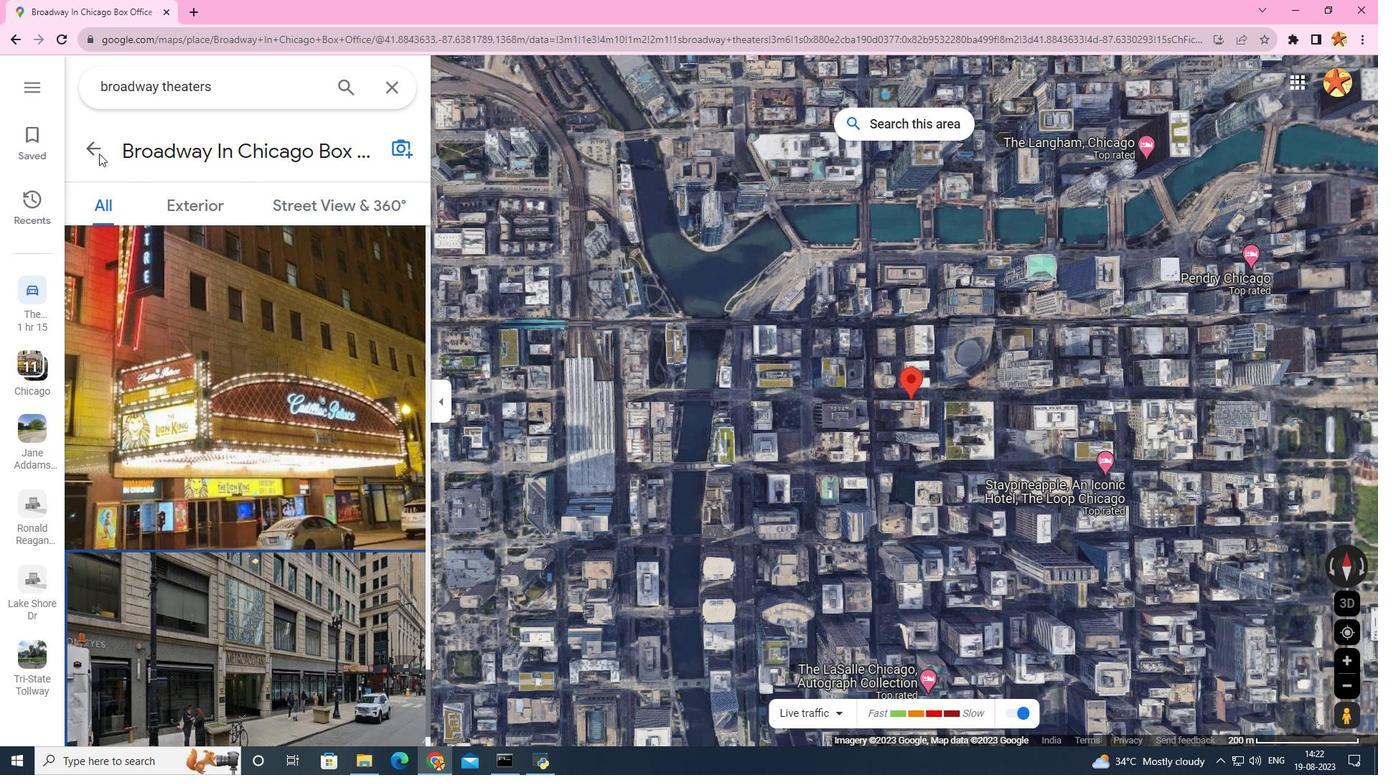 
Action: Mouse moved to (157, 460)
Screenshot: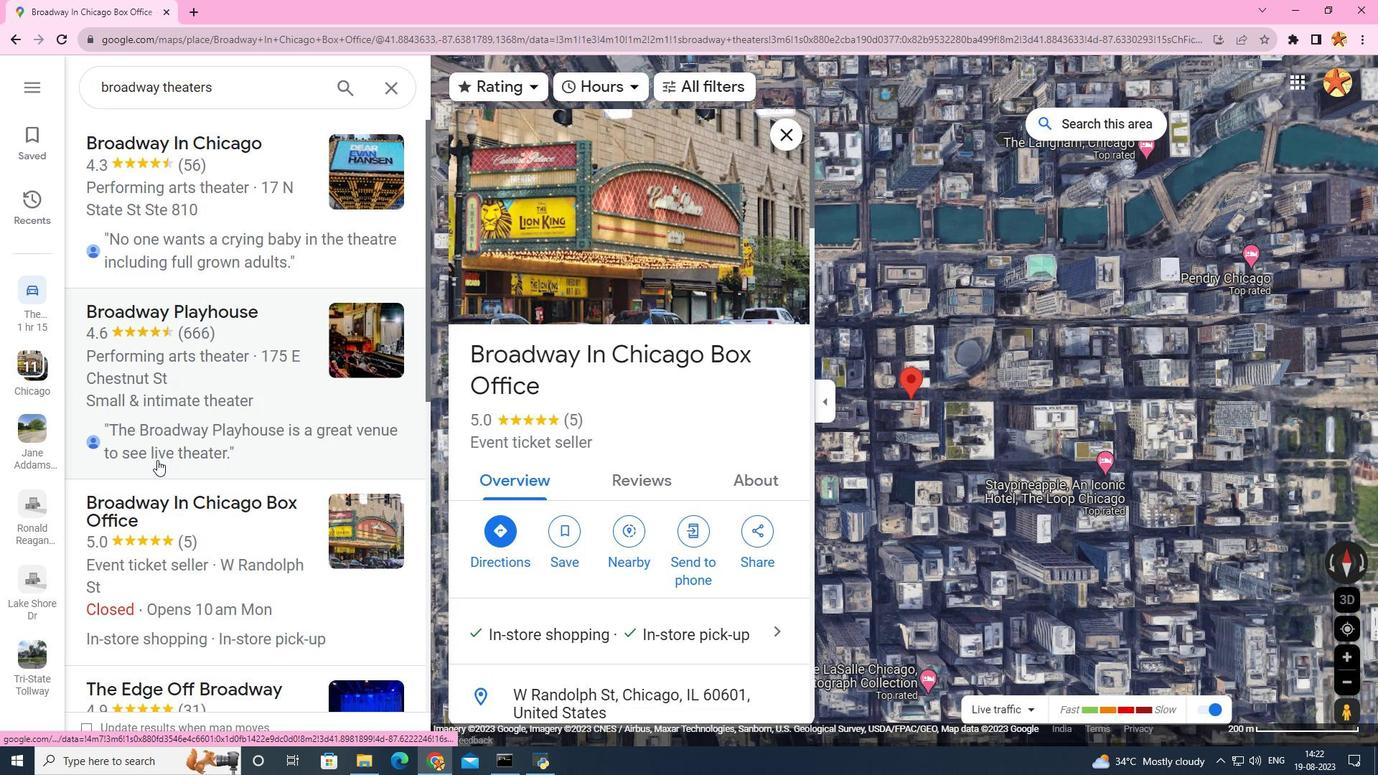 
Action: Mouse scrolled (157, 459) with delta (0, 0)
Screenshot: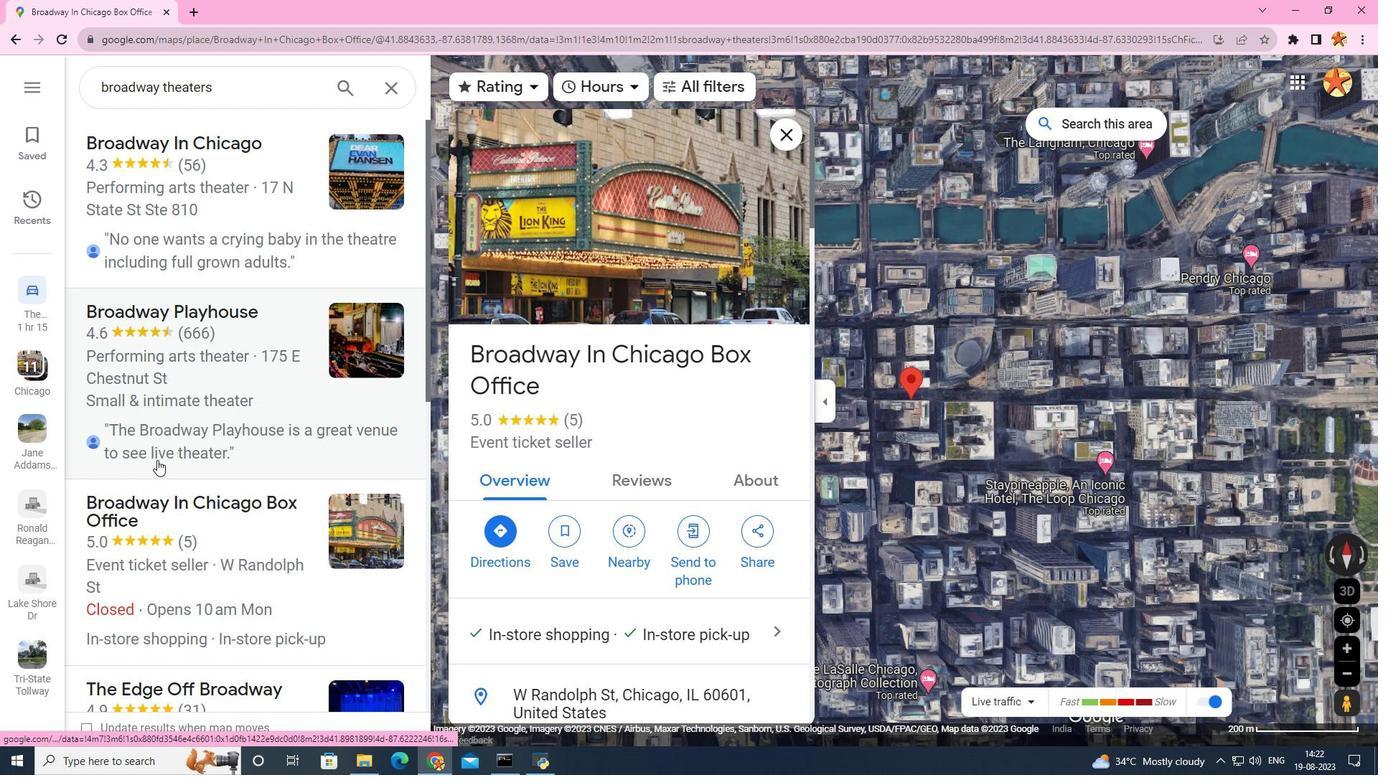
Action: Mouse scrolled (157, 459) with delta (0, 0)
Screenshot: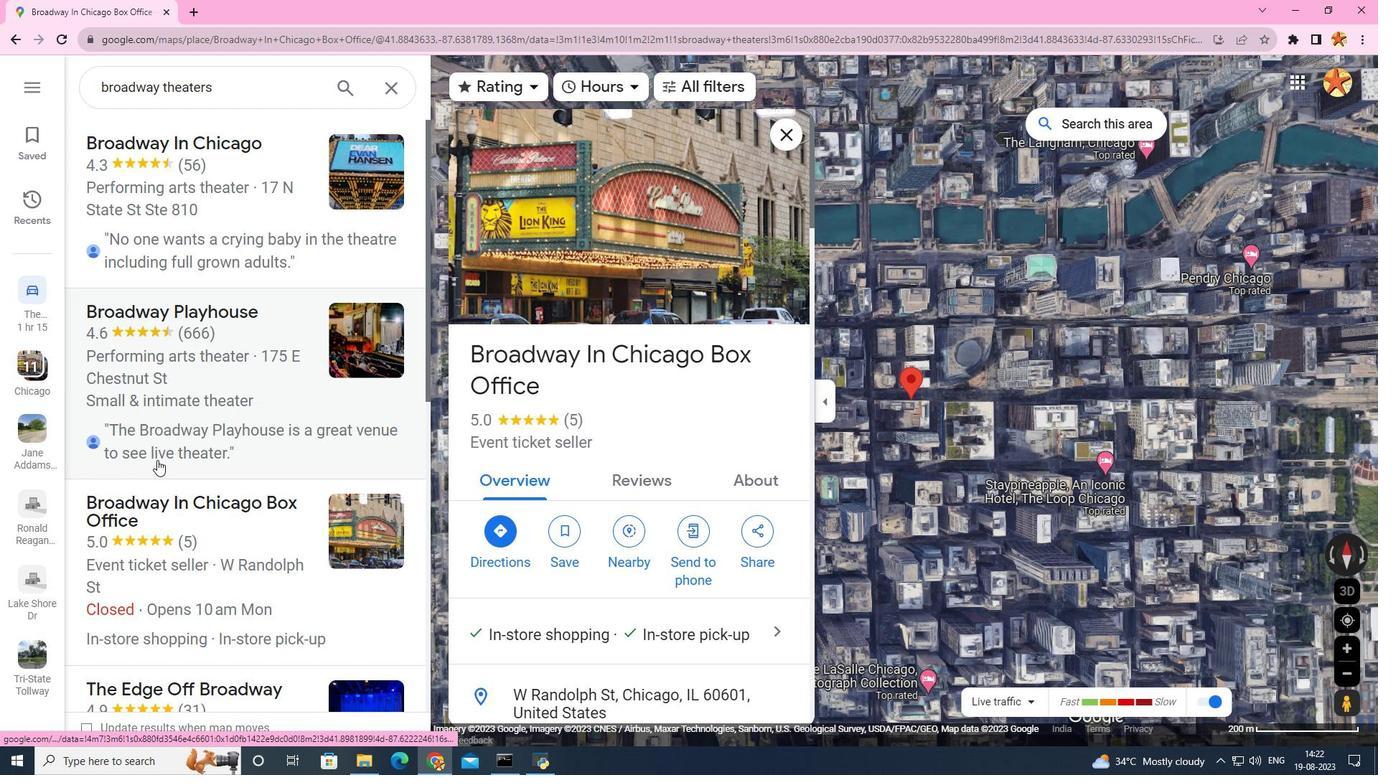 
Action: Mouse scrolled (157, 459) with delta (0, 0)
Screenshot: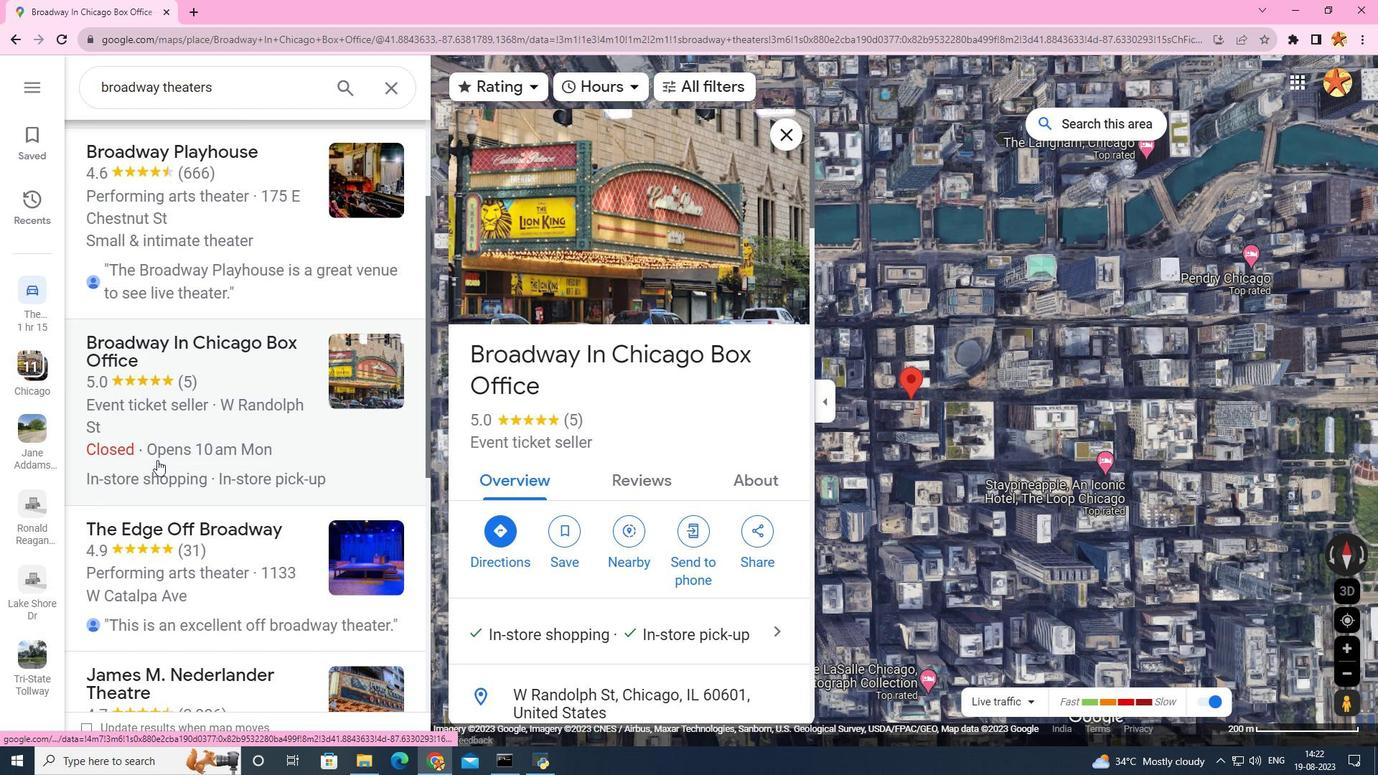 
Action: Mouse scrolled (157, 459) with delta (0, 0)
Screenshot: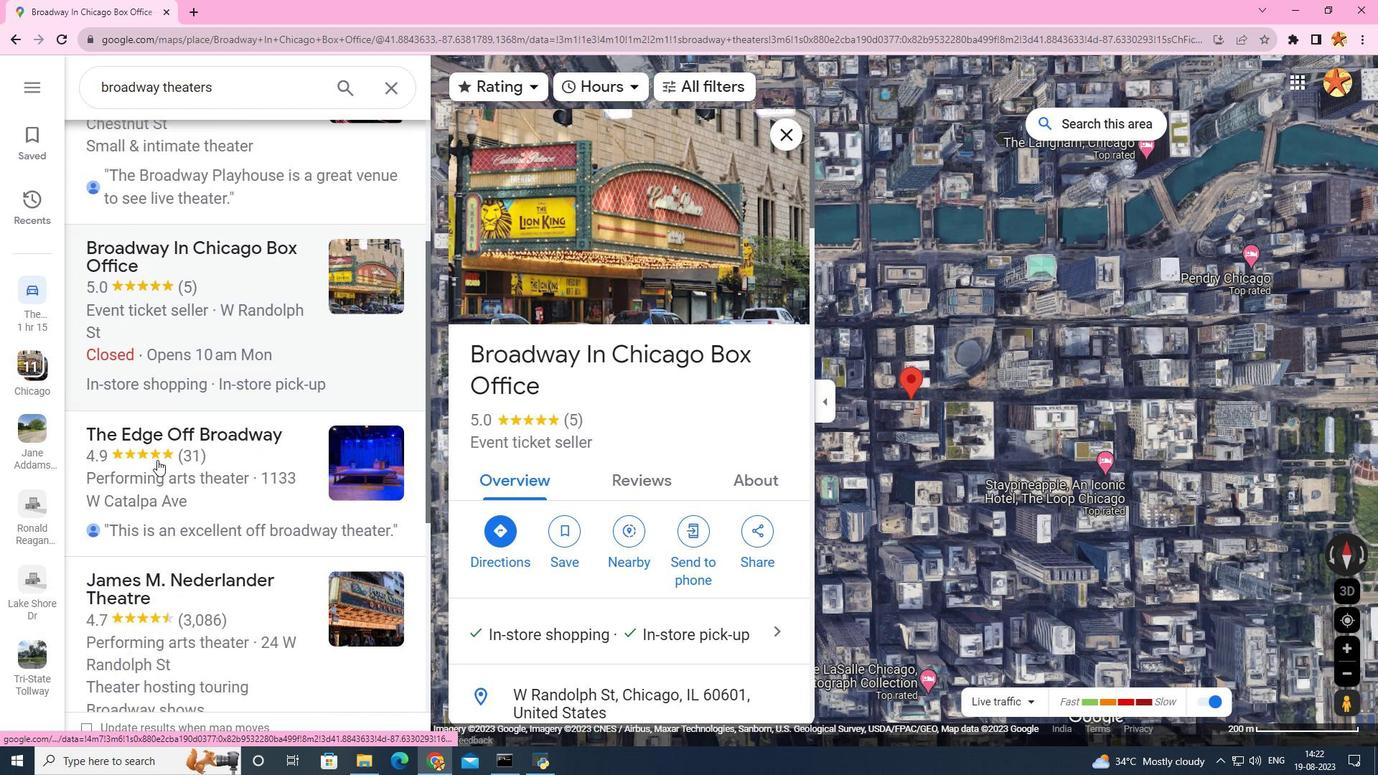 
Action: Mouse moved to (173, 439)
Screenshot: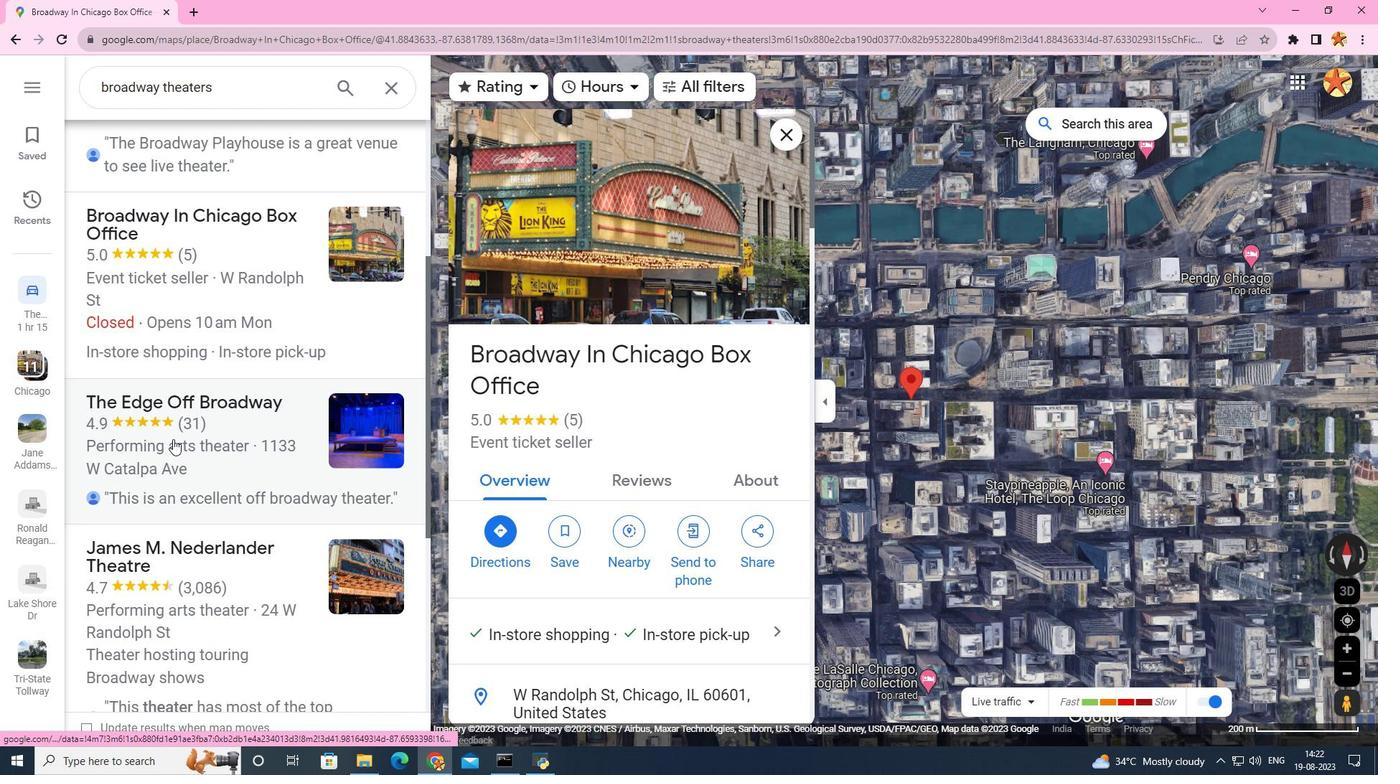 
Action: Mouse pressed left at (173, 439)
Screenshot: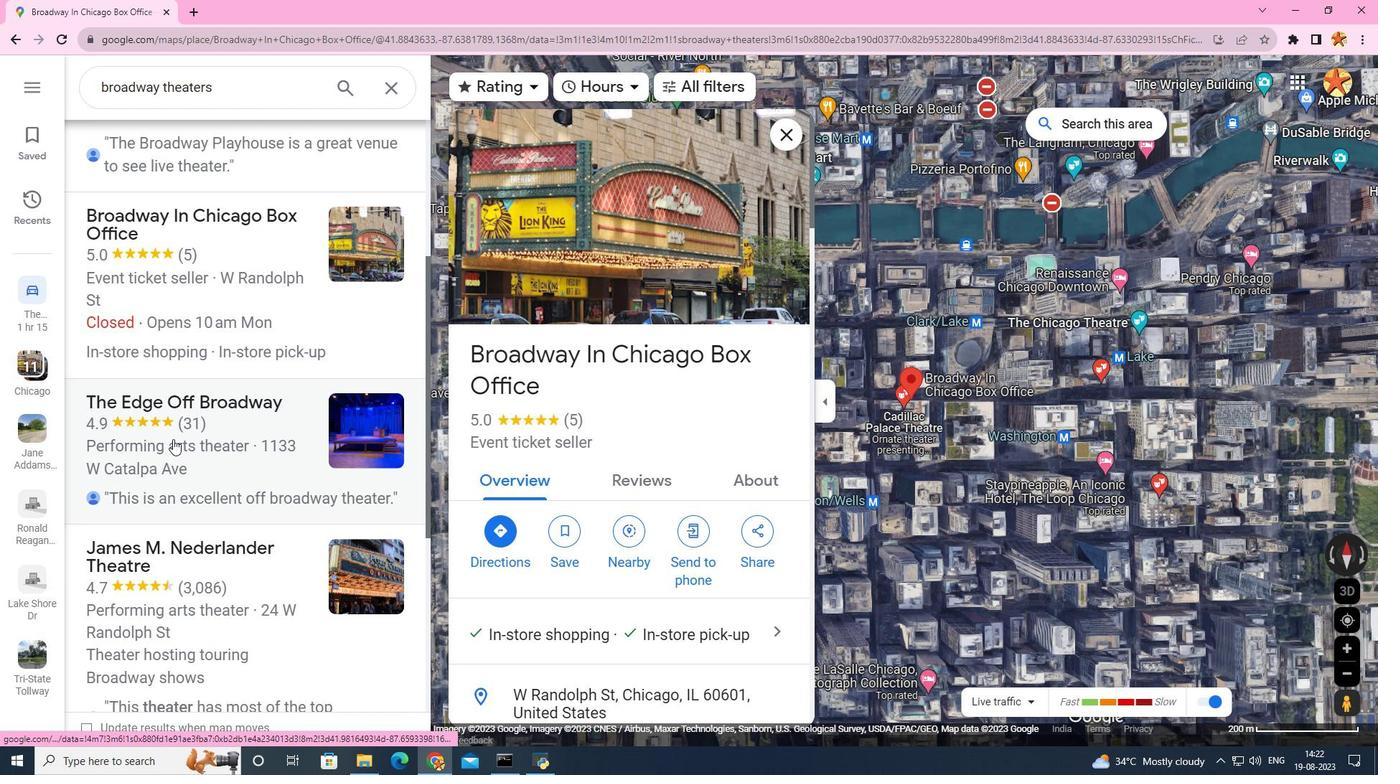
Action: Mouse moved to (501, 615)
Screenshot: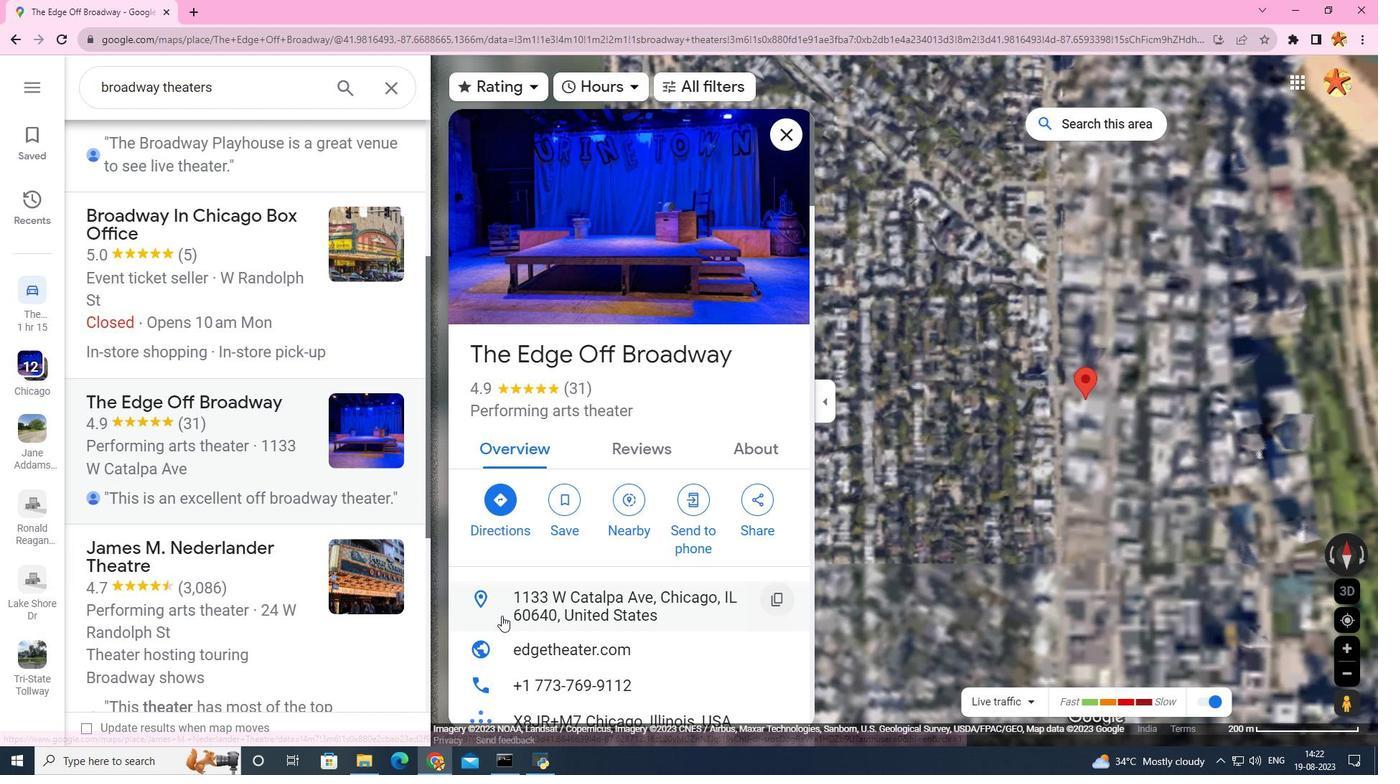 
Action: Mouse scrolled (501, 615) with delta (0, 0)
Screenshot: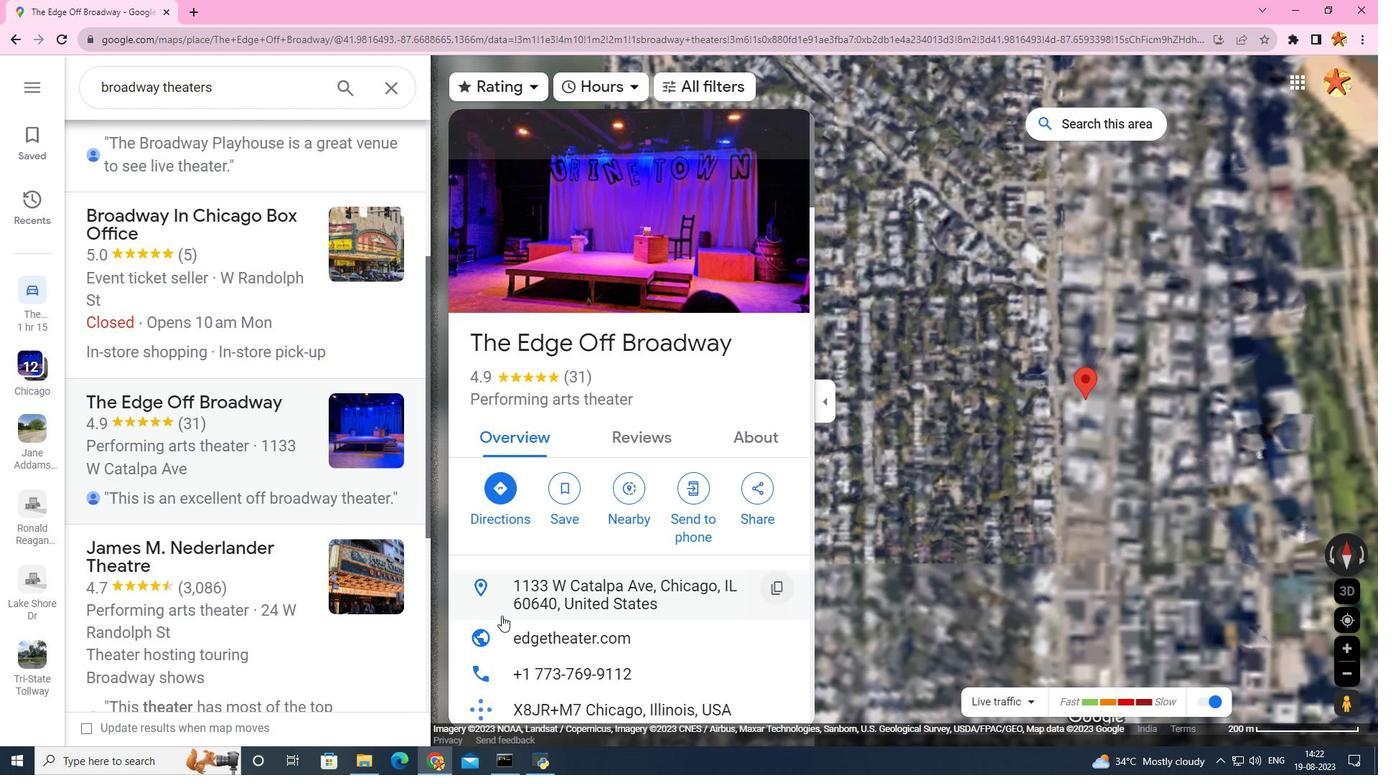 
Action: Mouse scrolled (501, 615) with delta (0, 0)
Screenshot: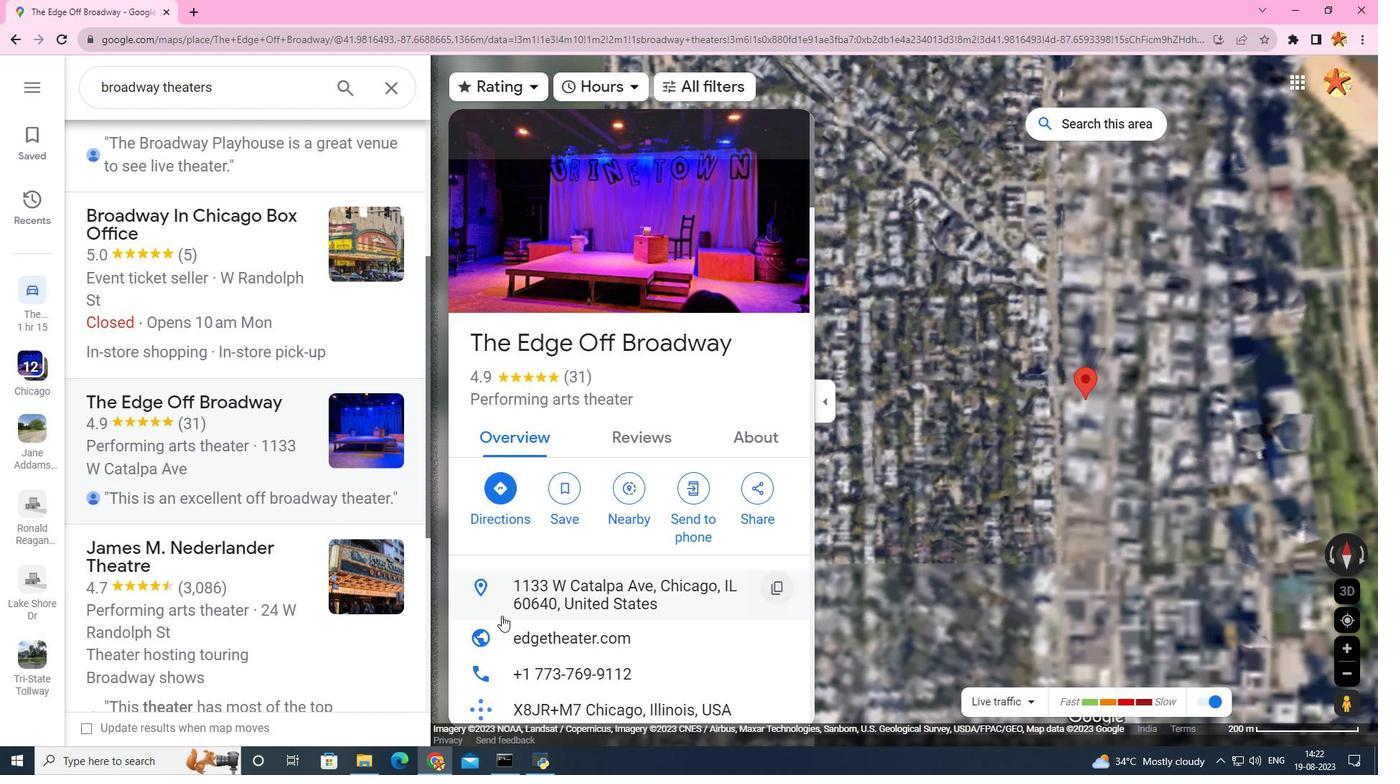
Action: Mouse scrolled (501, 615) with delta (0, 0)
Screenshot: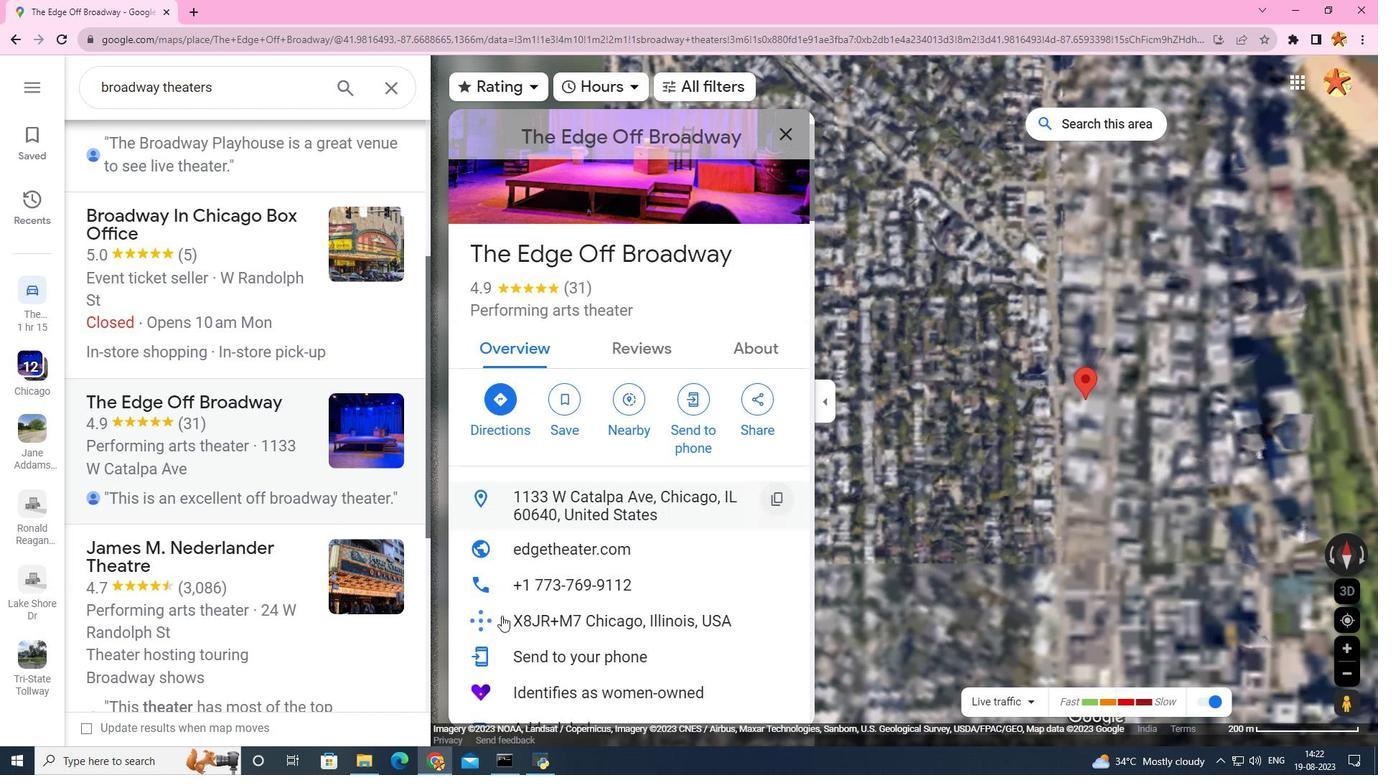 
Action: Mouse scrolled (501, 615) with delta (0, 0)
Screenshot: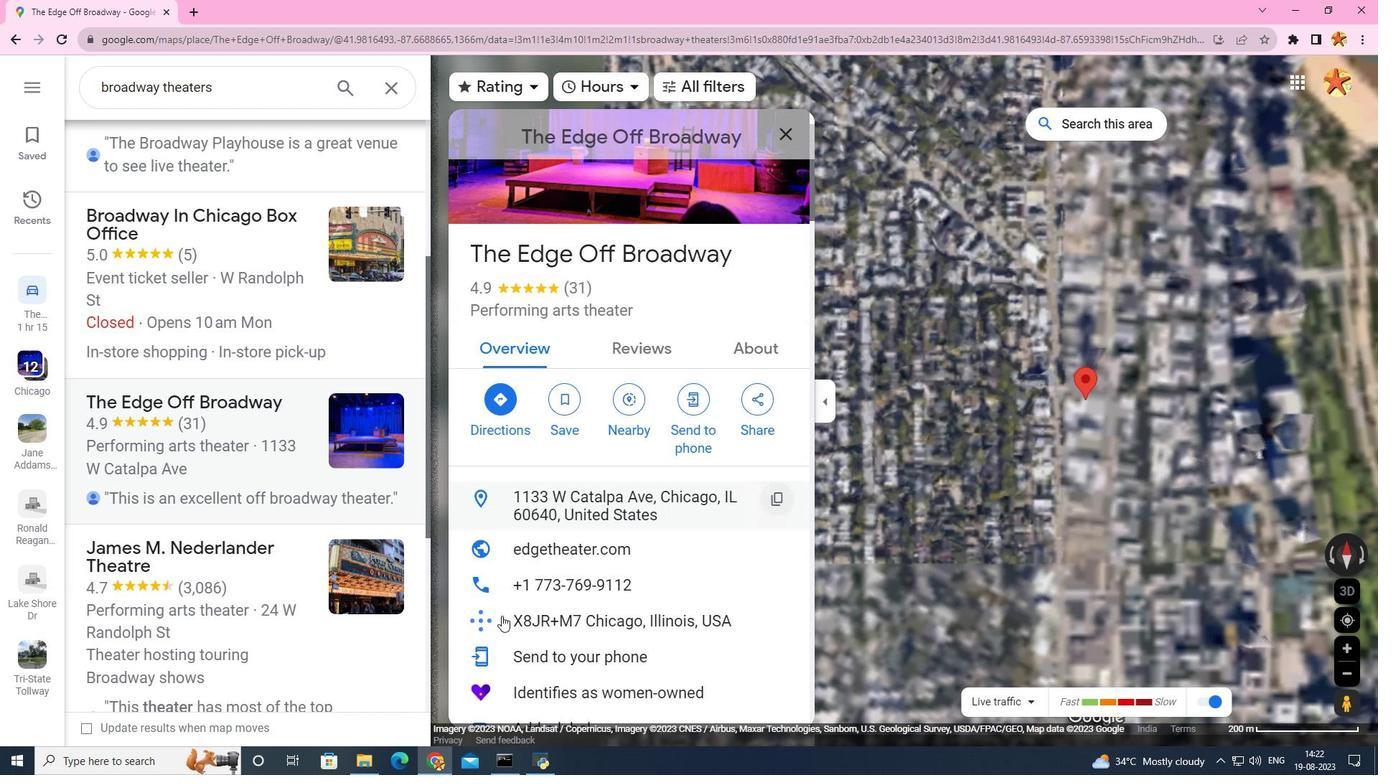 
Action: Mouse moved to (507, 613)
Screenshot: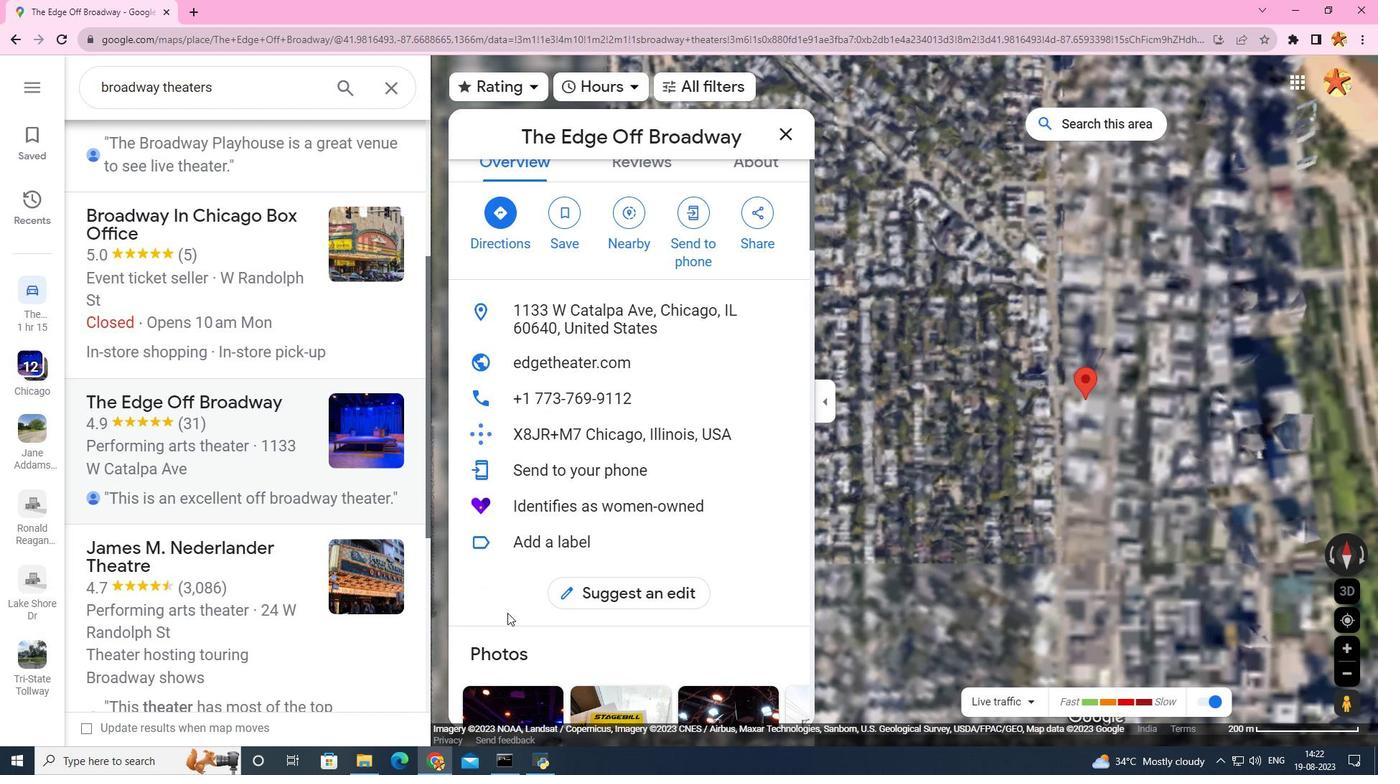 
Action: Mouse scrolled (507, 612) with delta (0, 0)
Screenshot: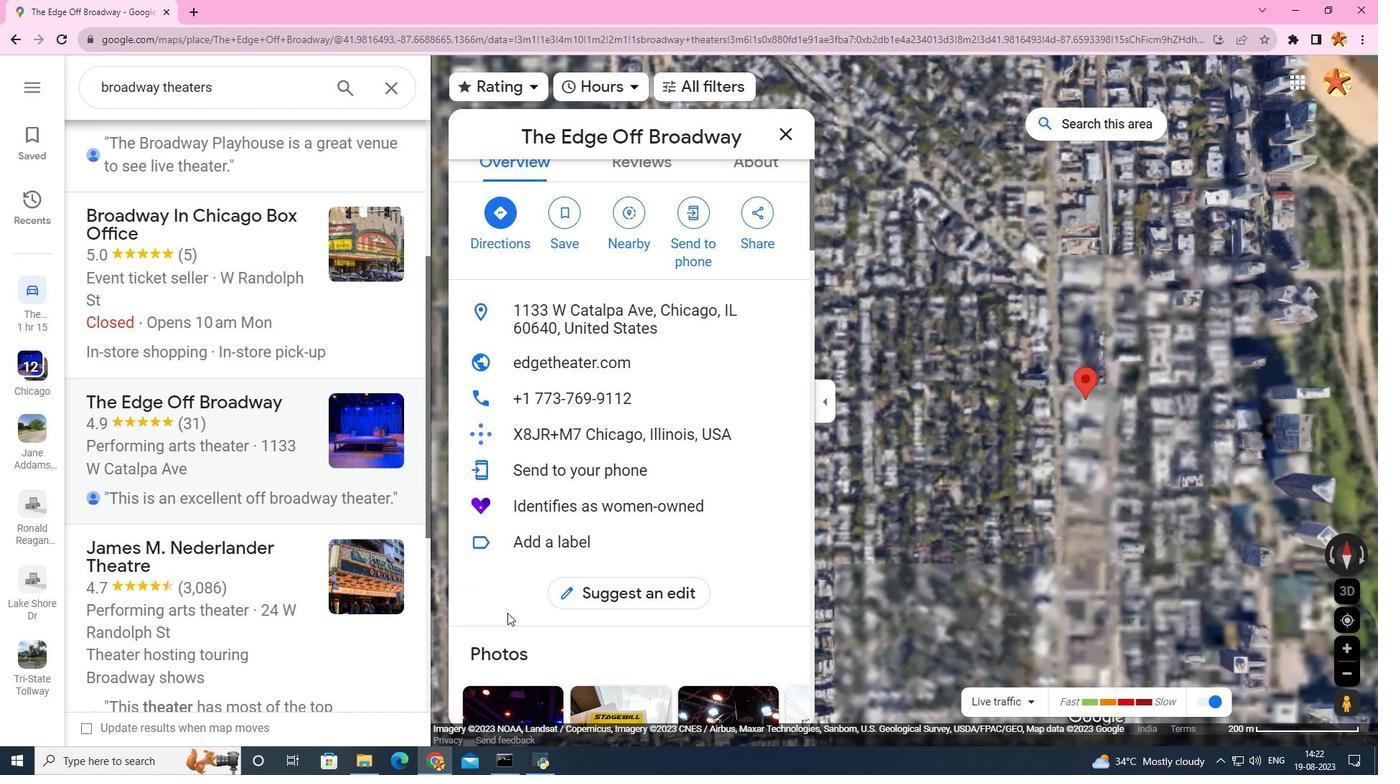 
Action: Mouse scrolled (507, 612) with delta (0, 0)
Screenshot: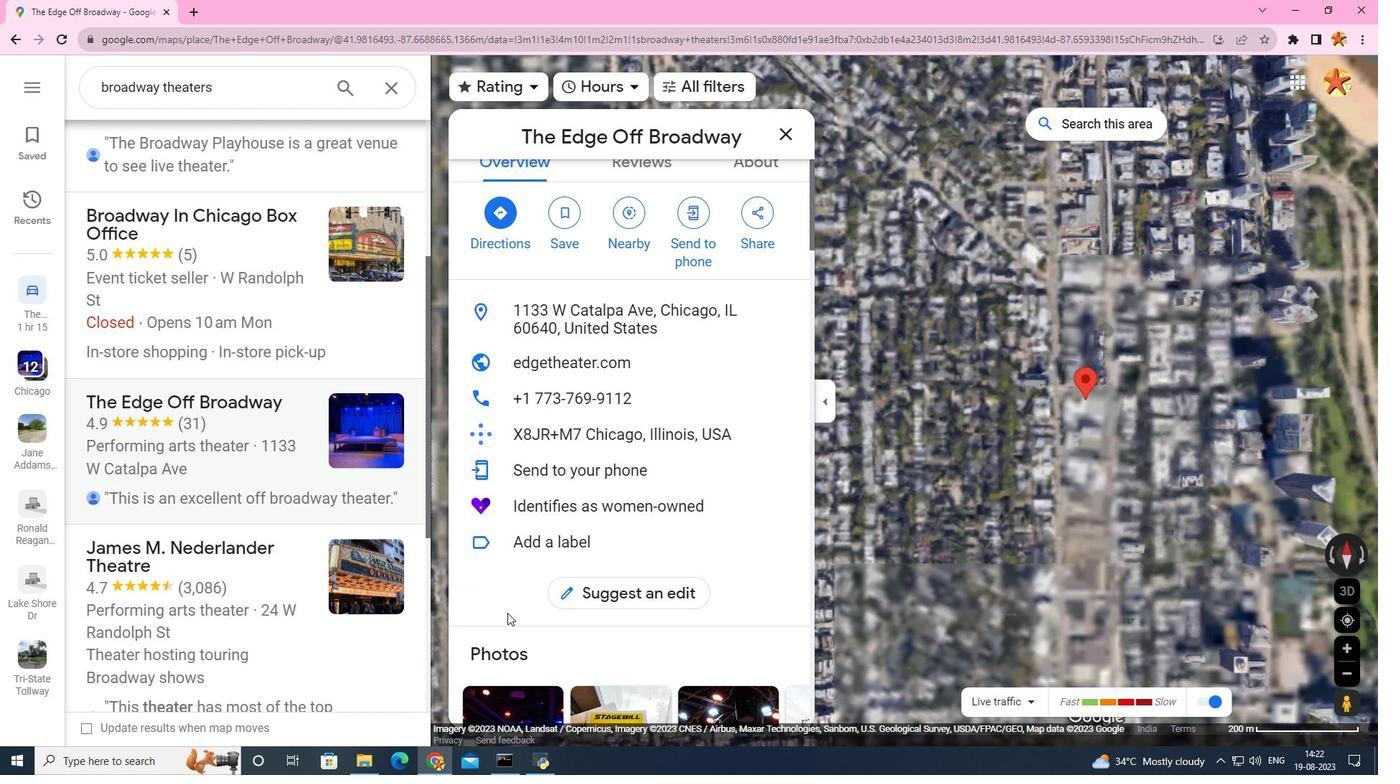 
Action: Mouse scrolled (507, 612) with delta (0, 0)
Screenshot: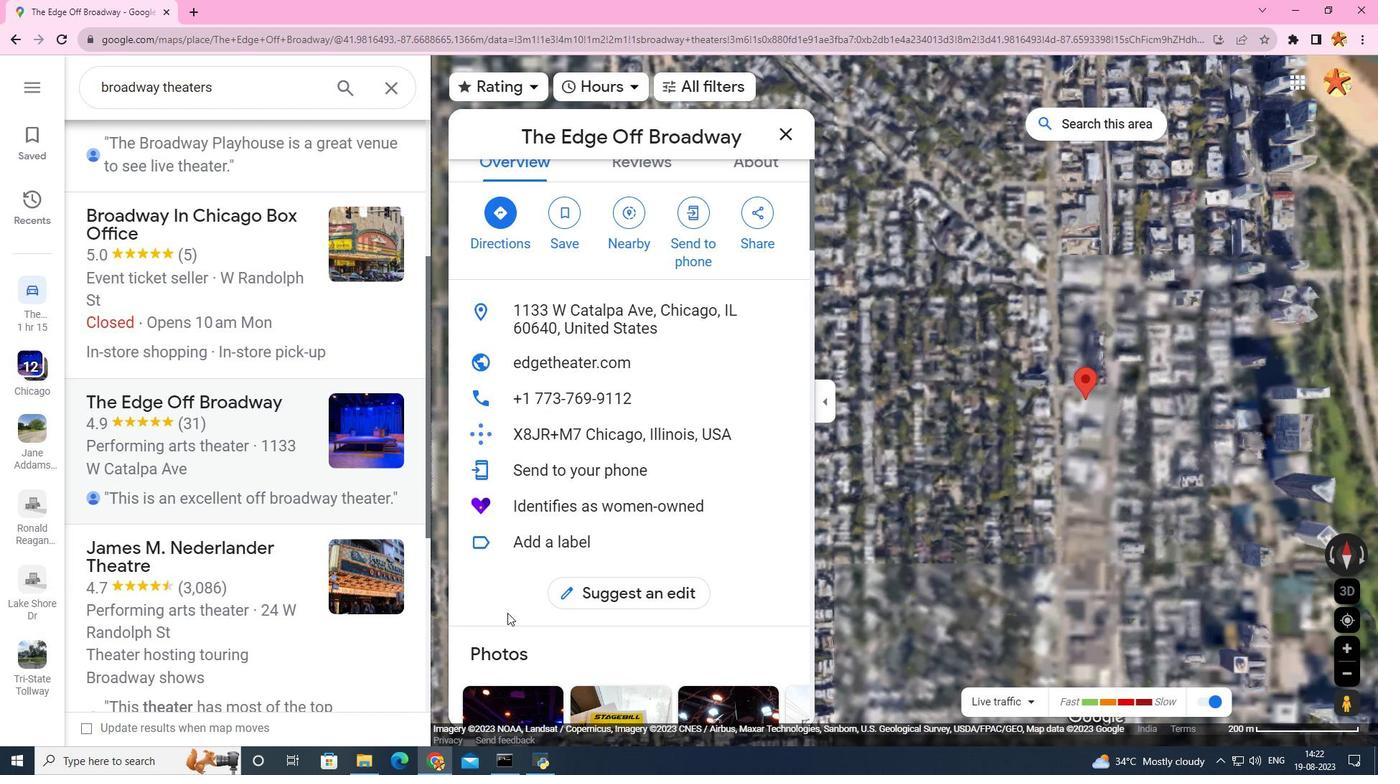 
Action: Mouse scrolled (507, 612) with delta (0, 0)
Screenshot: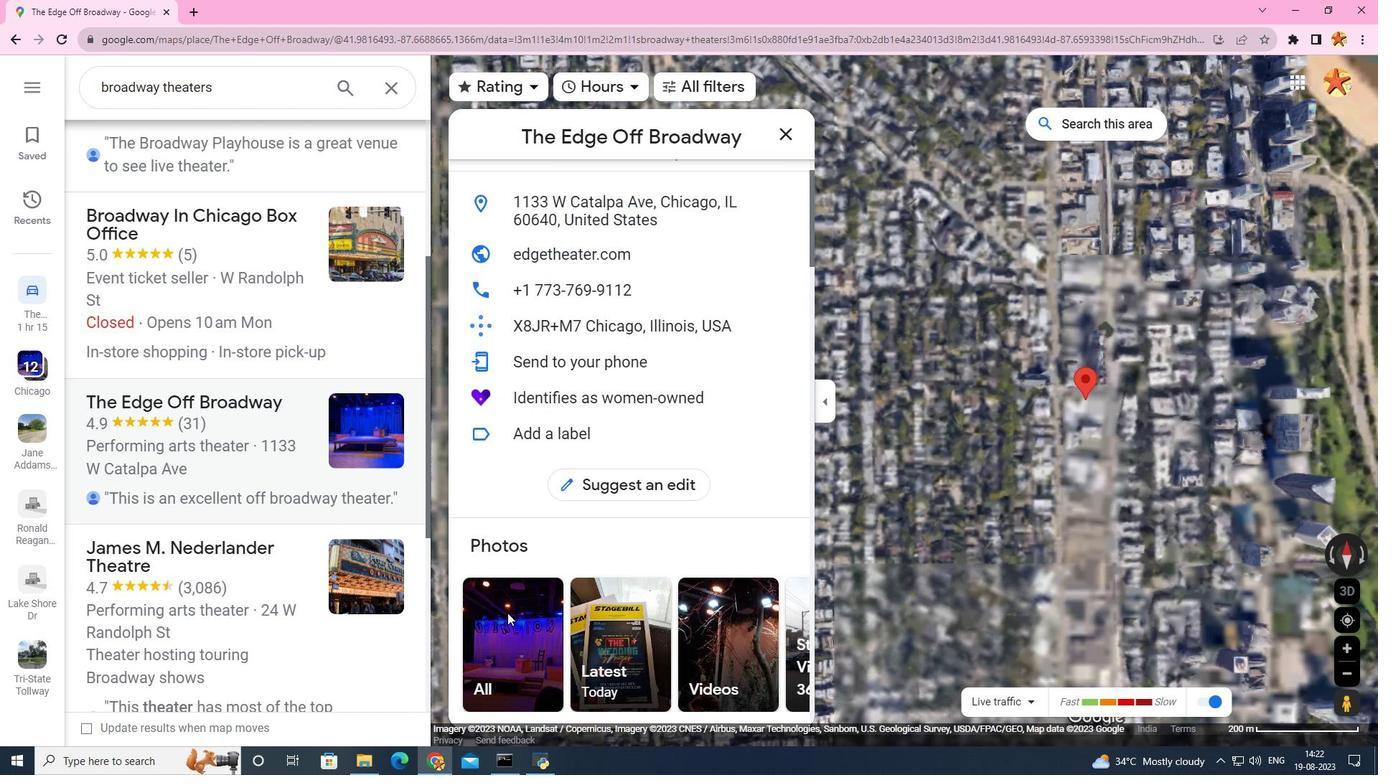 
Action: Mouse moved to (537, 491)
Screenshot: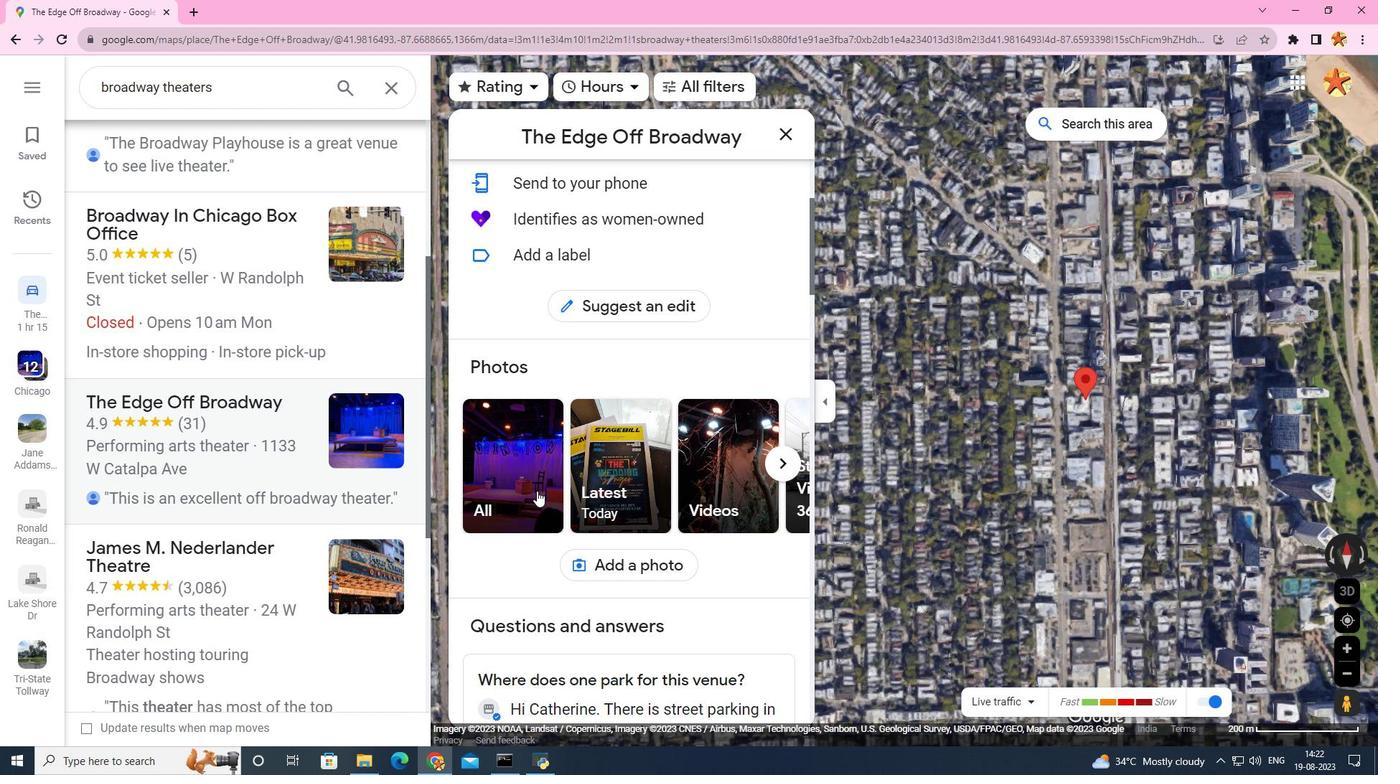 
Action: Mouse pressed left at (537, 491)
Screenshot: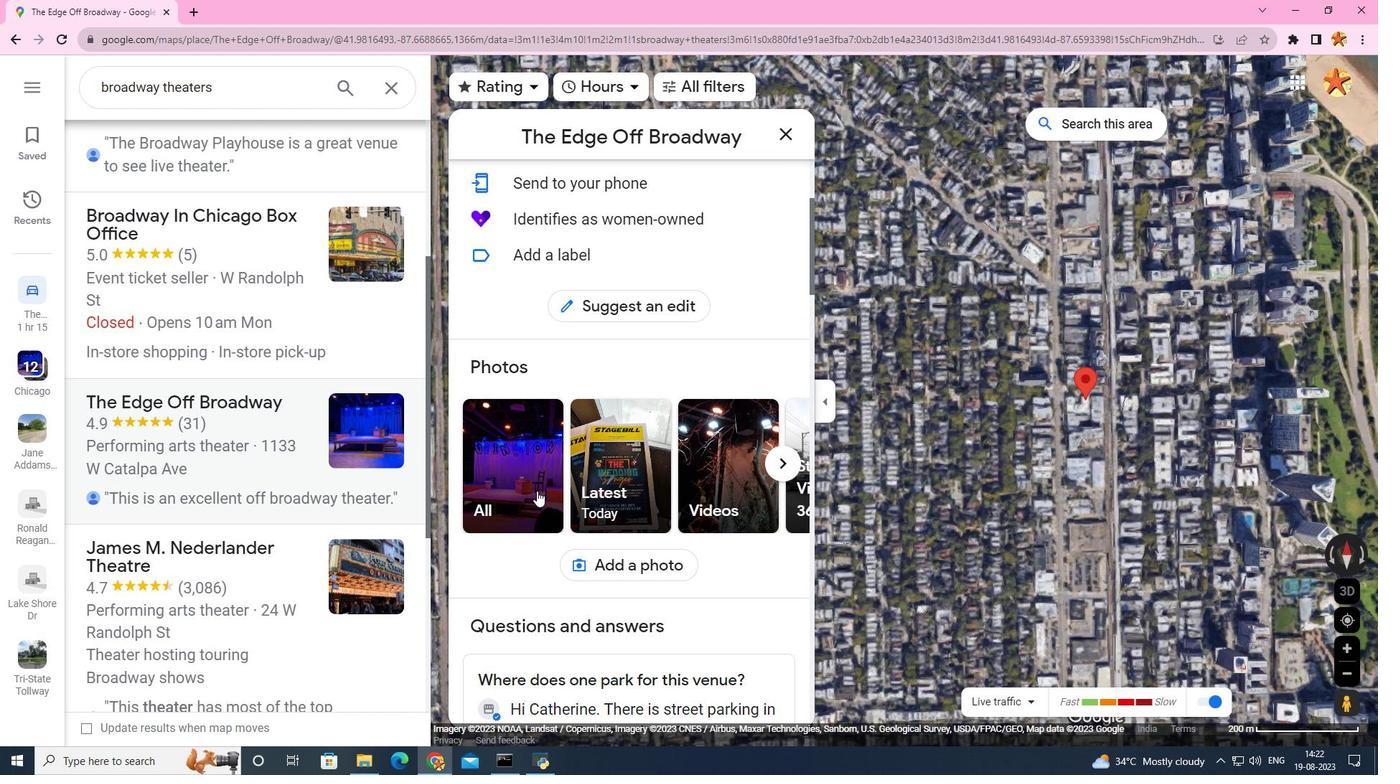 
Action: Mouse moved to (928, 645)
Screenshot: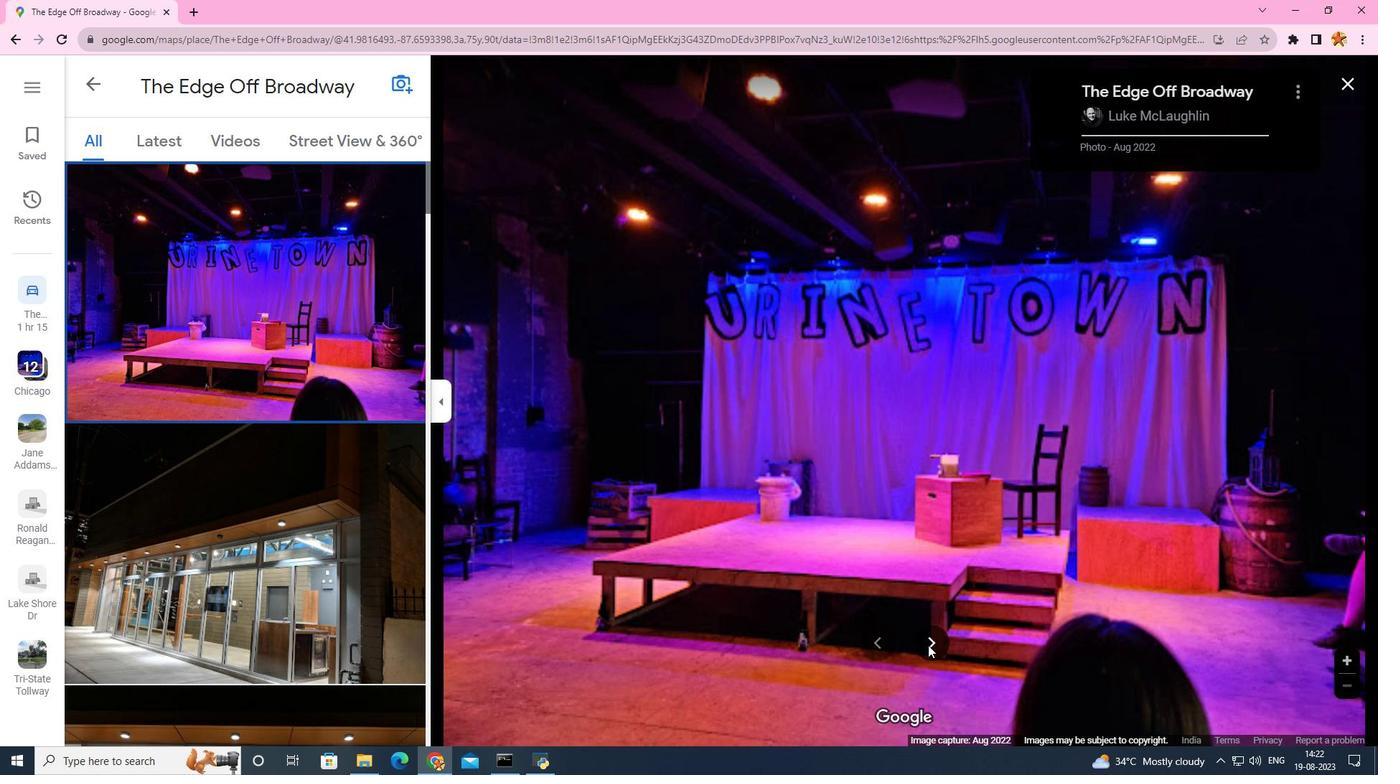 
Action: Mouse pressed left at (928, 645)
Screenshot: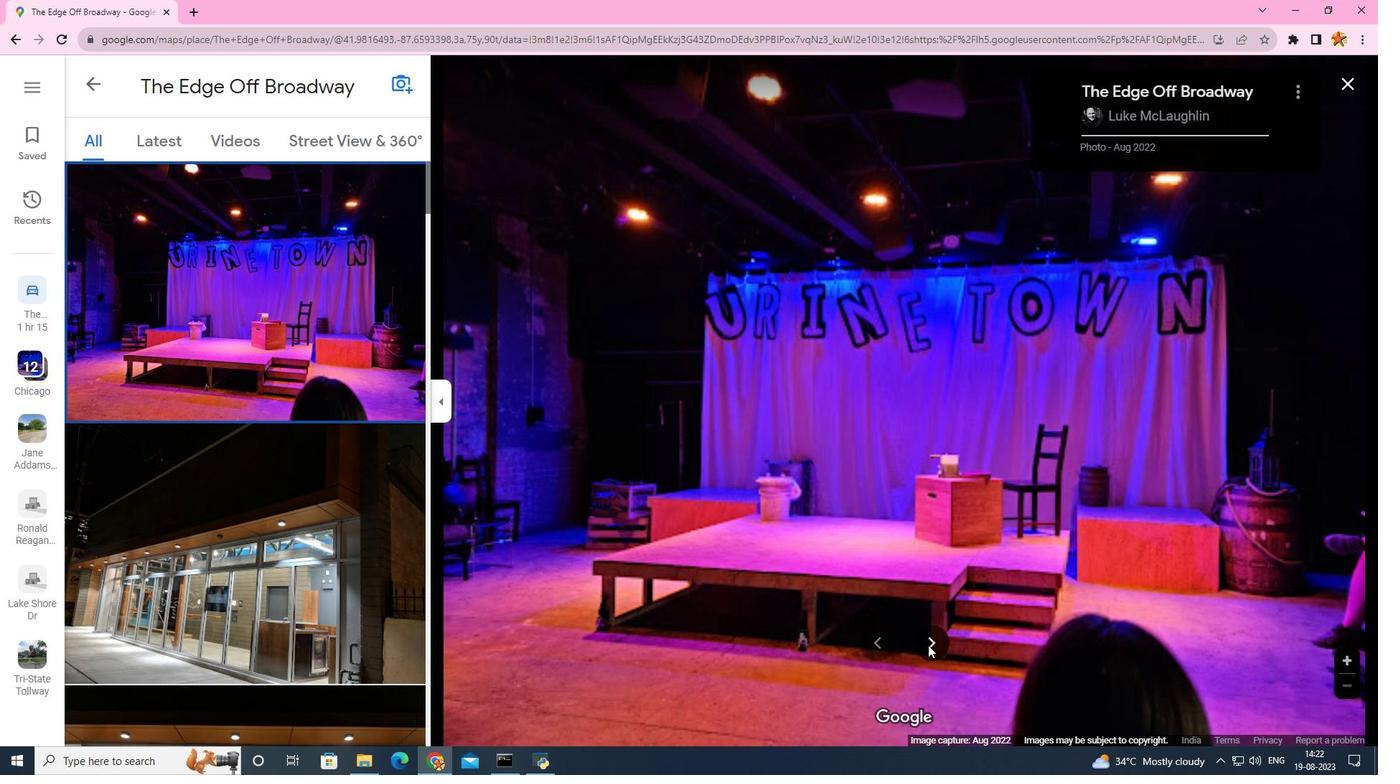 
Action: Mouse pressed left at (928, 645)
Screenshot: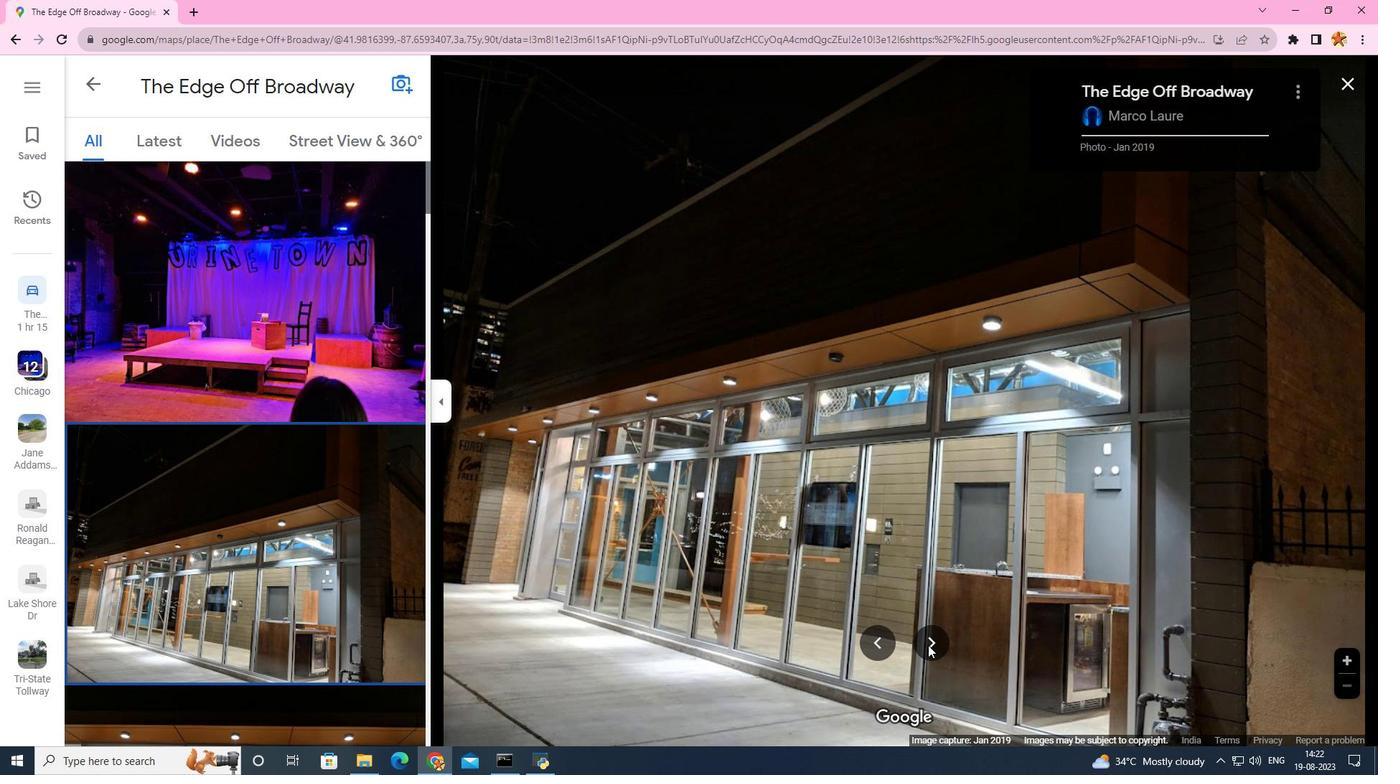 
Action: Mouse pressed left at (928, 645)
Screenshot: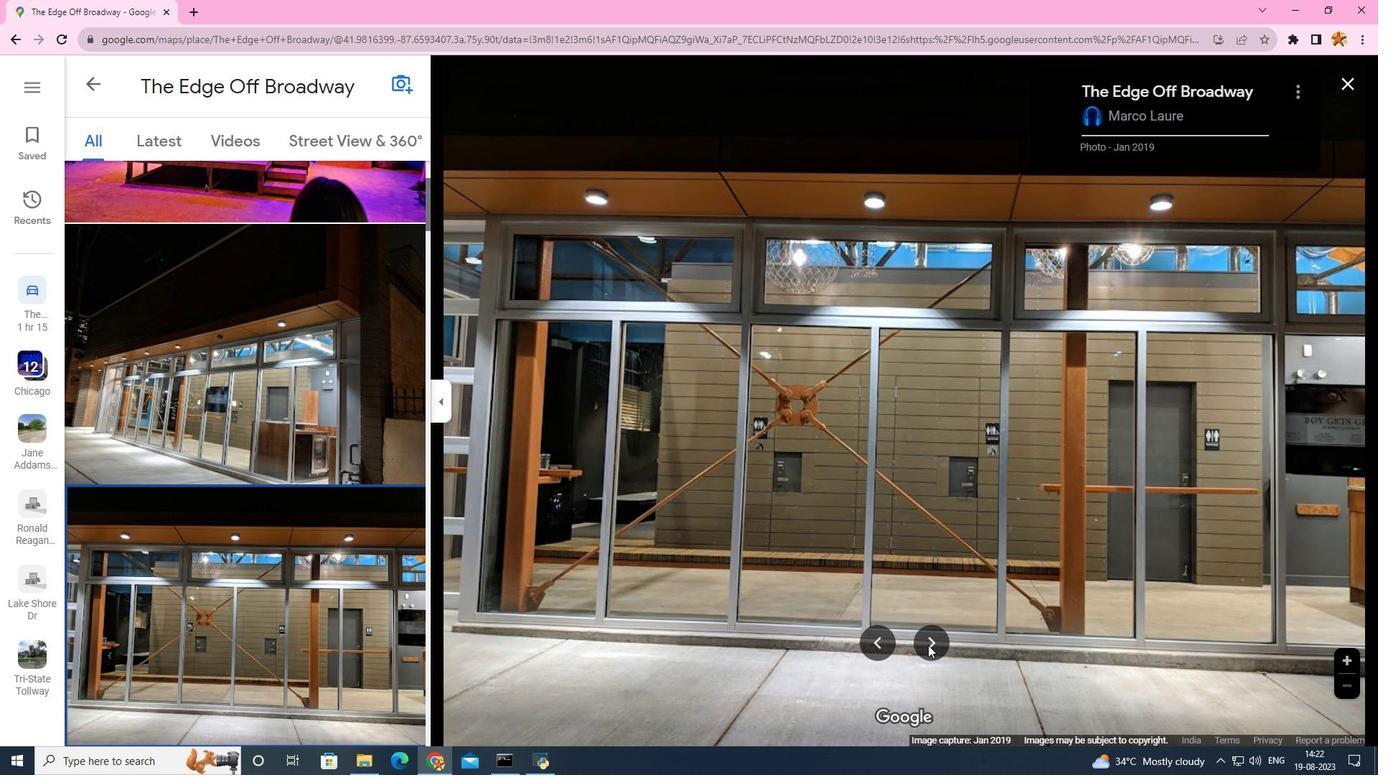 
Action: Mouse pressed left at (928, 645)
Screenshot: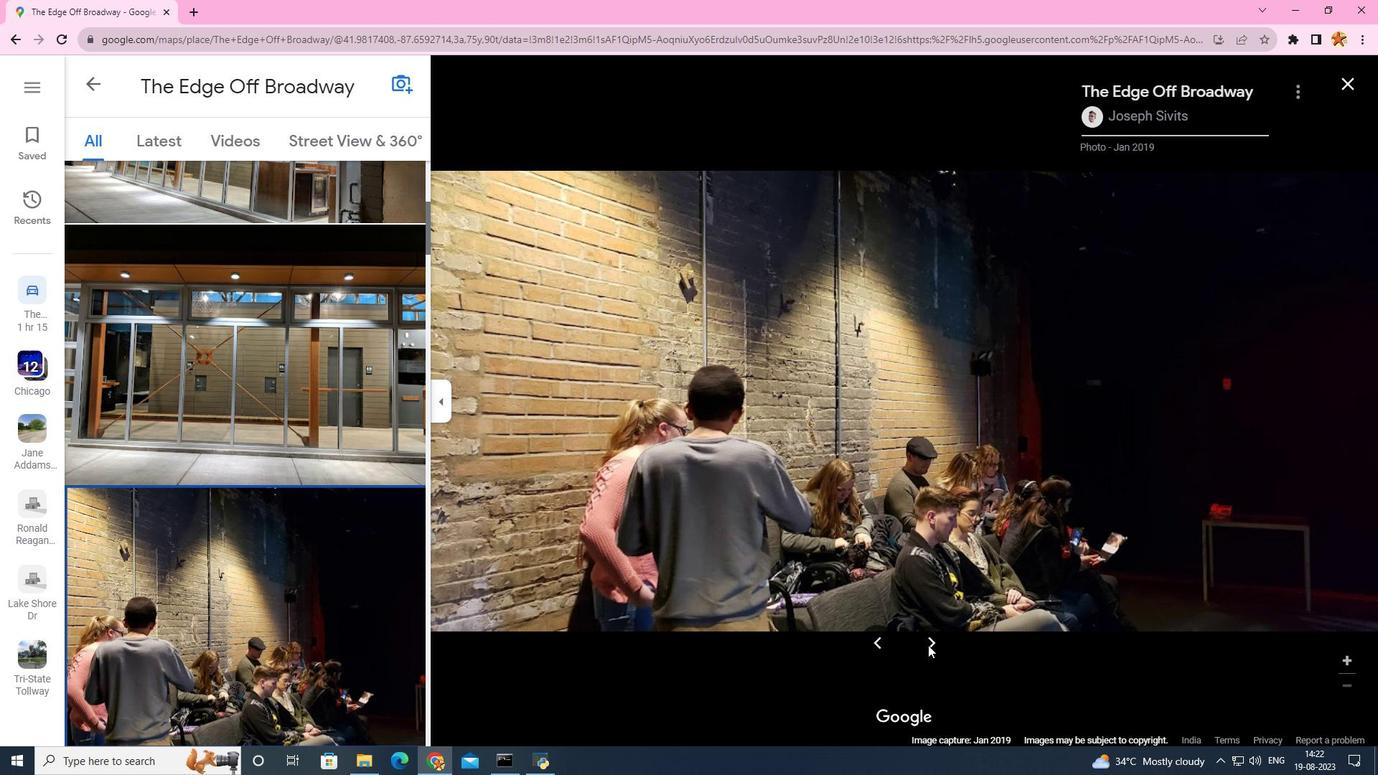 
Action: Mouse pressed left at (928, 645)
Screenshot: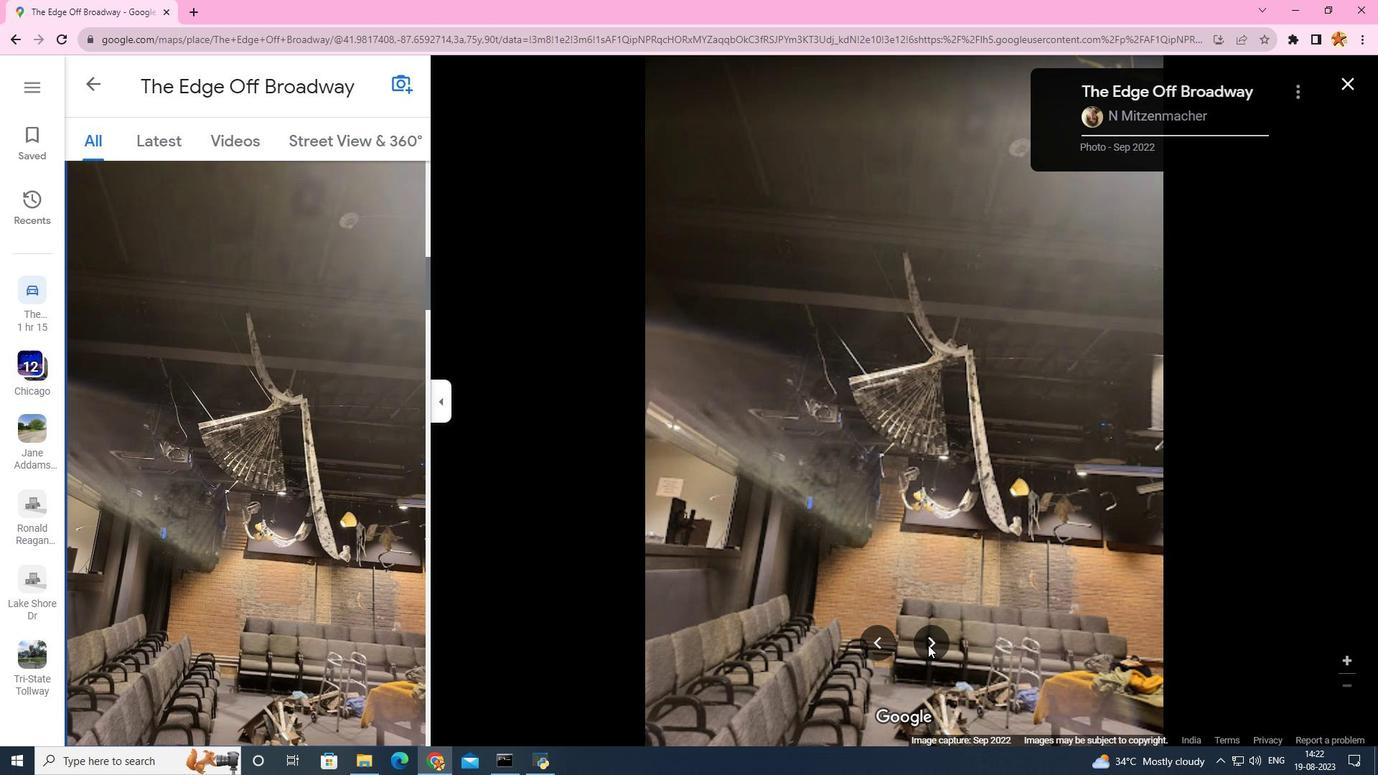 
Action: Mouse pressed left at (928, 645)
Screenshot: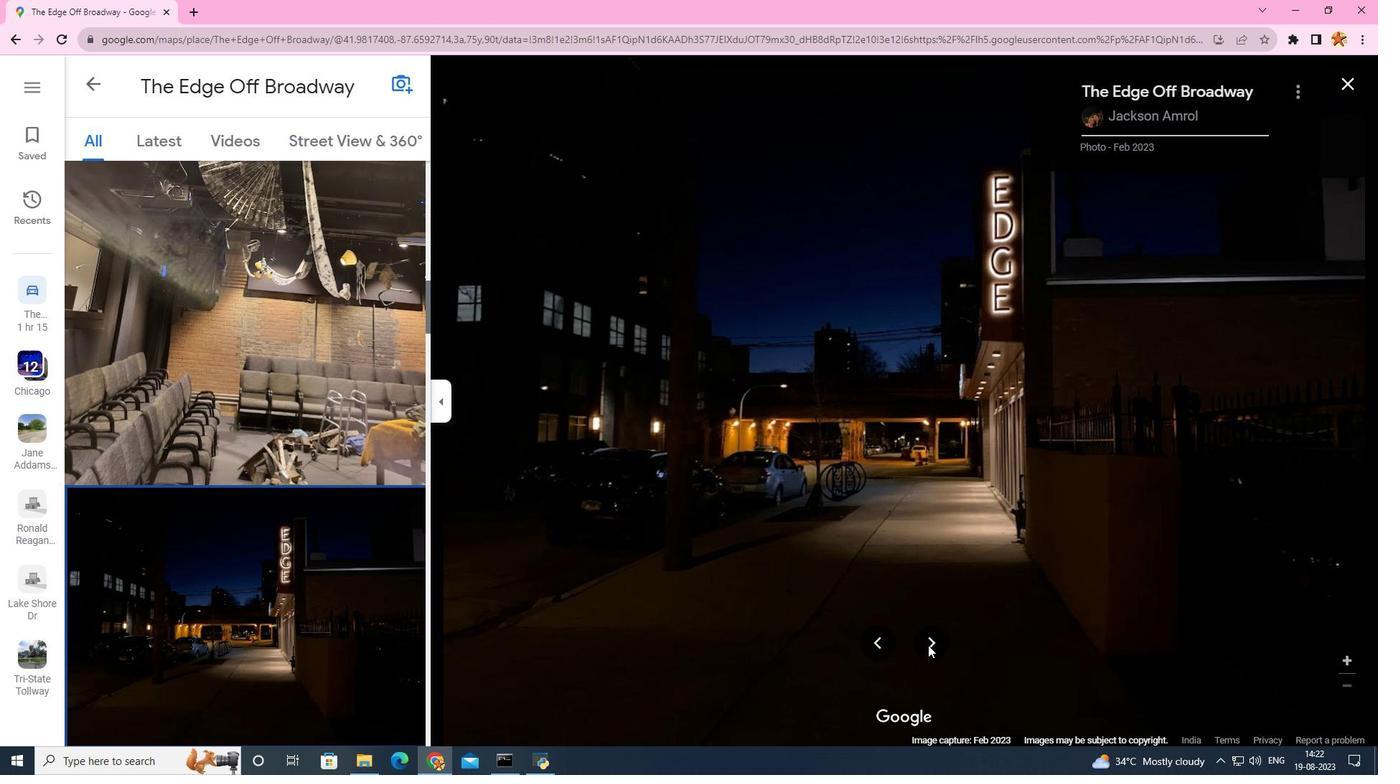 
Action: Mouse pressed left at (928, 645)
Screenshot: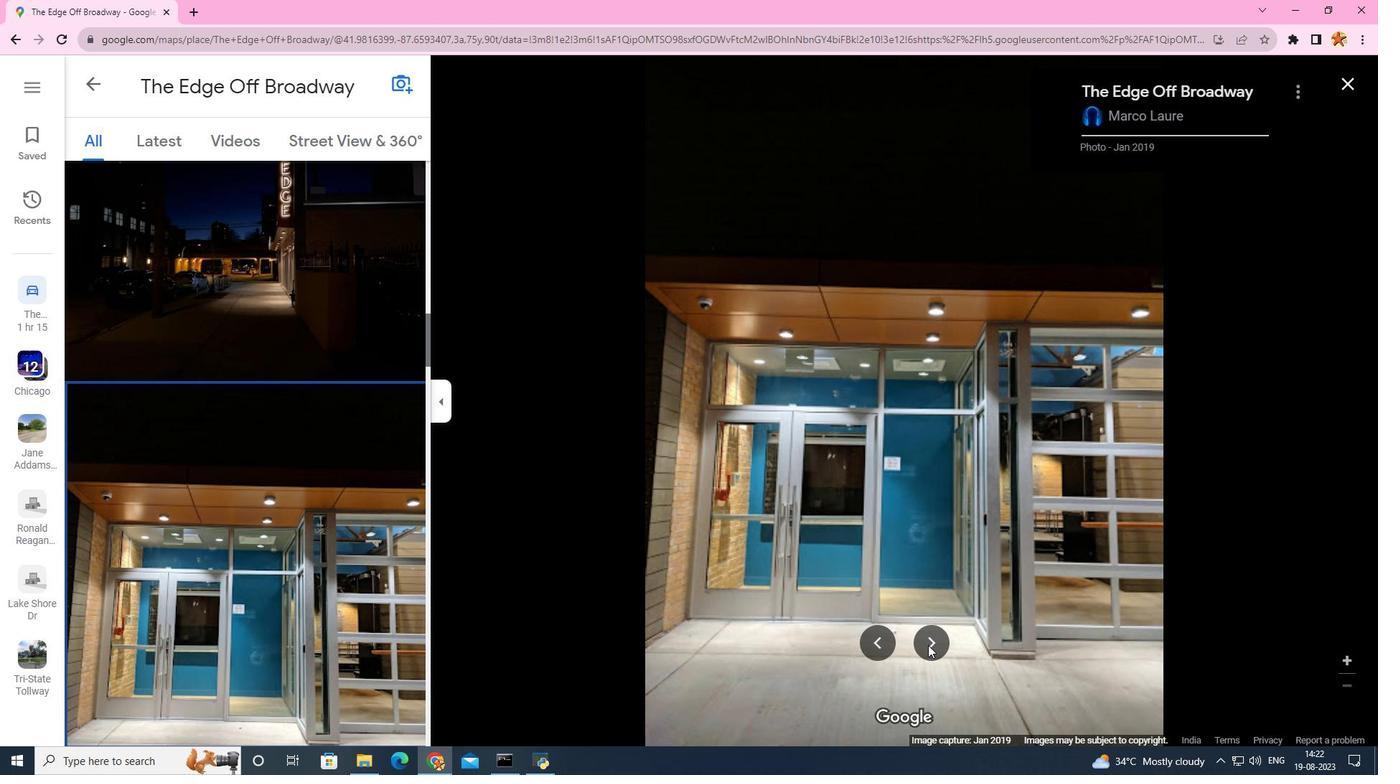 
Action: Mouse pressed left at (928, 645)
Screenshot: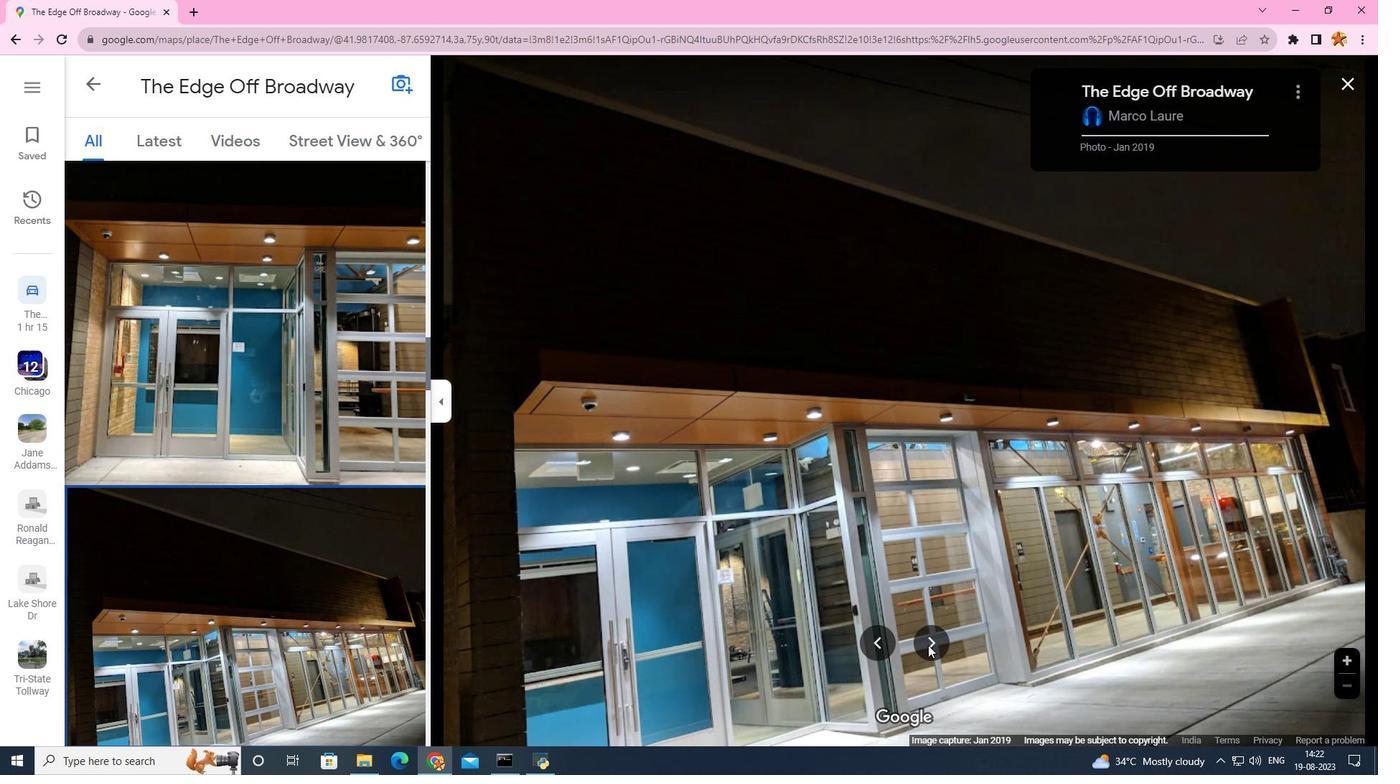 
Action: Mouse moved to (928, 645)
Screenshot: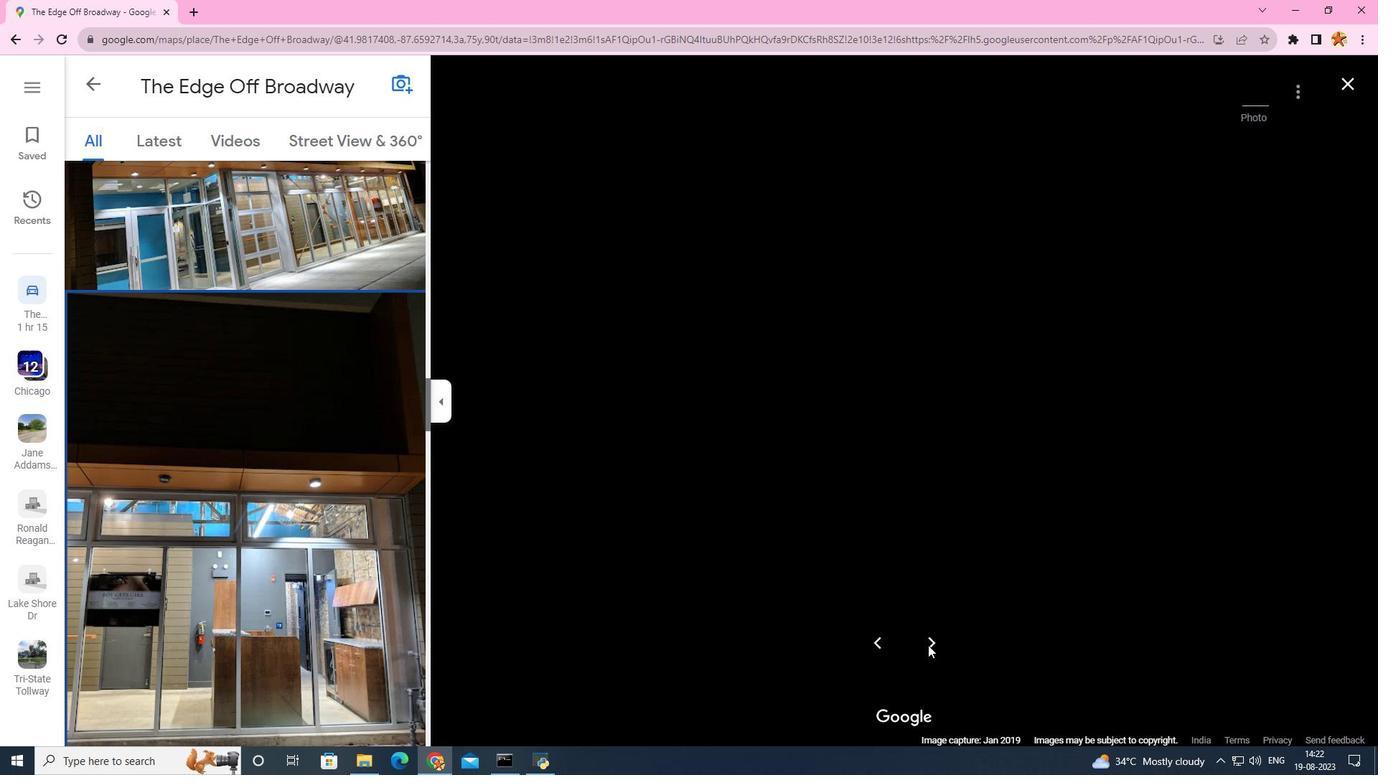 
Action: Mouse pressed left at (928, 645)
Screenshot: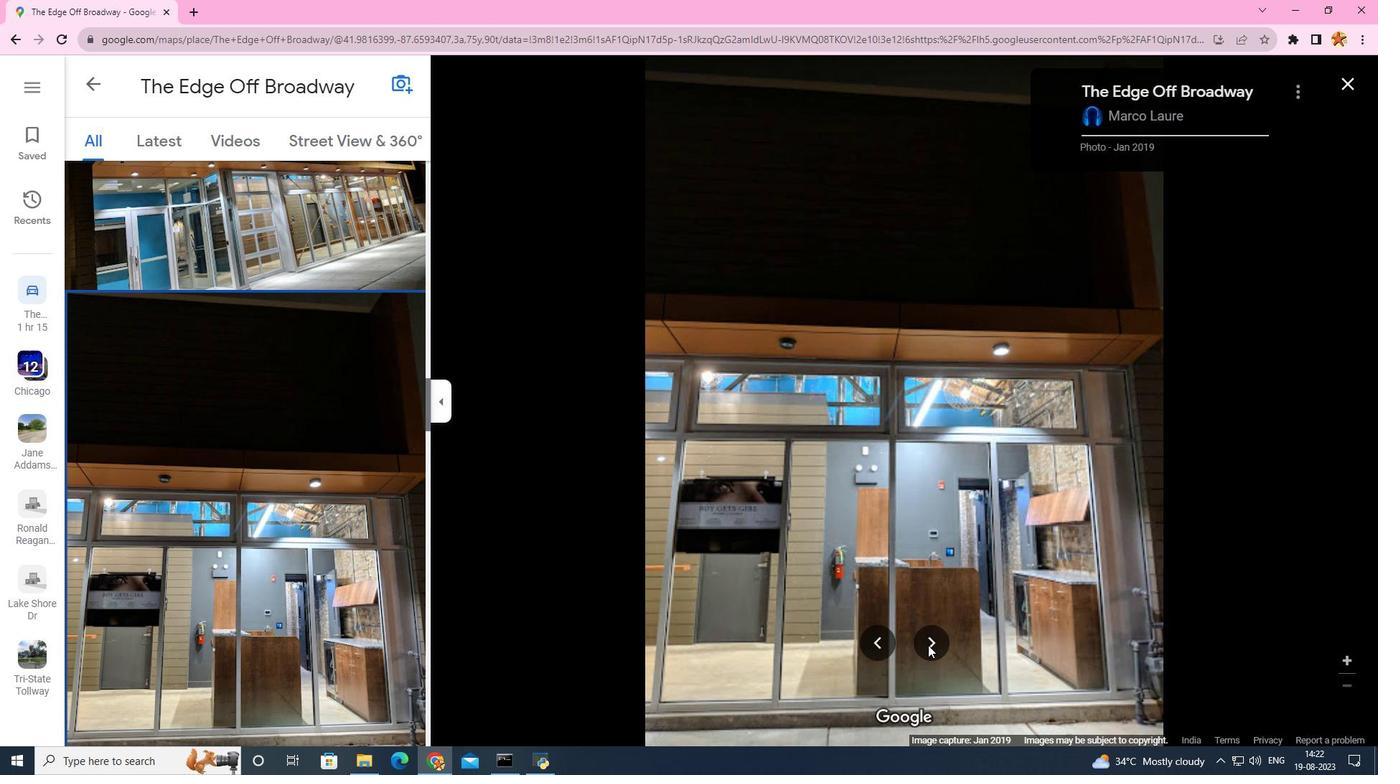 
Action: Mouse pressed left at (928, 645)
Screenshot: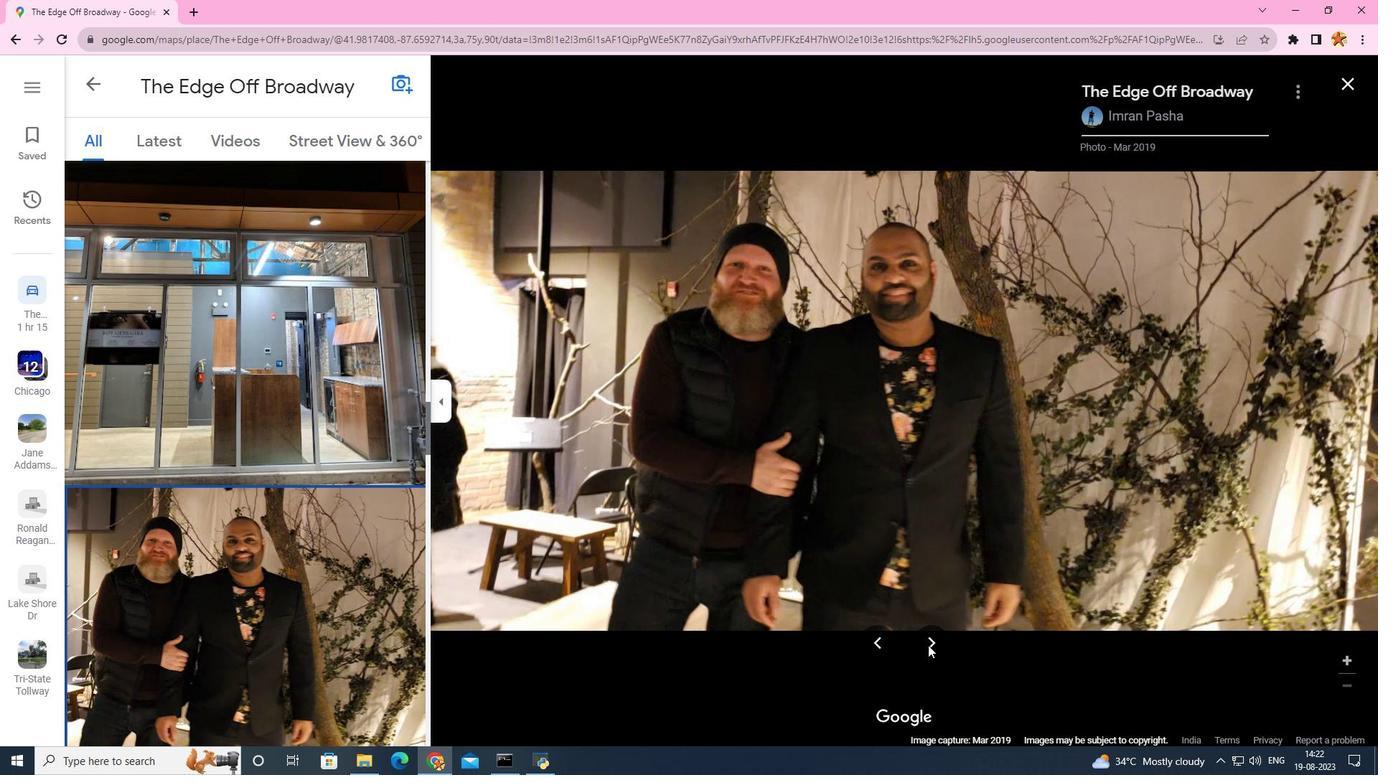 
Action: Mouse pressed left at (928, 645)
Screenshot: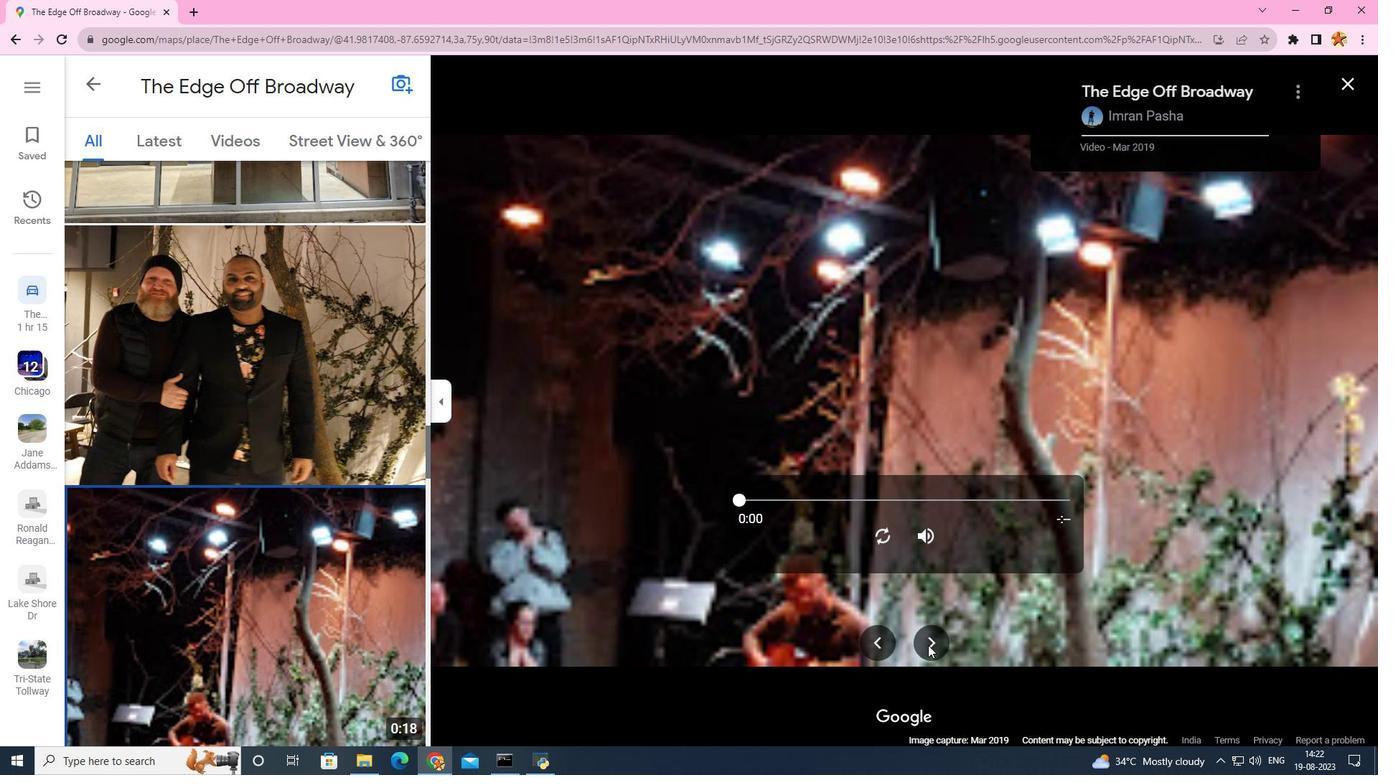 
Action: Mouse pressed left at (928, 645)
Screenshot: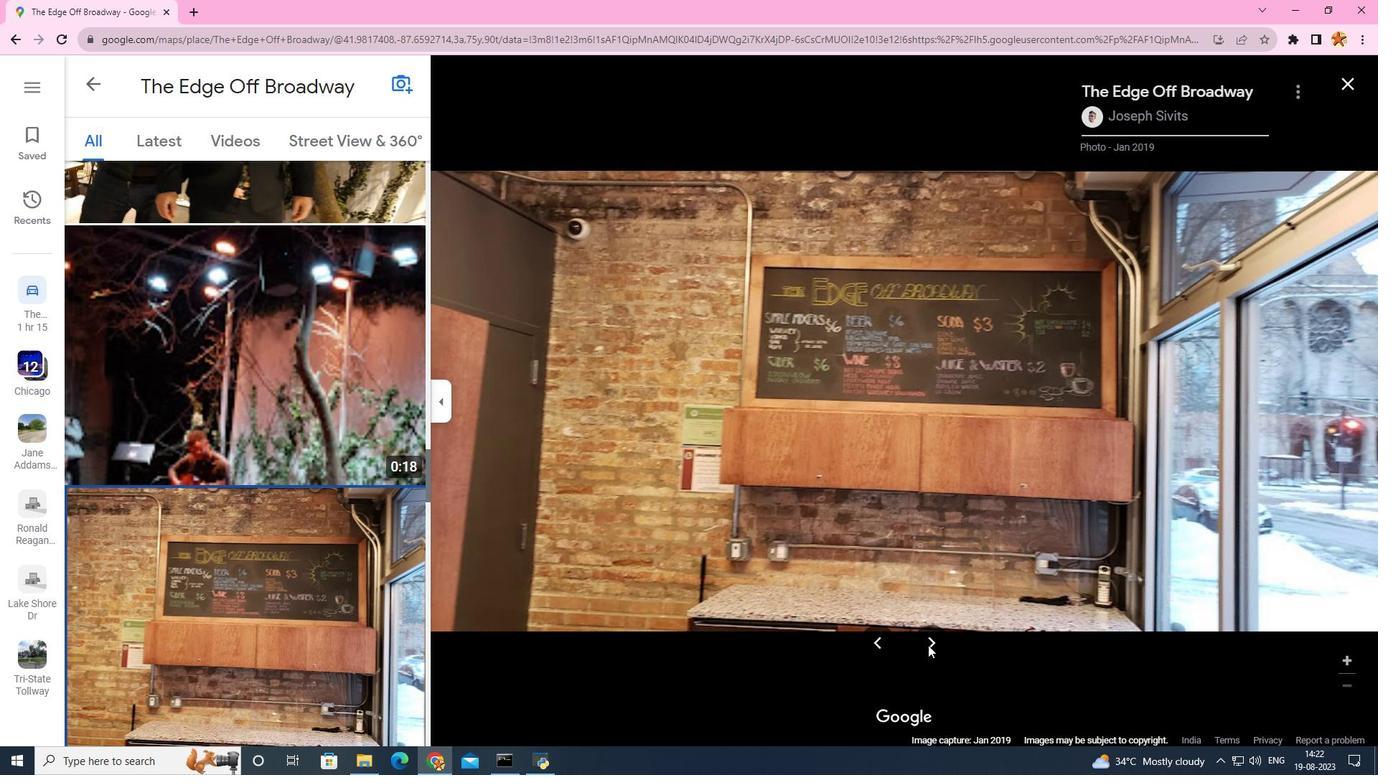 
Action: Mouse pressed left at (928, 645)
Screenshot: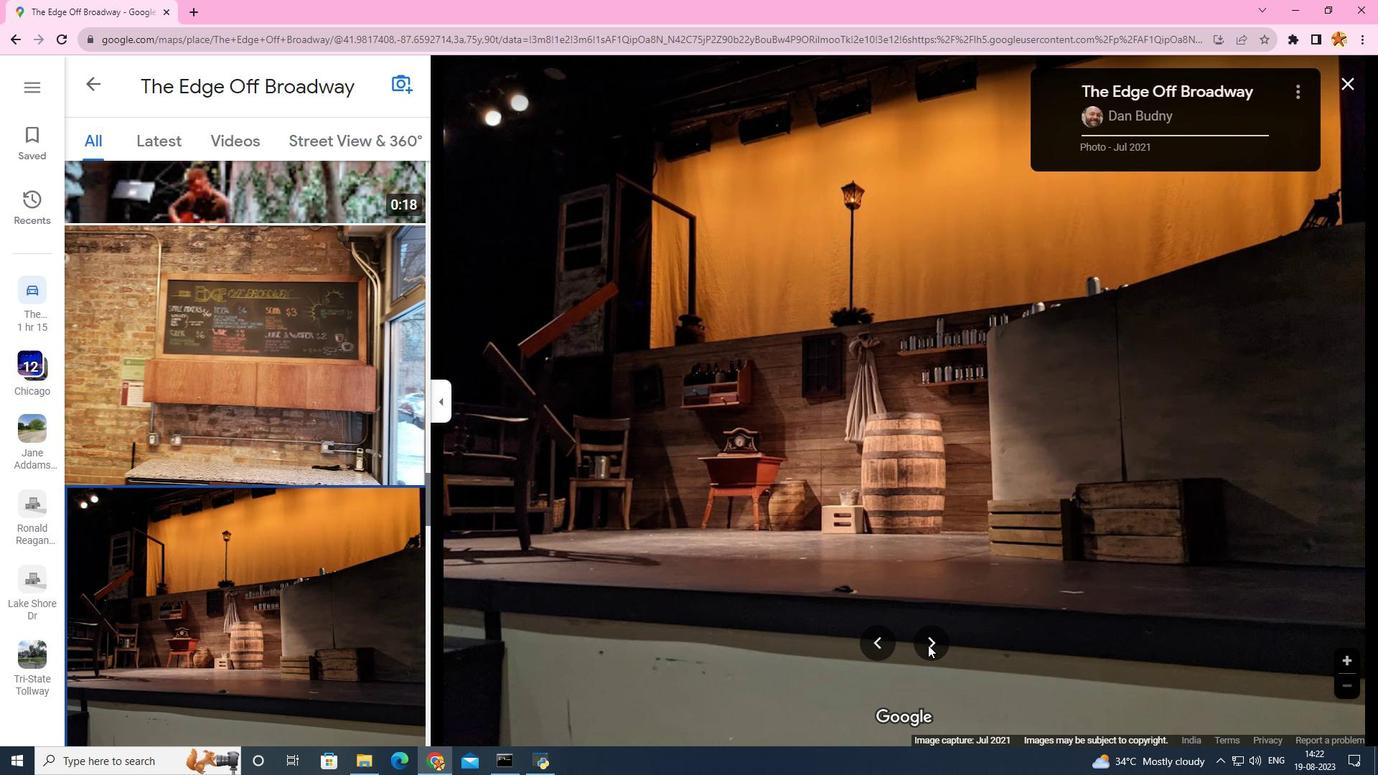 
Action: Mouse pressed left at (928, 645)
Screenshot: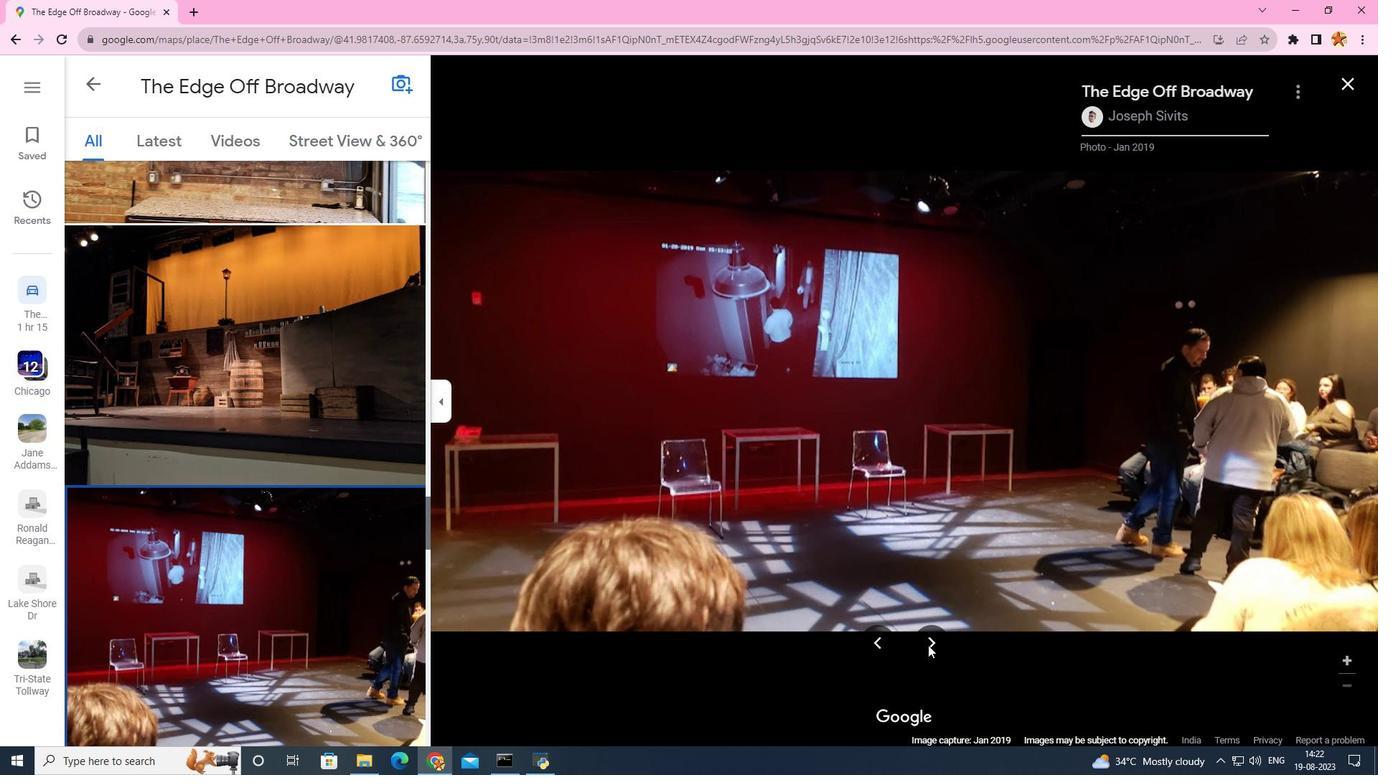 
Action: Mouse pressed left at (928, 645)
Screenshot: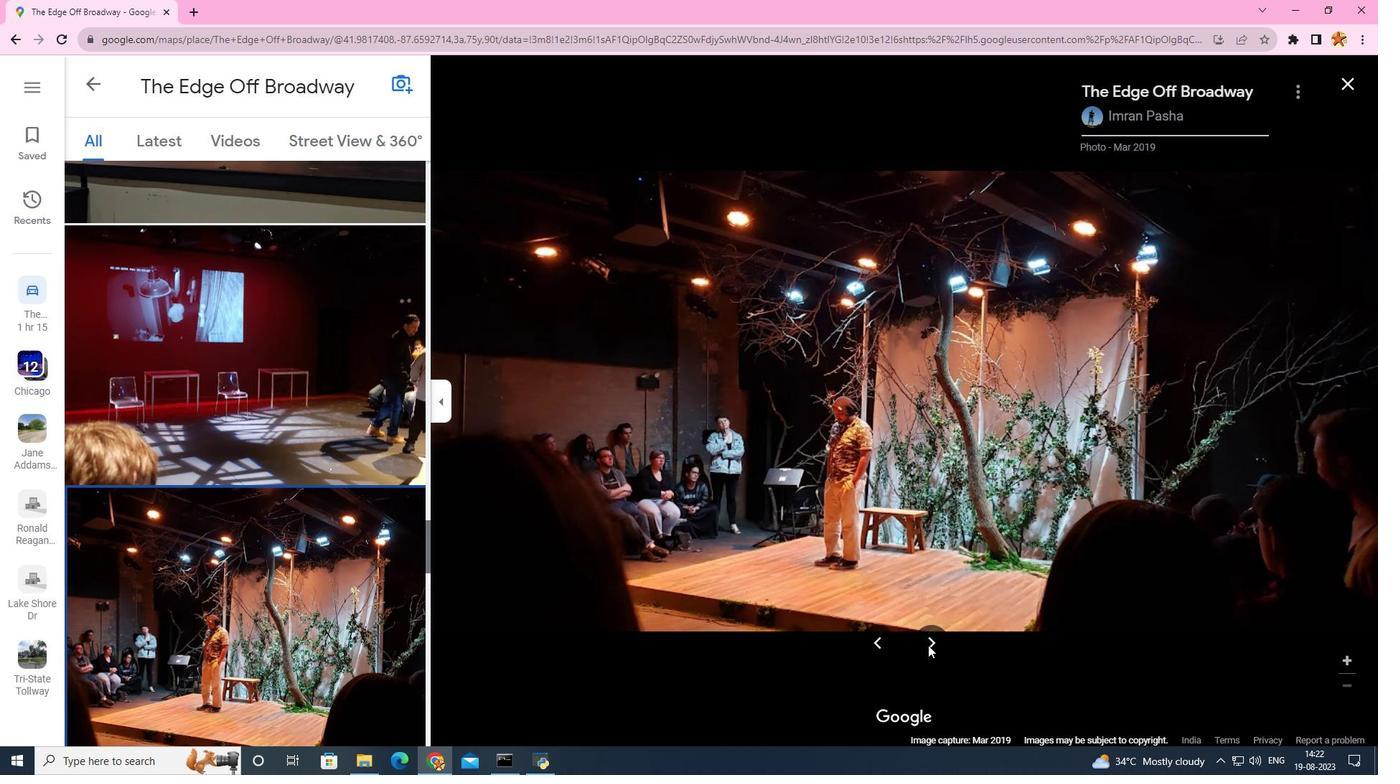 
Action: Mouse moved to (100, 82)
Screenshot: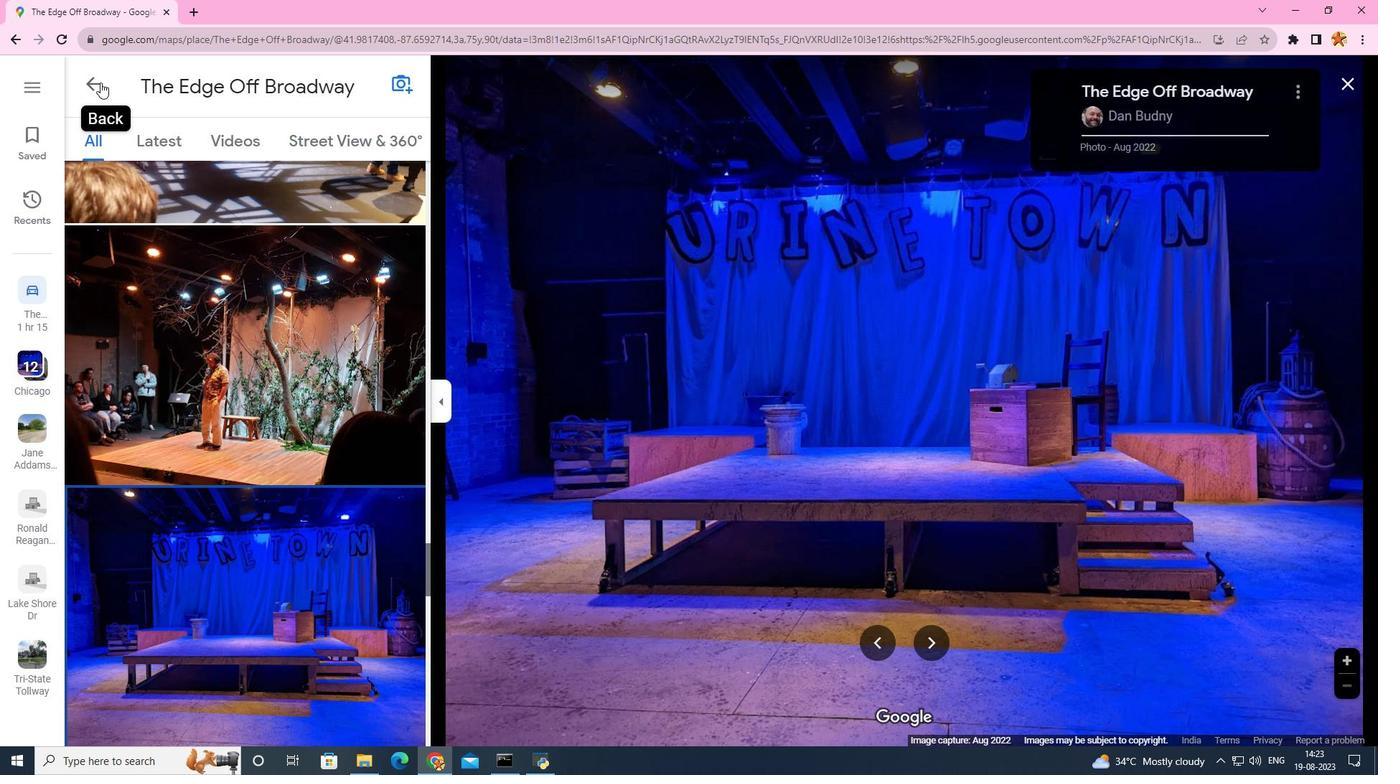 
Action: Mouse pressed left at (100, 82)
Screenshot: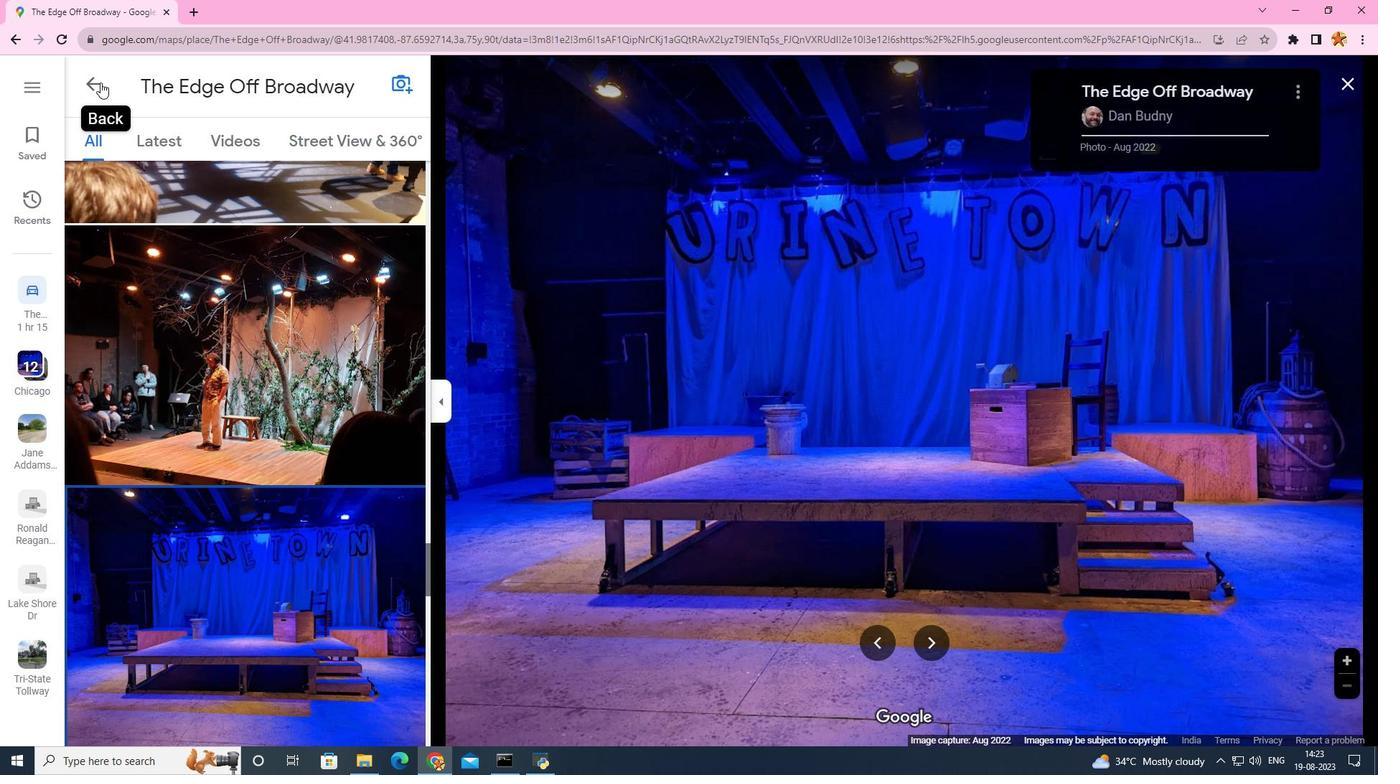 
Action: Mouse moved to (115, 461)
Screenshot: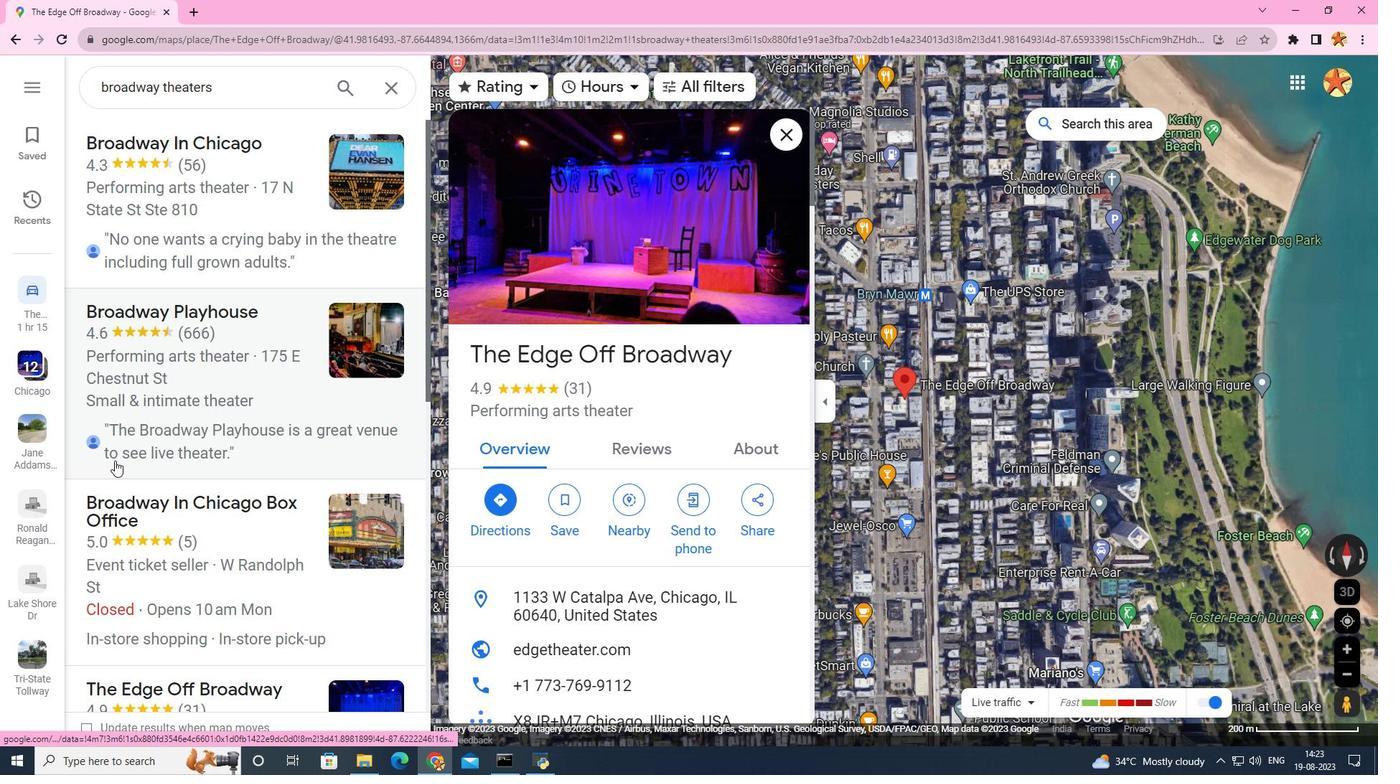 
Action: Mouse scrolled (115, 460) with delta (0, 0)
Screenshot: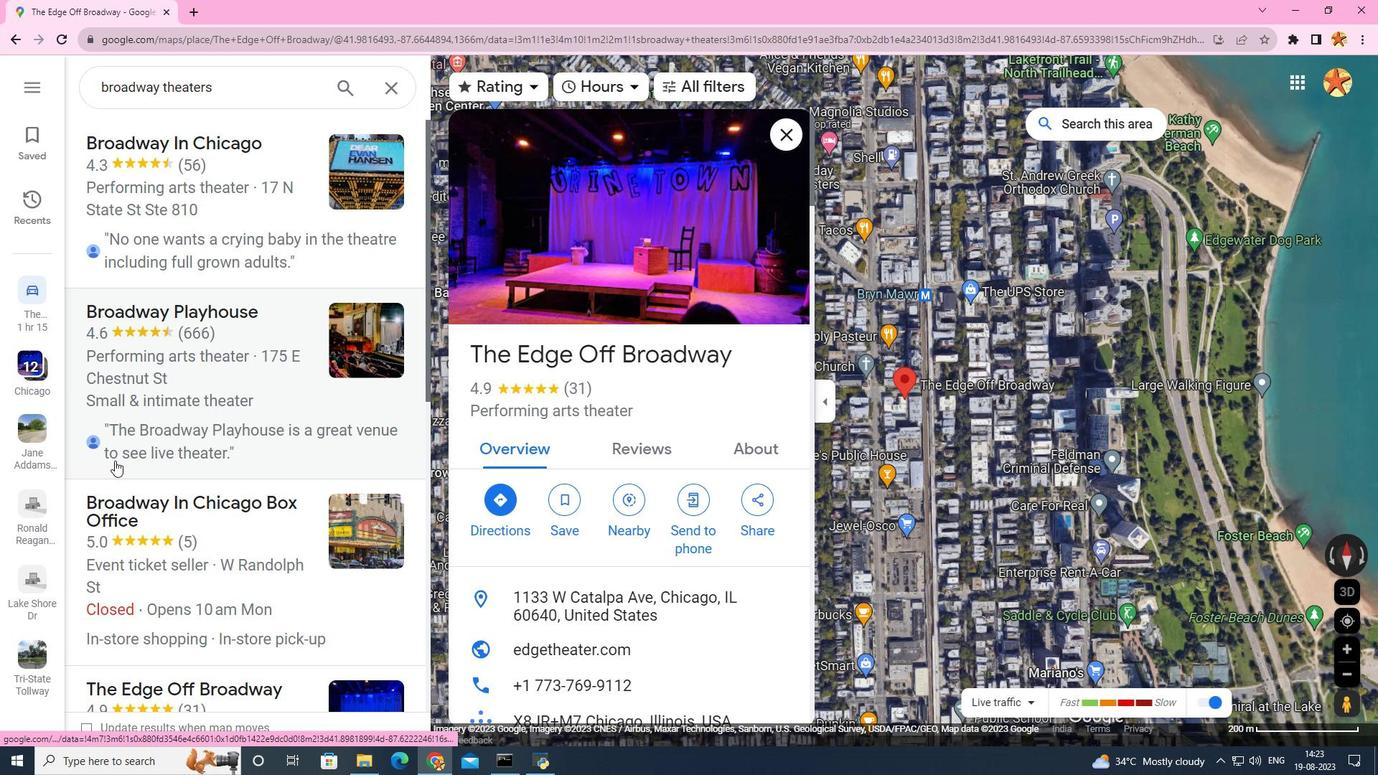 
Action: Mouse scrolled (115, 460) with delta (0, 0)
Screenshot: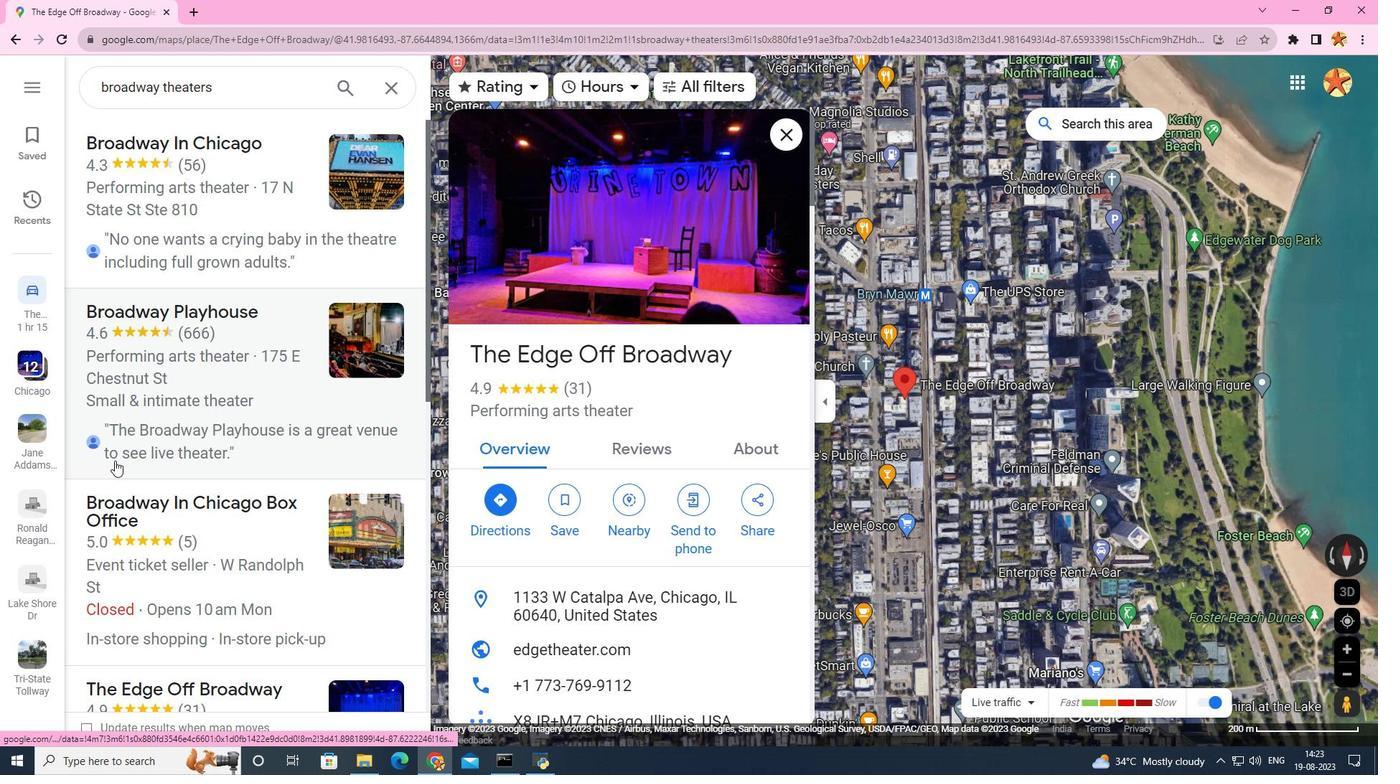 
Action: Mouse moved to (114, 460)
Screenshot: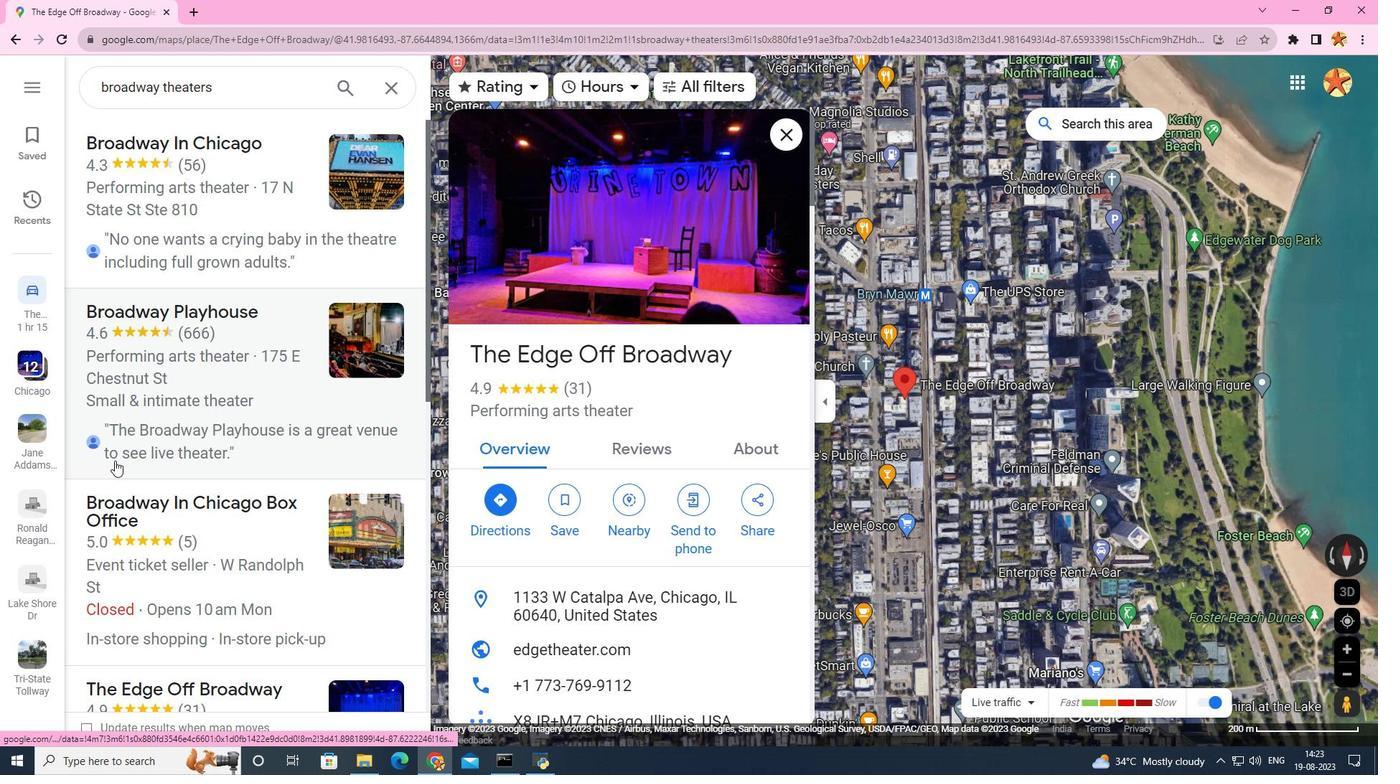 
Action: Mouse scrolled (114, 460) with delta (0, 0)
Screenshot: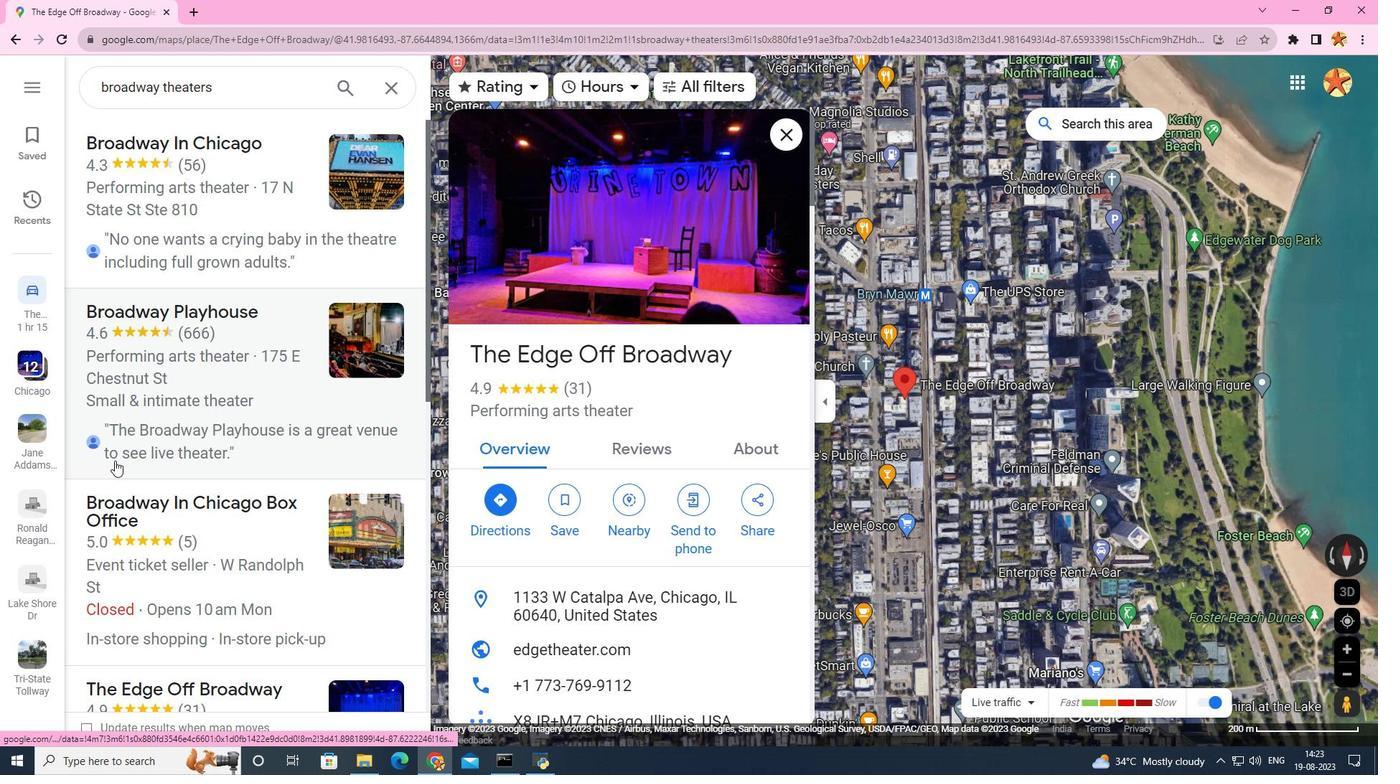 
Action: Mouse scrolled (114, 460) with delta (0, 0)
Screenshot: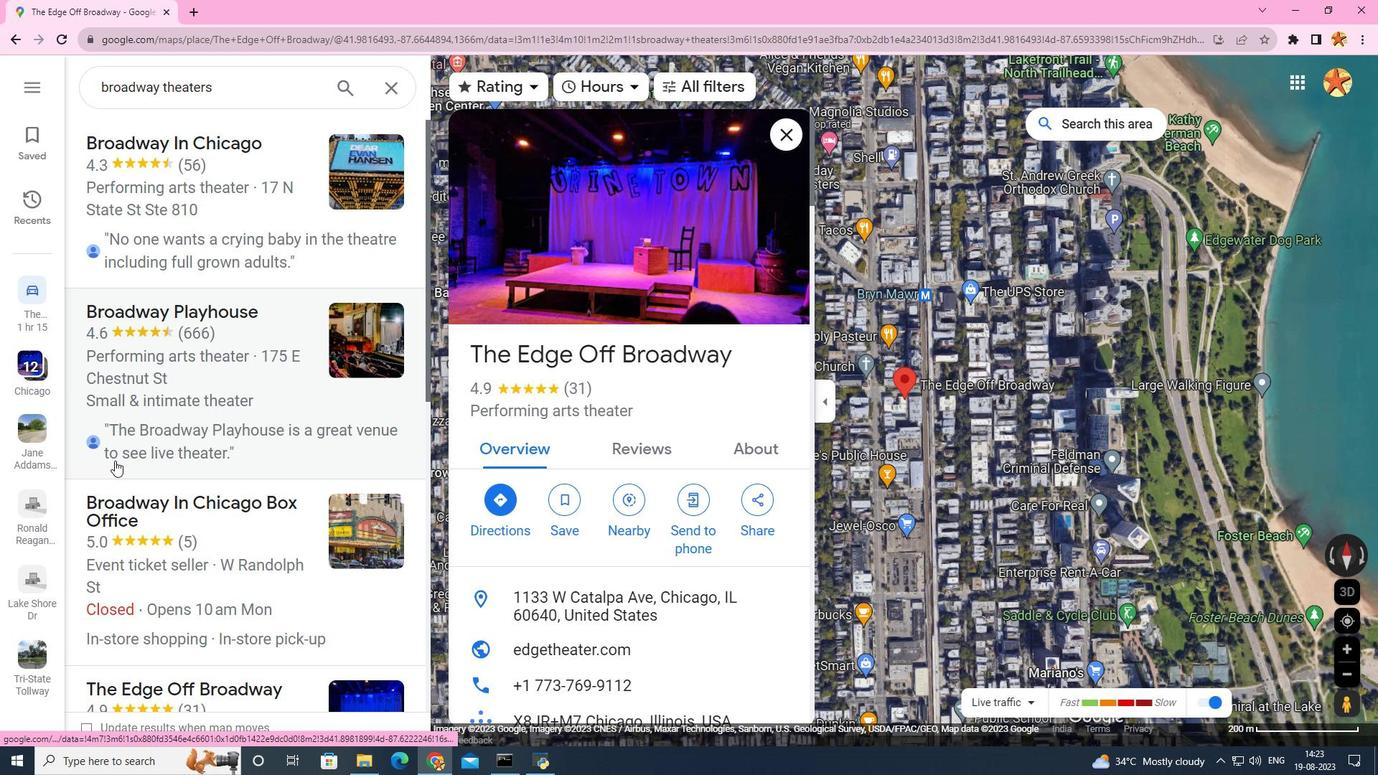
Action: Mouse scrolled (114, 460) with delta (0, 0)
Screenshot: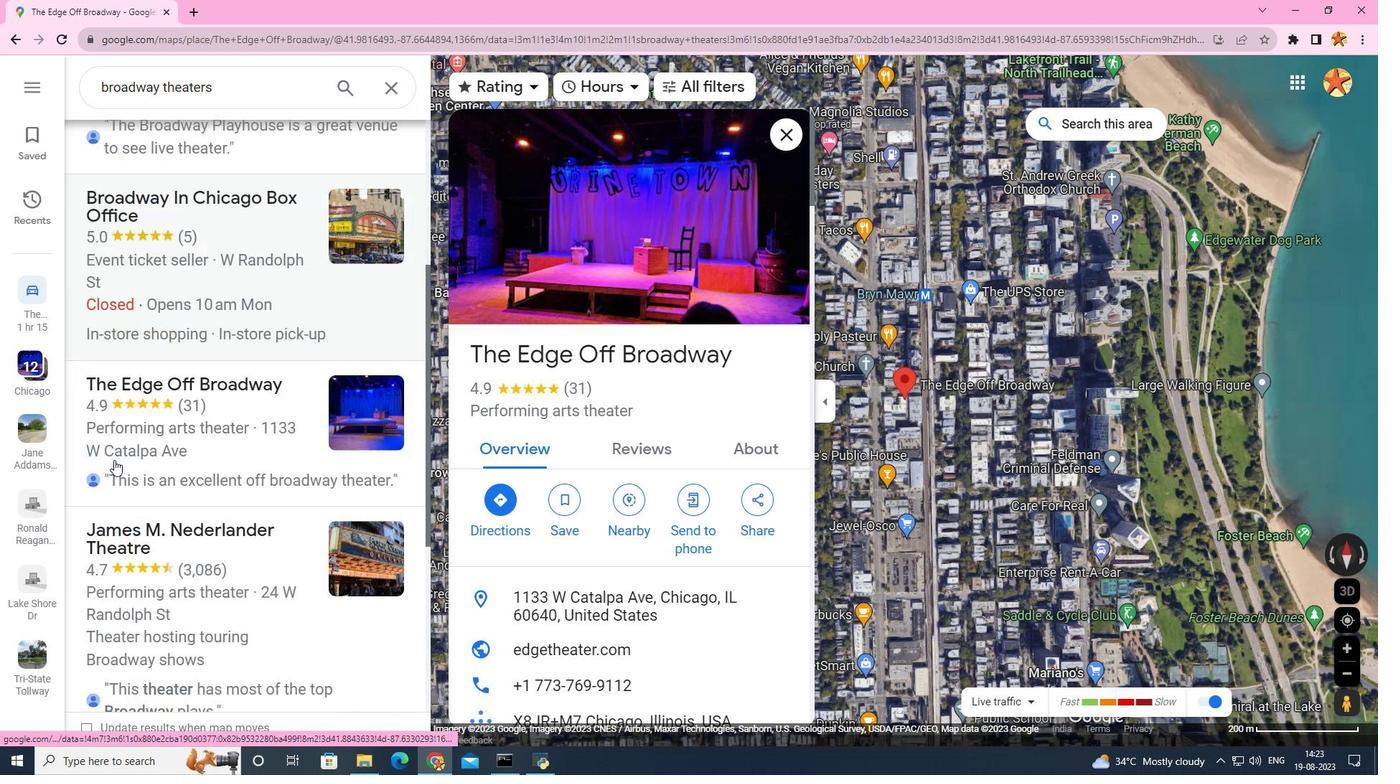 
Action: Mouse scrolled (114, 460) with delta (0, 0)
Screenshot: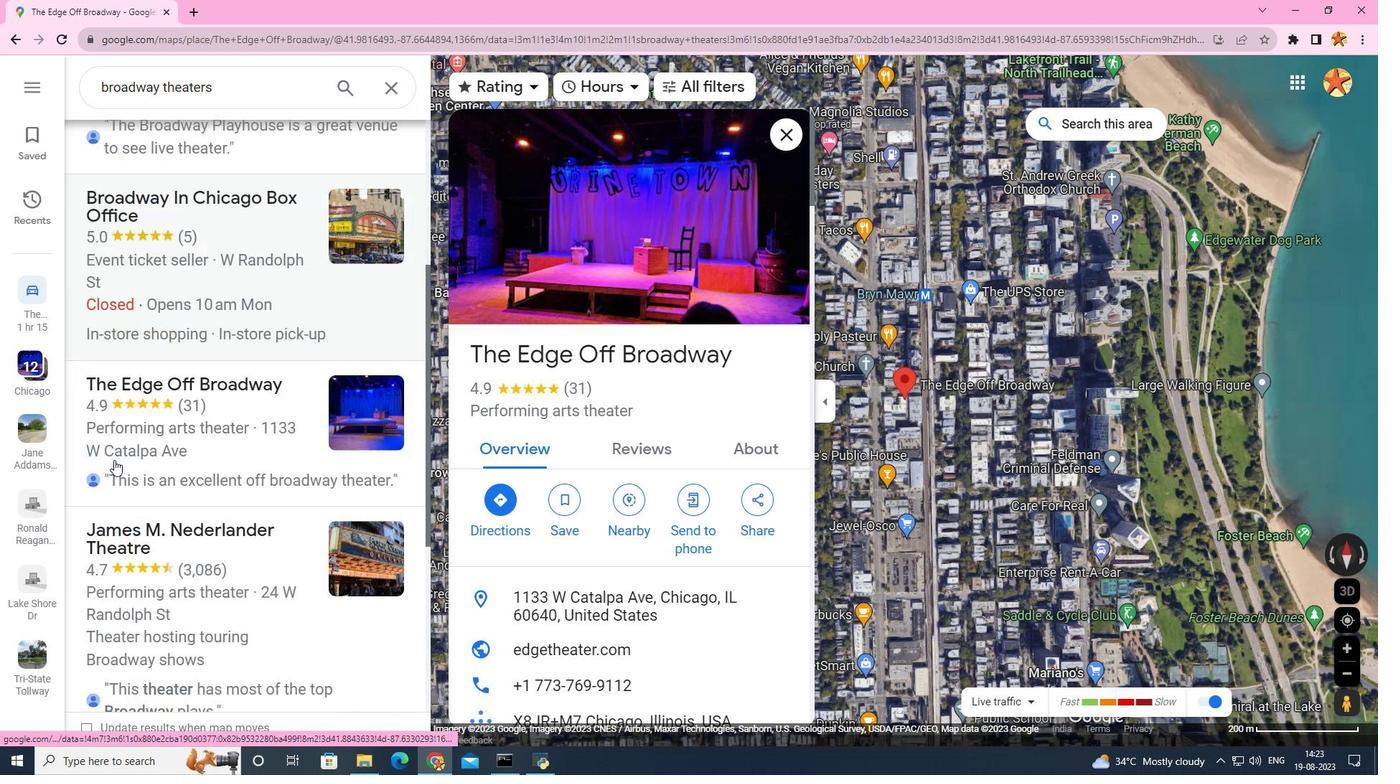 
Action: Mouse scrolled (114, 460) with delta (0, 0)
Screenshot: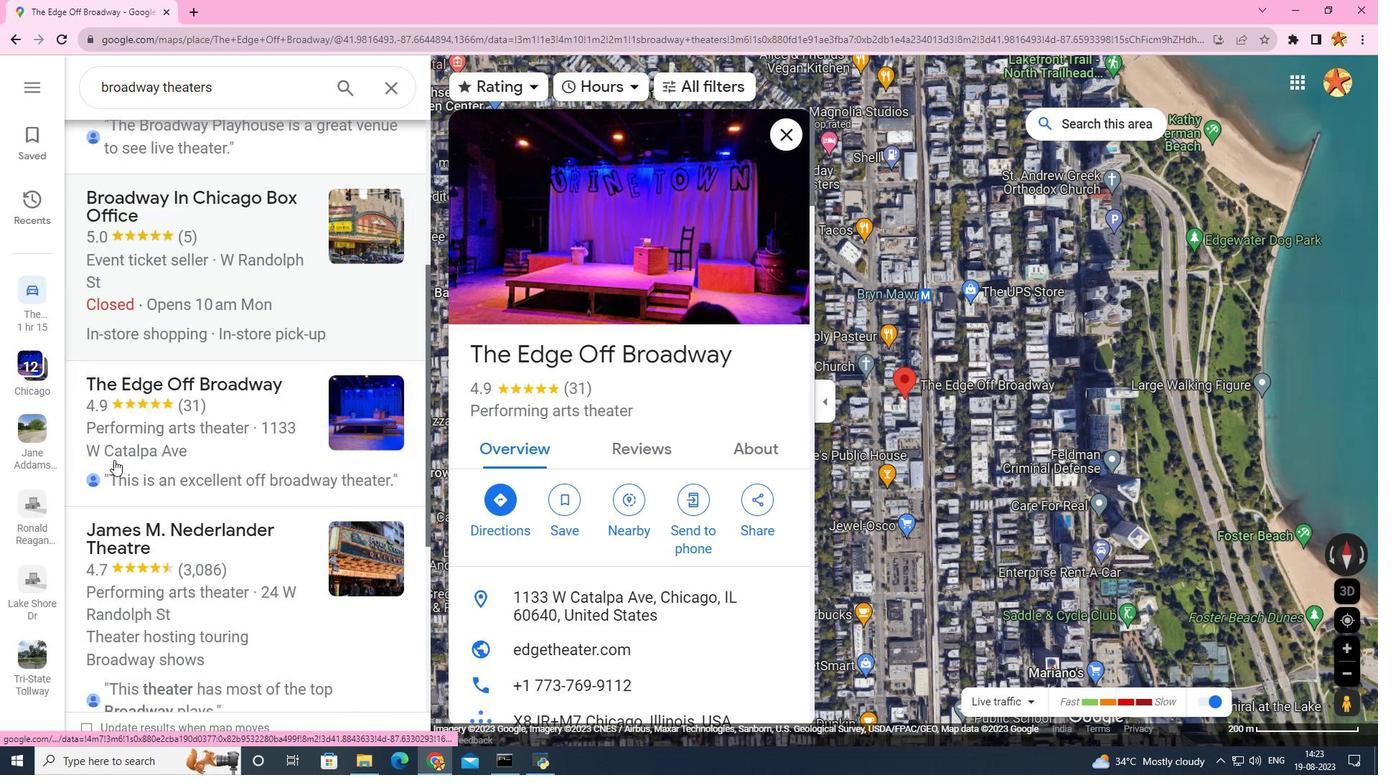 
Action: Mouse moved to (114, 460)
Screenshot: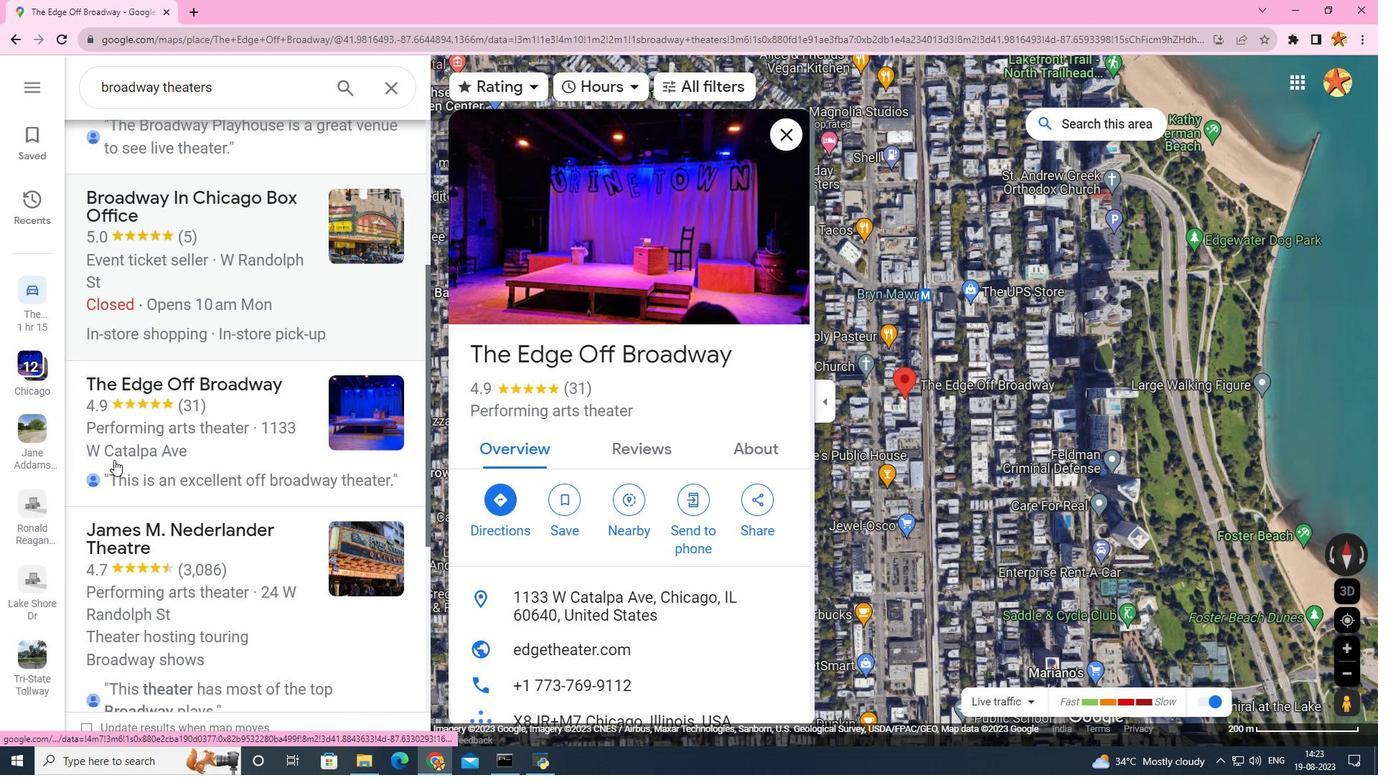 
Action: Mouse scrolled (114, 459) with delta (0, 0)
Screenshot: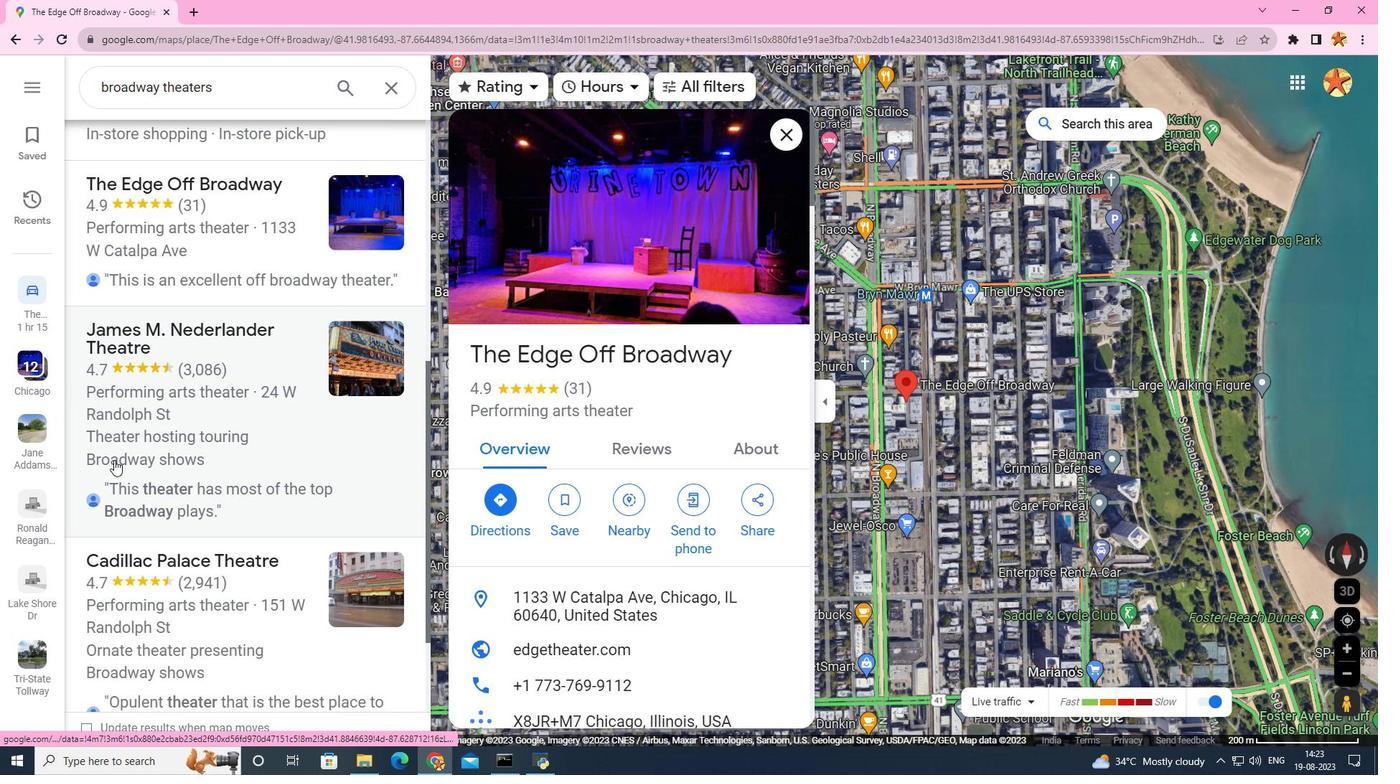 
Action: Mouse scrolled (114, 459) with delta (0, 0)
Screenshot: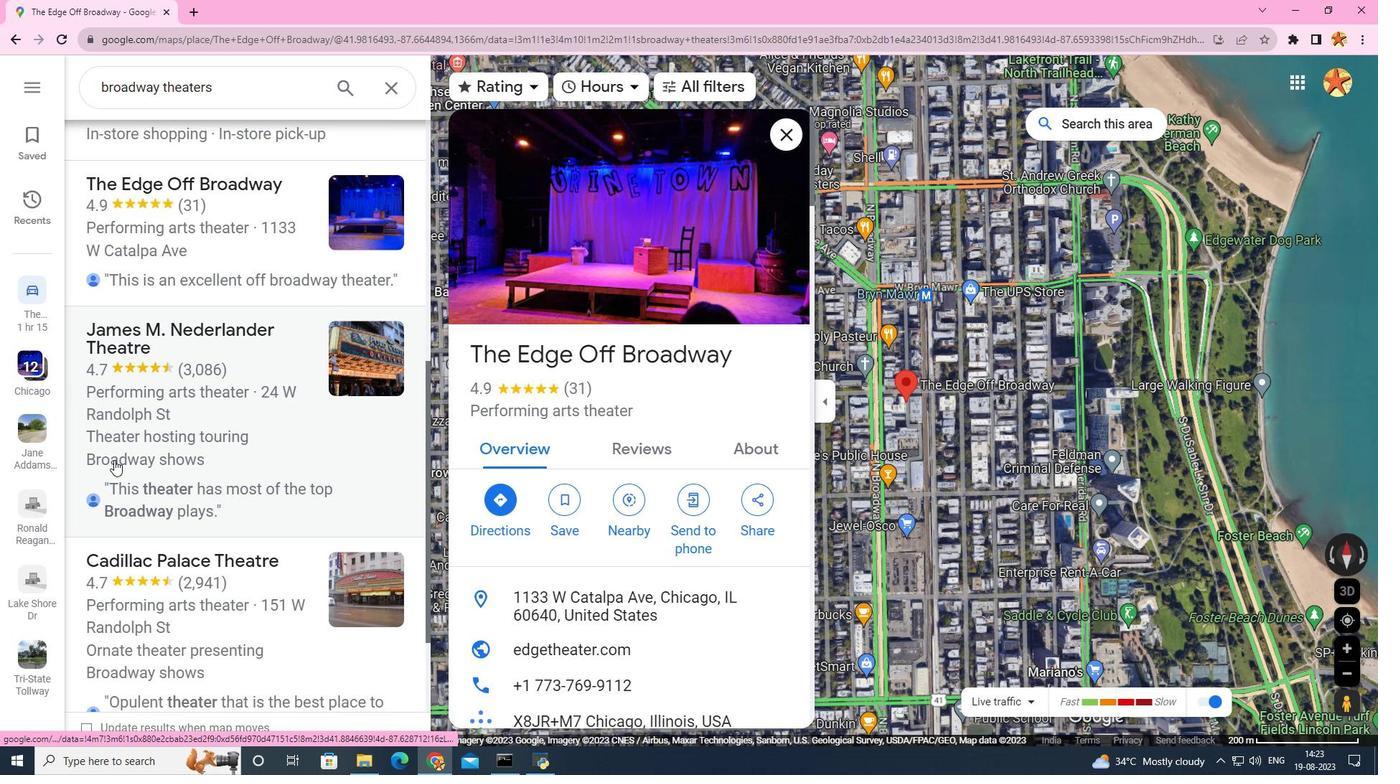 
Action: Mouse scrolled (114, 459) with delta (0, 0)
Screenshot: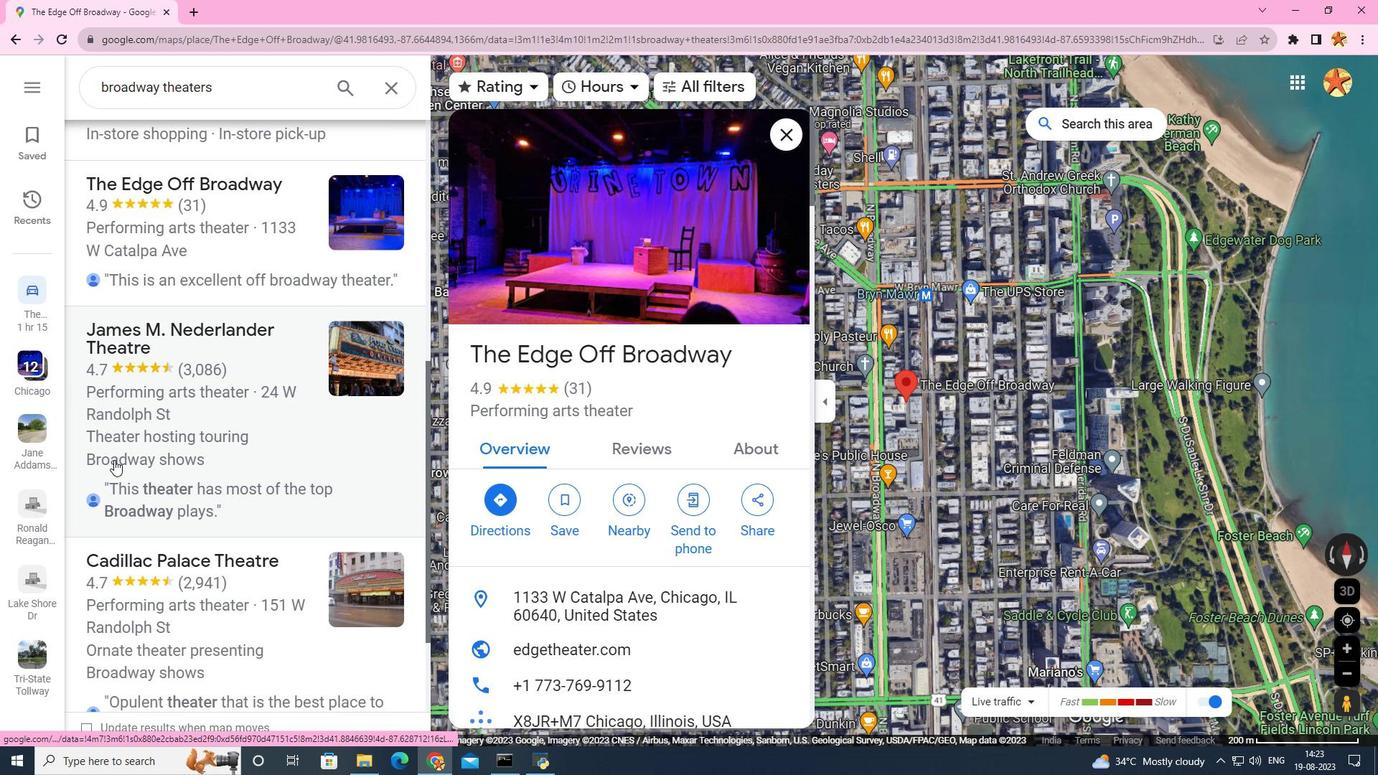 
Action: Mouse scrolled (114, 459) with delta (0, 0)
Screenshot: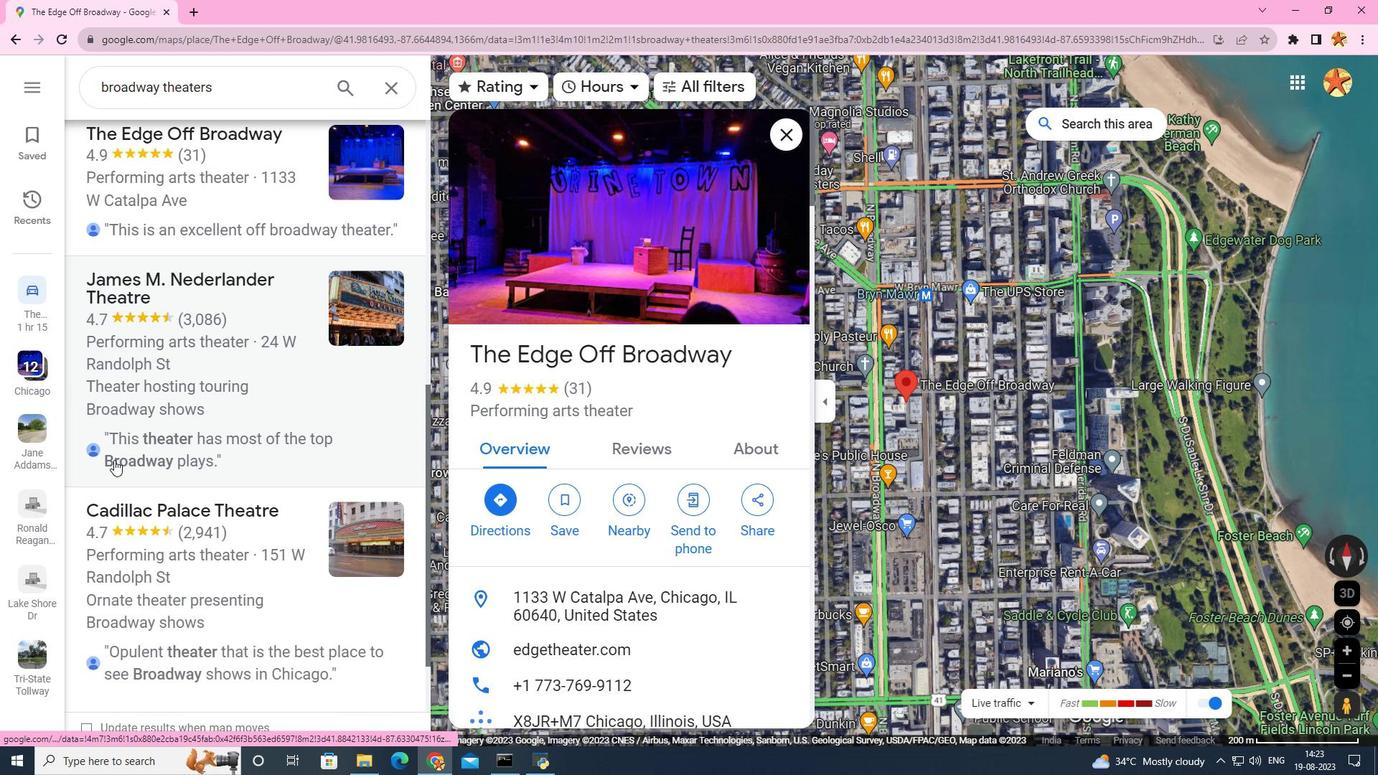 
Action: Mouse moved to (148, 435)
Screenshot: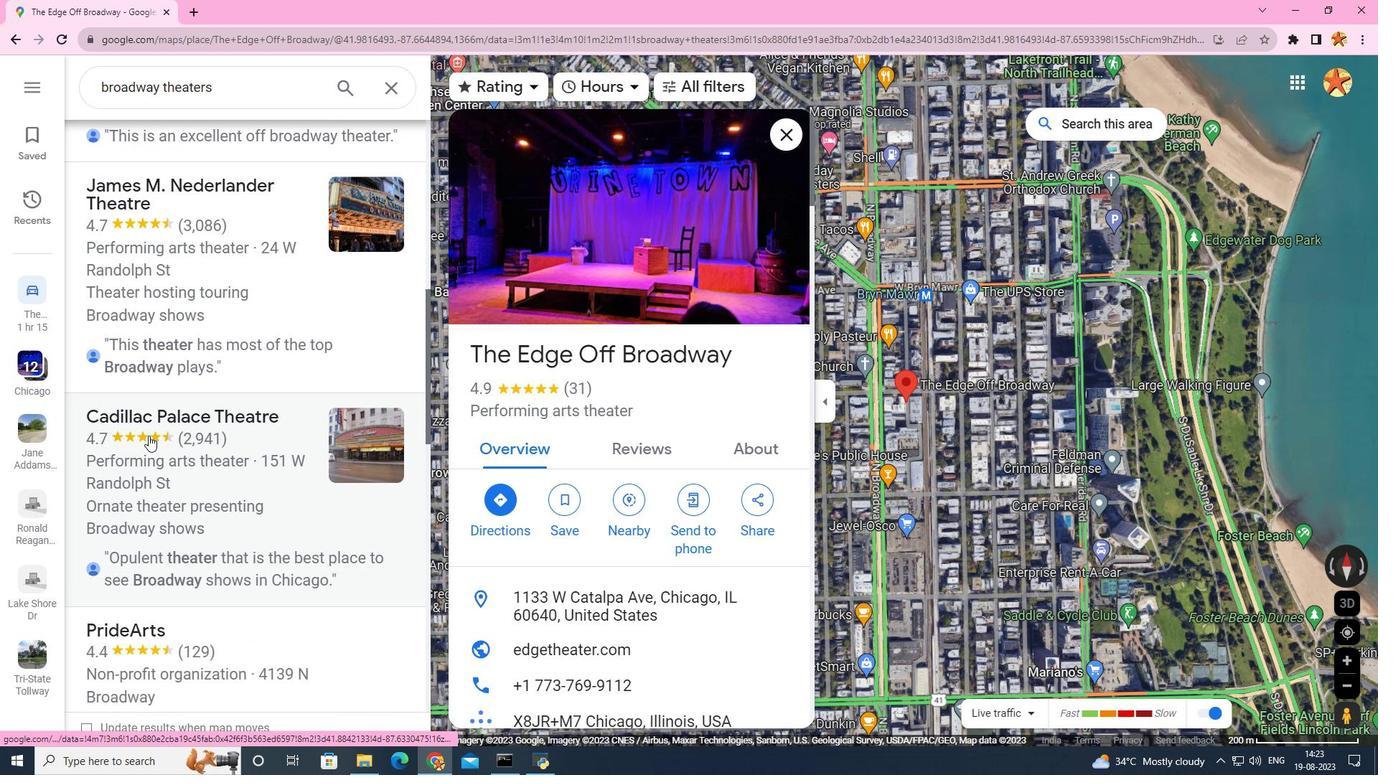 
Action: Mouse pressed left at (148, 435)
Screenshot: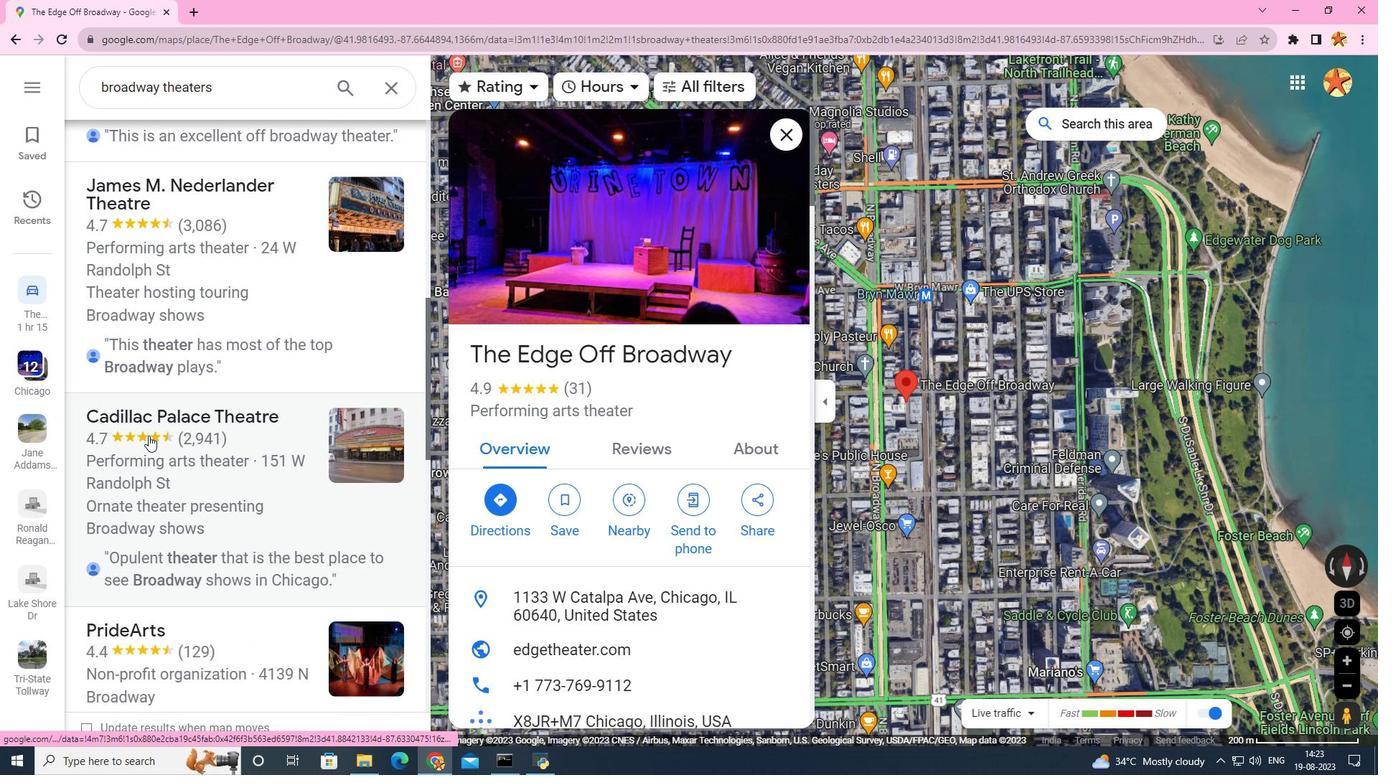 
Action: Mouse moved to (531, 555)
Screenshot: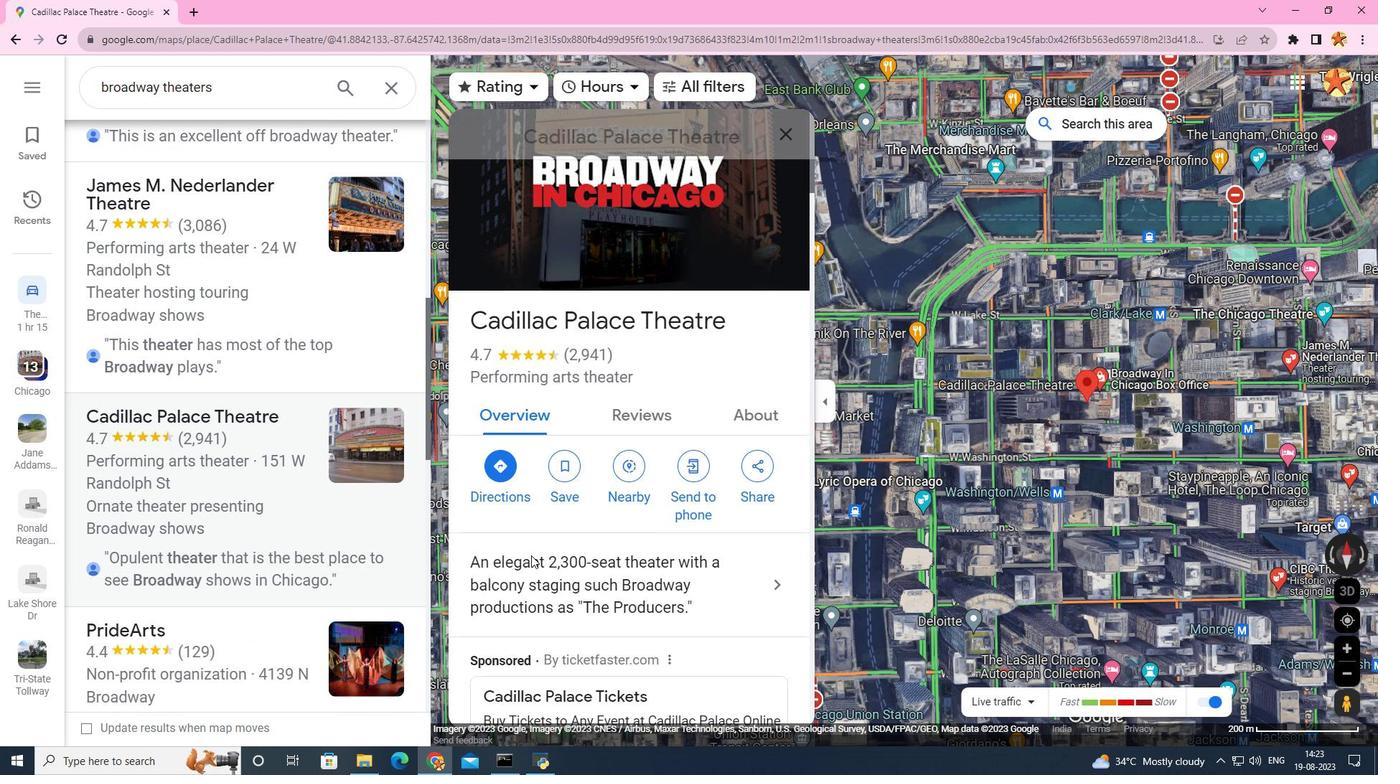 
Action: Mouse scrolled (531, 554) with delta (0, 0)
Screenshot: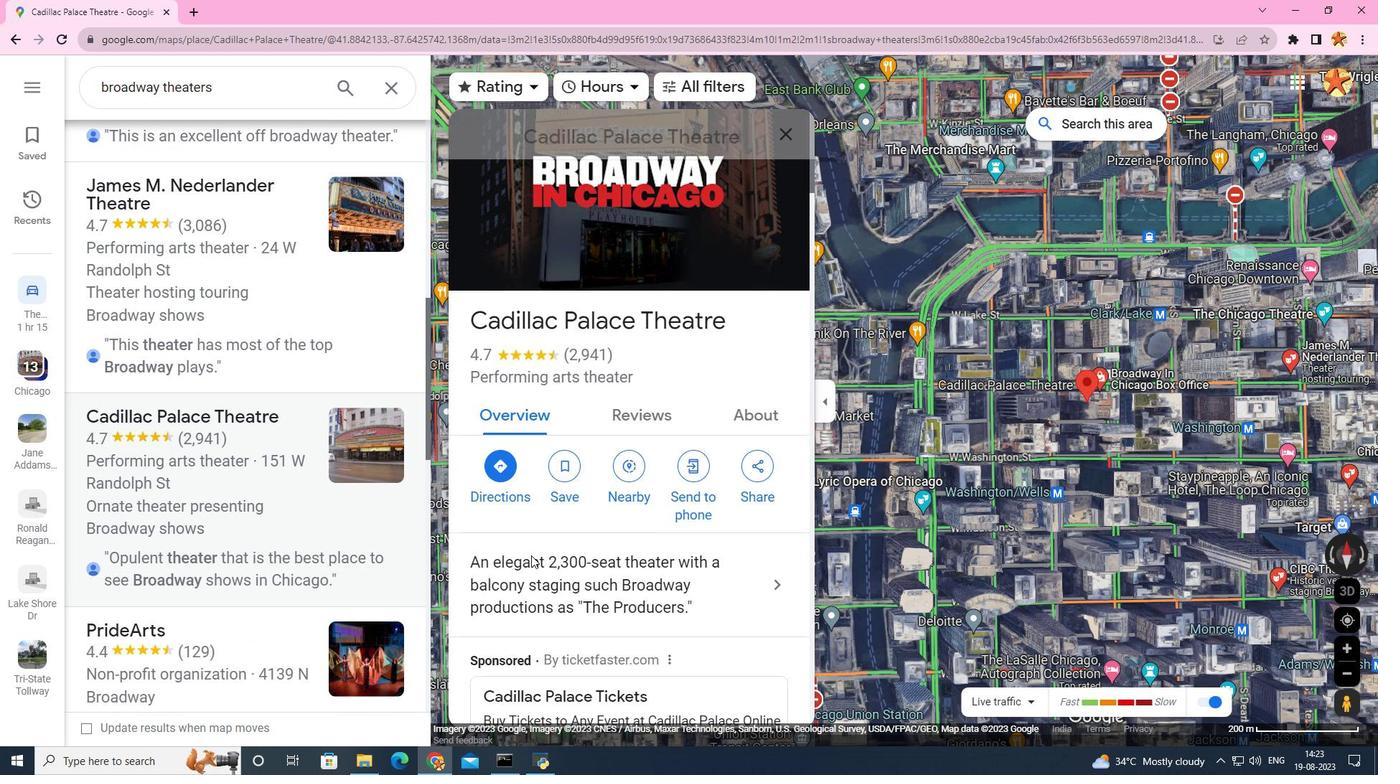 
Action: Mouse moved to (531, 555)
Screenshot: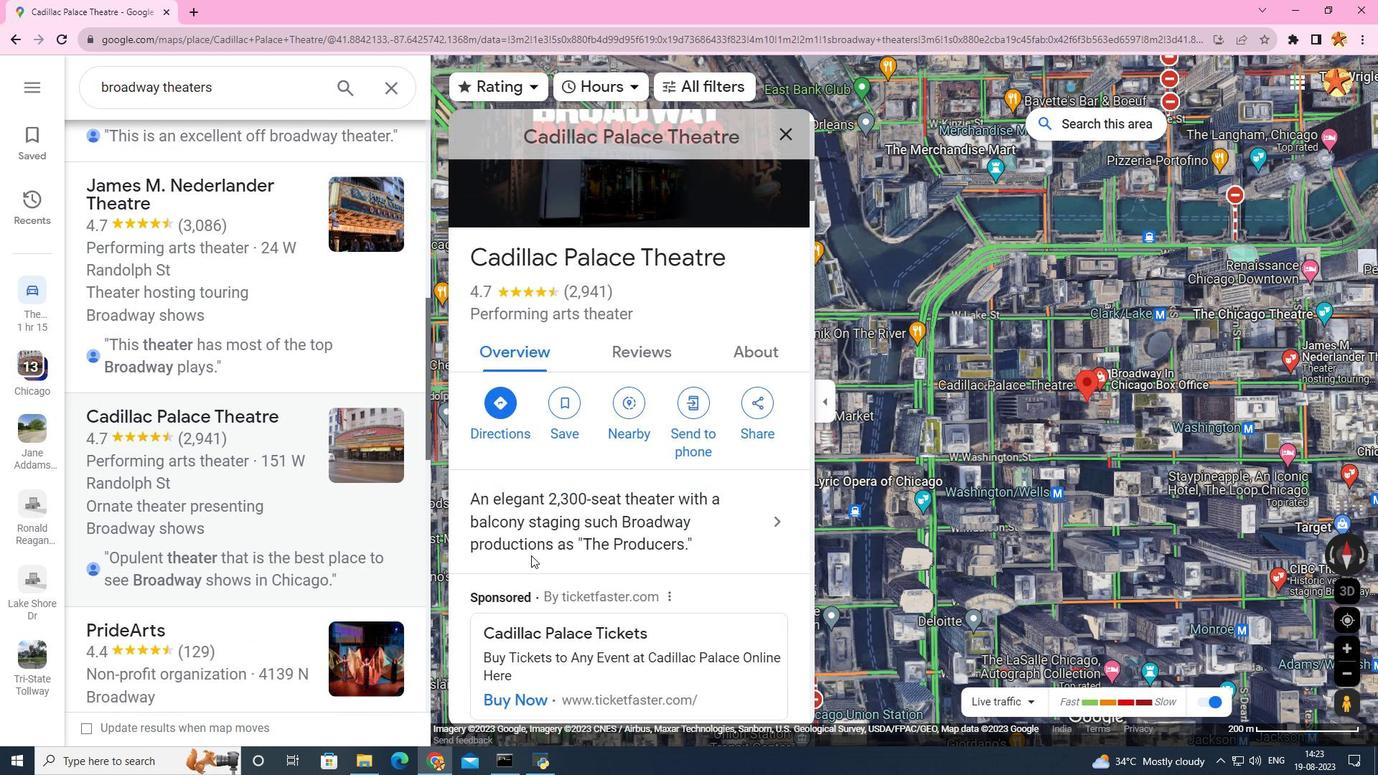 
Action: Mouse scrolled (531, 554) with delta (0, 0)
Screenshot: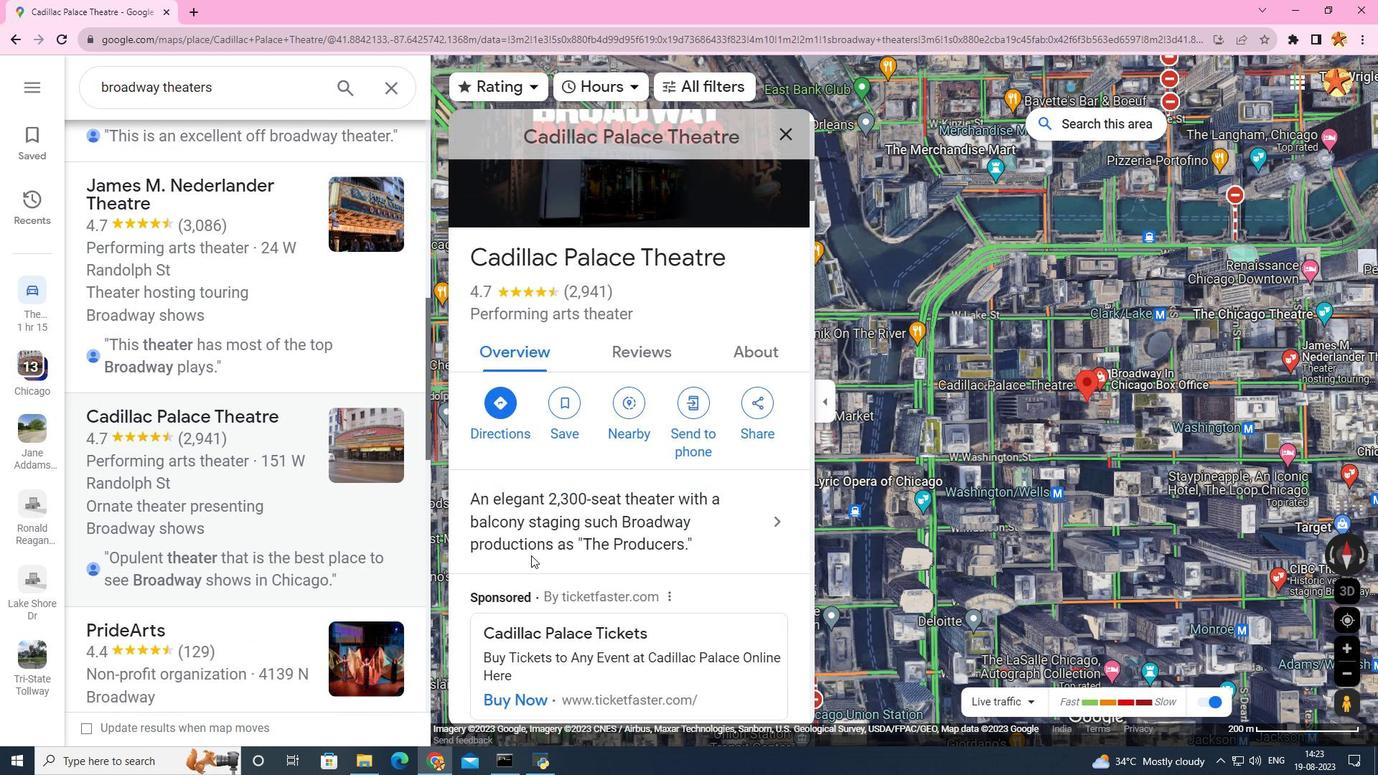 
Action: Mouse scrolled (531, 554) with delta (0, 0)
Screenshot: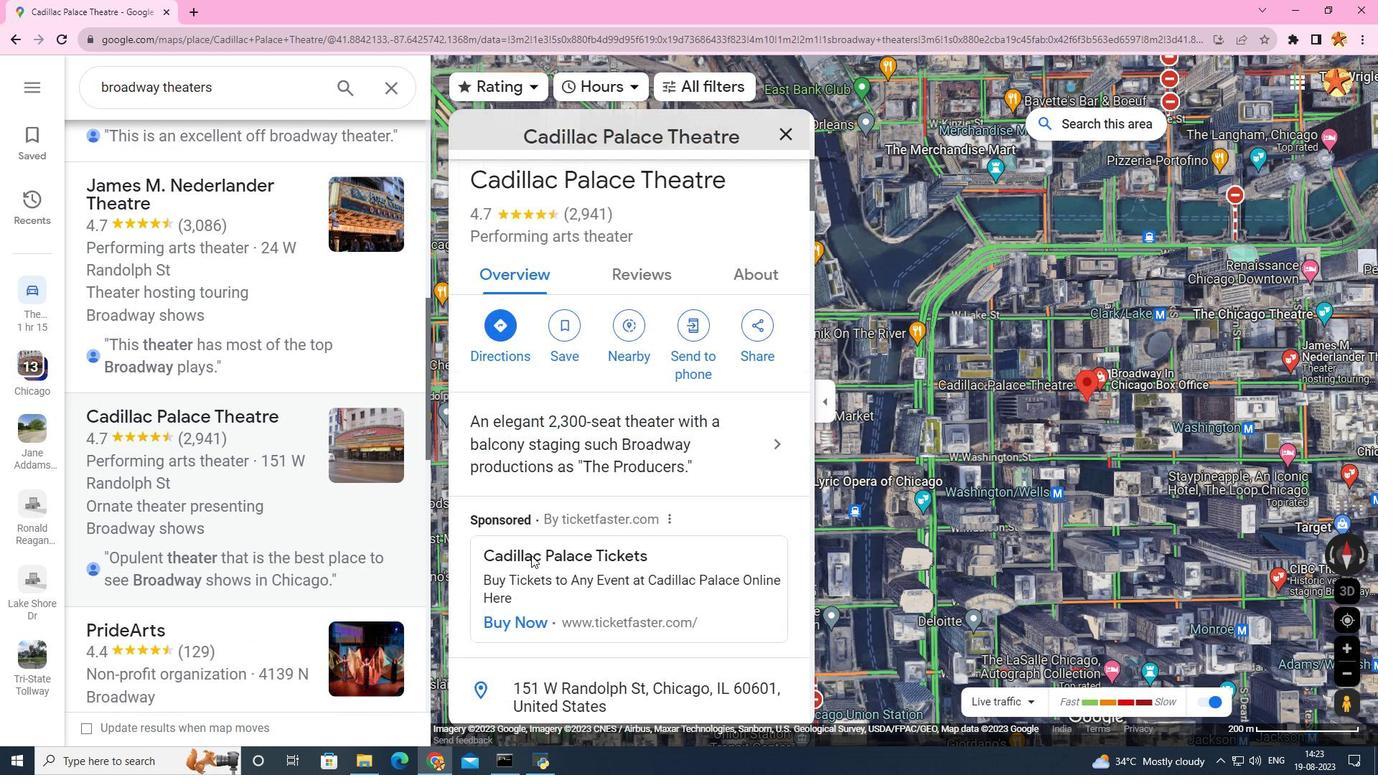 
Action: Mouse scrolled (531, 554) with delta (0, 0)
Screenshot: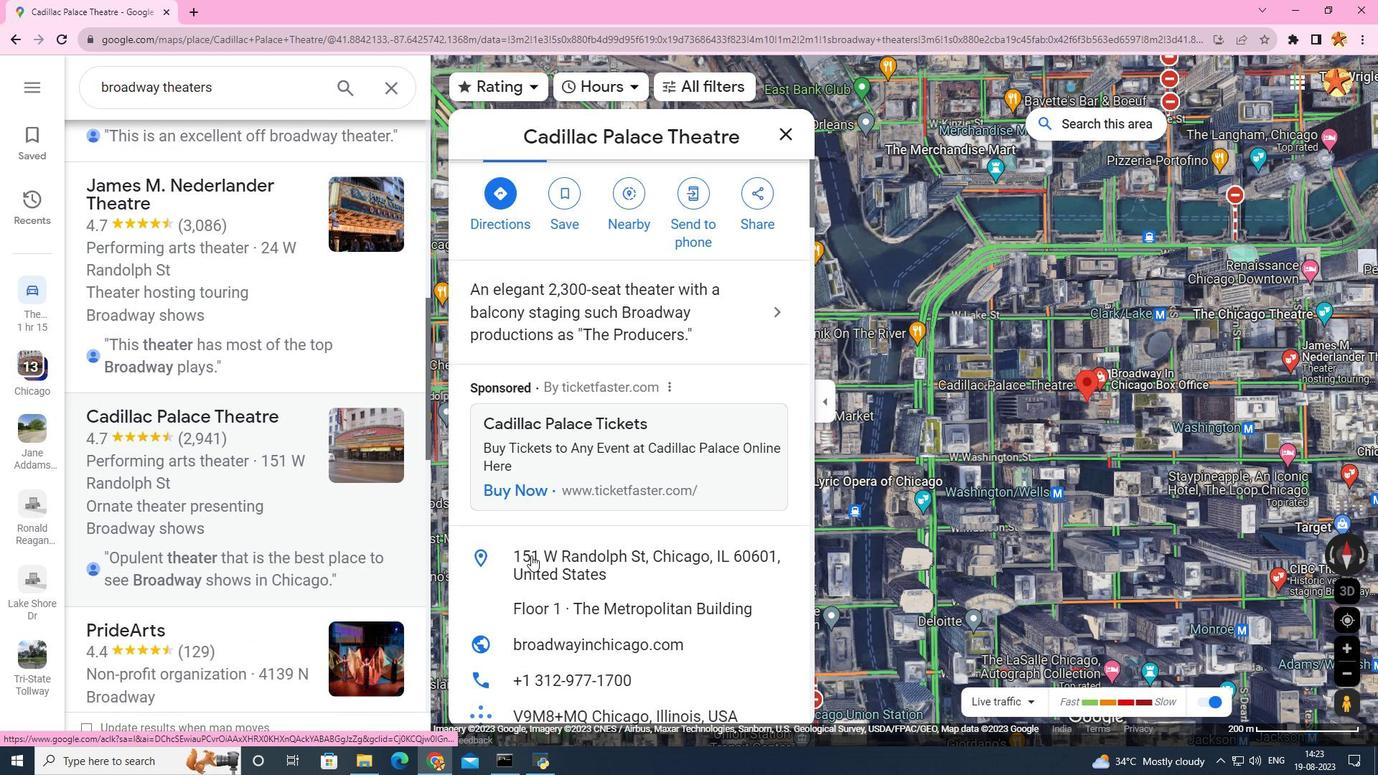 
Action: Mouse scrolled (531, 554) with delta (0, 0)
Screenshot: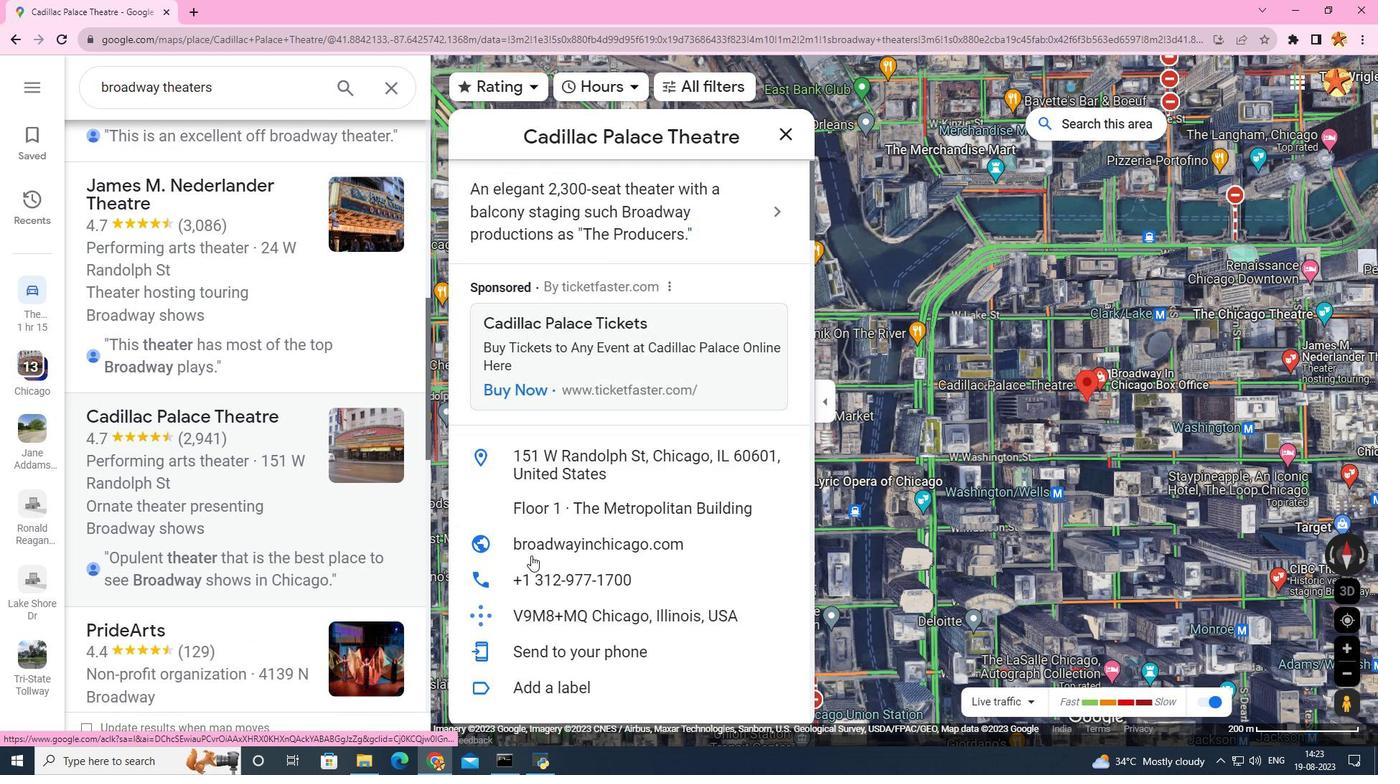 
Action: Mouse scrolled (531, 554) with delta (0, 0)
Screenshot: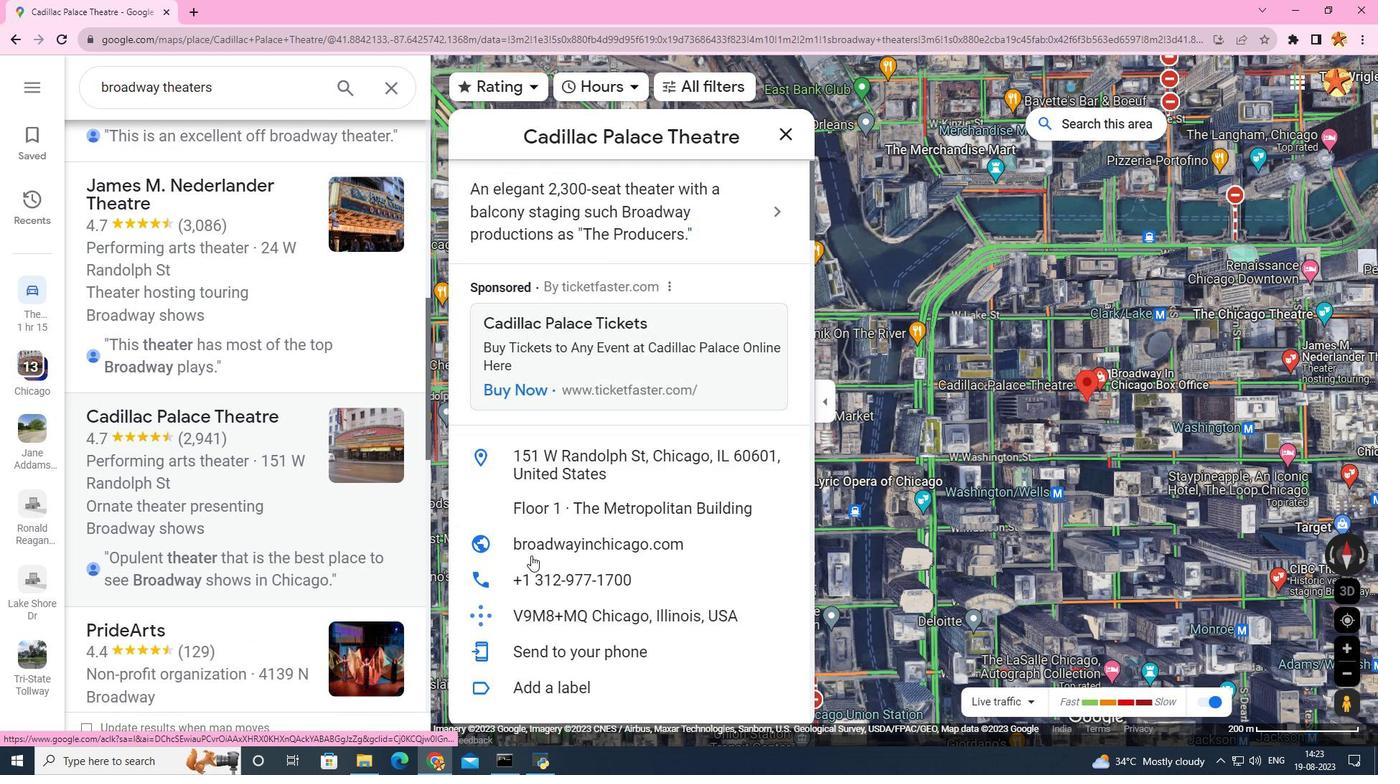 
Action: Mouse scrolled (531, 554) with delta (0, 0)
Screenshot: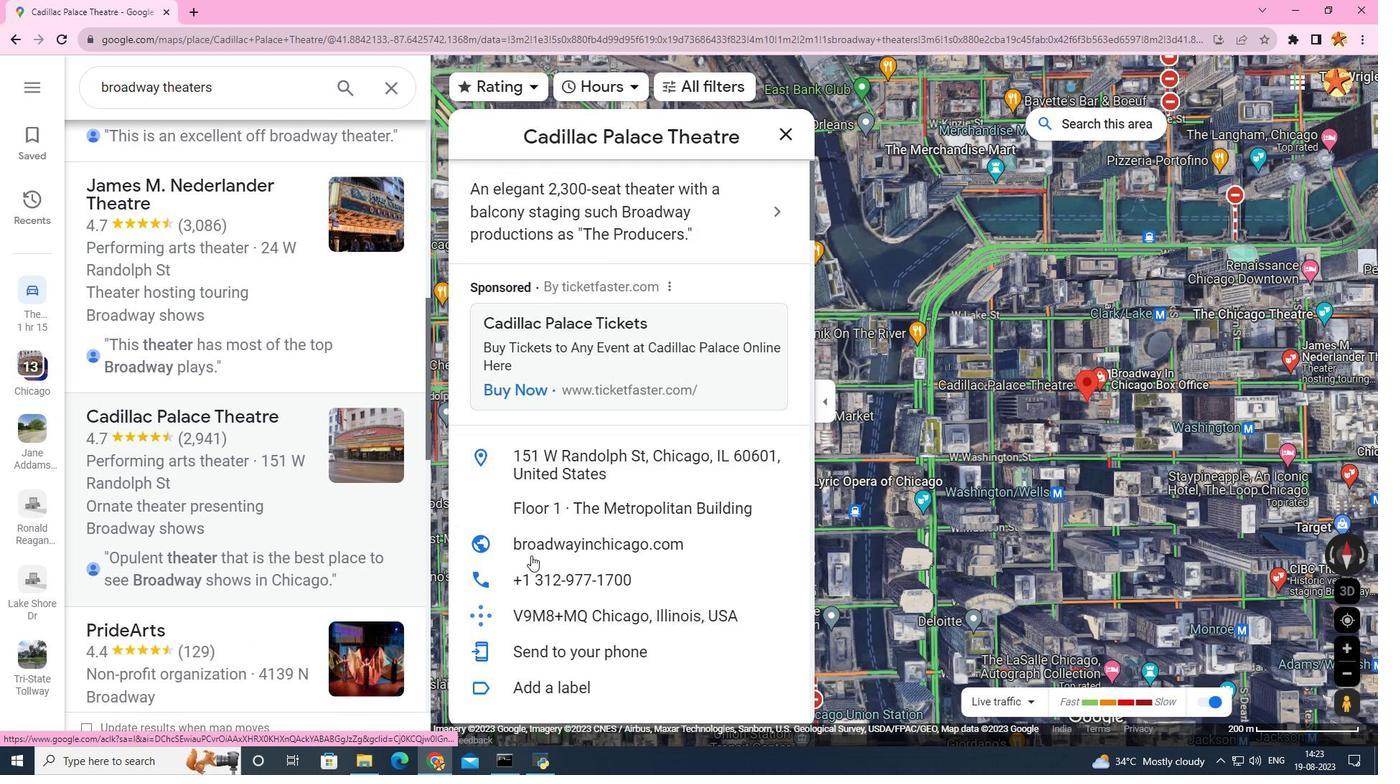 
Action: Mouse scrolled (531, 554) with delta (0, 0)
Screenshot: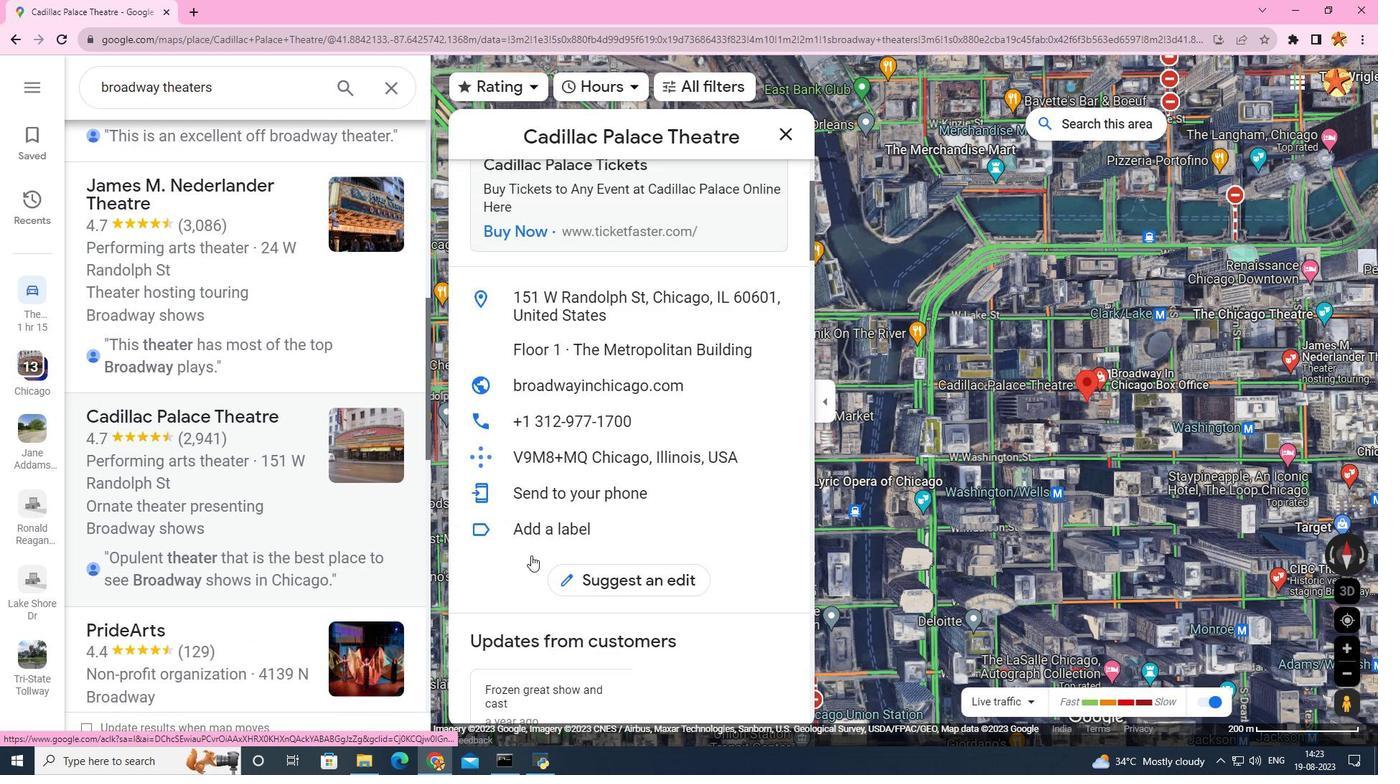 
Action: Mouse moved to (543, 523)
Screenshot: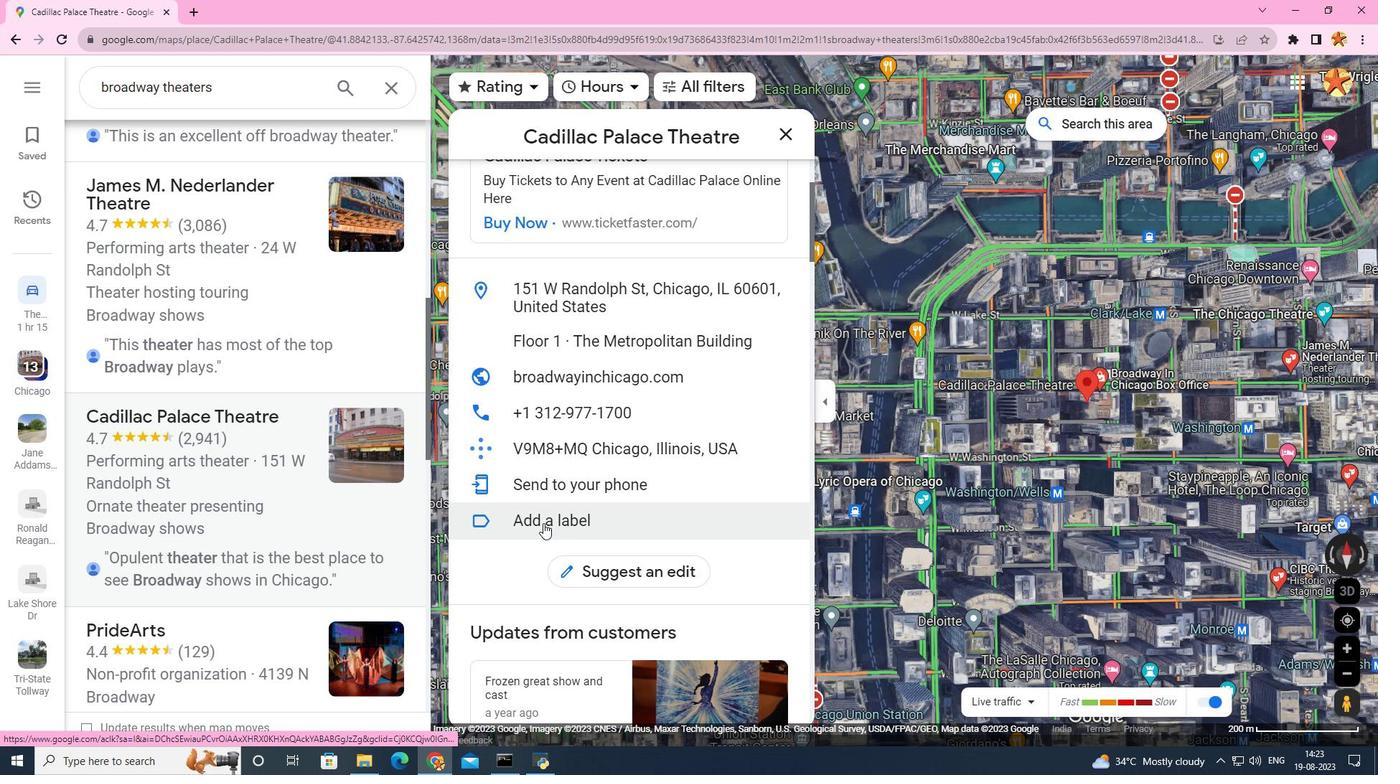 
Action: Mouse scrolled (543, 524) with delta (0, 0)
Screenshot: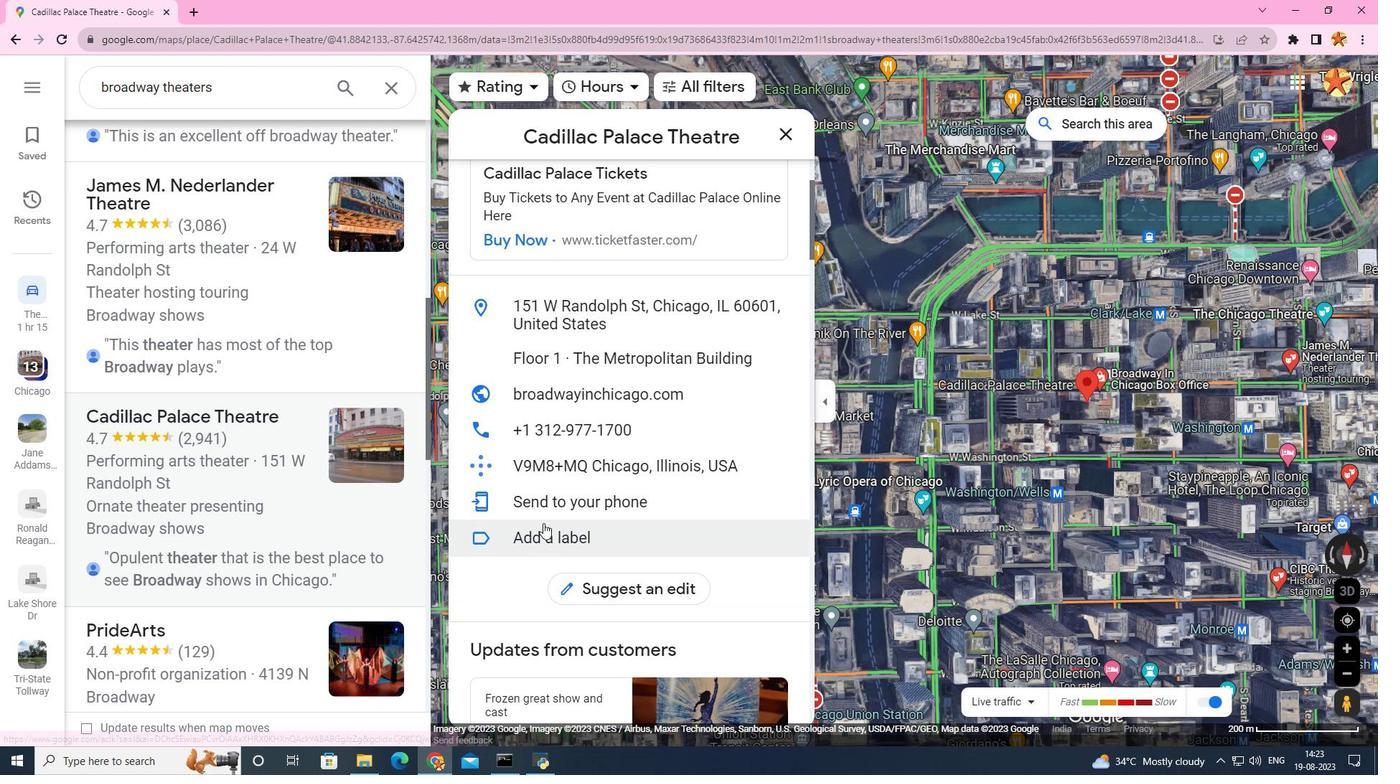 
Action: Mouse scrolled (543, 524) with delta (0, 0)
Screenshot: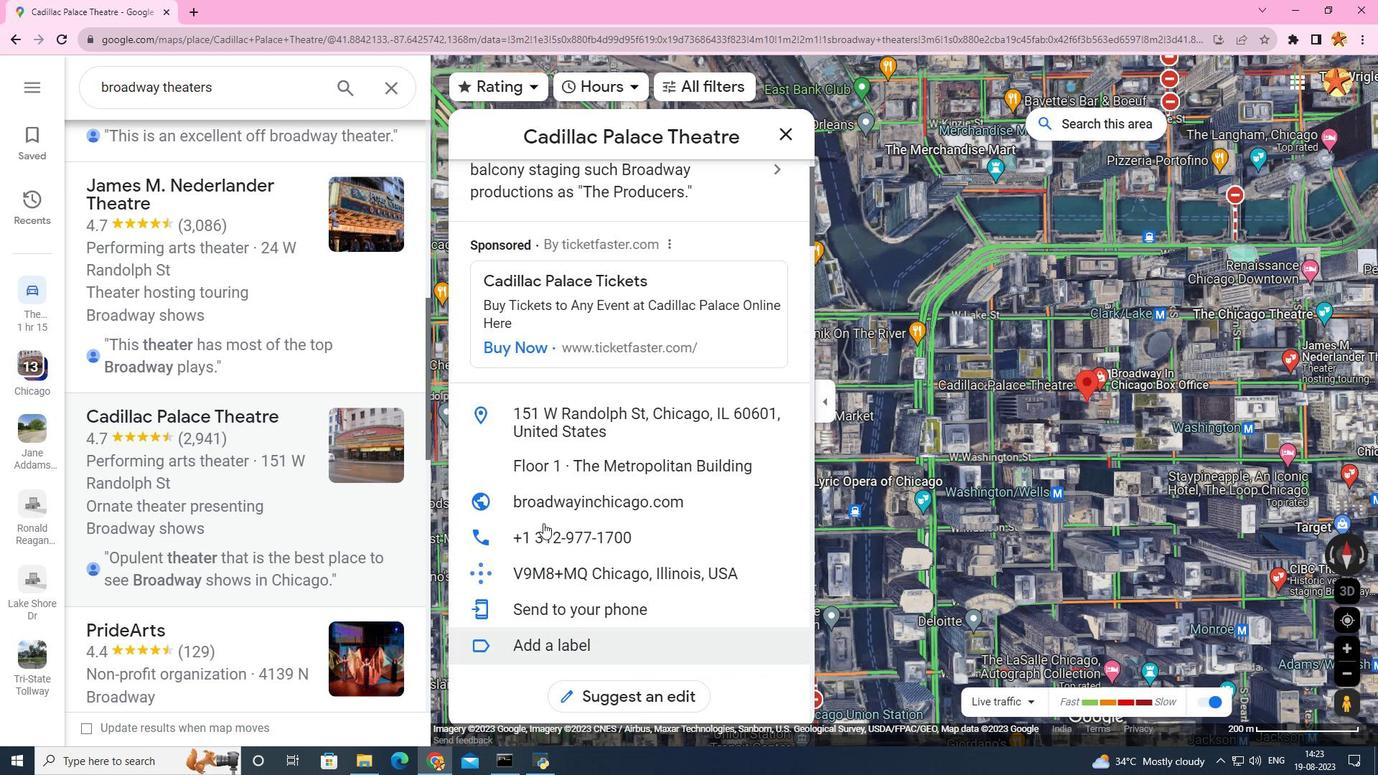 
Action: Mouse scrolled (543, 522) with delta (0, 0)
Screenshot: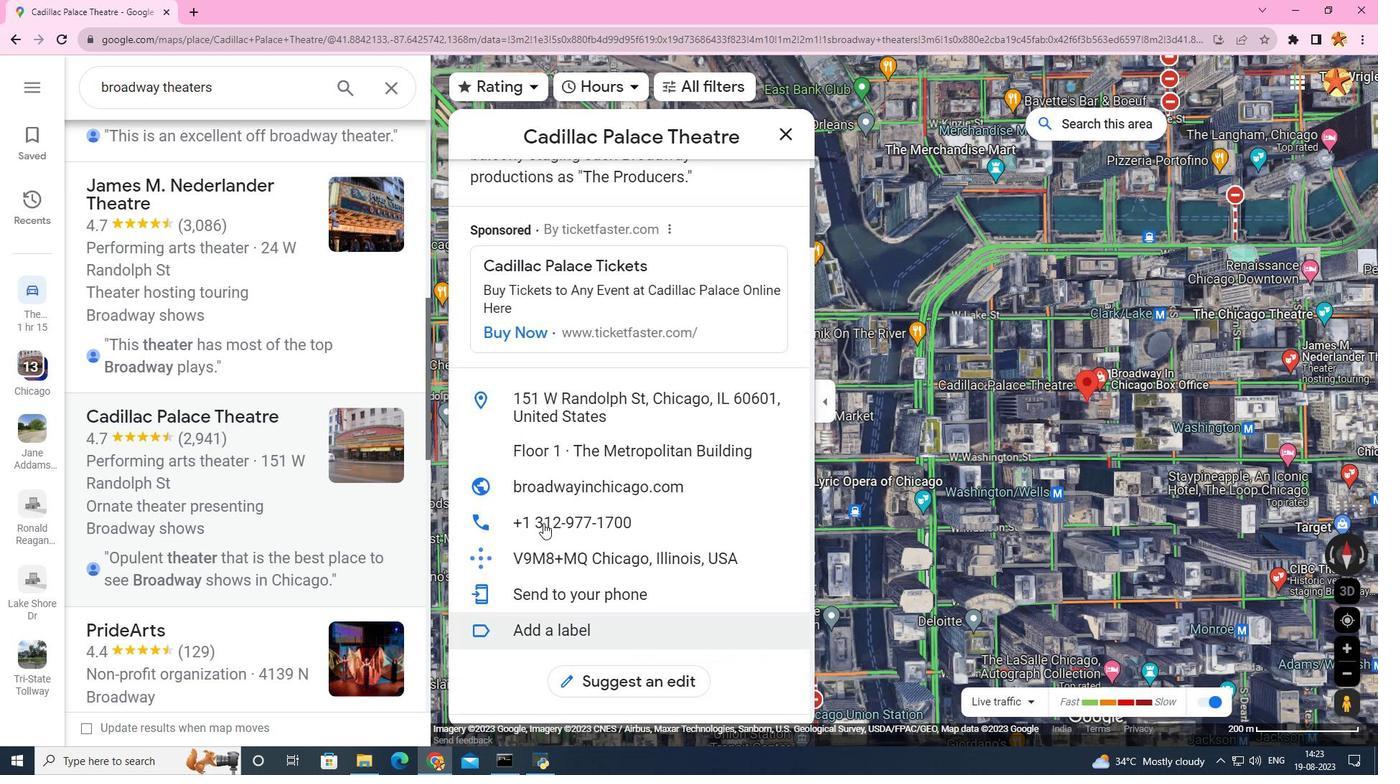 
Action: Mouse scrolled (543, 522) with delta (0, 0)
Screenshot: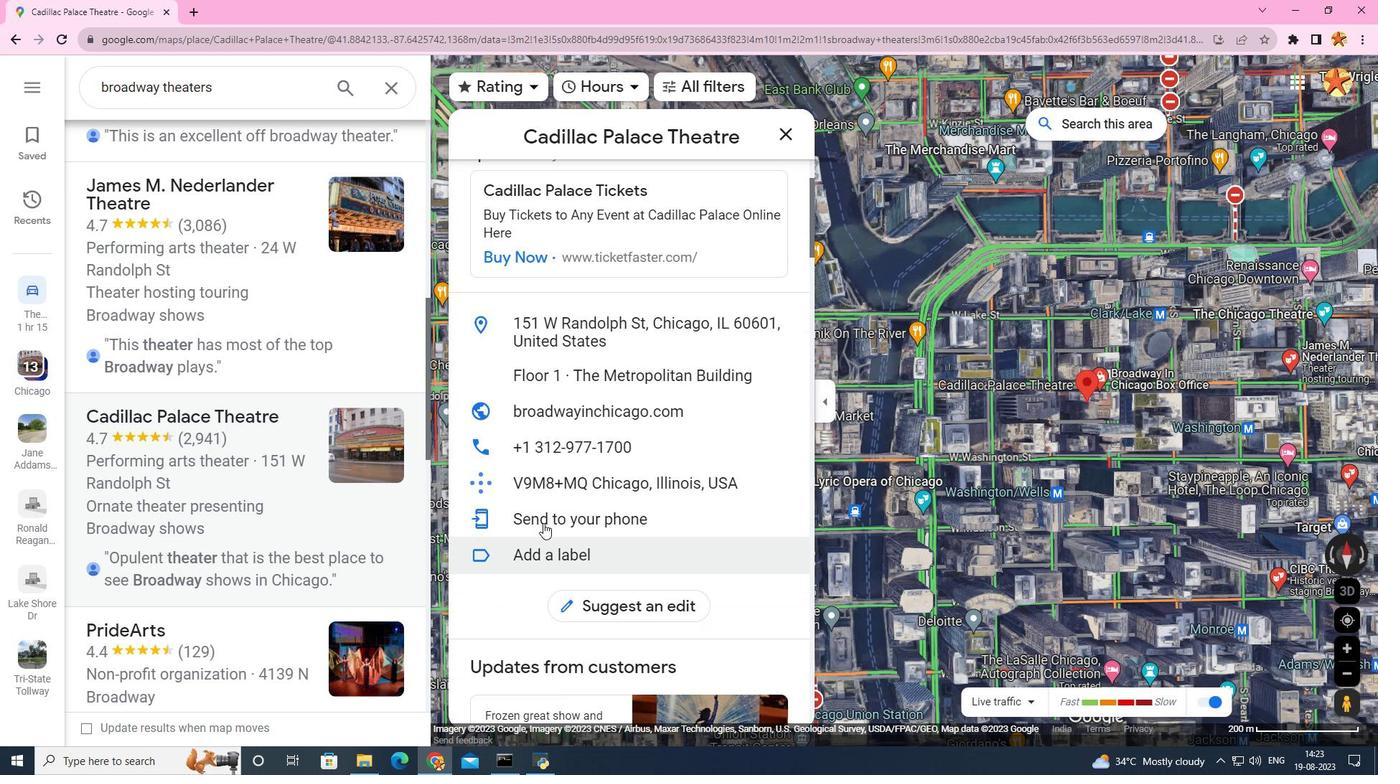 
Action: Mouse scrolled (543, 522) with delta (0, 0)
Screenshot: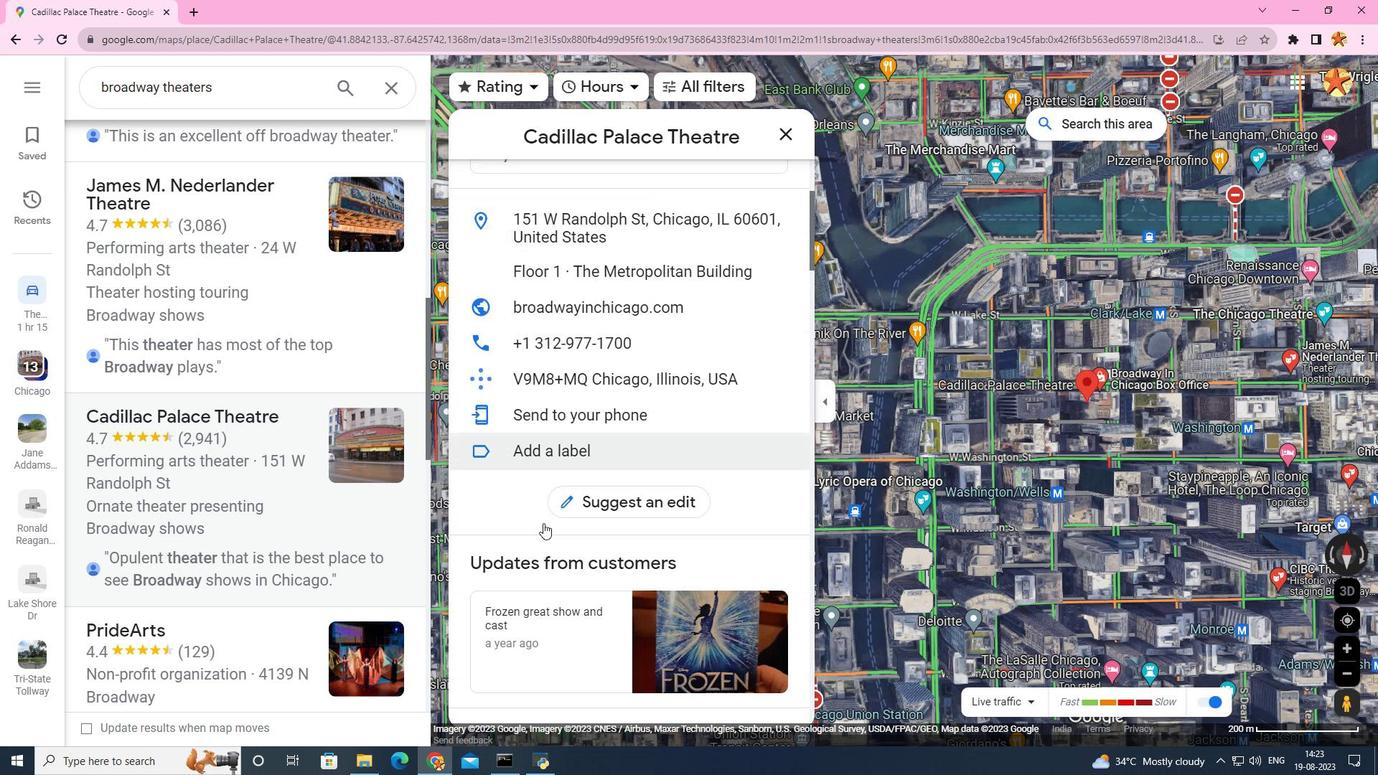 
Action: Mouse scrolled (543, 522) with delta (0, 0)
Screenshot: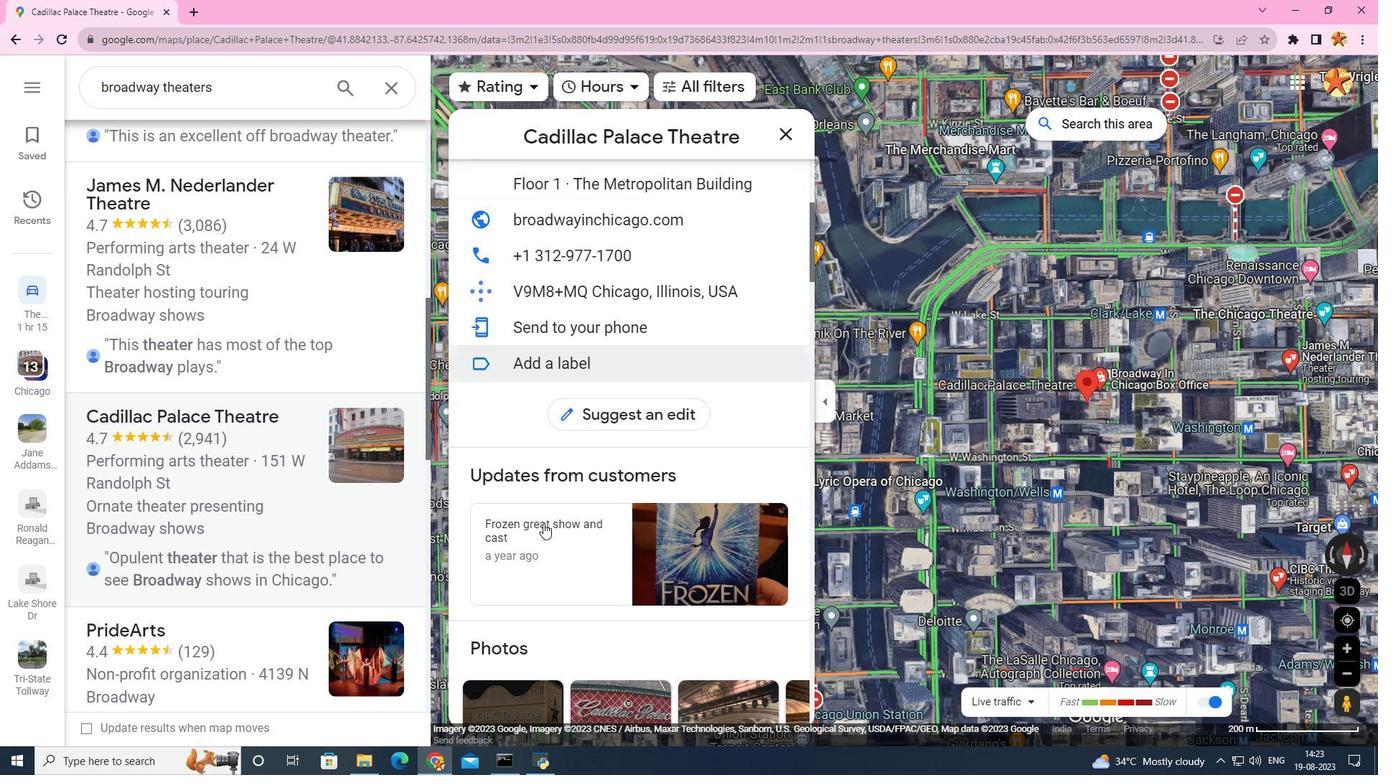 
Action: Mouse scrolled (543, 522) with delta (0, 0)
Screenshot: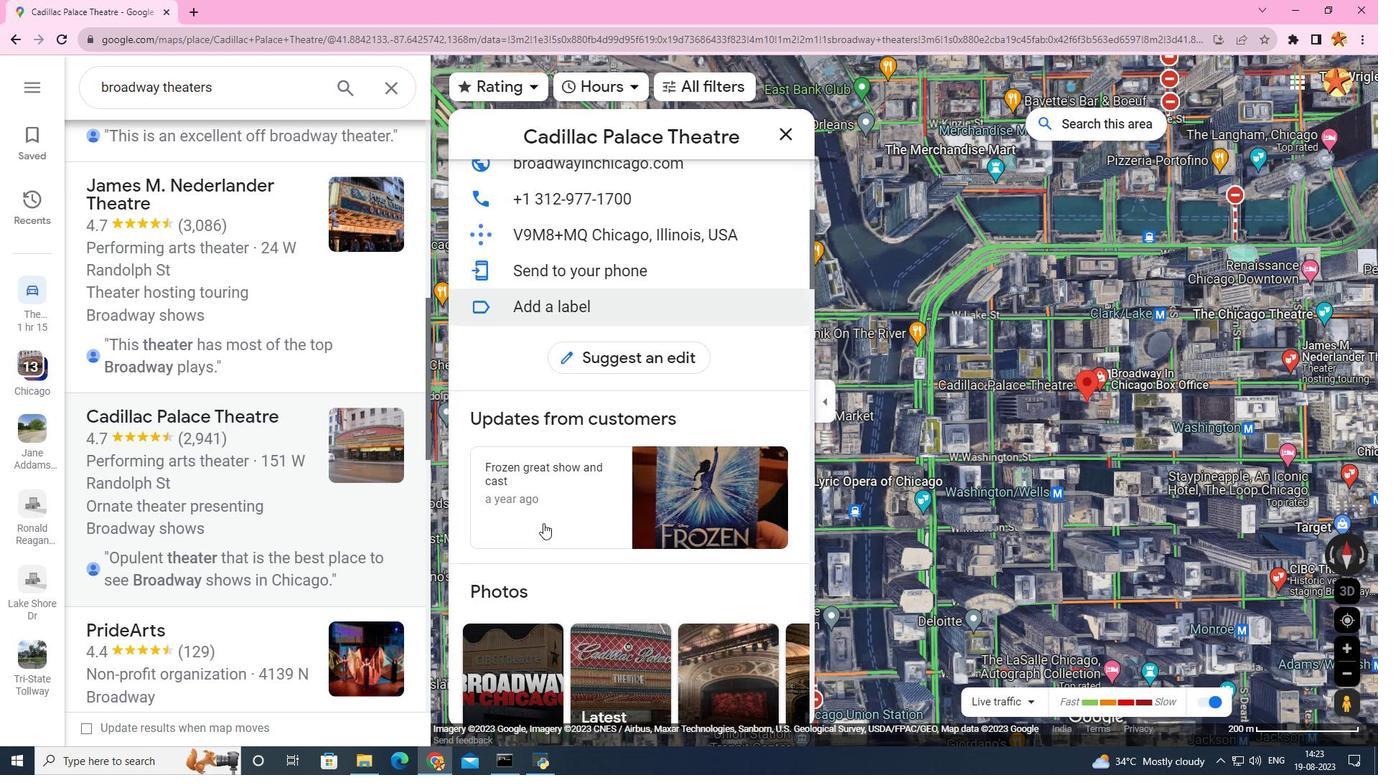 
Action: Mouse scrolled (543, 522) with delta (0, 0)
Screenshot: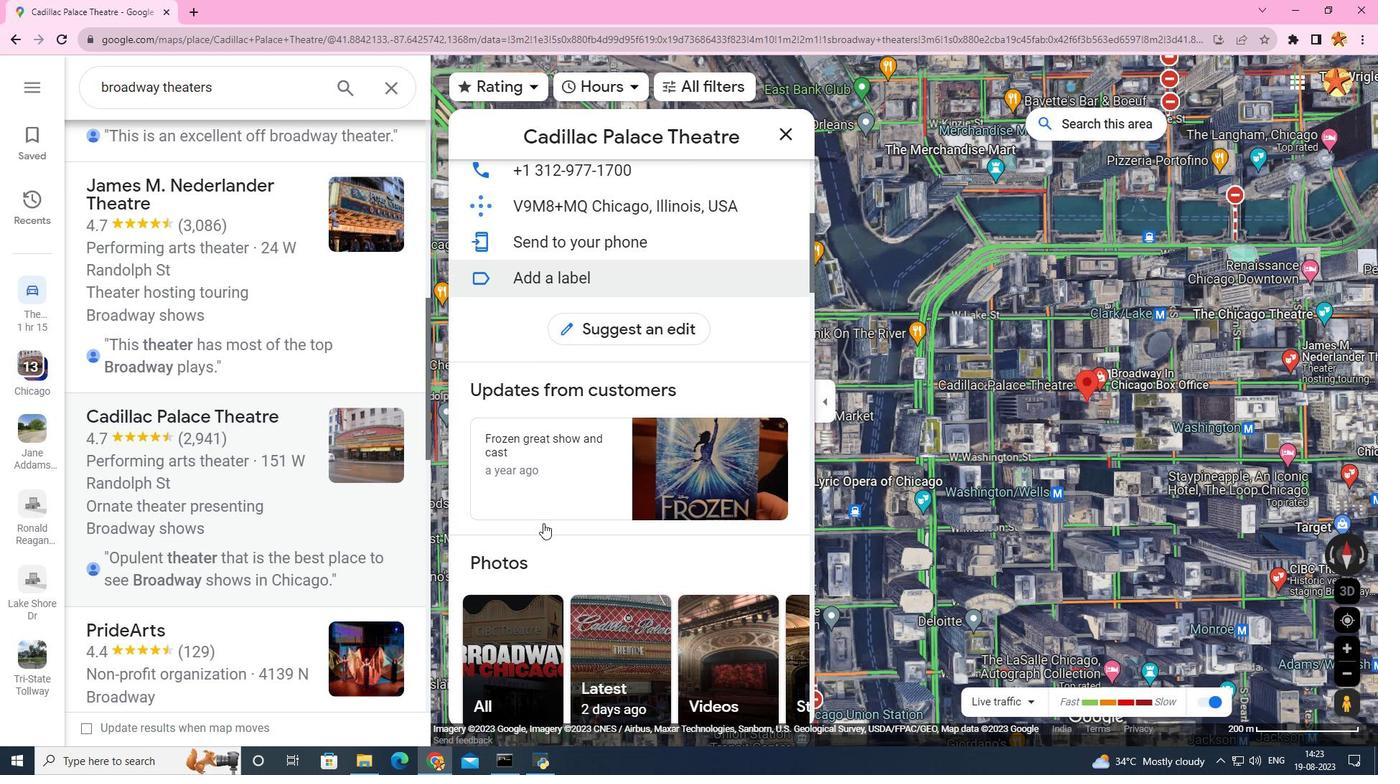 
Action: Mouse scrolled (543, 524) with delta (0, 0)
Screenshot: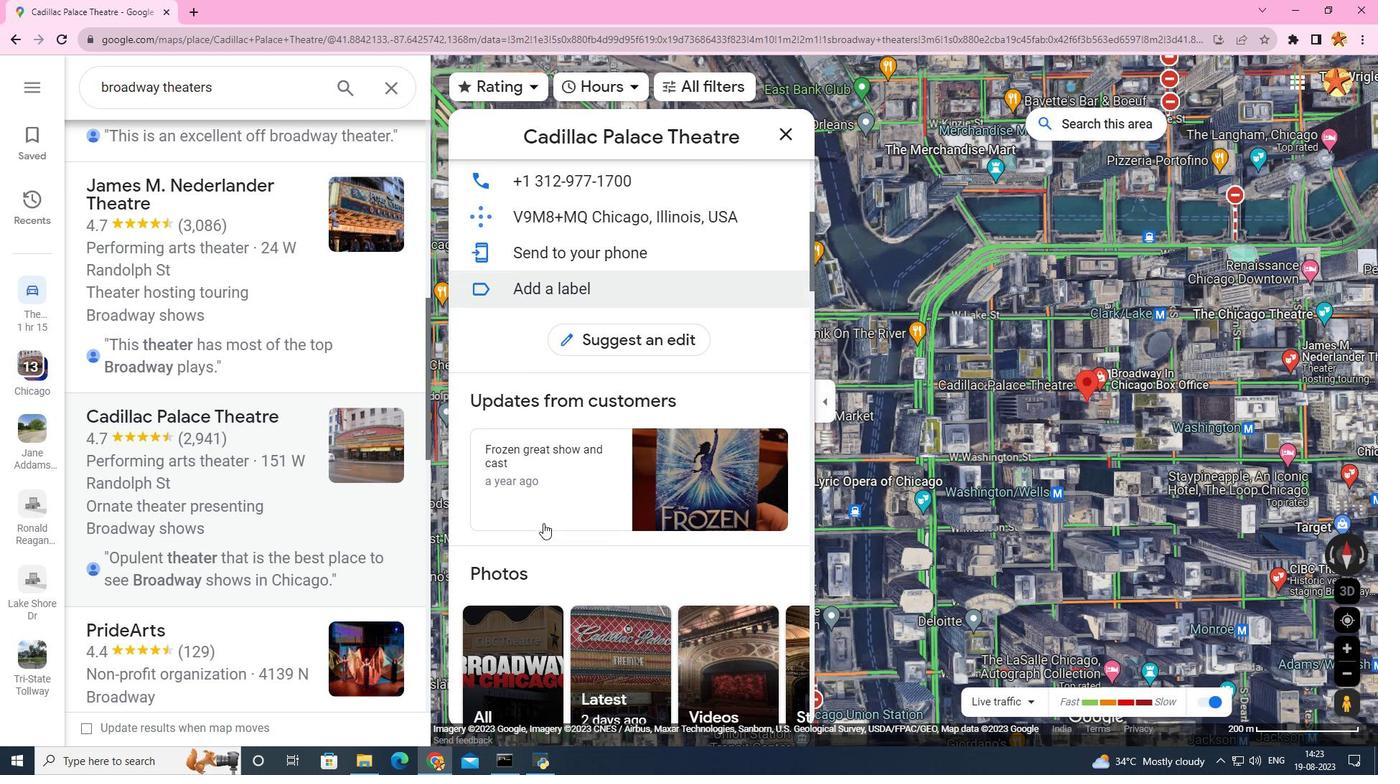 
Action: Mouse moved to (533, 673)
Screenshot: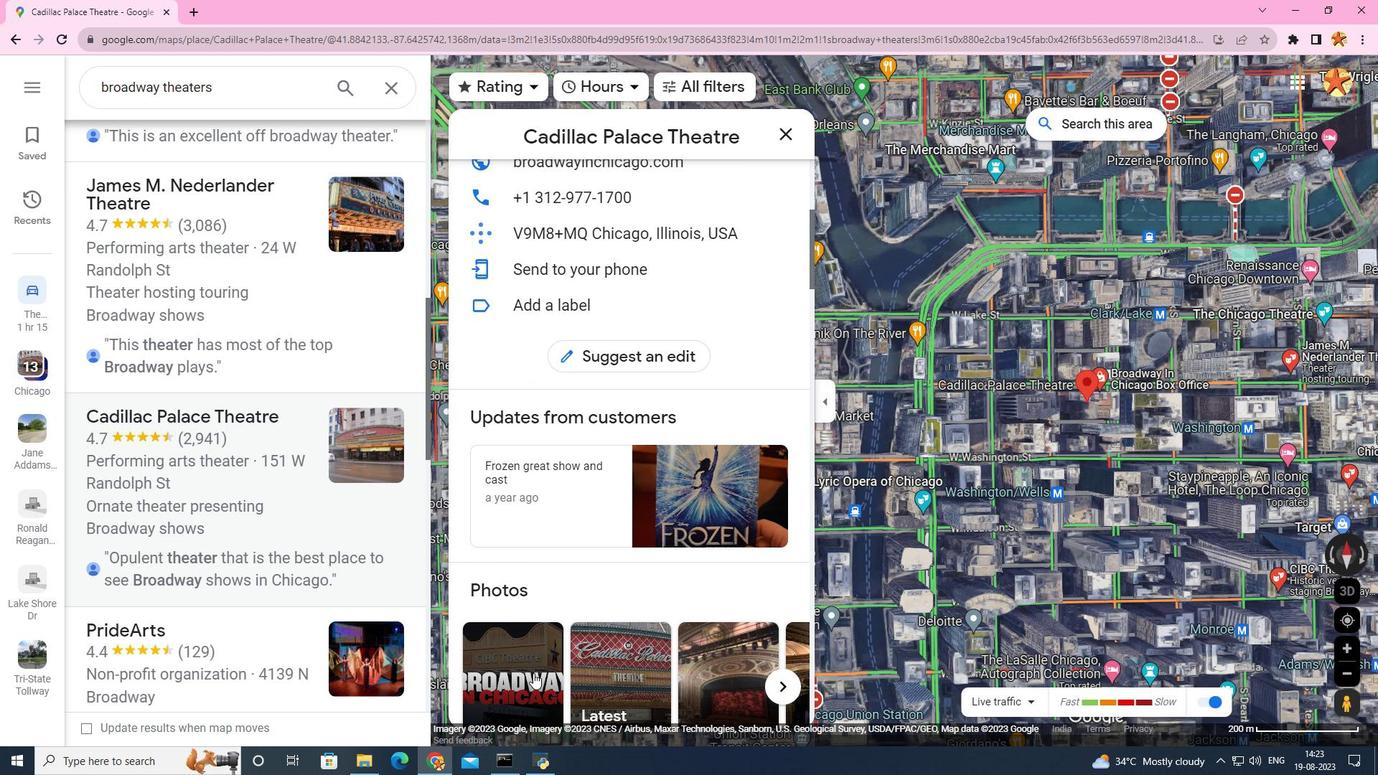 
Action: Mouse pressed left at (533, 673)
Screenshot: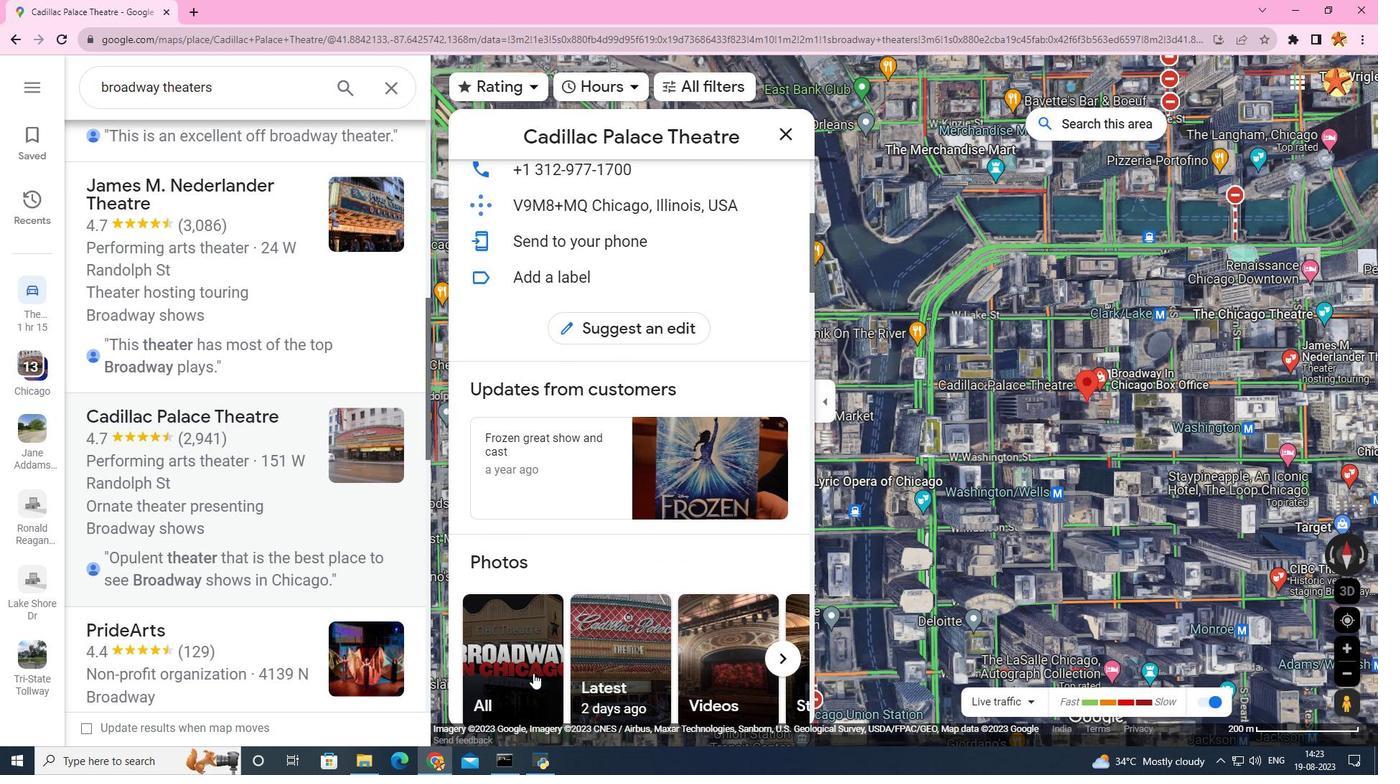
Action: Mouse moved to (920, 642)
Screenshot: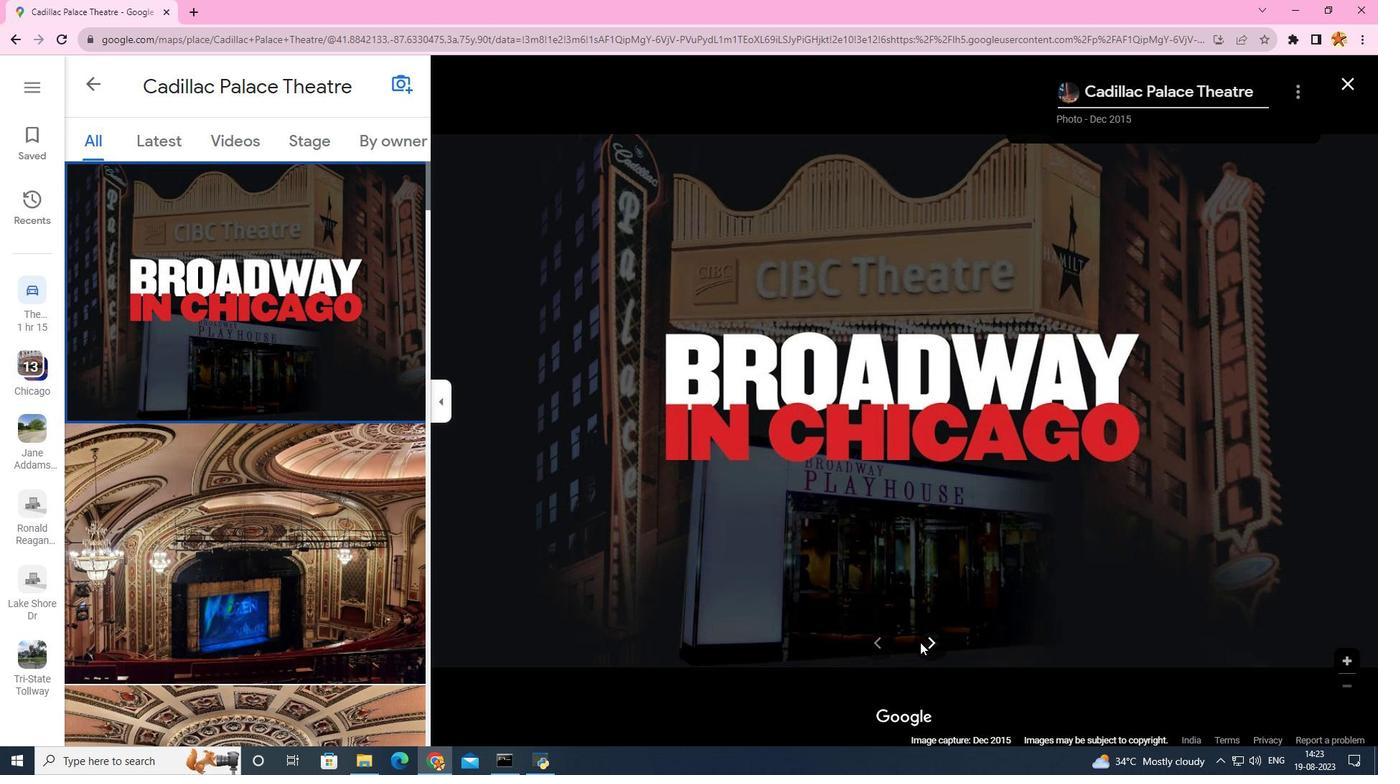 
Action: Mouse pressed left at (920, 642)
Screenshot: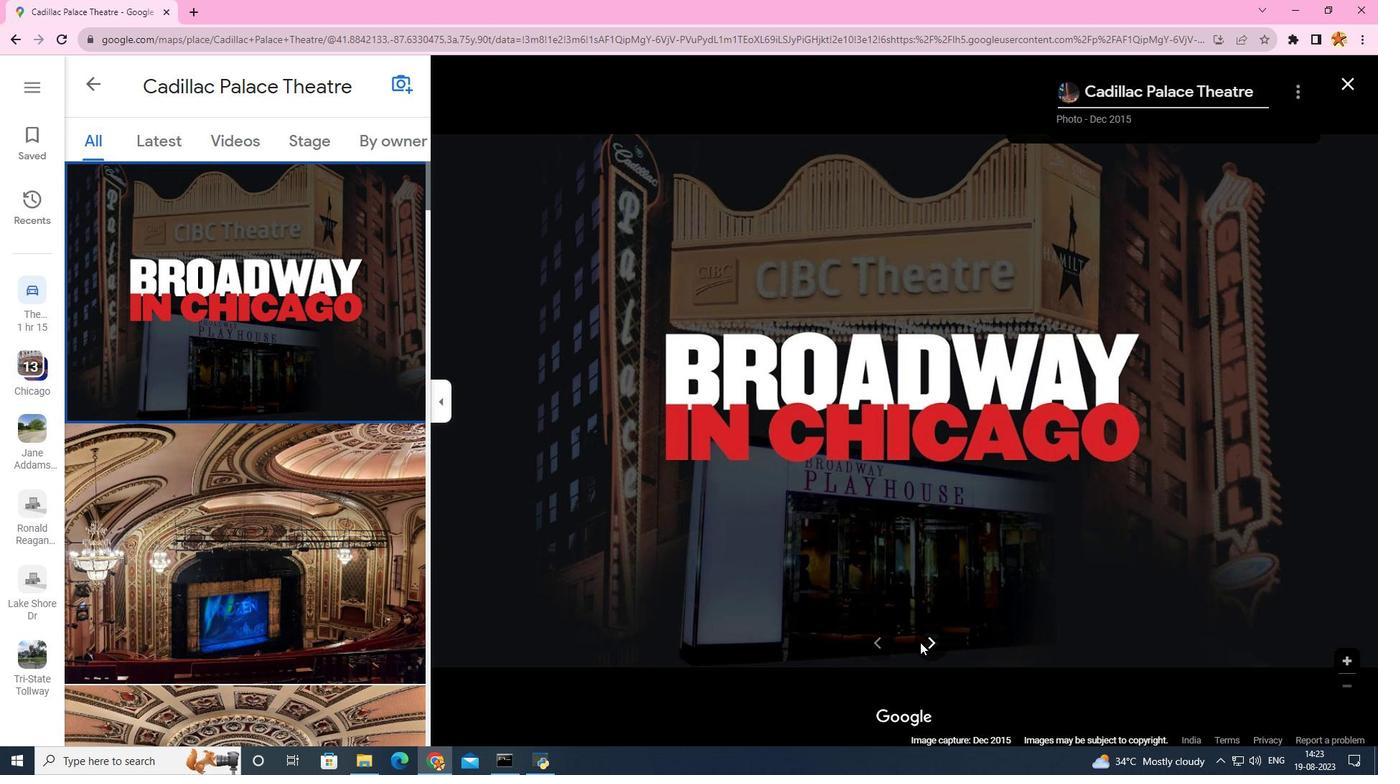 
Action: Mouse moved to (920, 642)
Screenshot: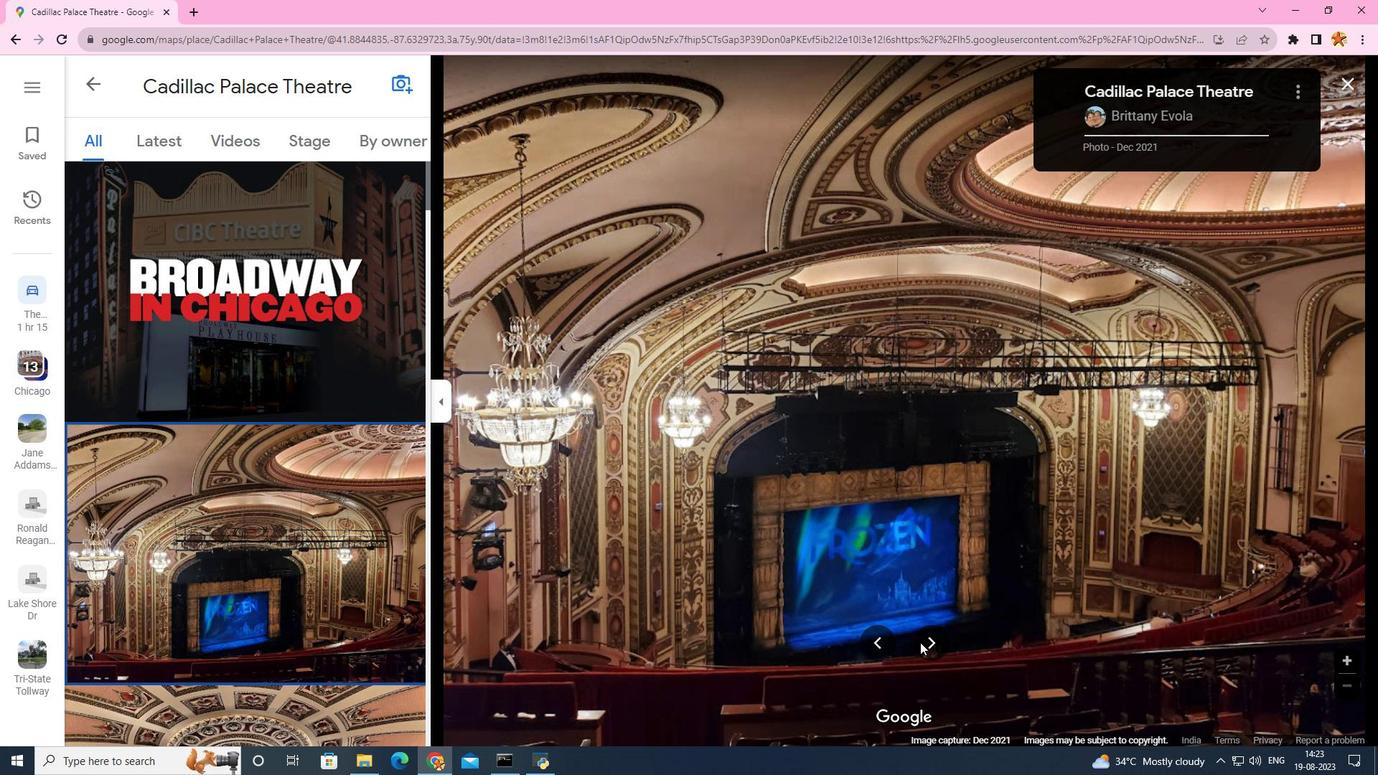 
Action: Mouse pressed left at (920, 642)
Screenshot: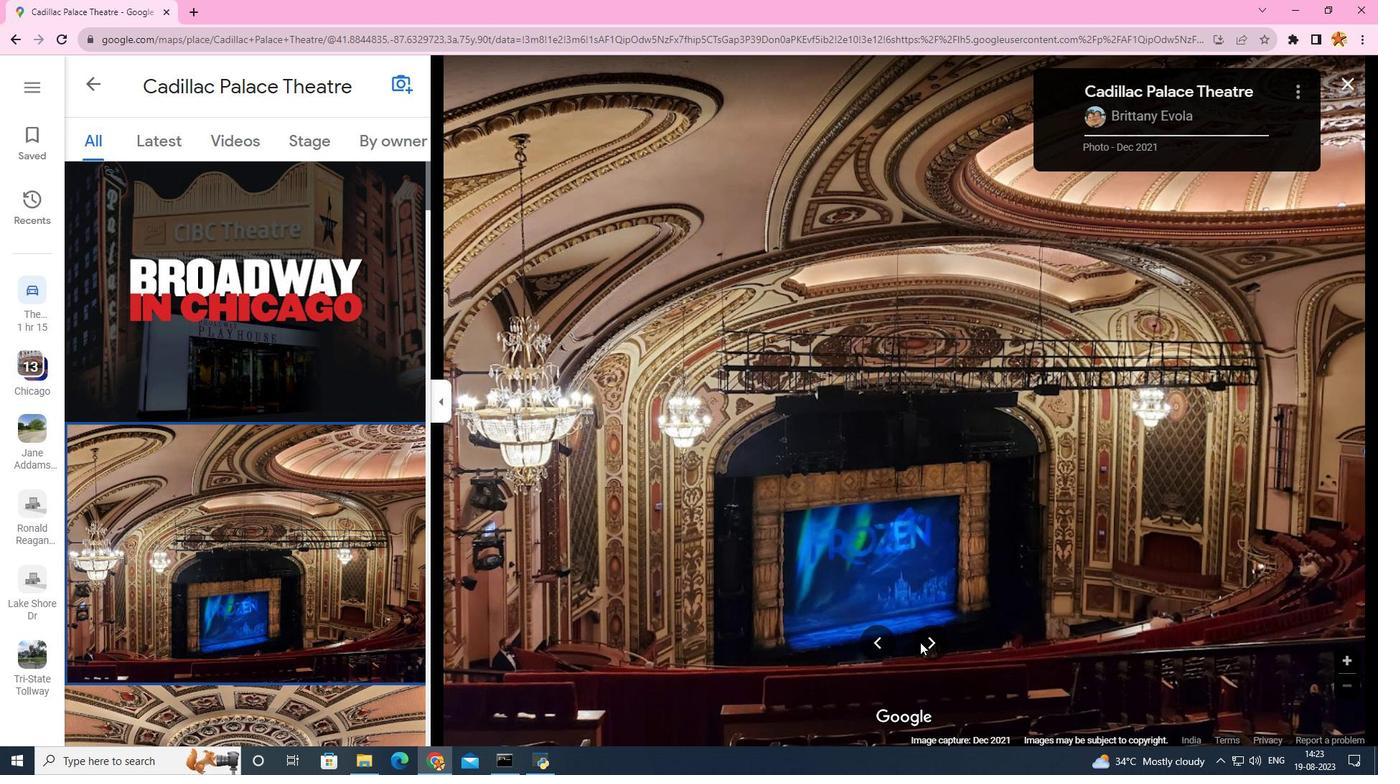 
Action: Mouse pressed left at (920, 642)
Screenshot: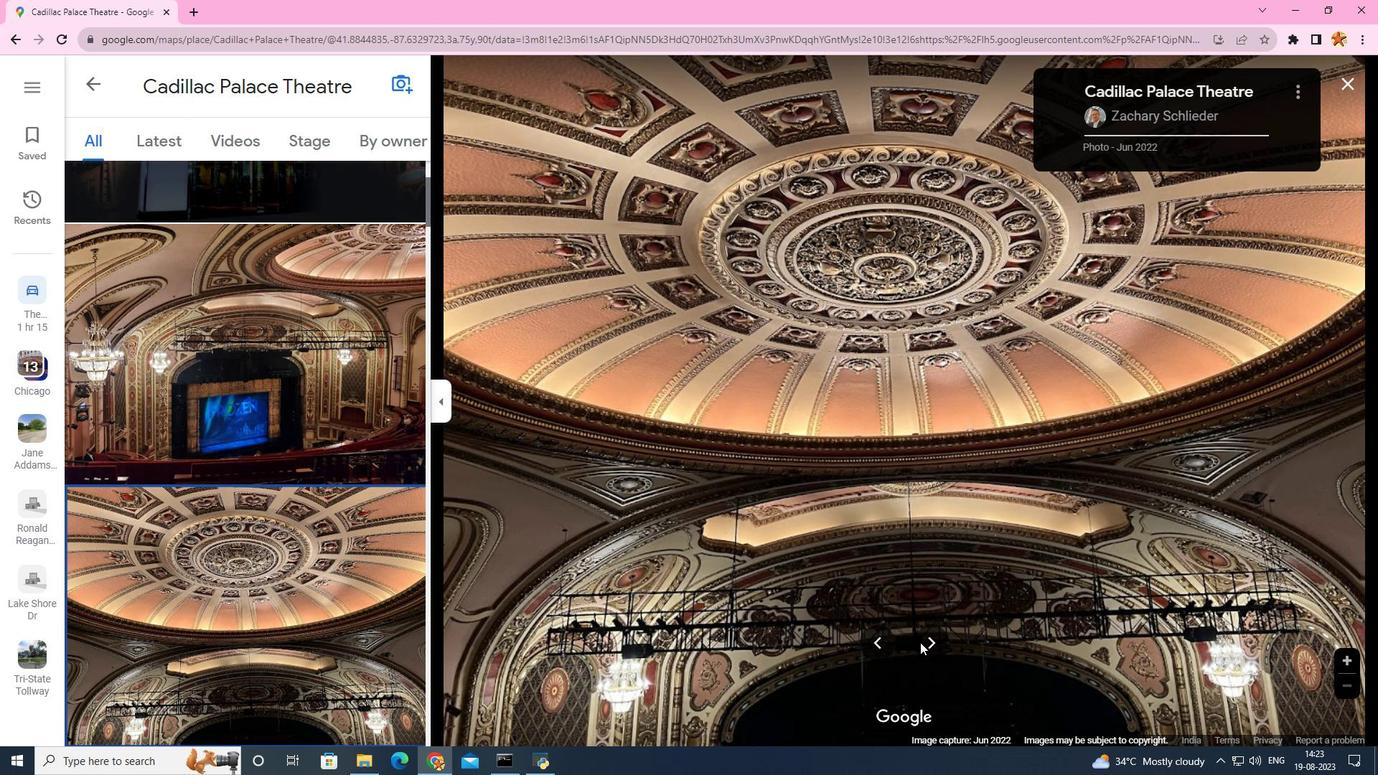 
Action: Mouse pressed left at (920, 642)
Screenshot: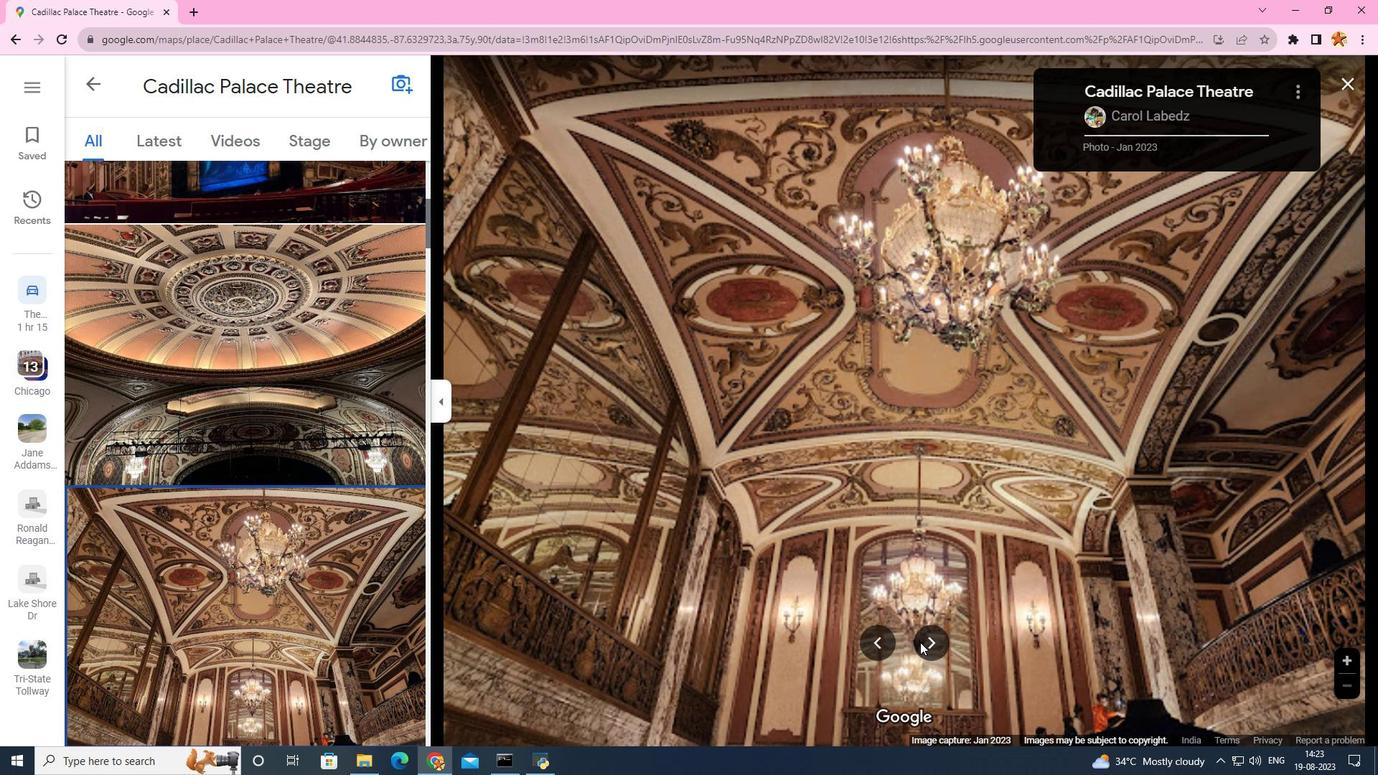 
Action: Mouse pressed left at (920, 642)
Screenshot: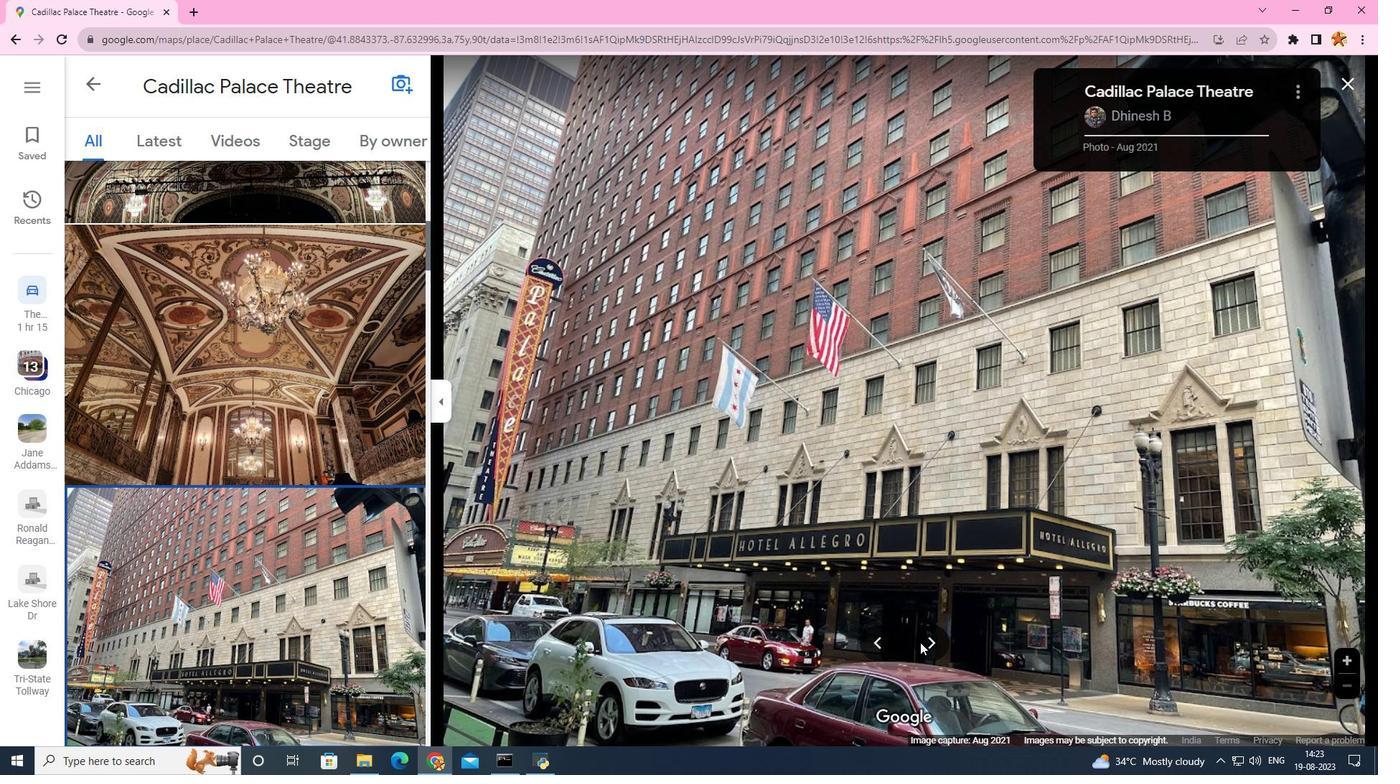 
Action: Mouse pressed left at (920, 642)
Screenshot: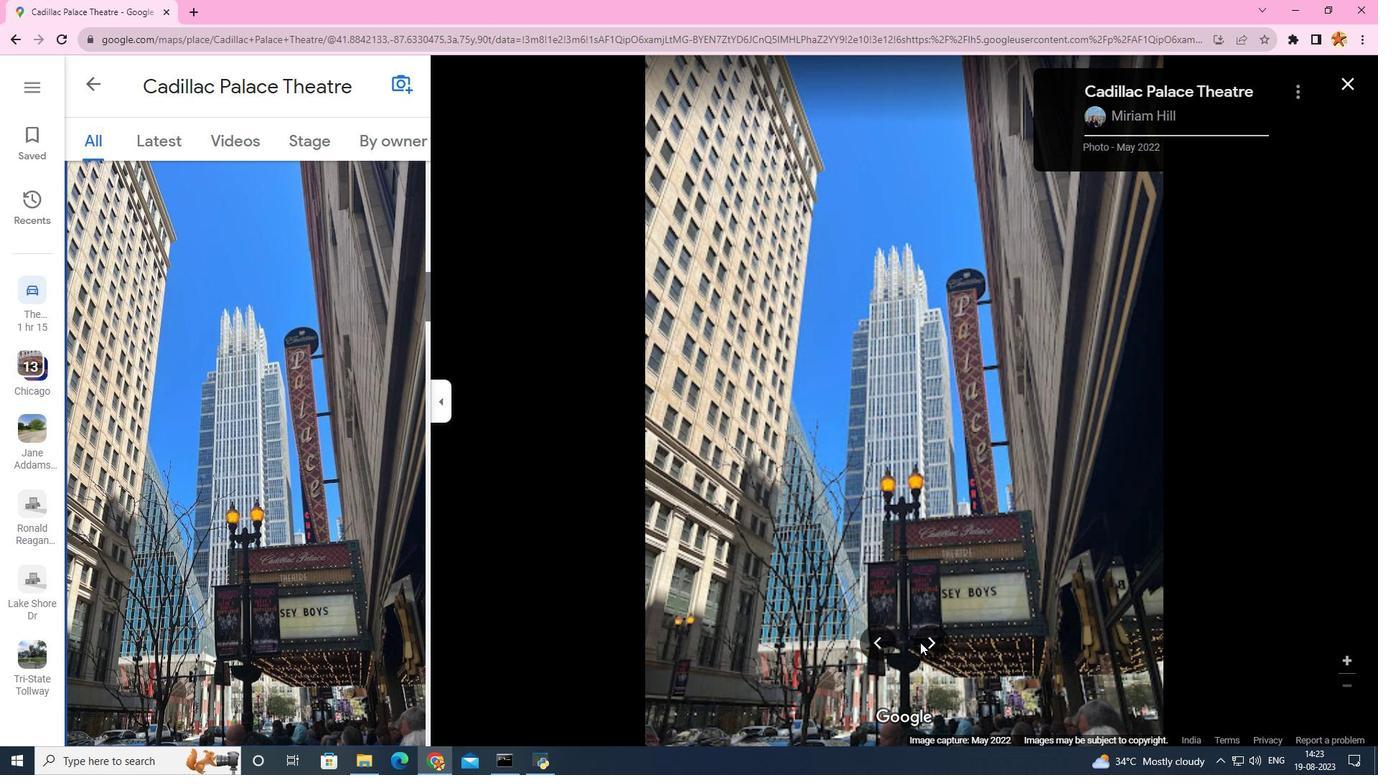 
Action: Mouse pressed left at (920, 642)
Screenshot: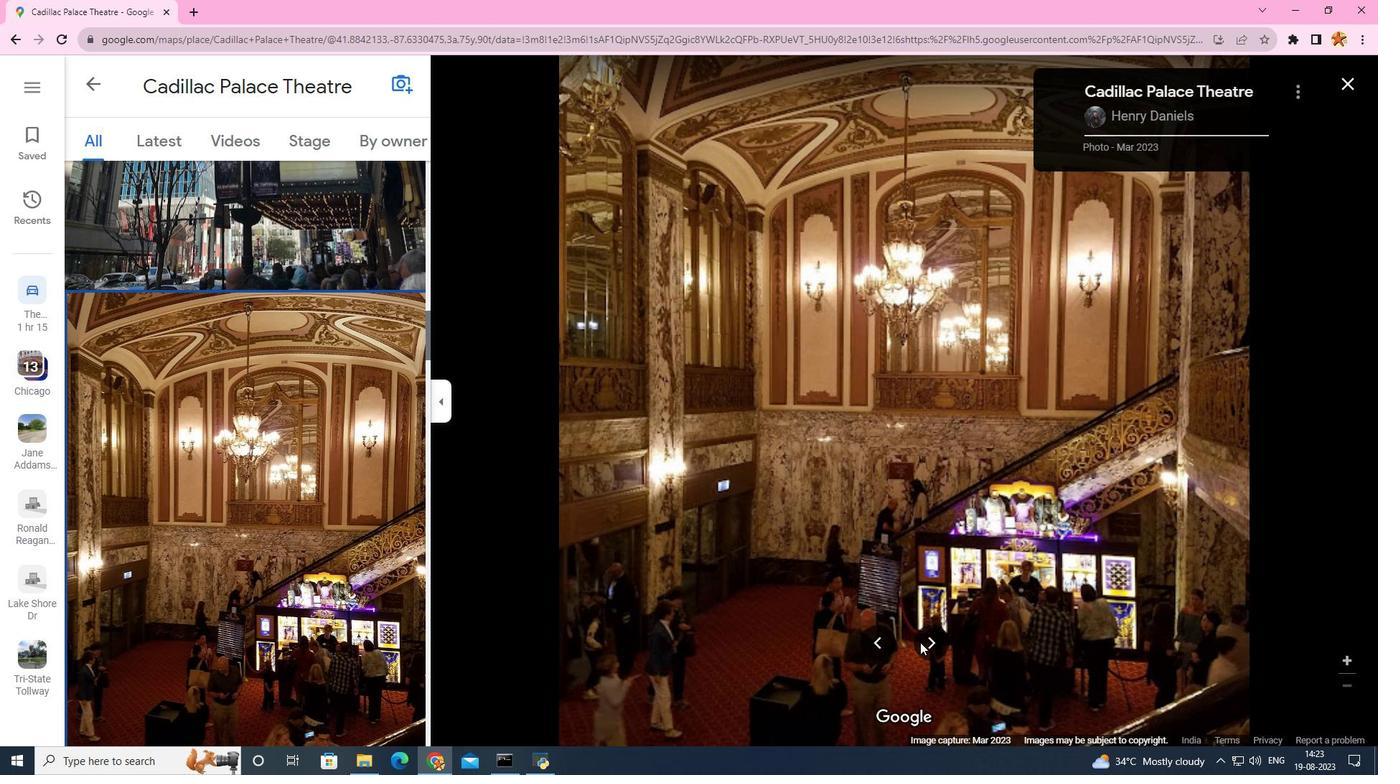 
Action: Mouse pressed left at (920, 642)
Screenshot: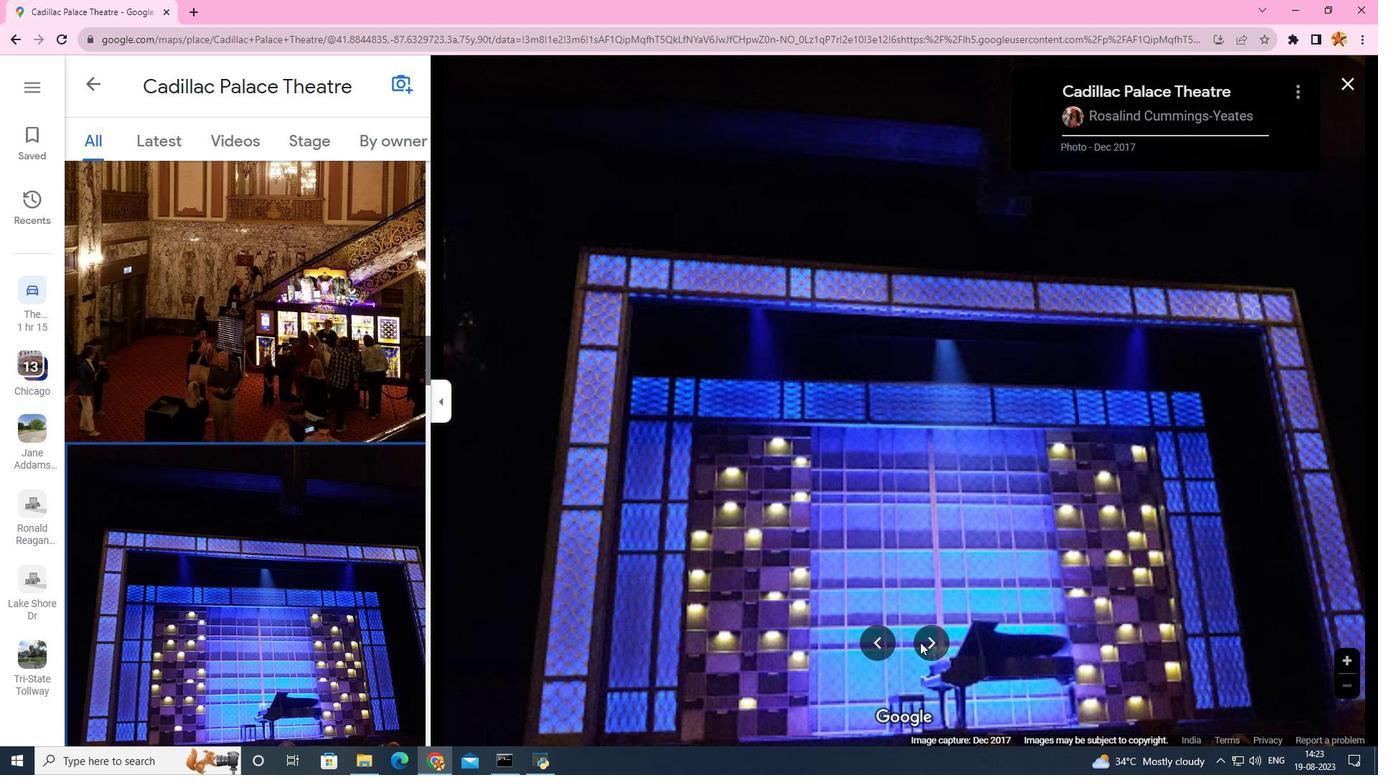 
Action: Mouse pressed left at (920, 642)
Screenshot: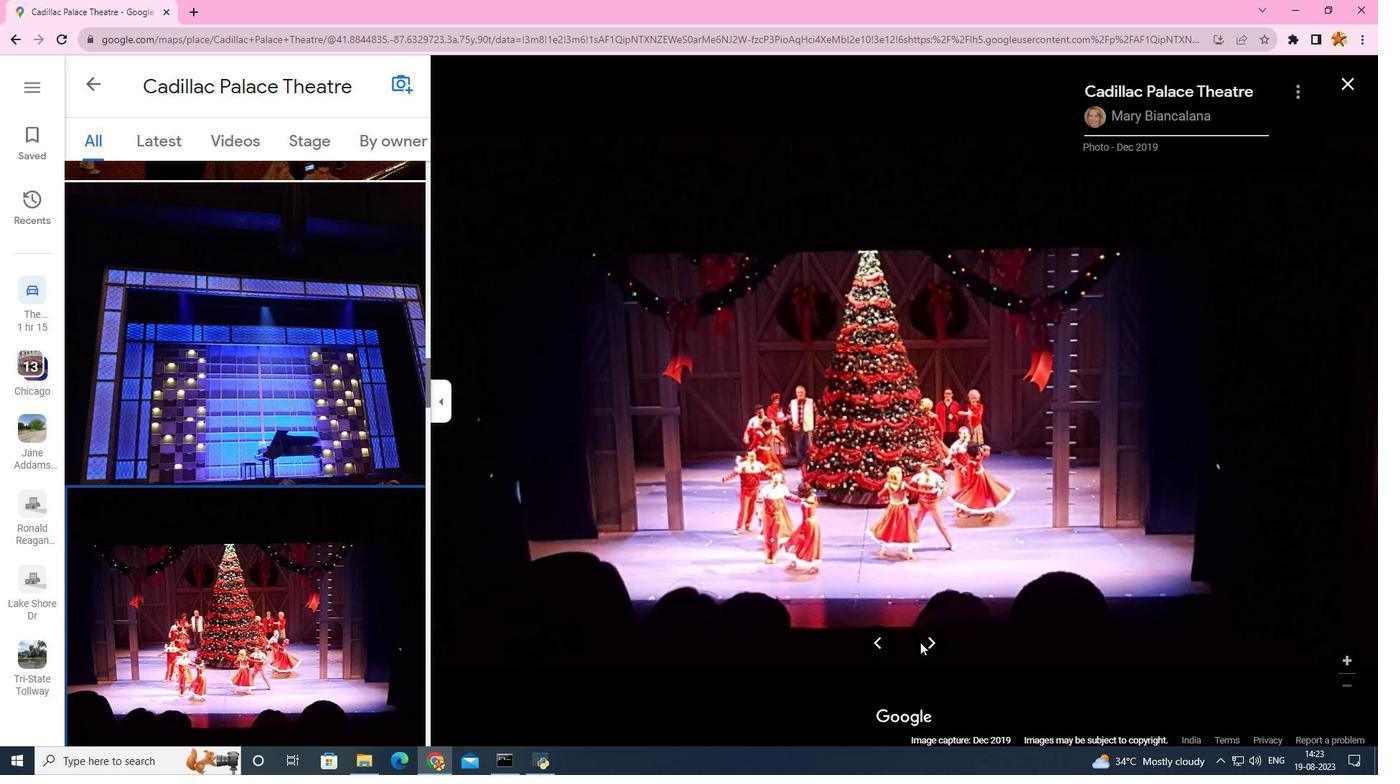 
Action: Mouse pressed left at (920, 642)
Screenshot: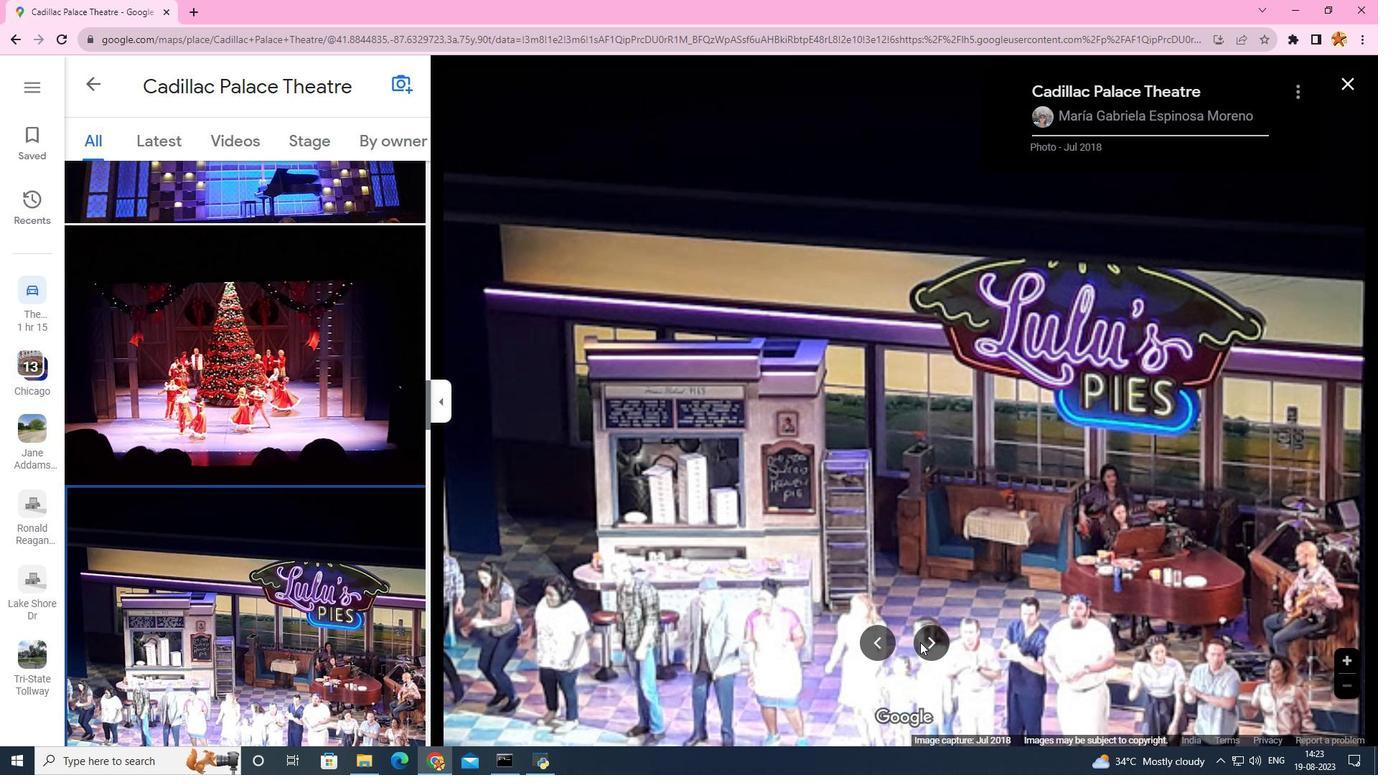 
Action: Mouse pressed left at (920, 642)
Screenshot: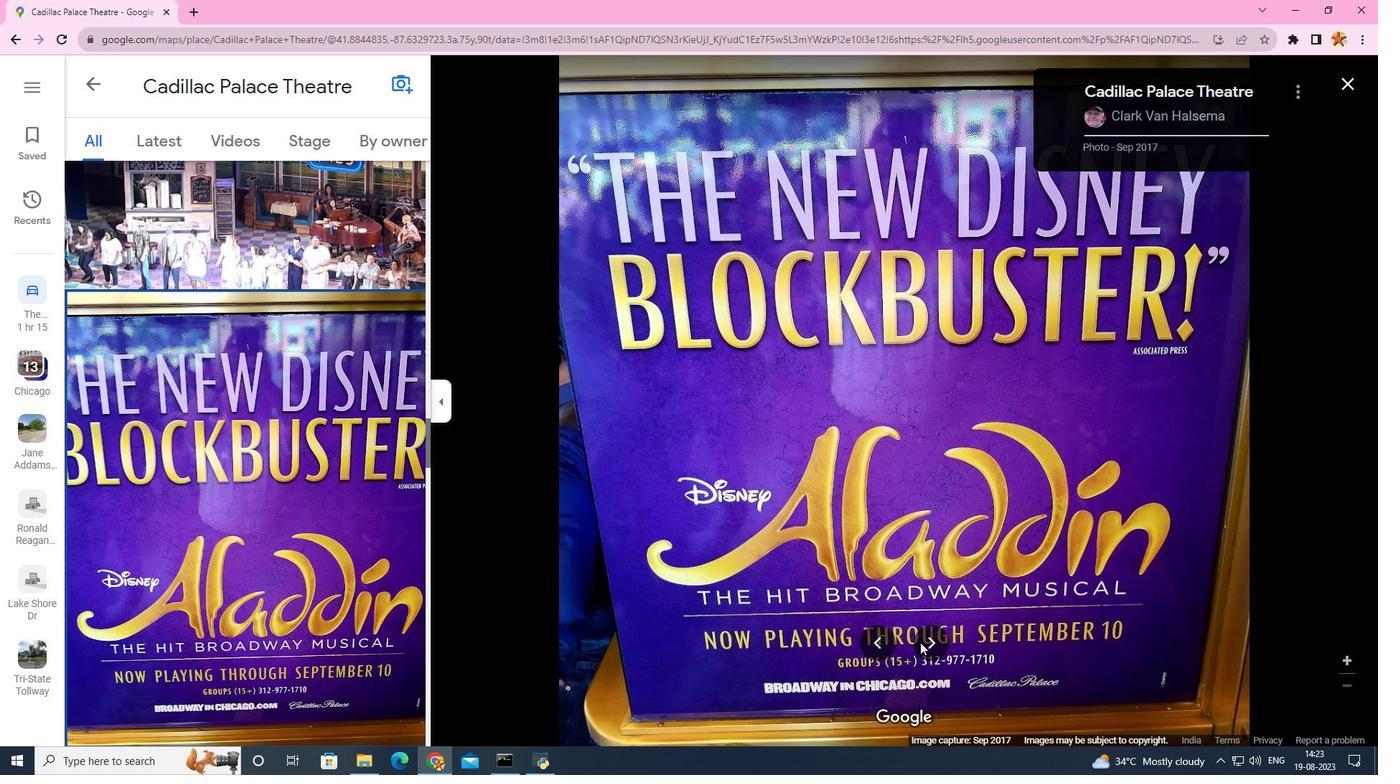 
Action: Mouse pressed left at (920, 642)
Screenshot: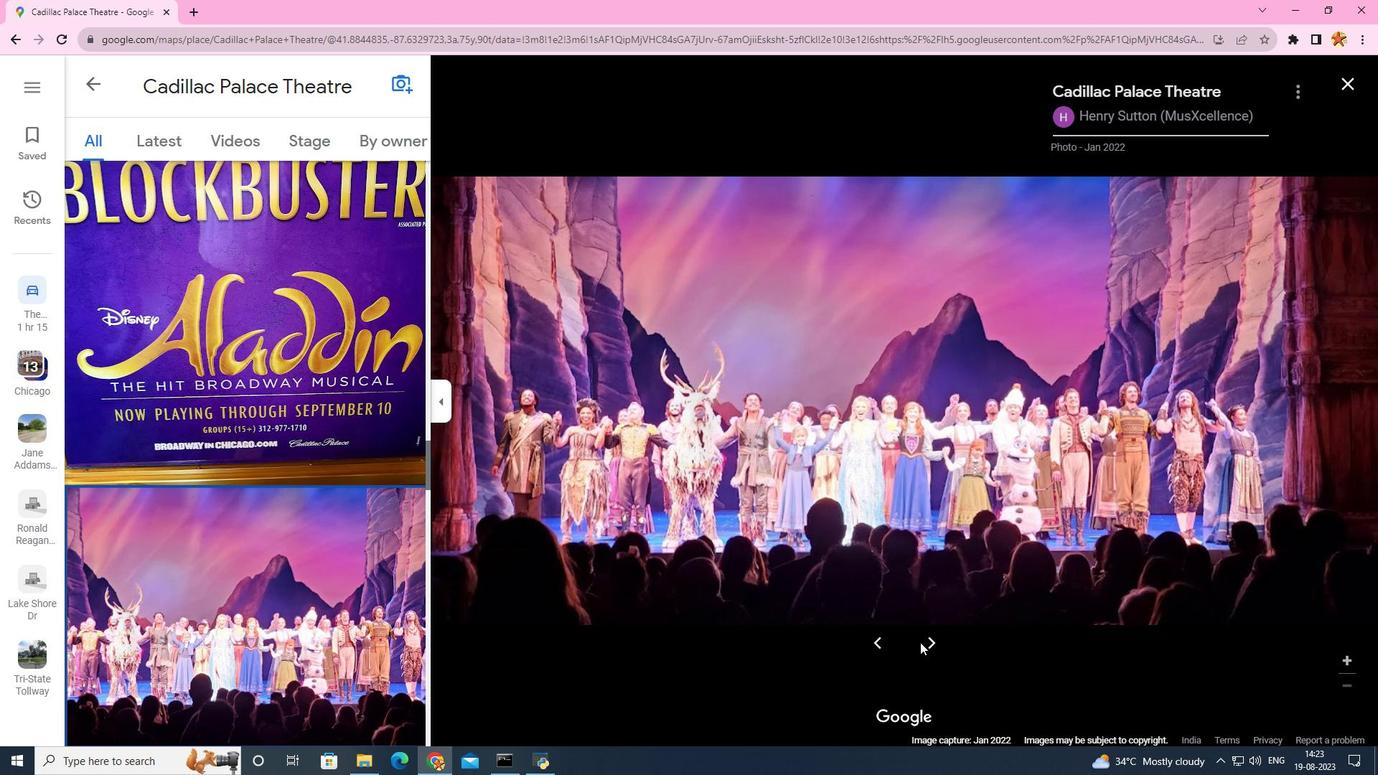 
Action: Mouse pressed left at (920, 642)
Screenshot: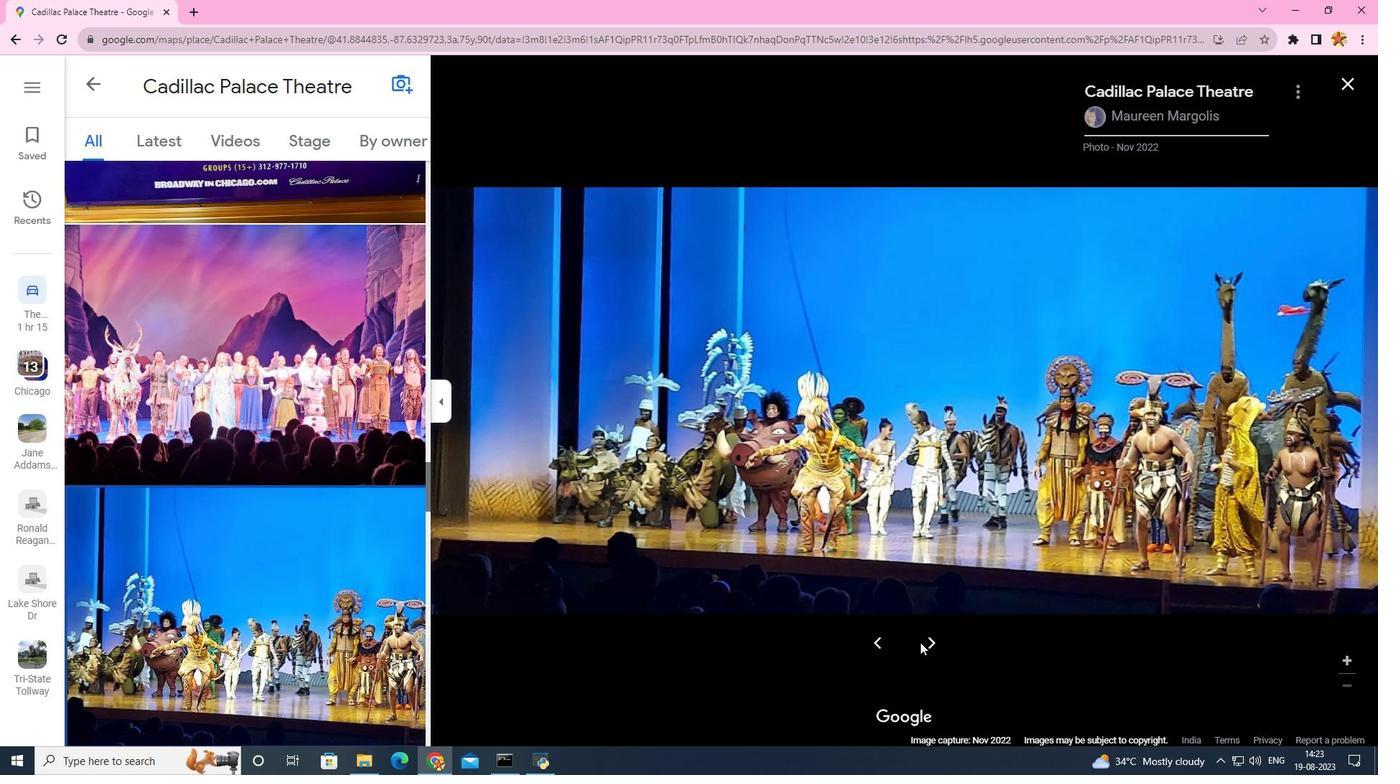 
Action: Mouse pressed left at (920, 642)
Screenshot: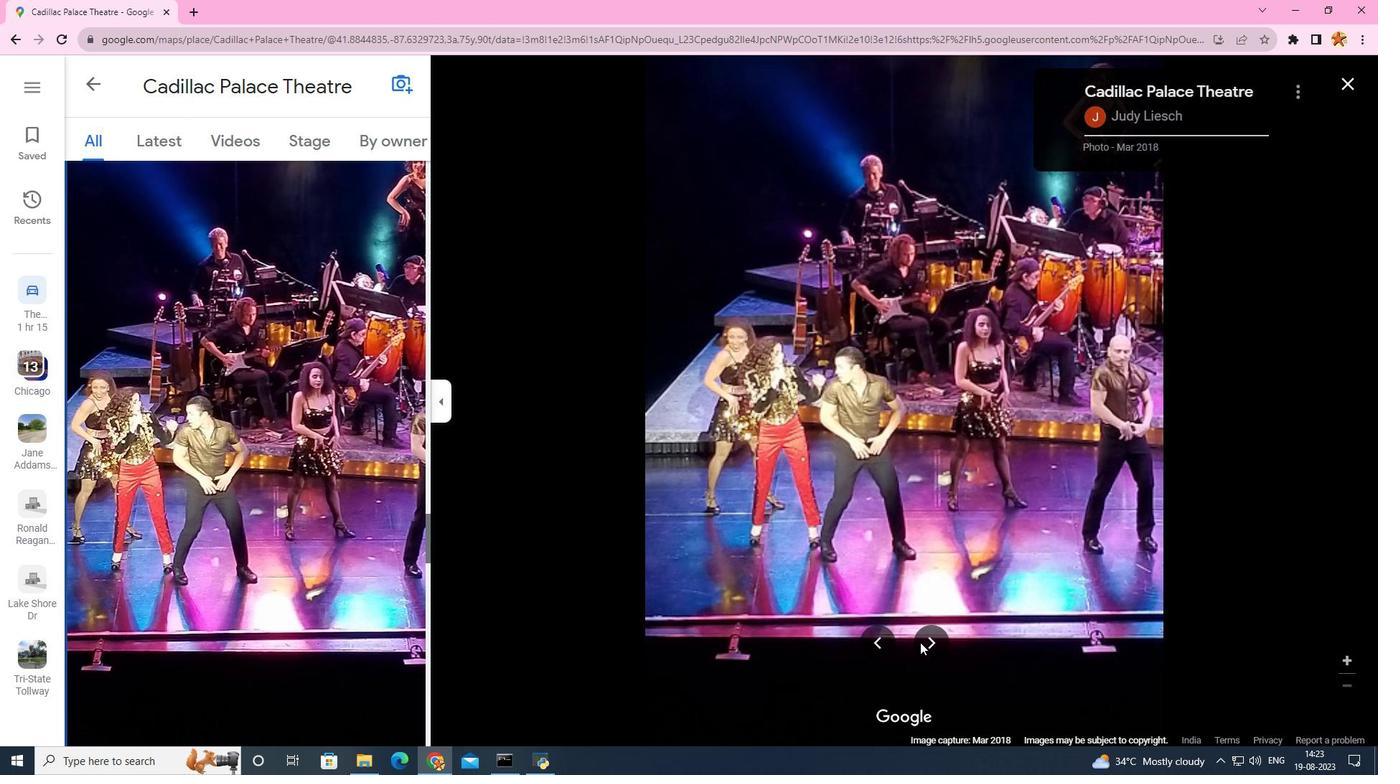 
Action: Mouse pressed left at (920, 642)
Screenshot: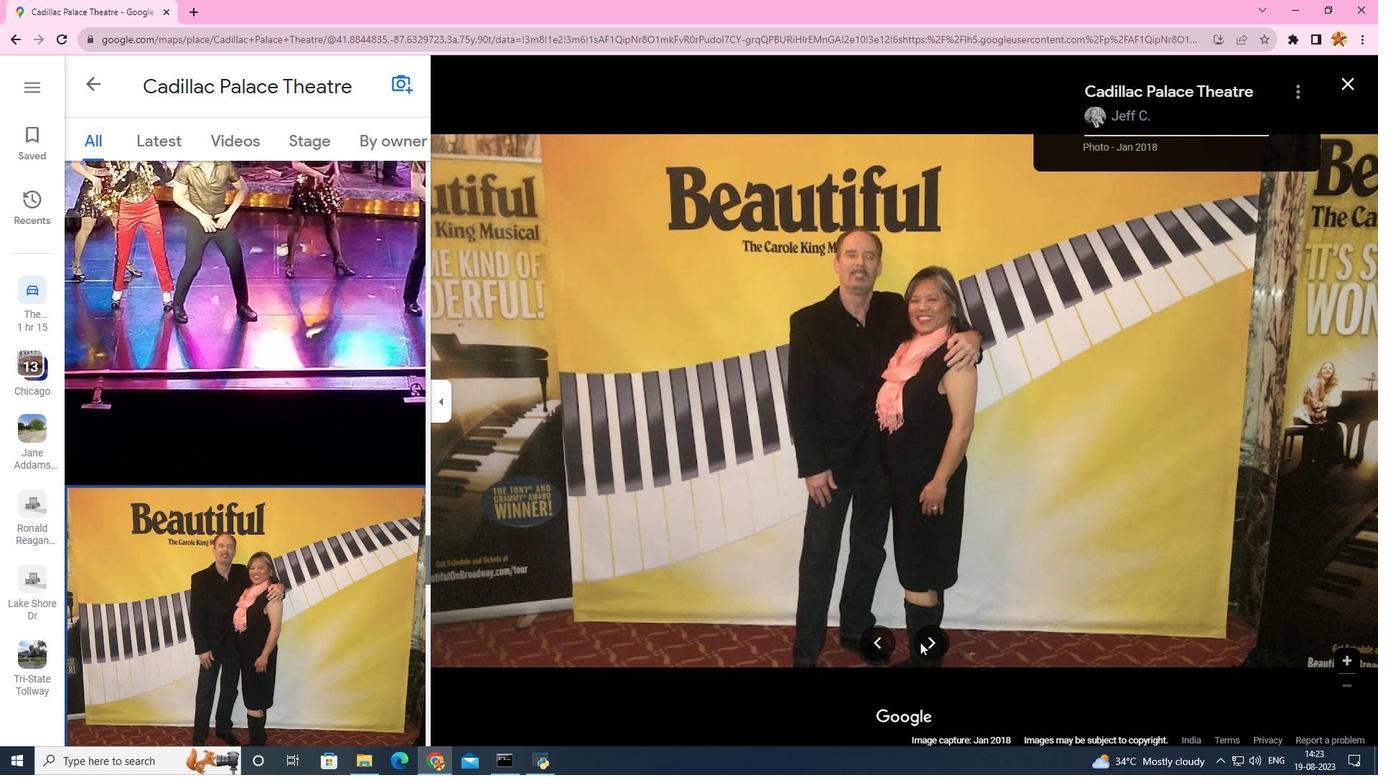 
Action: Mouse pressed left at (920, 642)
Screenshot: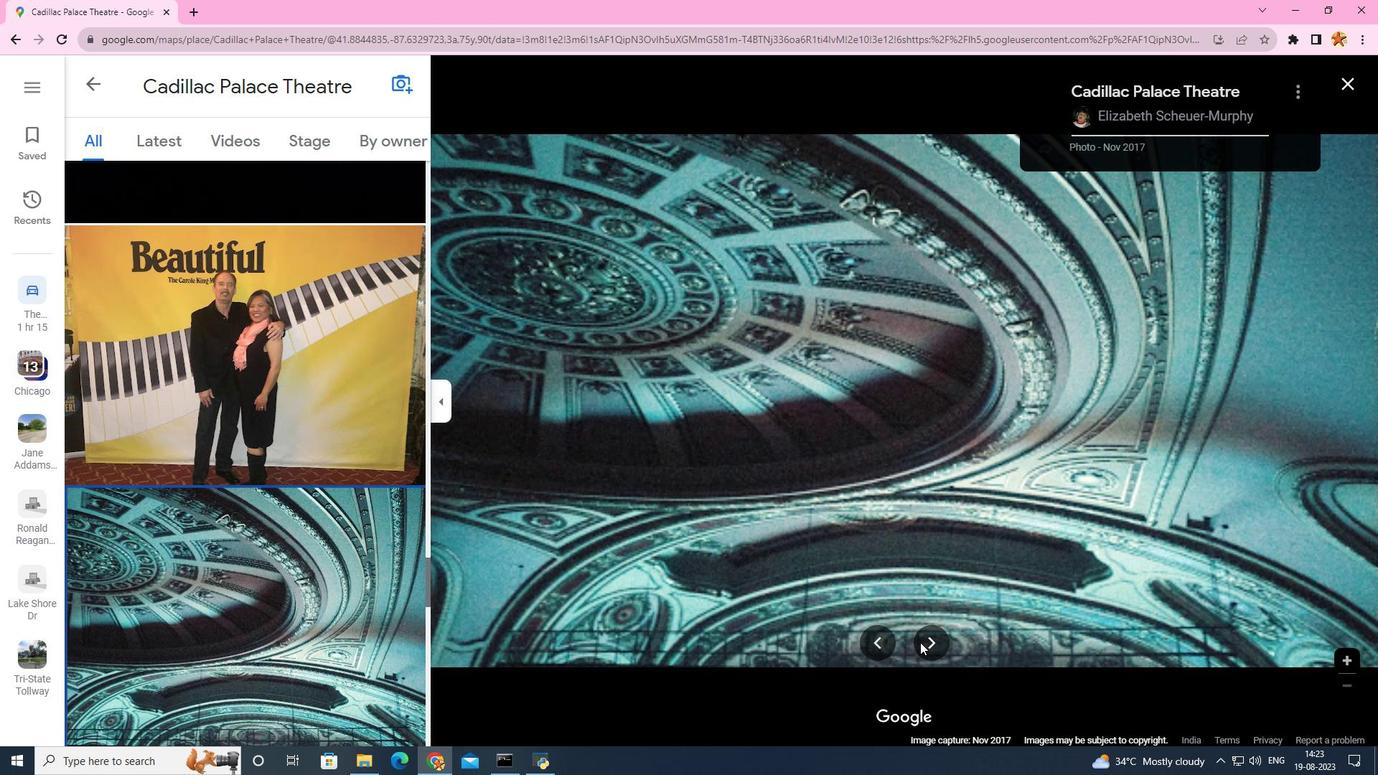
Action: Mouse pressed left at (920, 642)
Screenshot: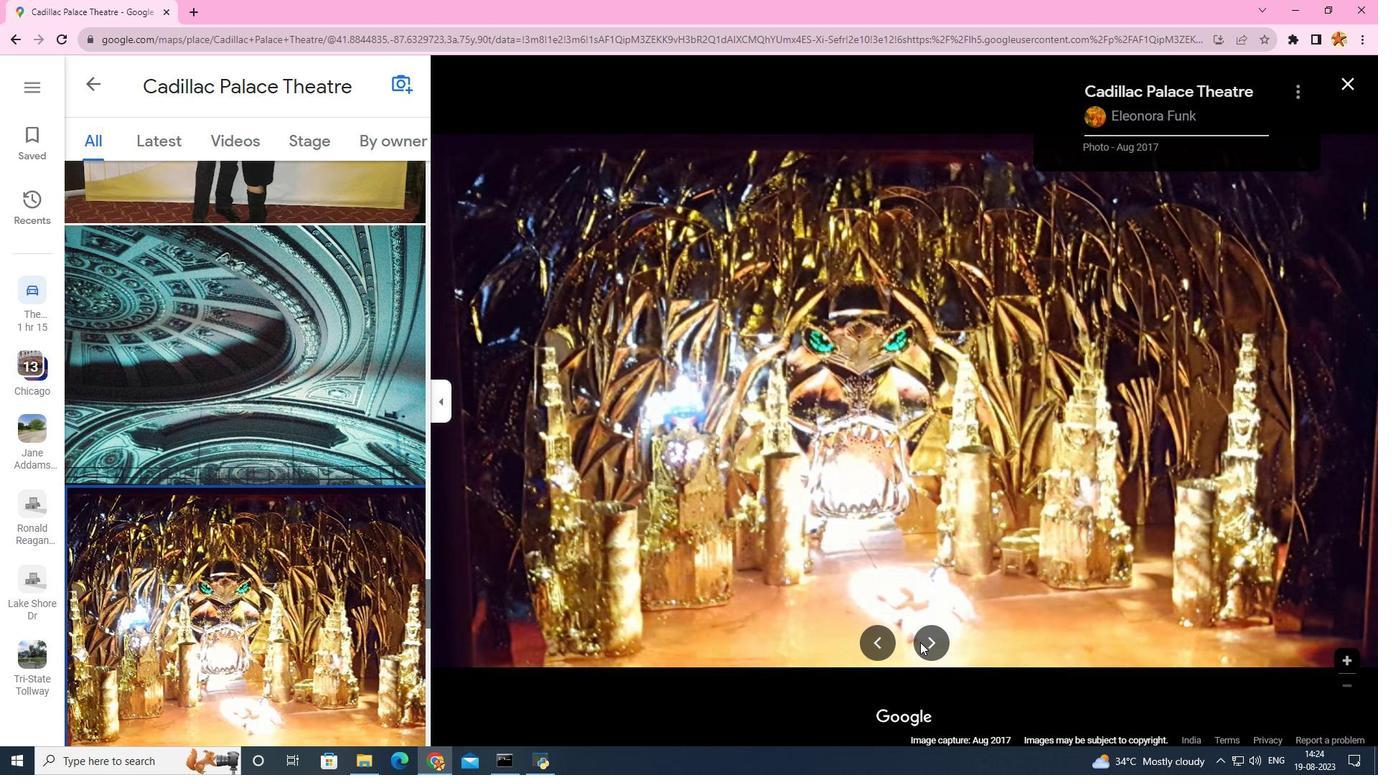 
Action: Mouse moved to (86, 84)
Screenshot: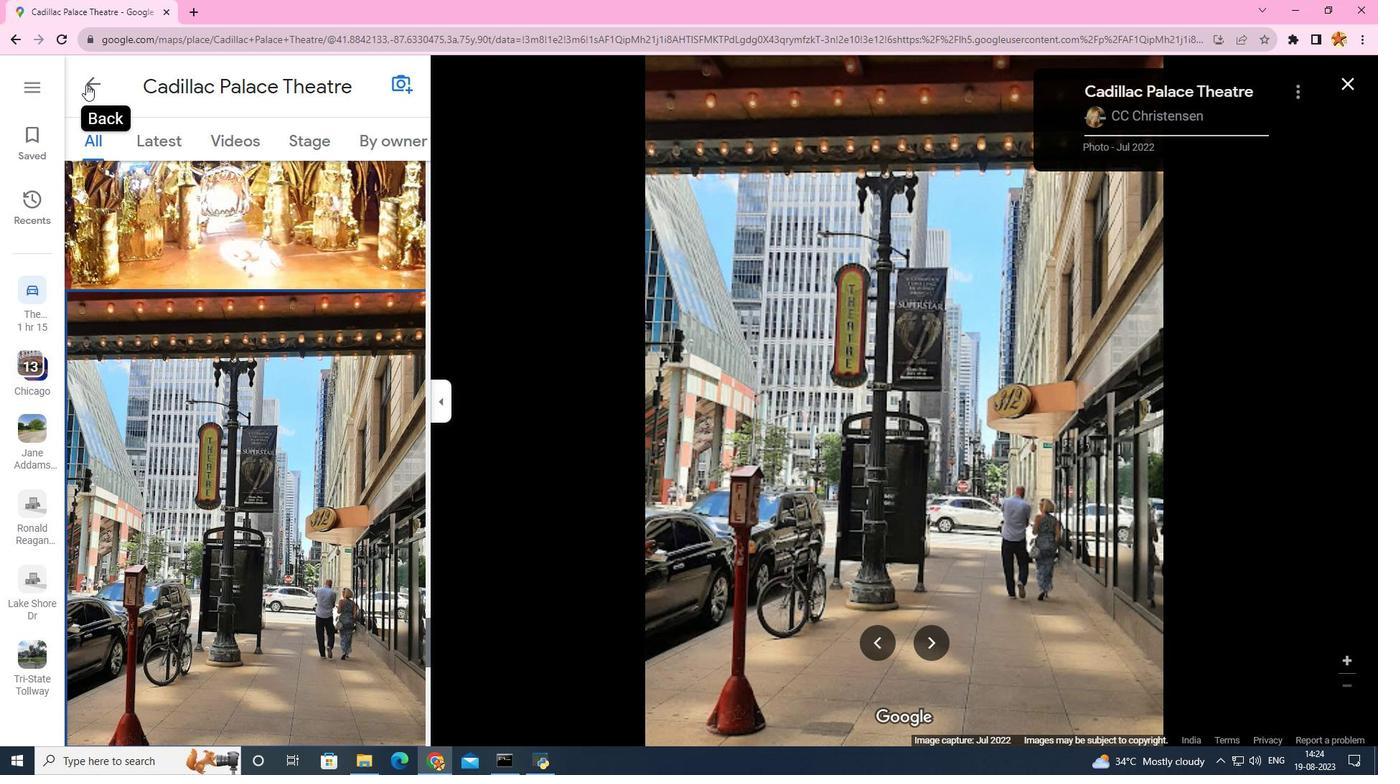 
Action: Mouse pressed left at (86, 84)
Screenshot: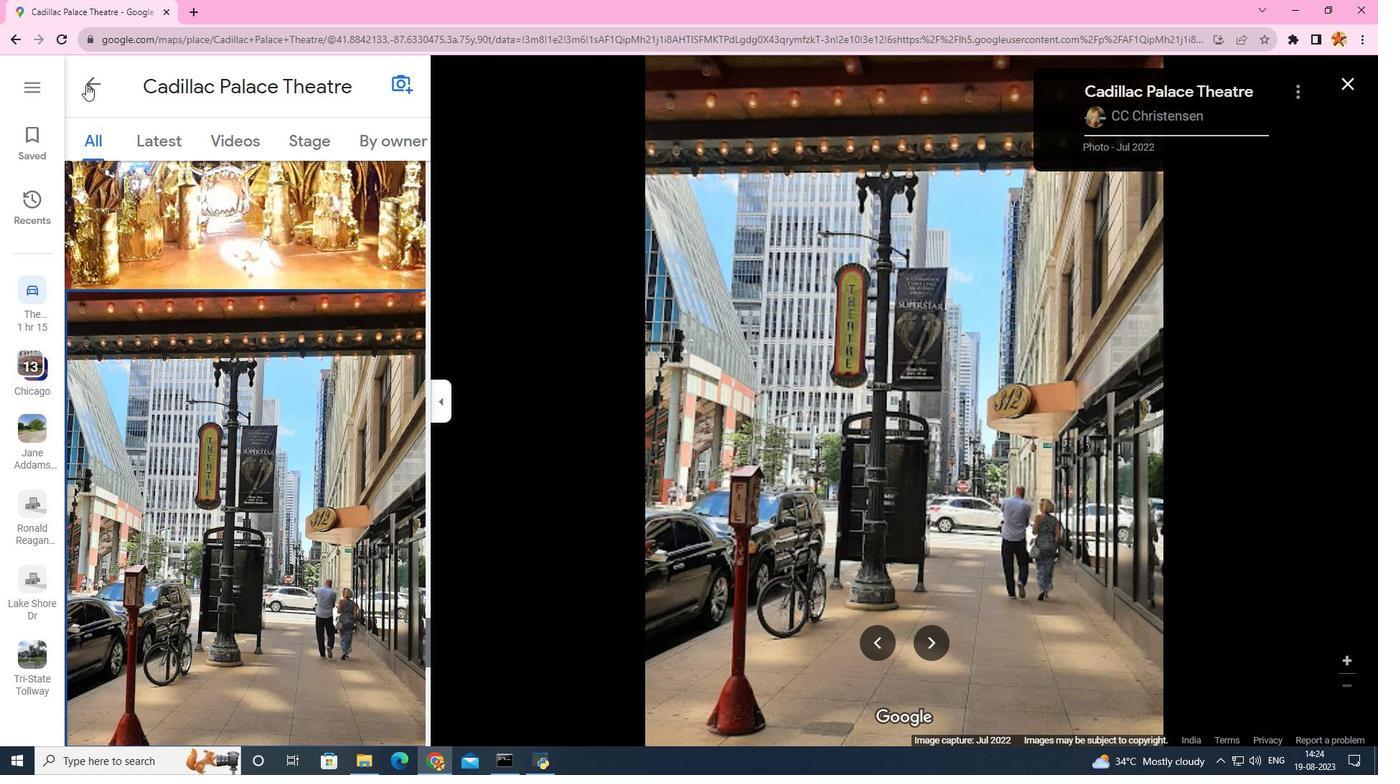 
Action: Mouse moved to (180, 597)
Screenshot: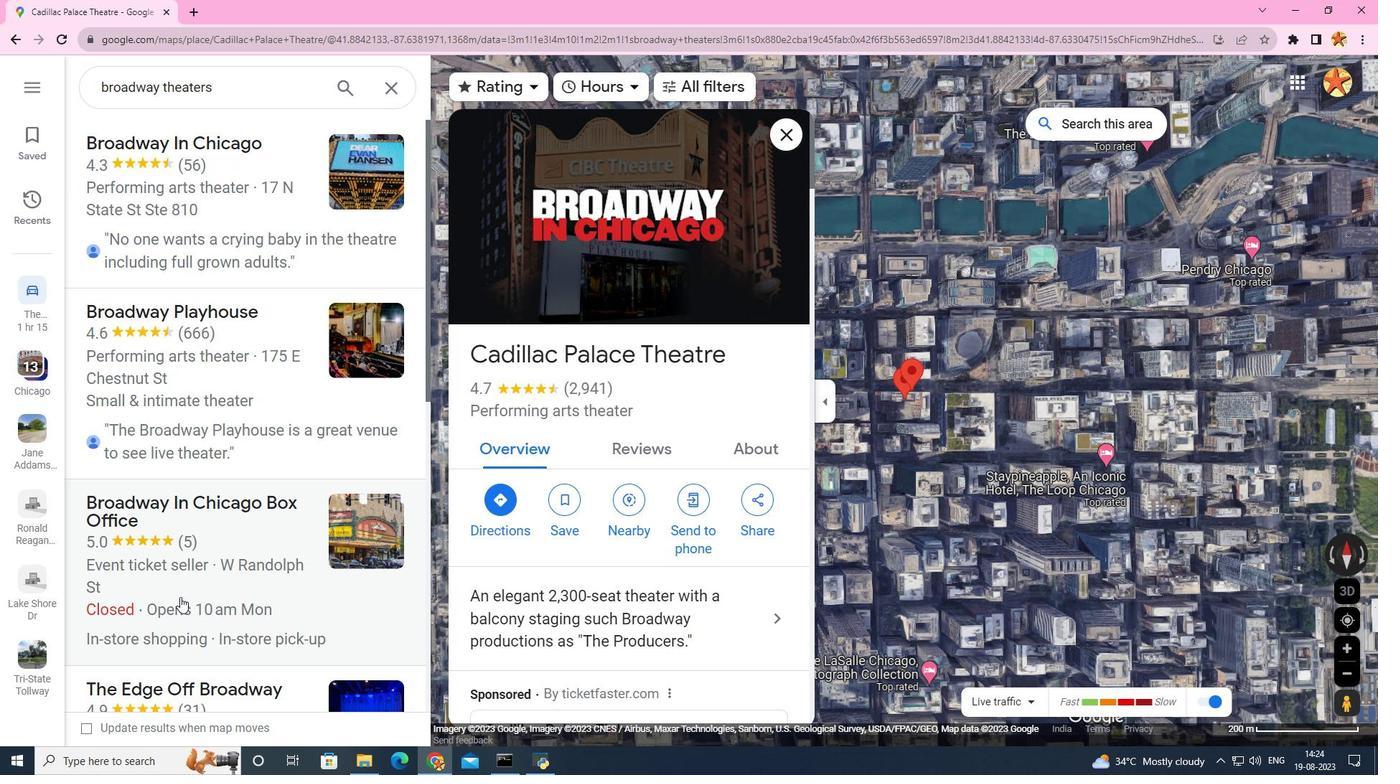 
Action: Mouse scrolled (180, 596) with delta (0, 0)
Screenshot: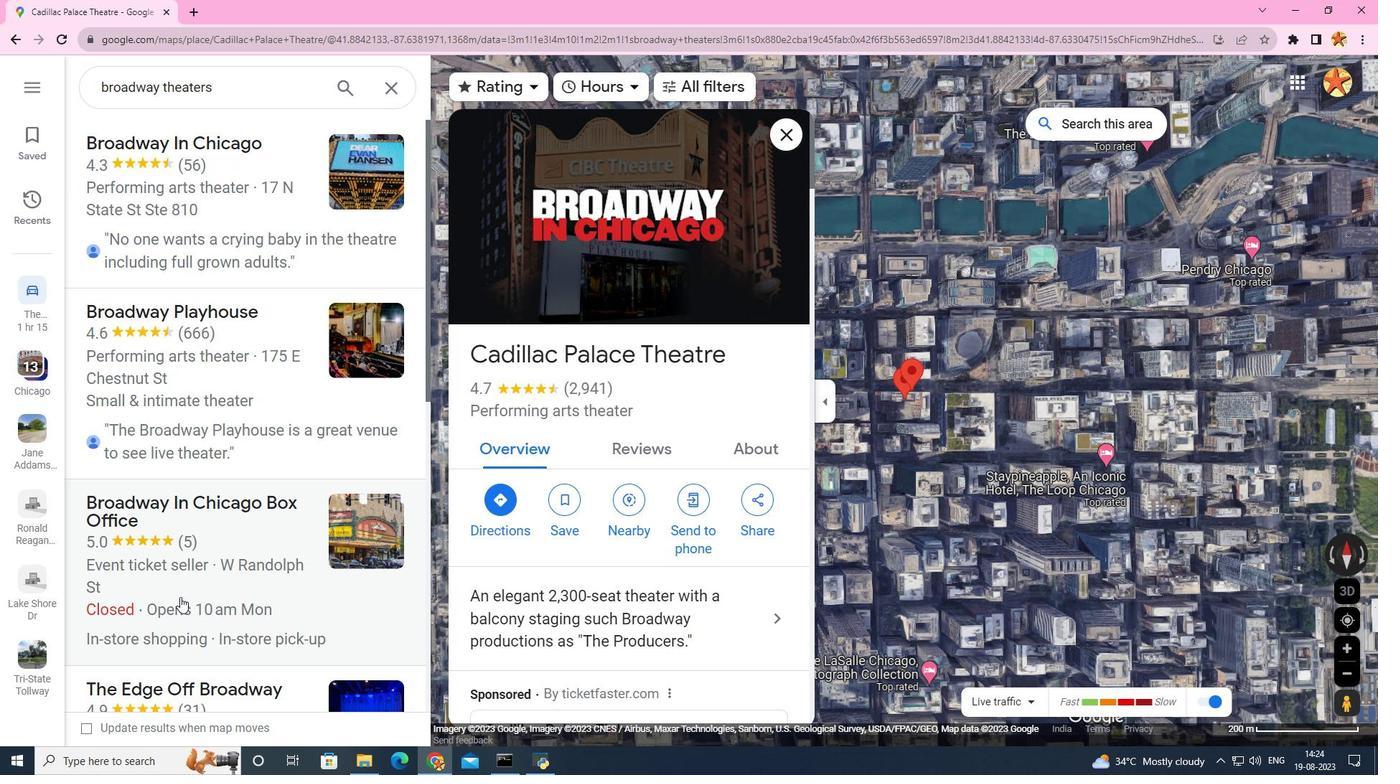 
Action: Mouse scrolled (180, 596) with delta (0, 0)
Screenshot: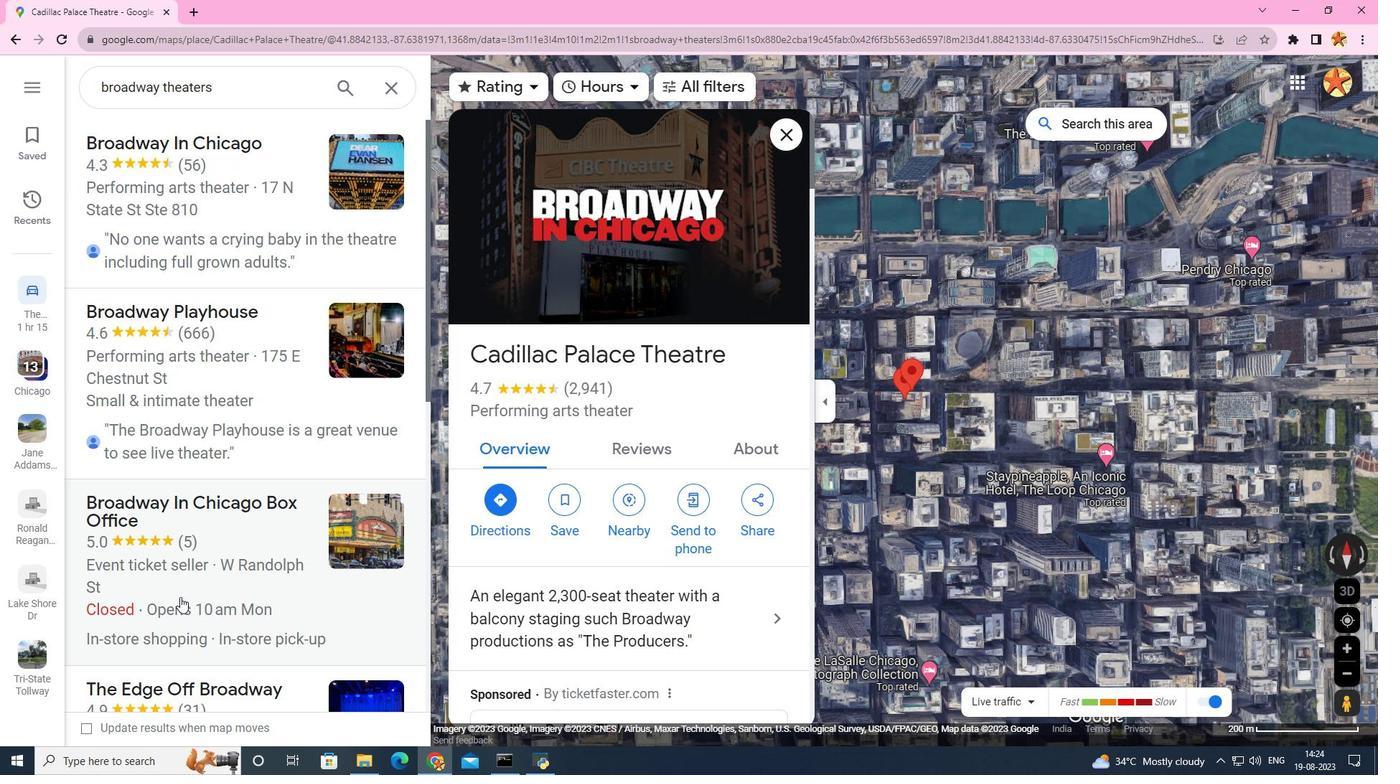 
Action: Mouse scrolled (180, 596) with delta (0, 0)
Screenshot: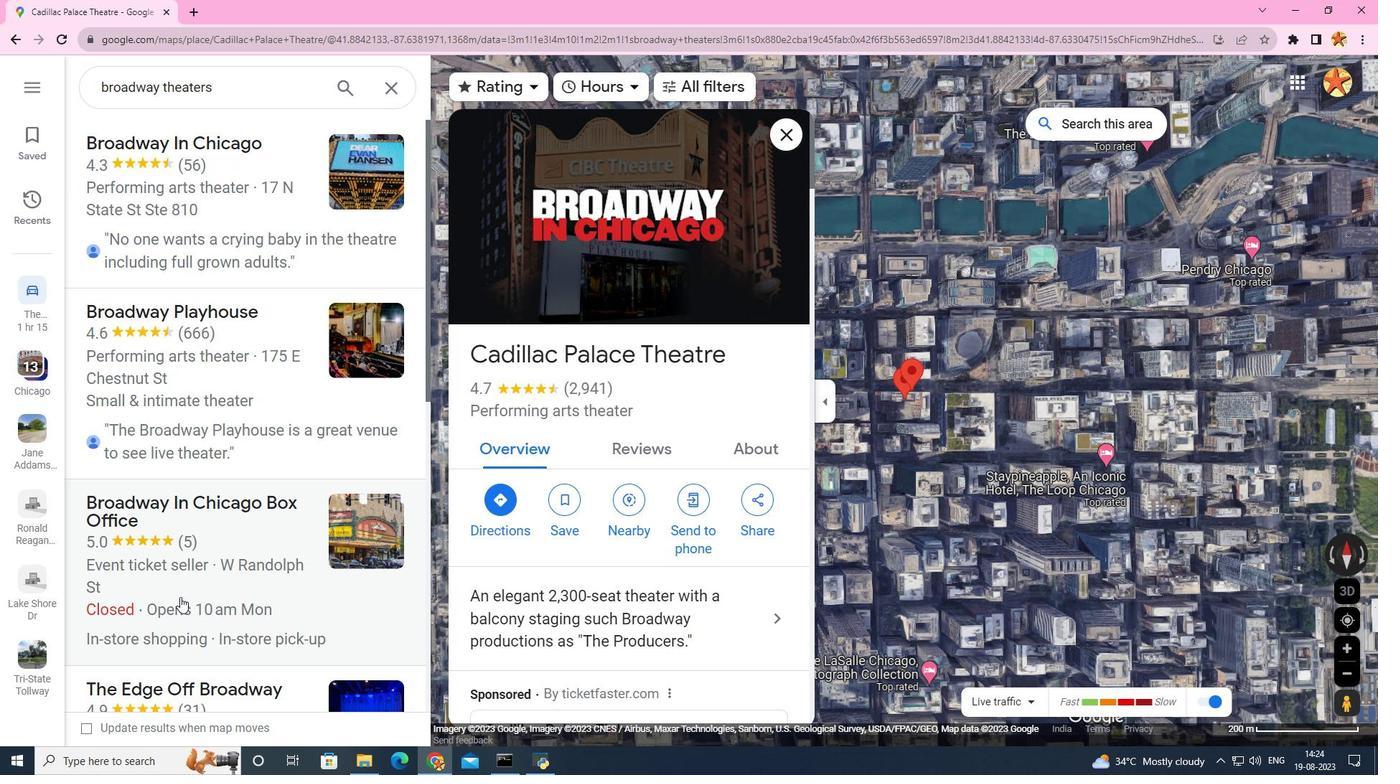 
Action: Mouse scrolled (180, 596) with delta (0, 0)
Screenshot: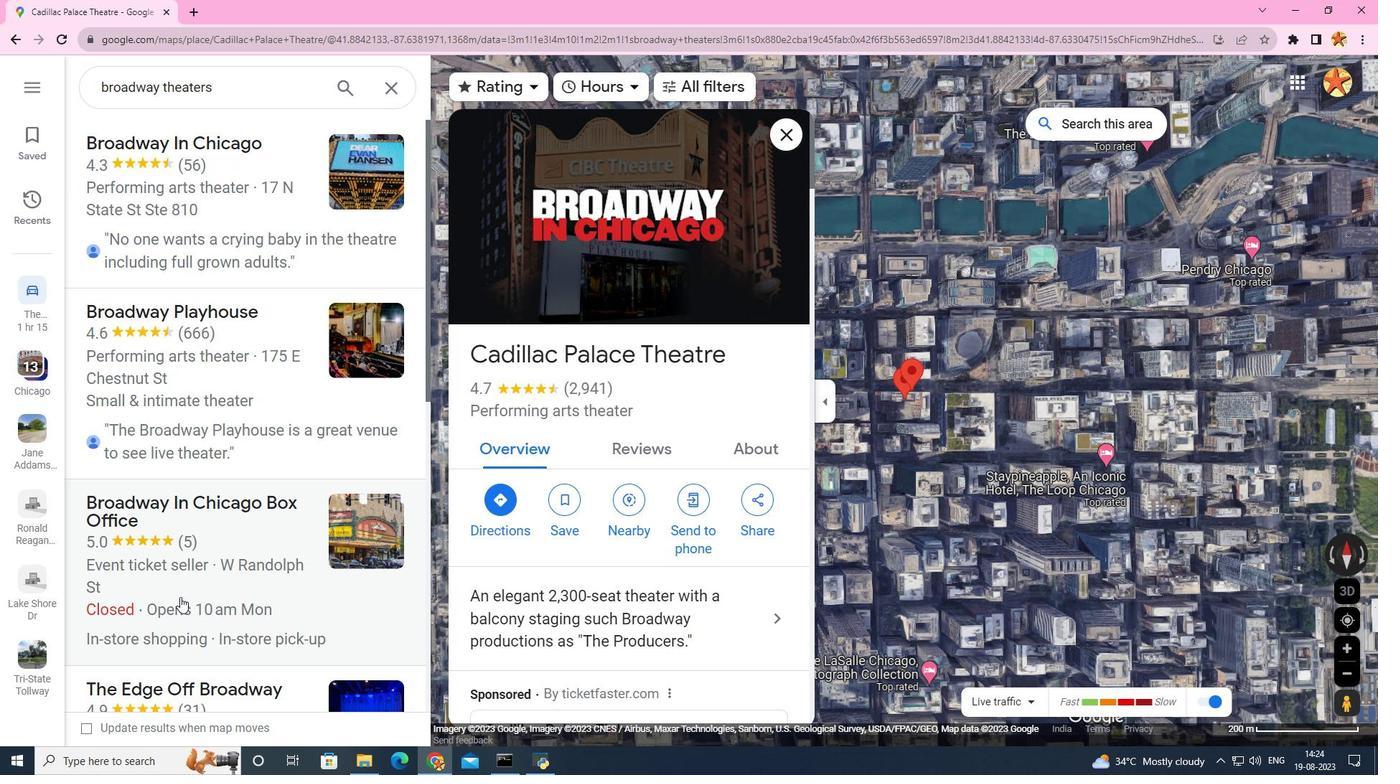 
Action: Mouse scrolled (180, 596) with delta (0, 0)
Screenshot: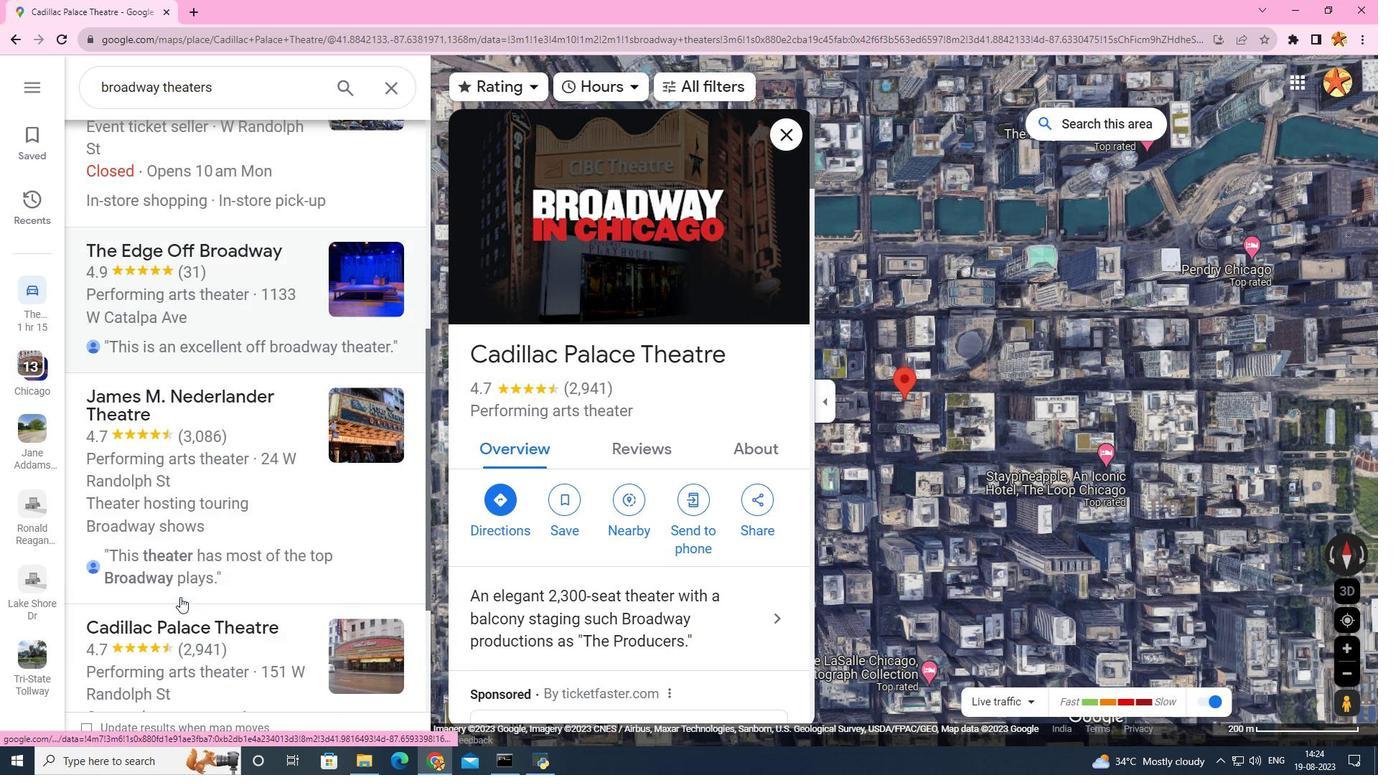 
Action: Mouse scrolled (180, 596) with delta (0, 0)
Screenshot: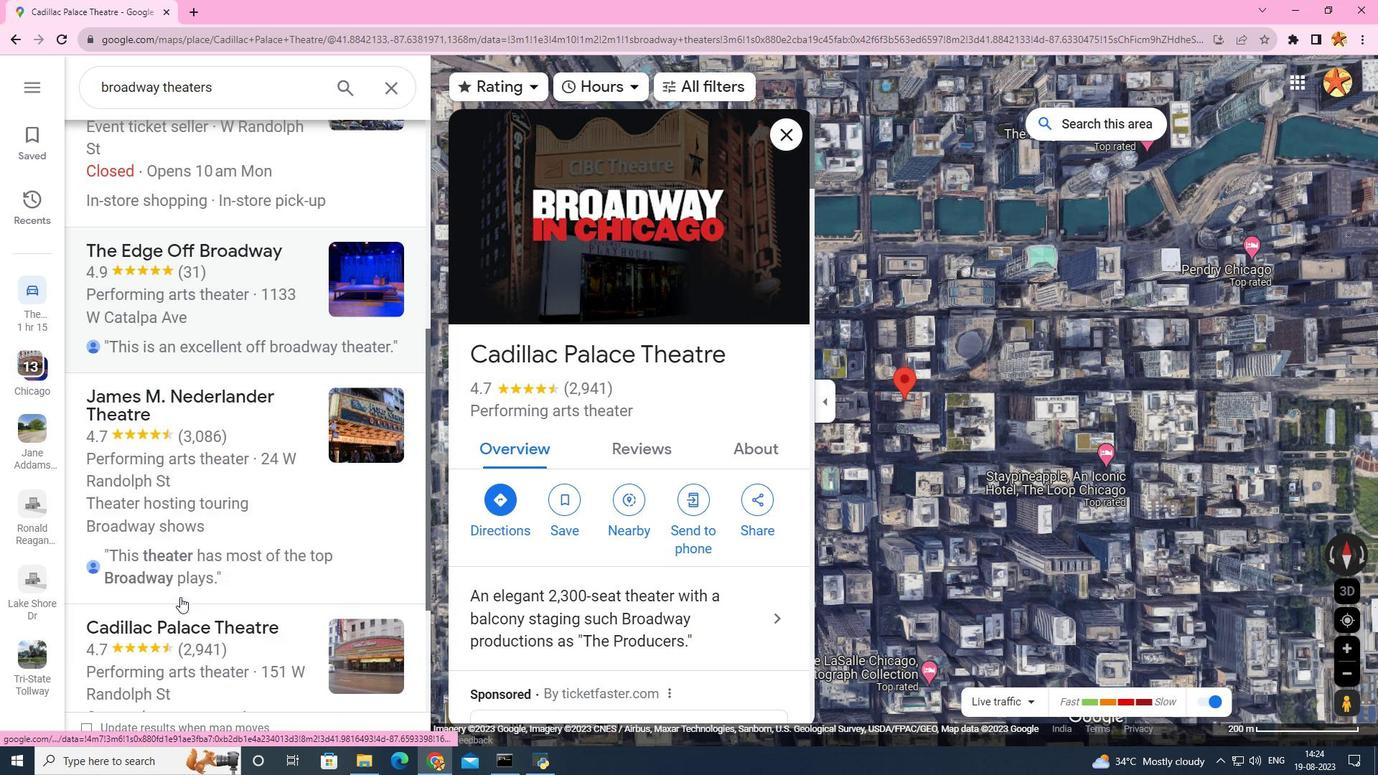 
Action: Mouse scrolled (180, 596) with delta (0, 0)
Screenshot: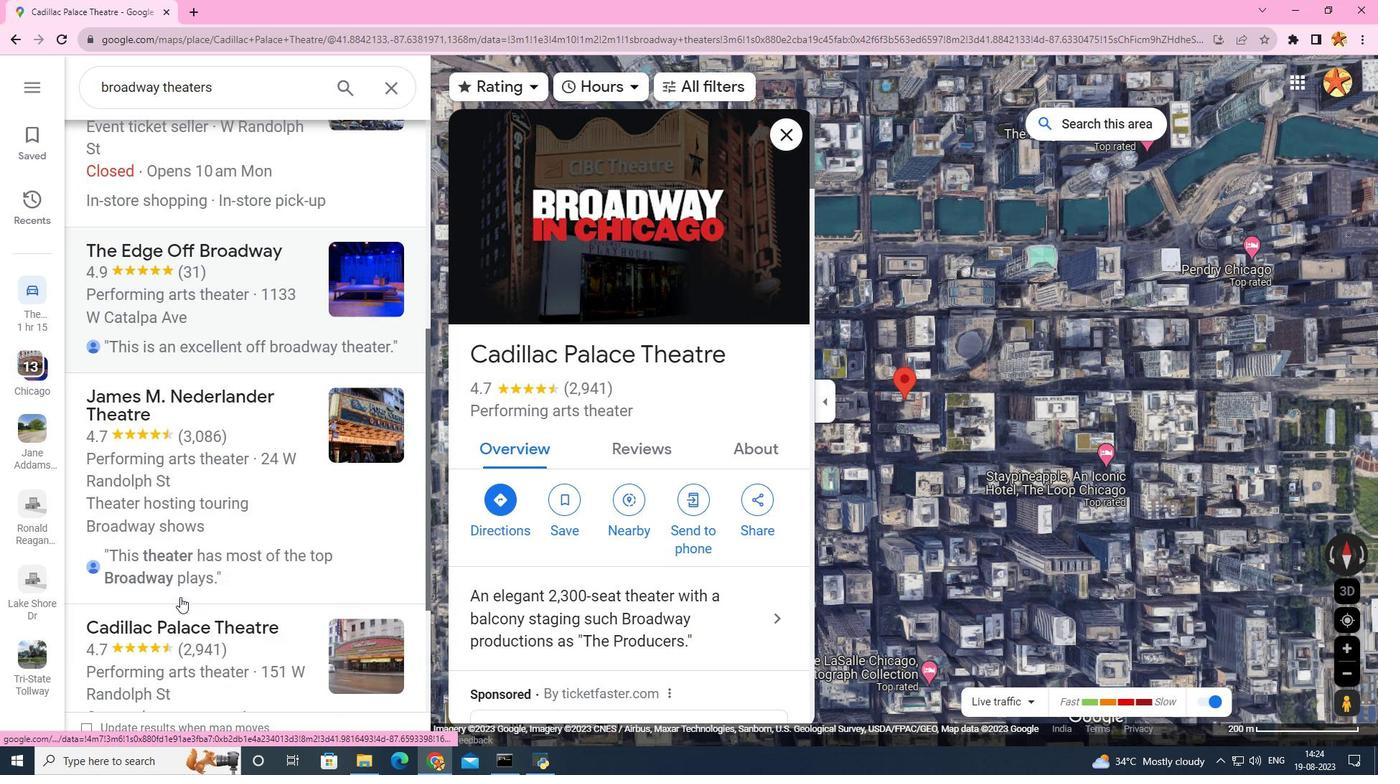
Action: Mouse moved to (180, 595)
Screenshot: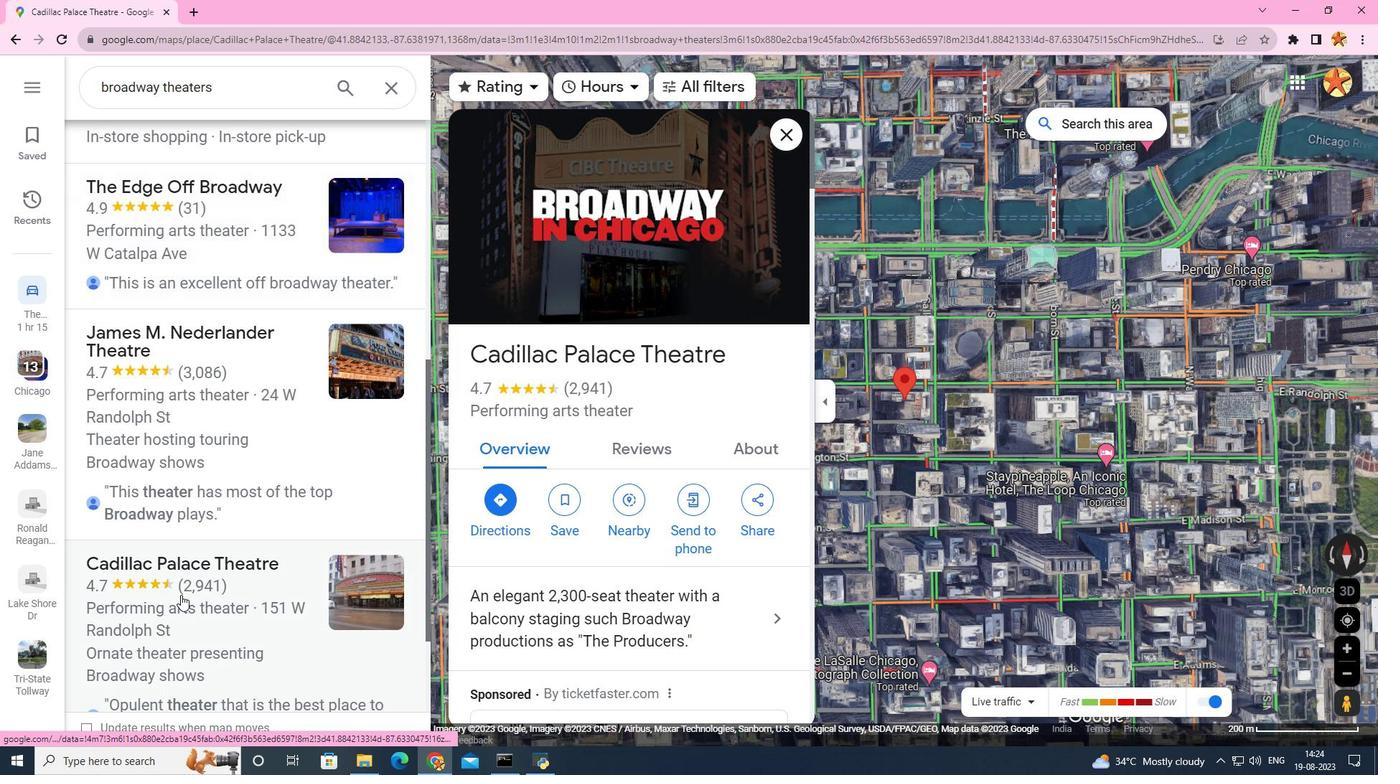 
Action: Mouse scrolled (180, 594) with delta (0, 0)
Screenshot: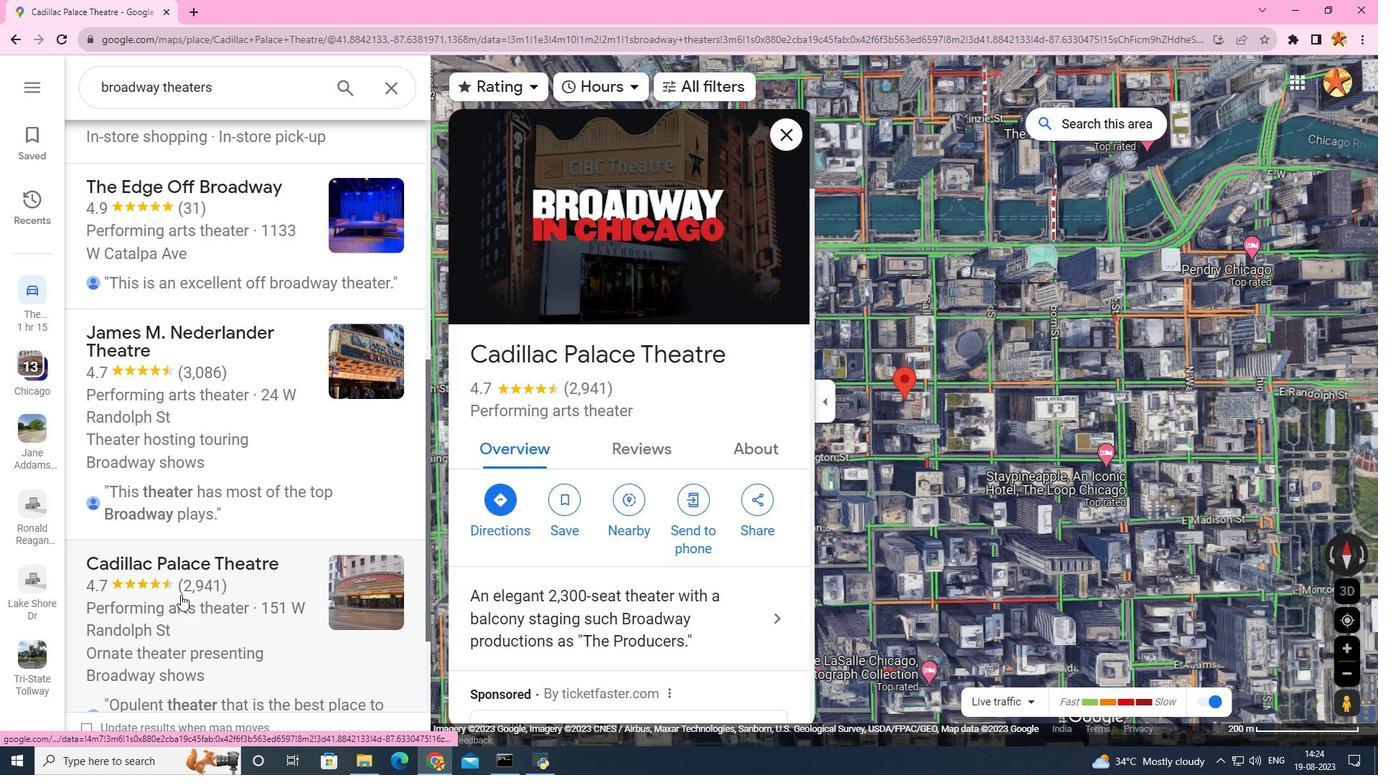 
Action: Mouse scrolled (180, 594) with delta (0, 0)
Screenshot: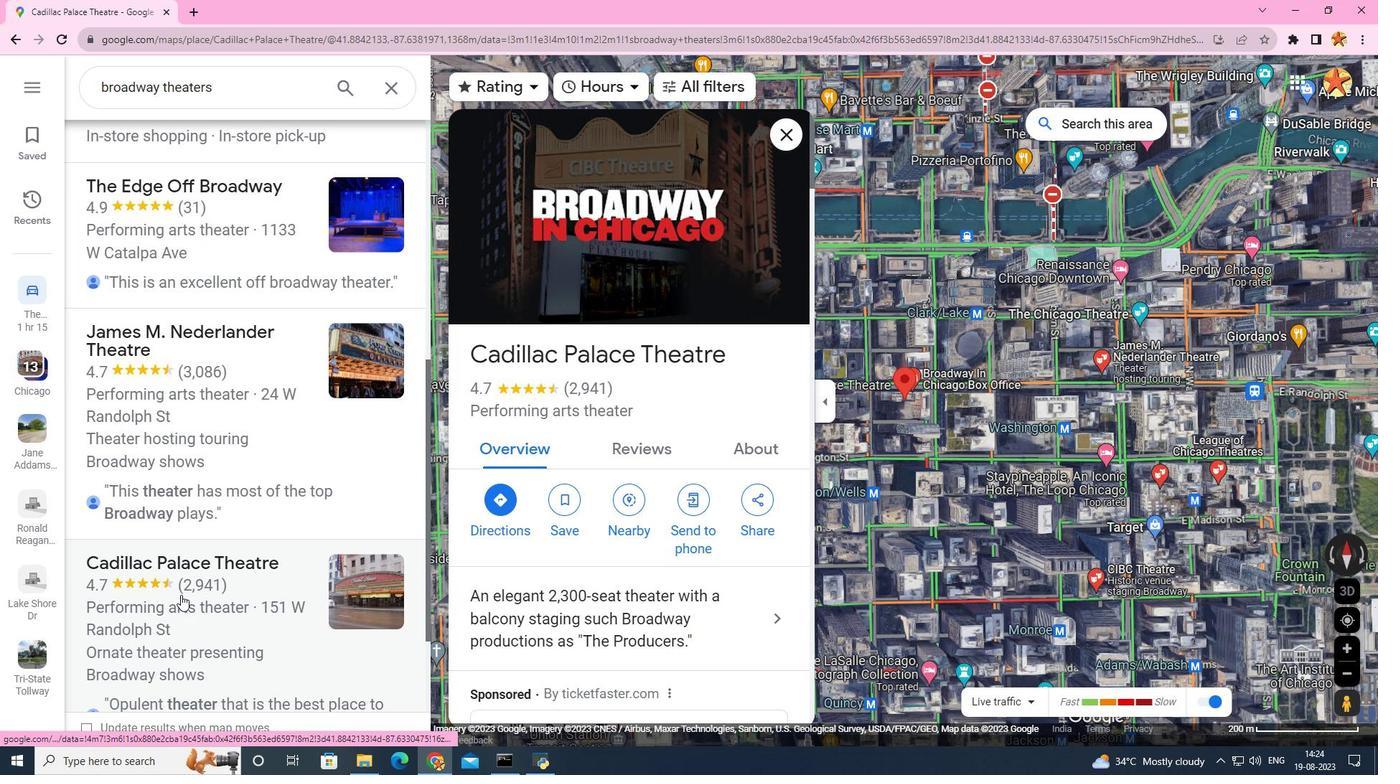 
Action: Mouse scrolled (180, 594) with delta (0, 0)
Screenshot: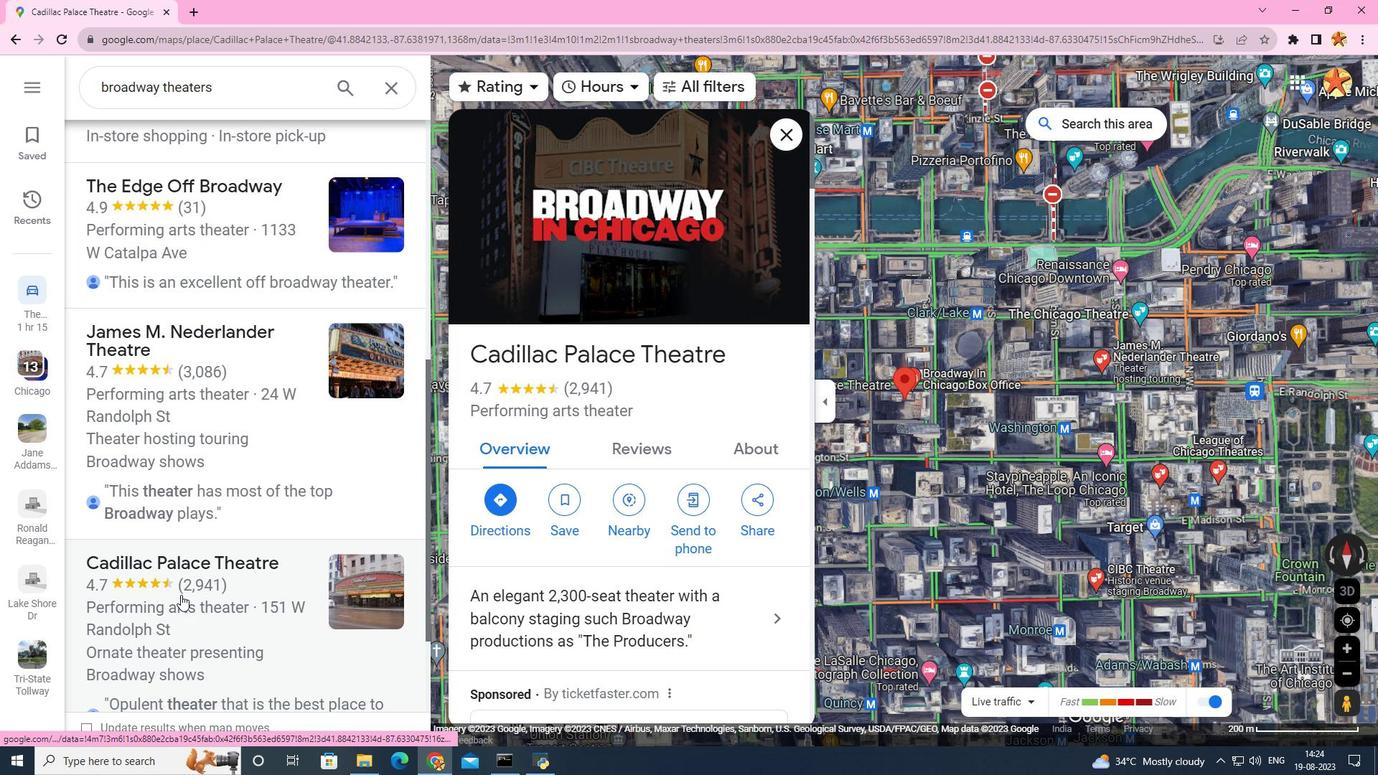 
Action: Mouse scrolled (180, 594) with delta (0, 0)
Screenshot: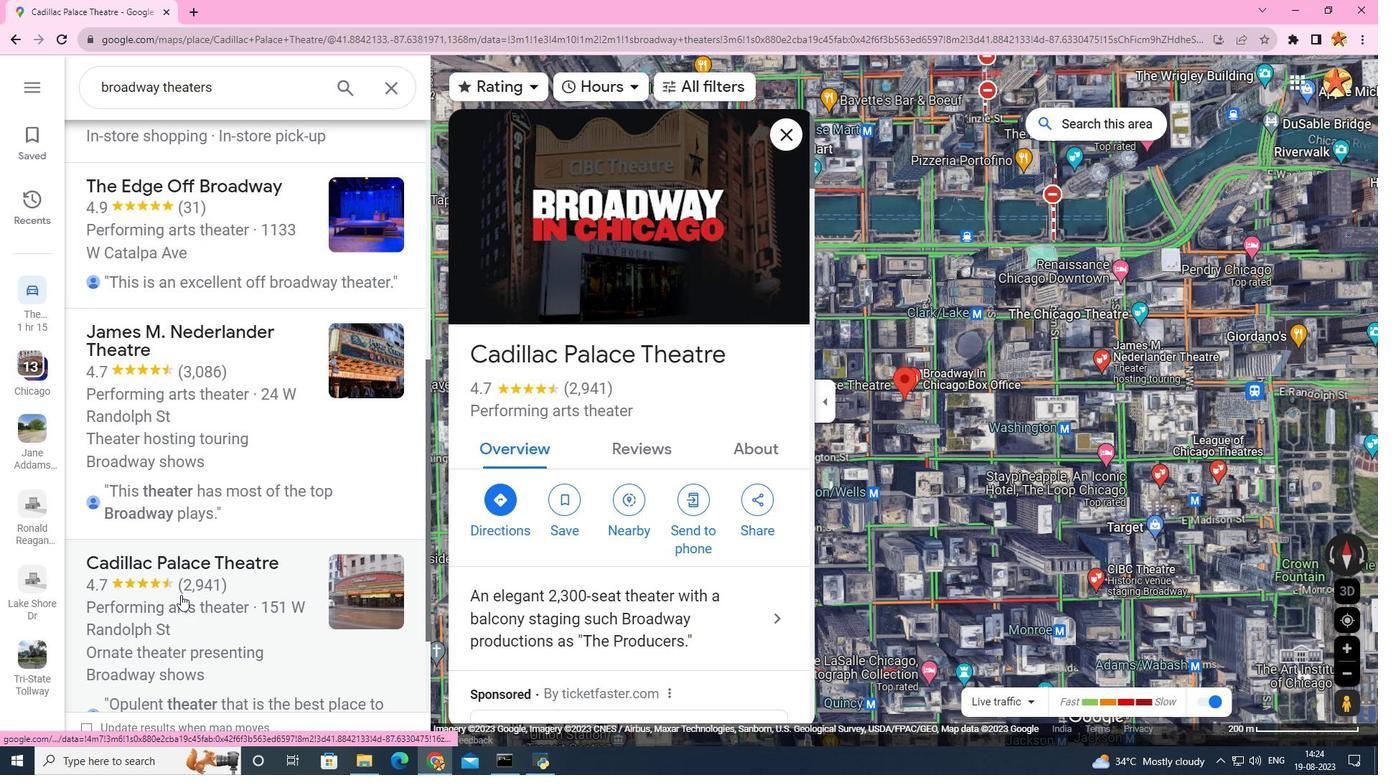 
Action: Mouse scrolled (180, 594) with delta (0, 0)
Screenshot: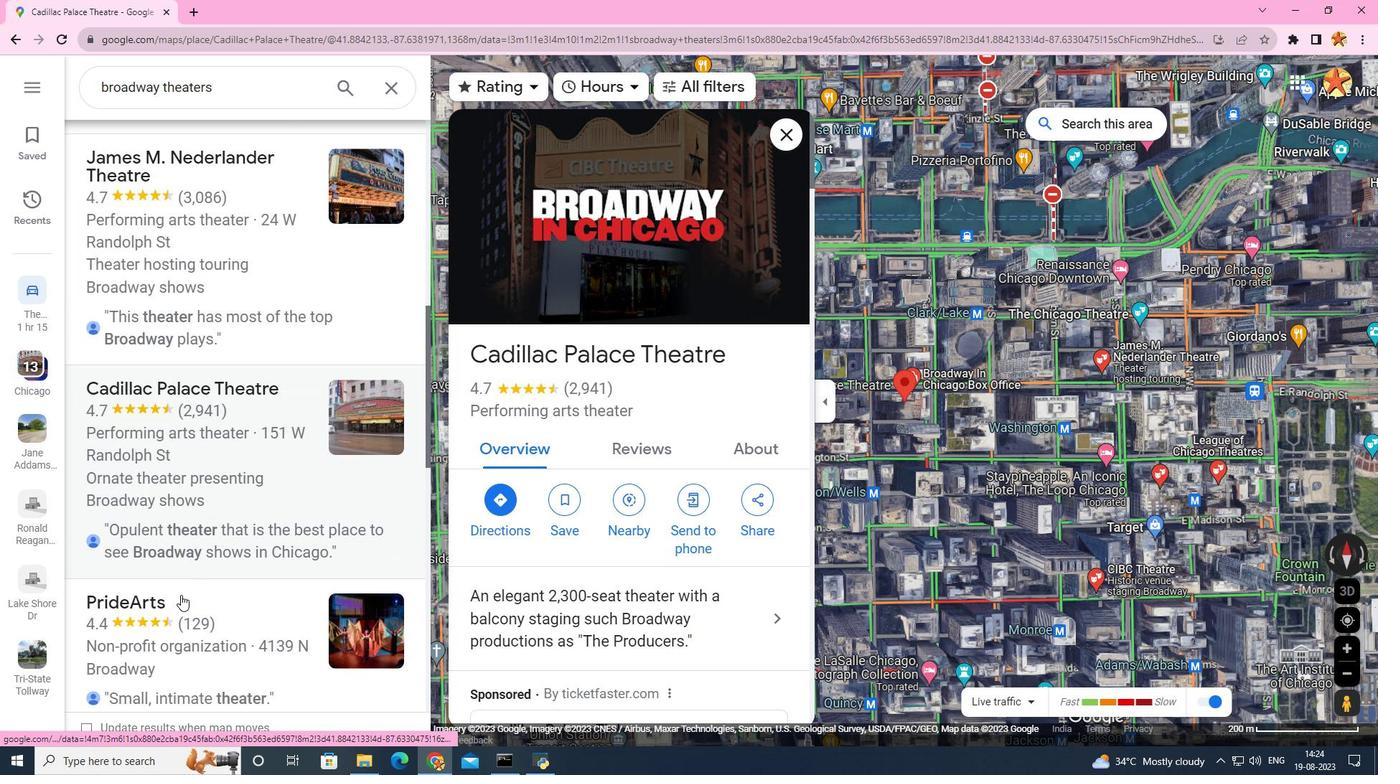 
Action: Mouse scrolled (180, 594) with delta (0, 0)
Screenshot: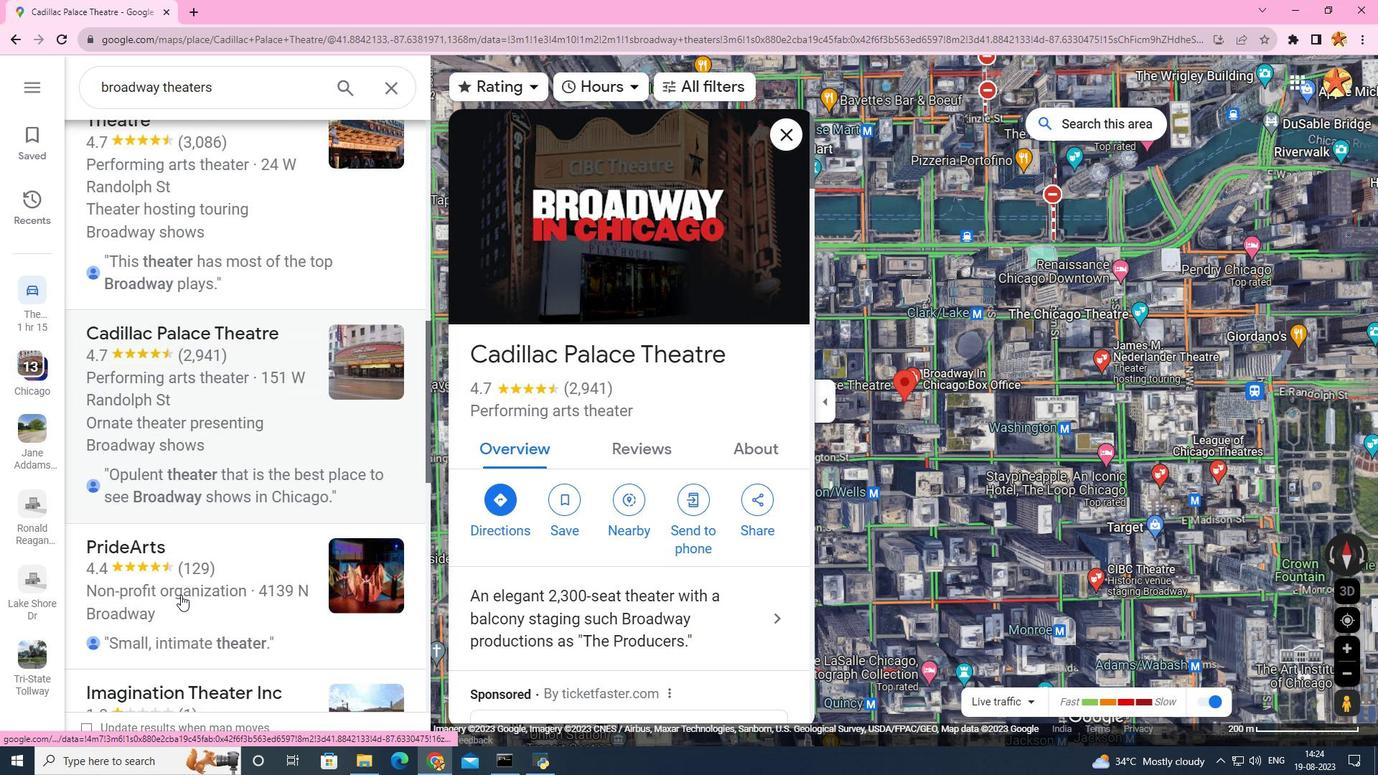 
Action: Mouse scrolled (180, 594) with delta (0, 0)
Screenshot: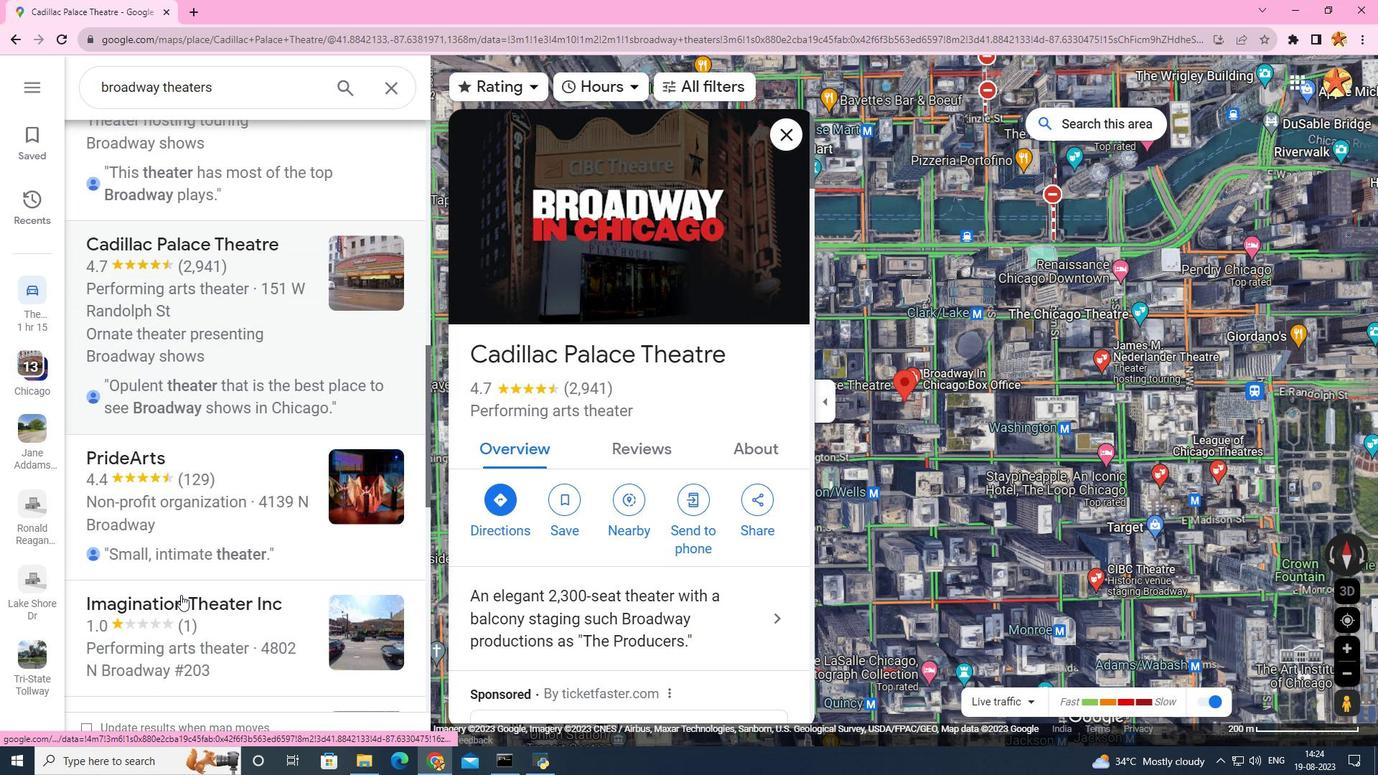 
Action: Mouse moved to (216, 492)
Screenshot: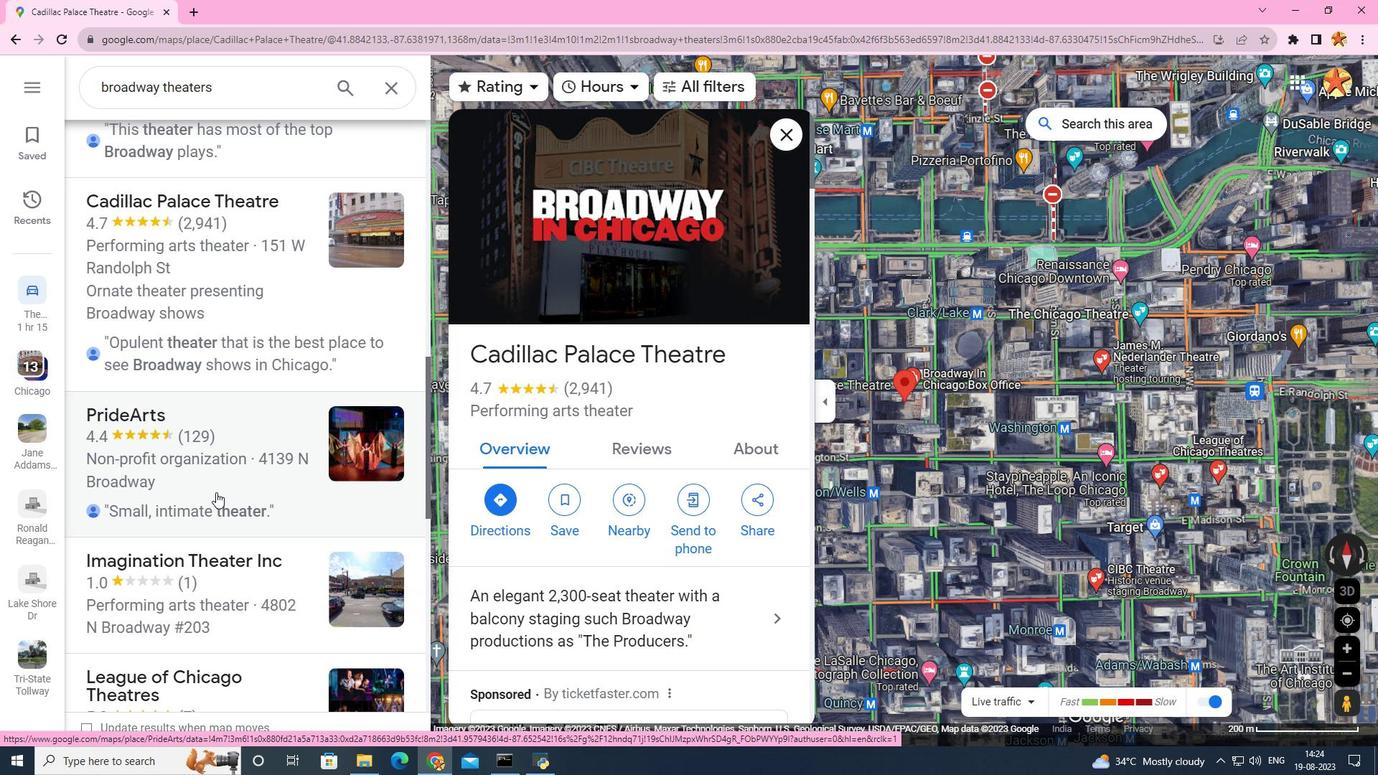
Action: Mouse pressed left at (216, 492)
Screenshot: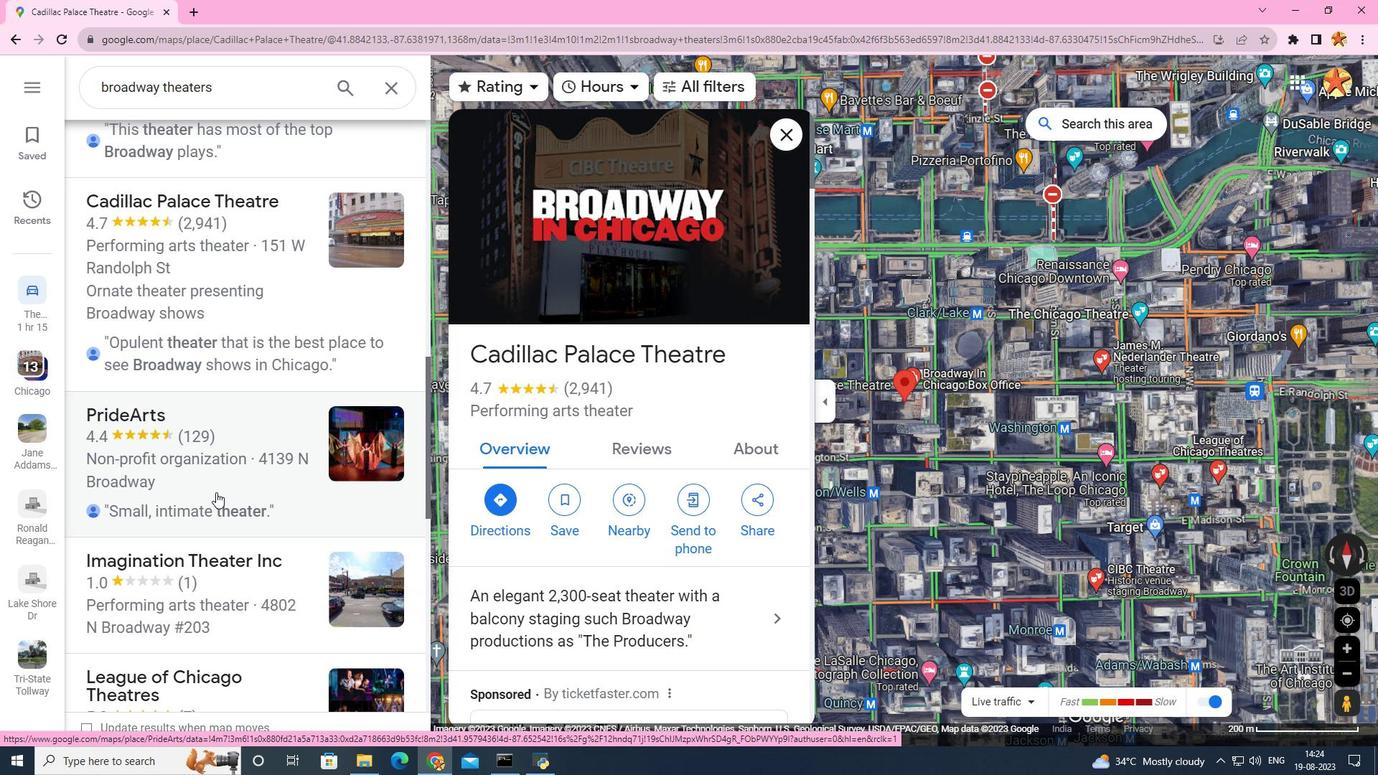 
Action: Mouse moved to (564, 571)
Screenshot: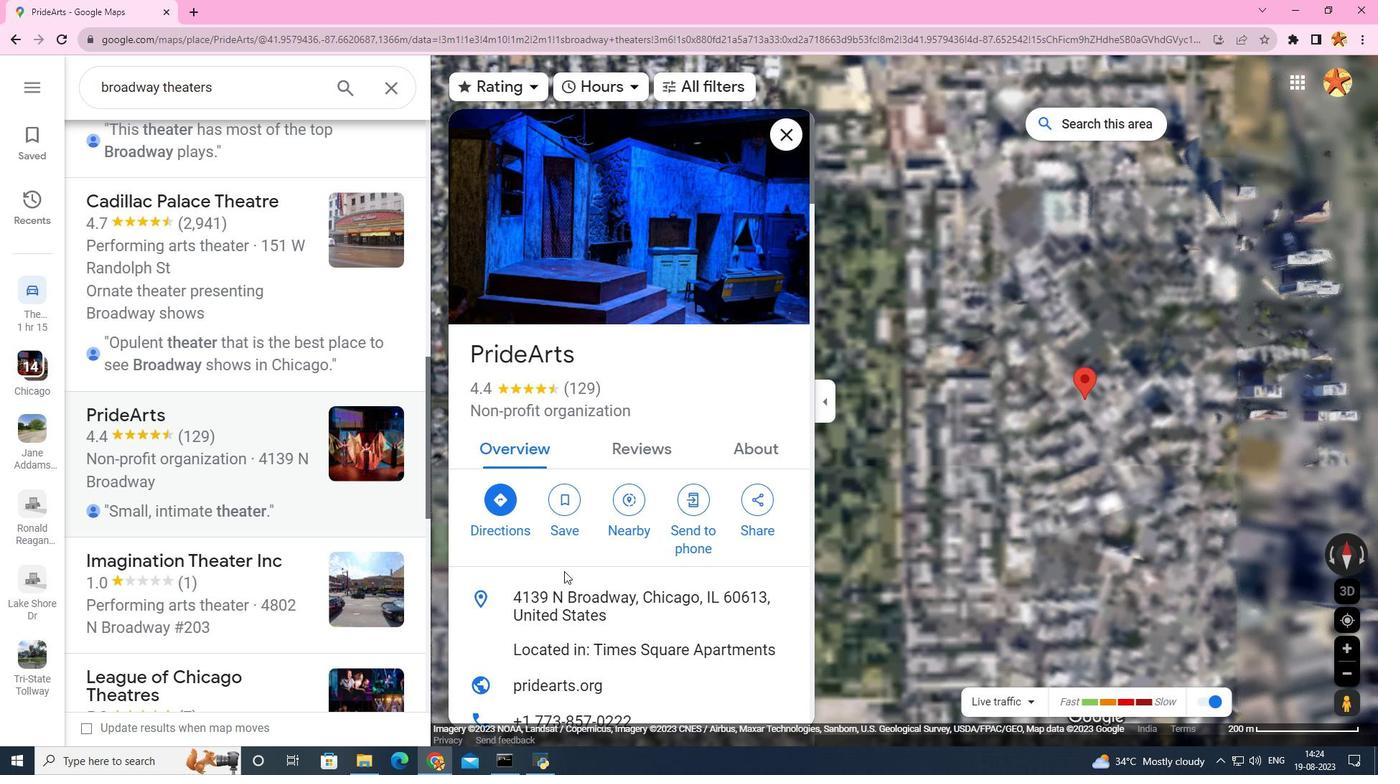 
Action: Mouse scrolled (564, 570) with delta (0, 0)
Screenshot: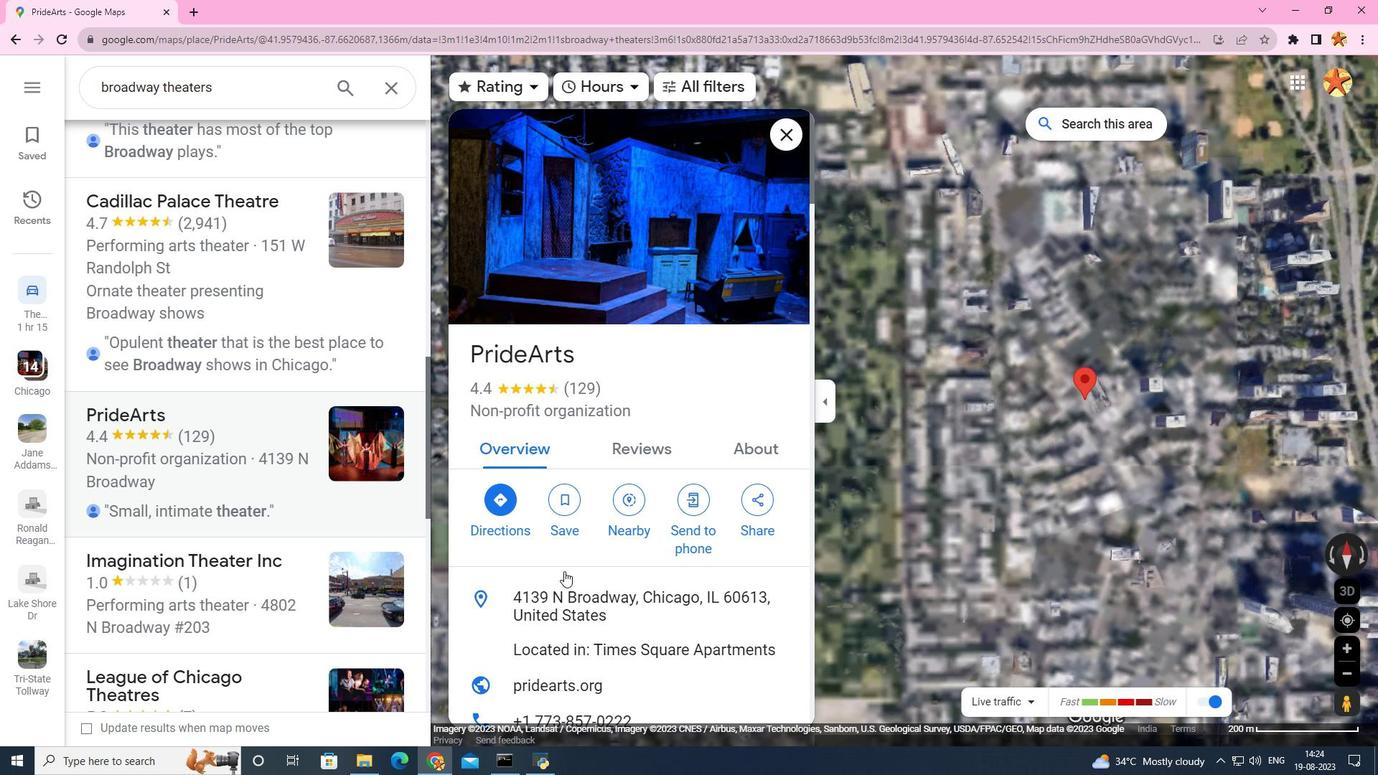 
Action: Mouse scrolled (564, 570) with delta (0, 0)
Screenshot: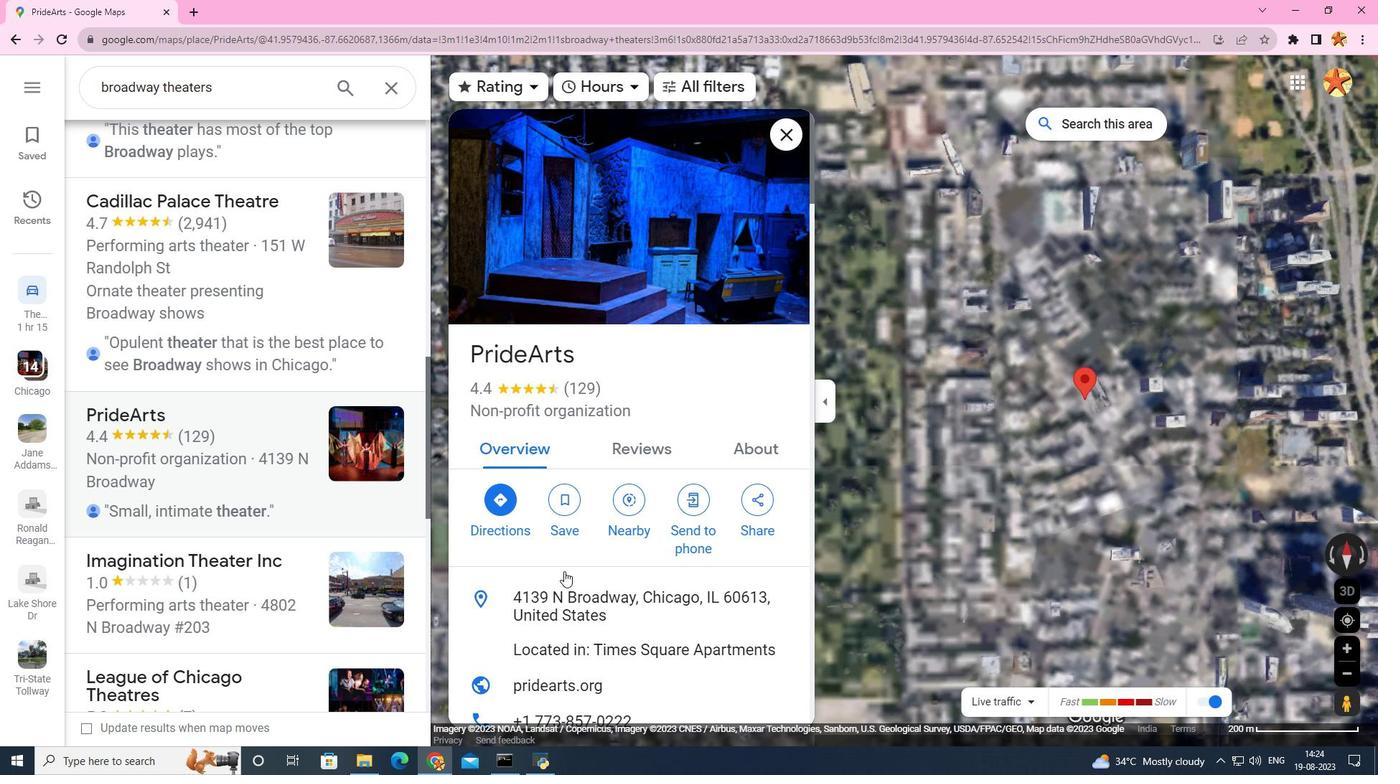 
Action: Mouse scrolled (564, 570) with delta (0, 0)
Screenshot: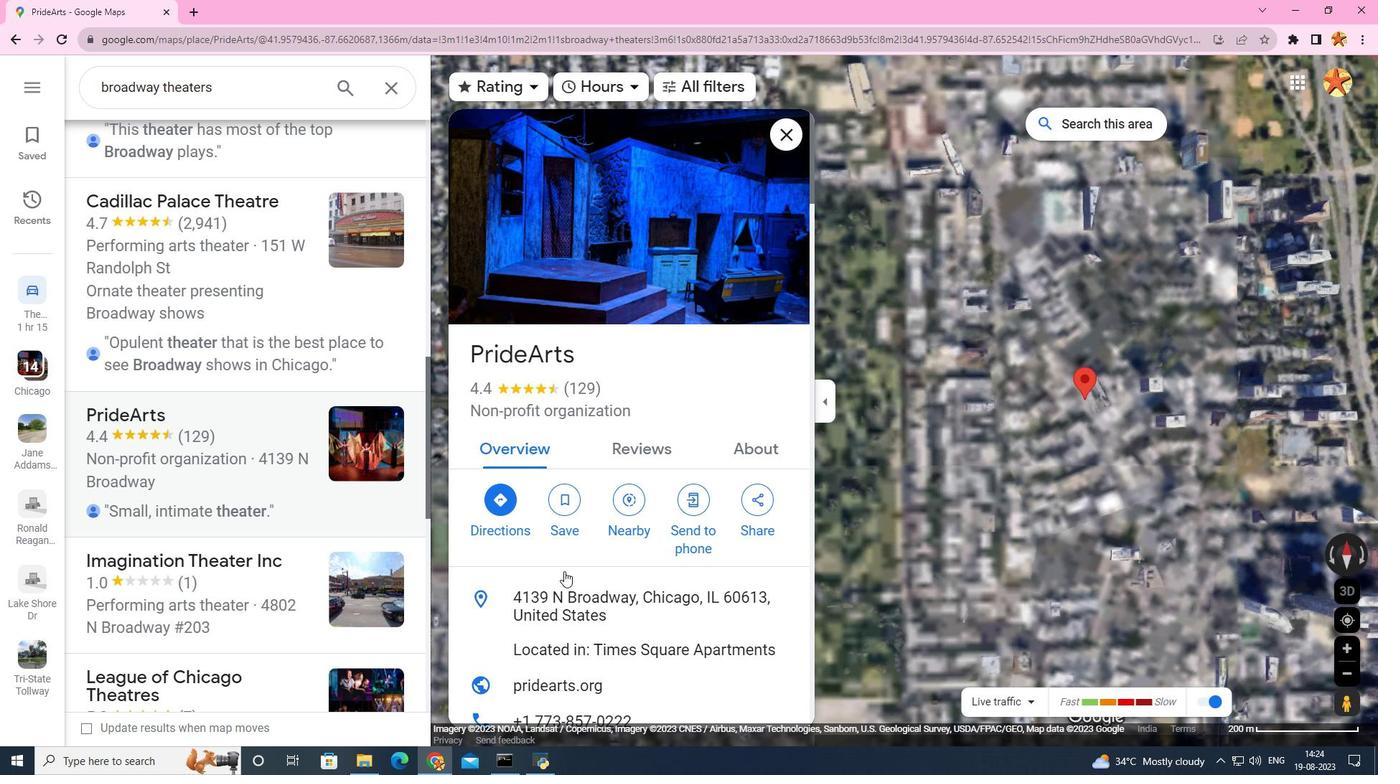 
Action: Mouse scrolled (564, 570) with delta (0, 0)
